 Task: Font style For heading Use Californian FB with green colour, bold & Underline. font size for heading '12 Pt. 'Change the font style of data to Californian FBand font size to  16 Pt. Change the alignment of both headline & data to  Align right. In the sheet  Attendance Sheet for Weekly Analysis
Action: Mouse moved to (17, 24)
Screenshot: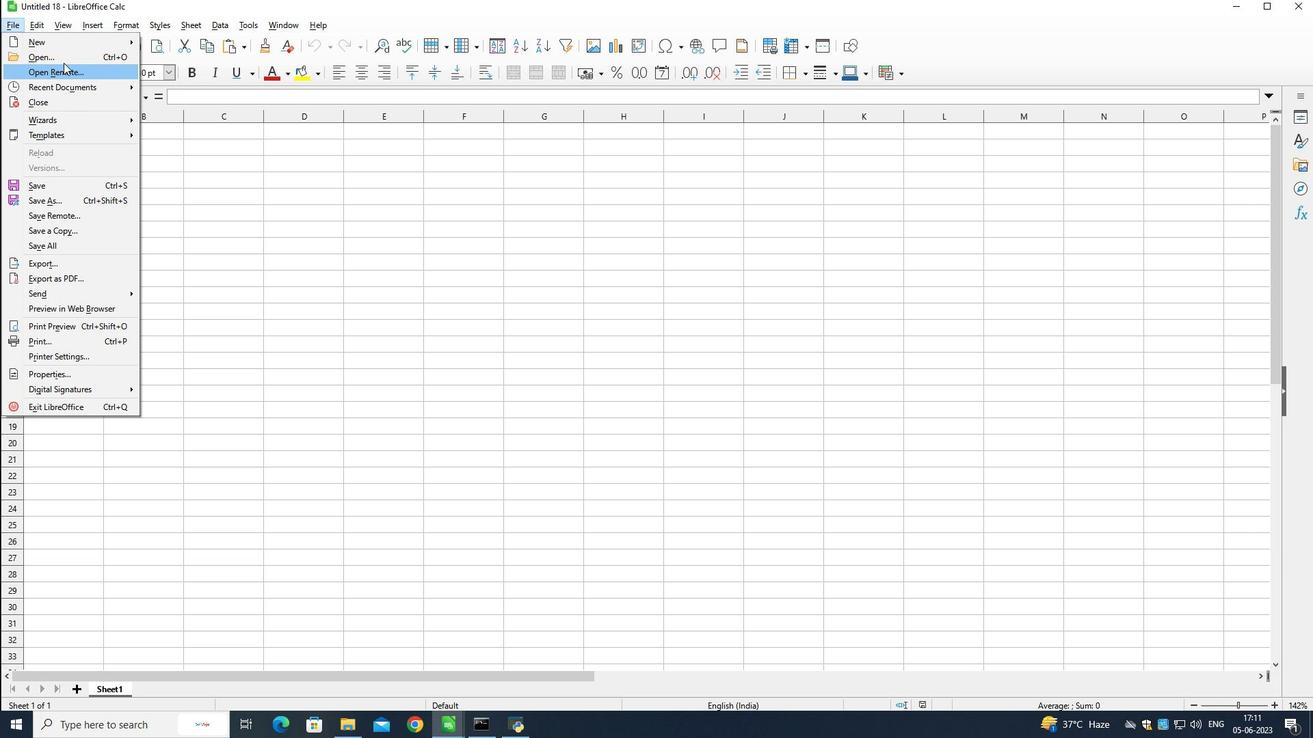 
Action: Mouse pressed left at (17, 24)
Screenshot: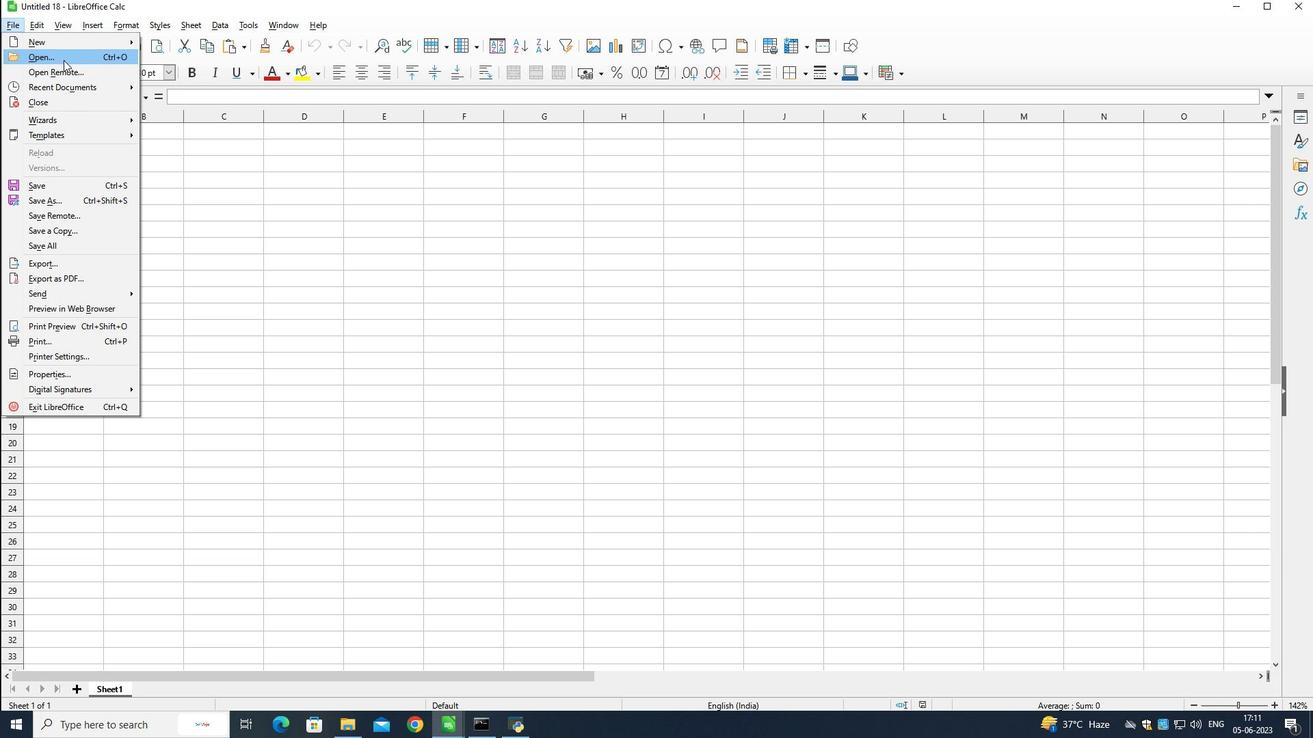 
Action: Mouse moved to (25, 51)
Screenshot: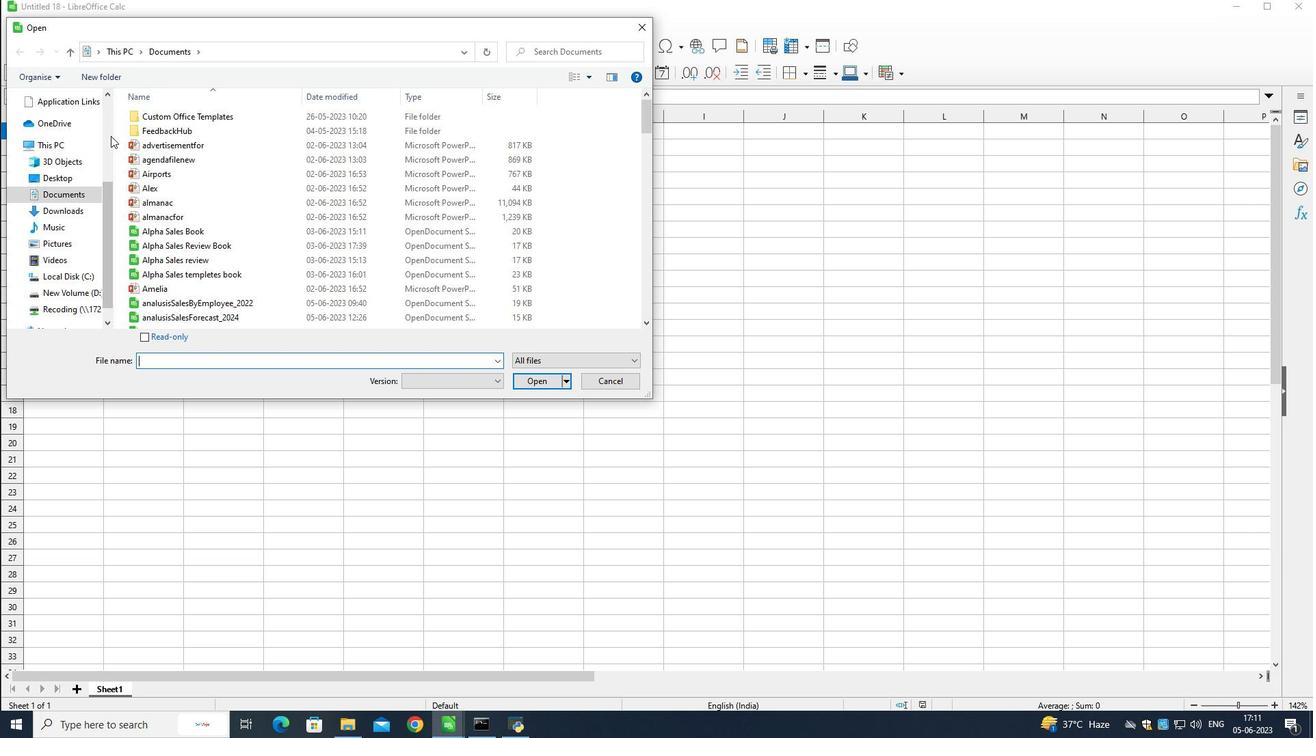 
Action: Mouse pressed left at (25, 51)
Screenshot: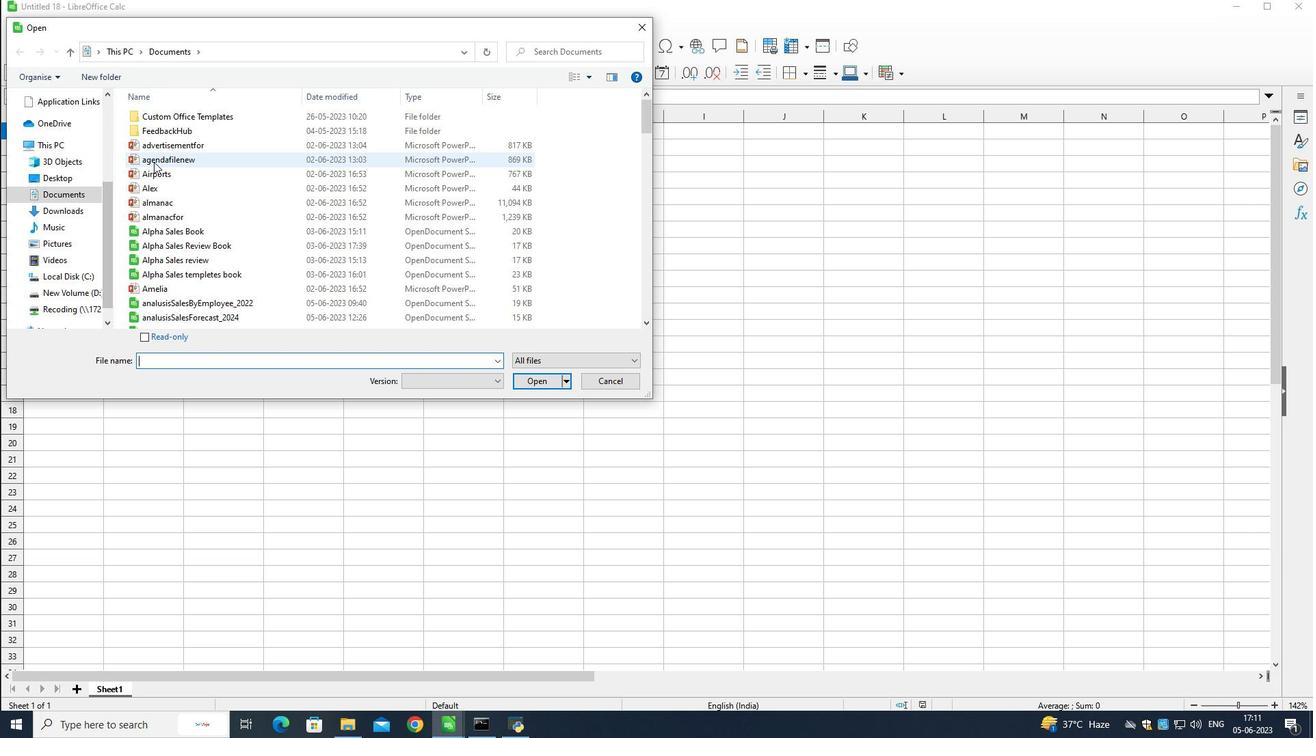 
Action: Mouse moved to (225, 193)
Screenshot: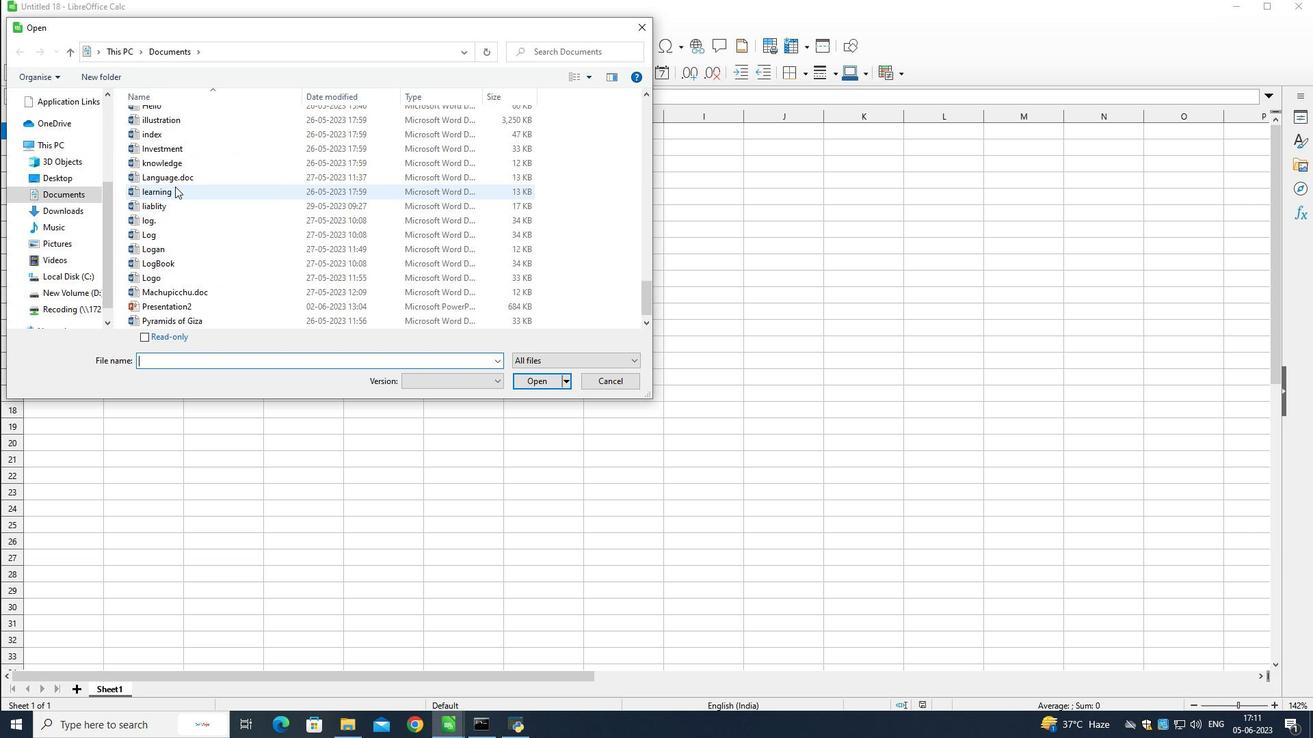 
Action: Mouse scrolled (225, 192) with delta (0, 0)
Screenshot: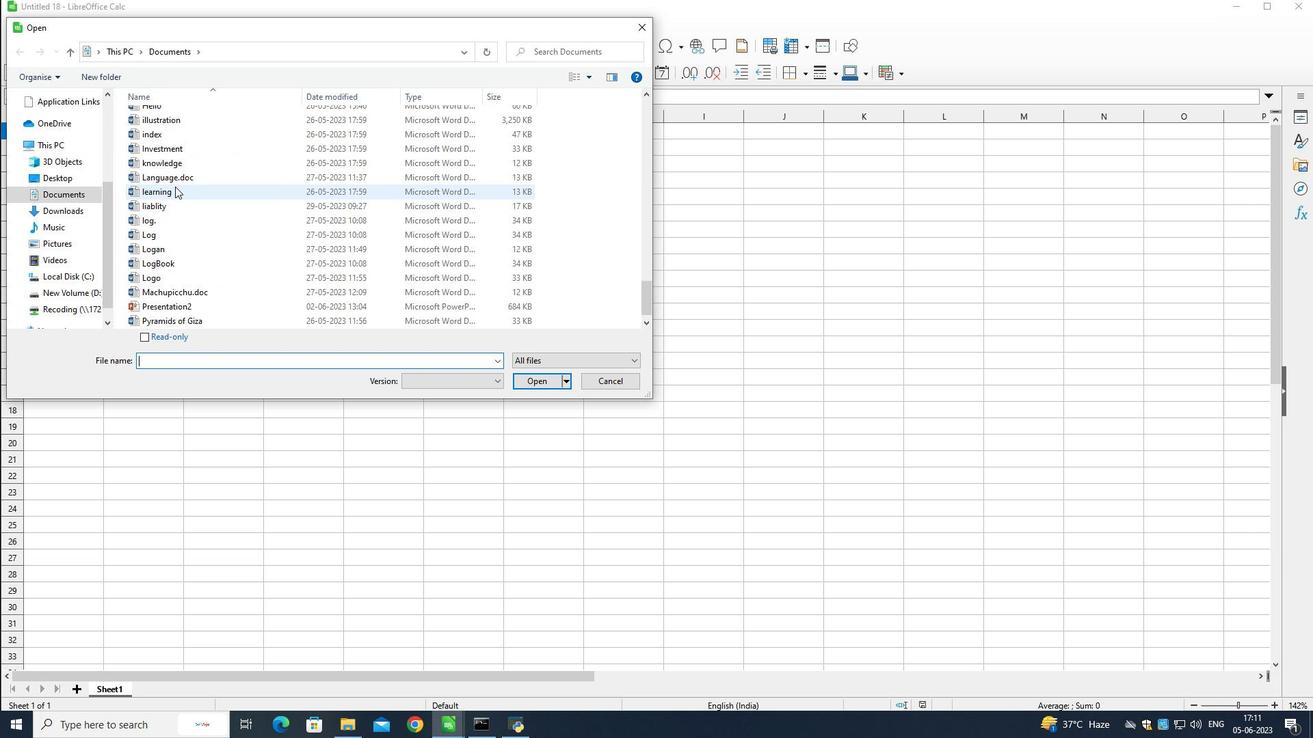 
Action: Mouse scrolled (225, 192) with delta (0, 0)
Screenshot: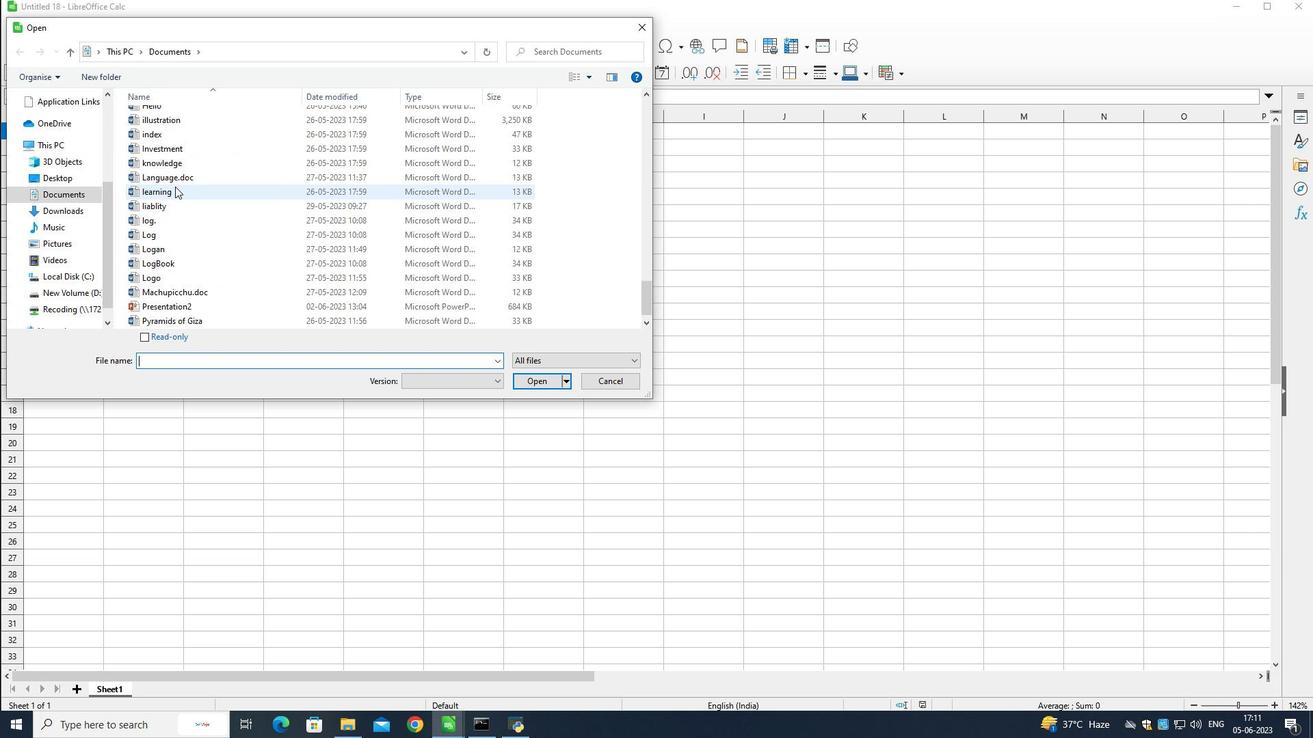 
Action: Mouse scrolled (225, 192) with delta (0, 0)
Screenshot: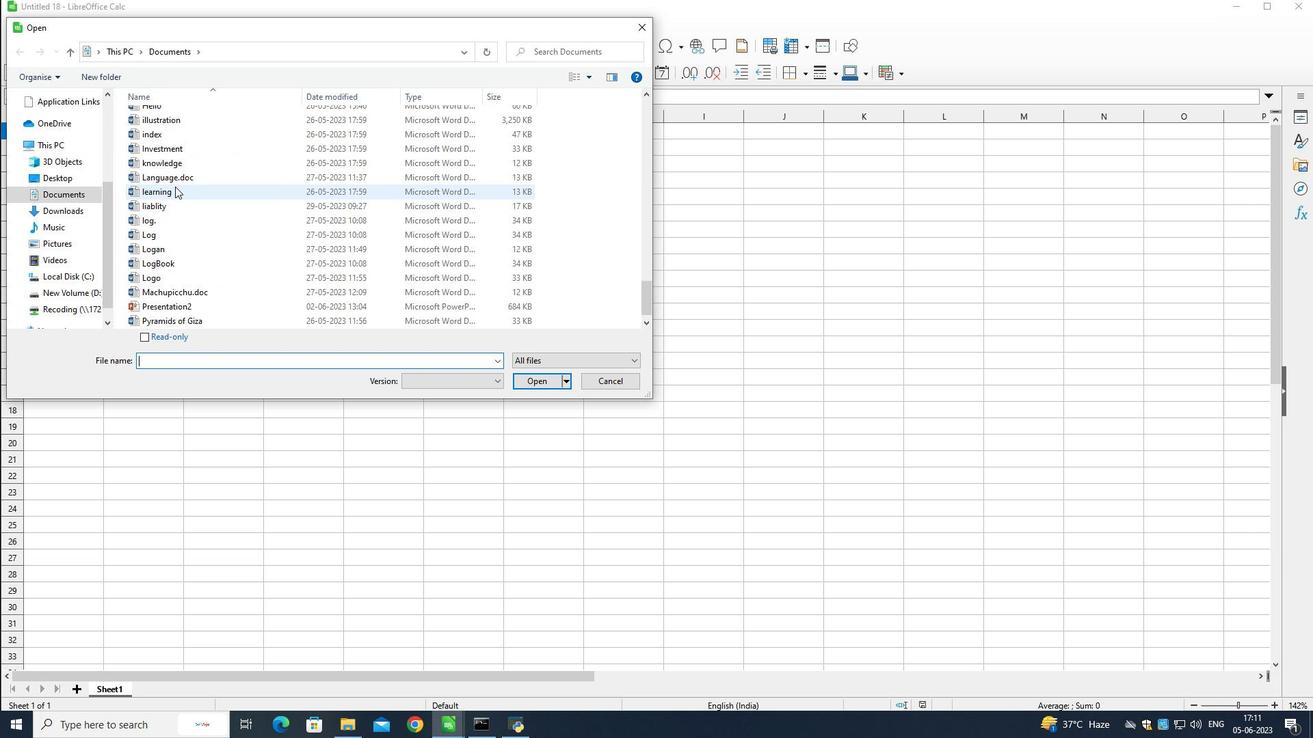 
Action: Mouse scrolled (225, 192) with delta (0, 0)
Screenshot: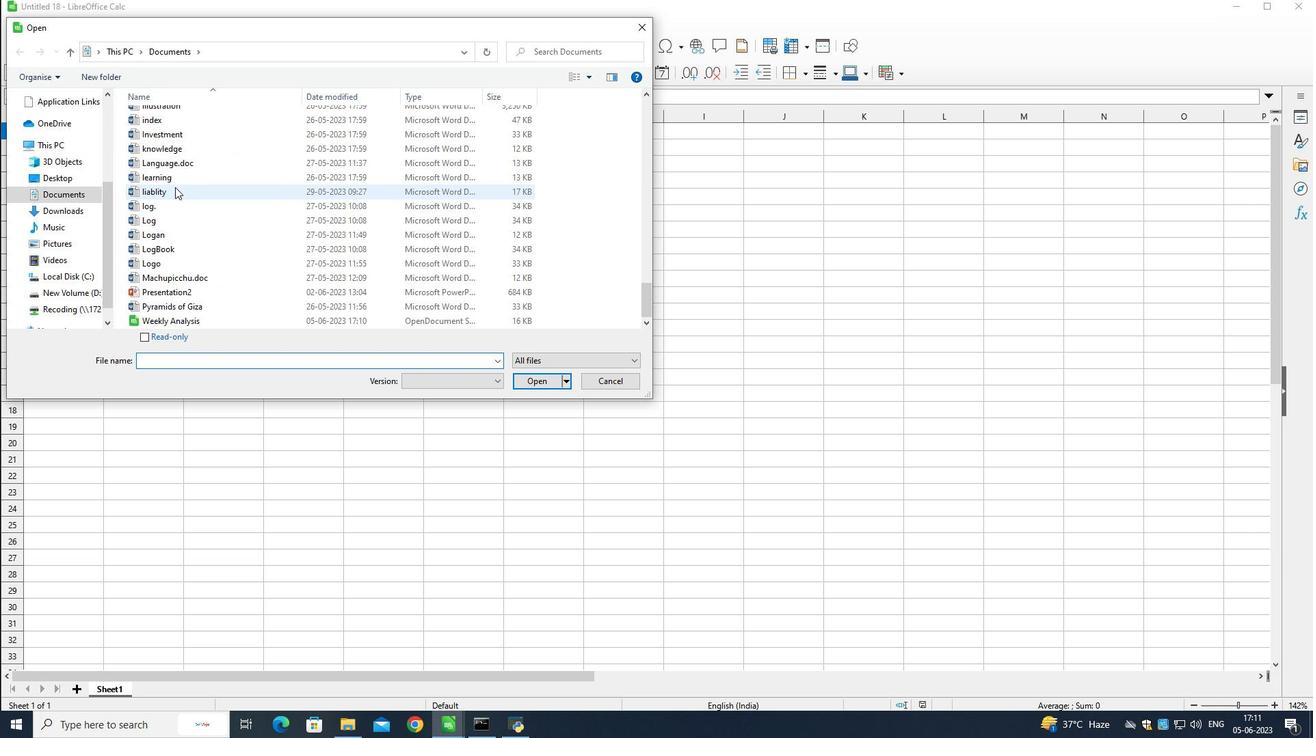 
Action: Mouse scrolled (225, 192) with delta (0, 0)
Screenshot: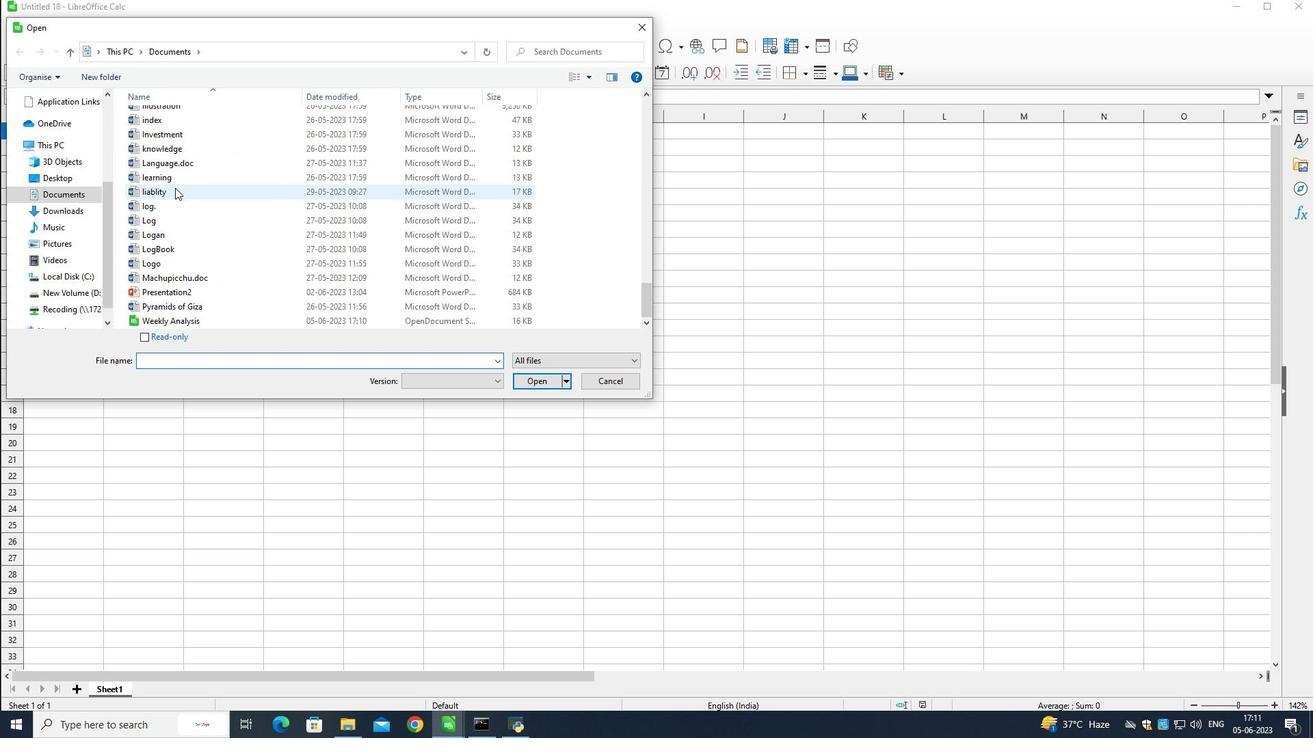 
Action: Mouse scrolled (225, 192) with delta (0, 0)
Screenshot: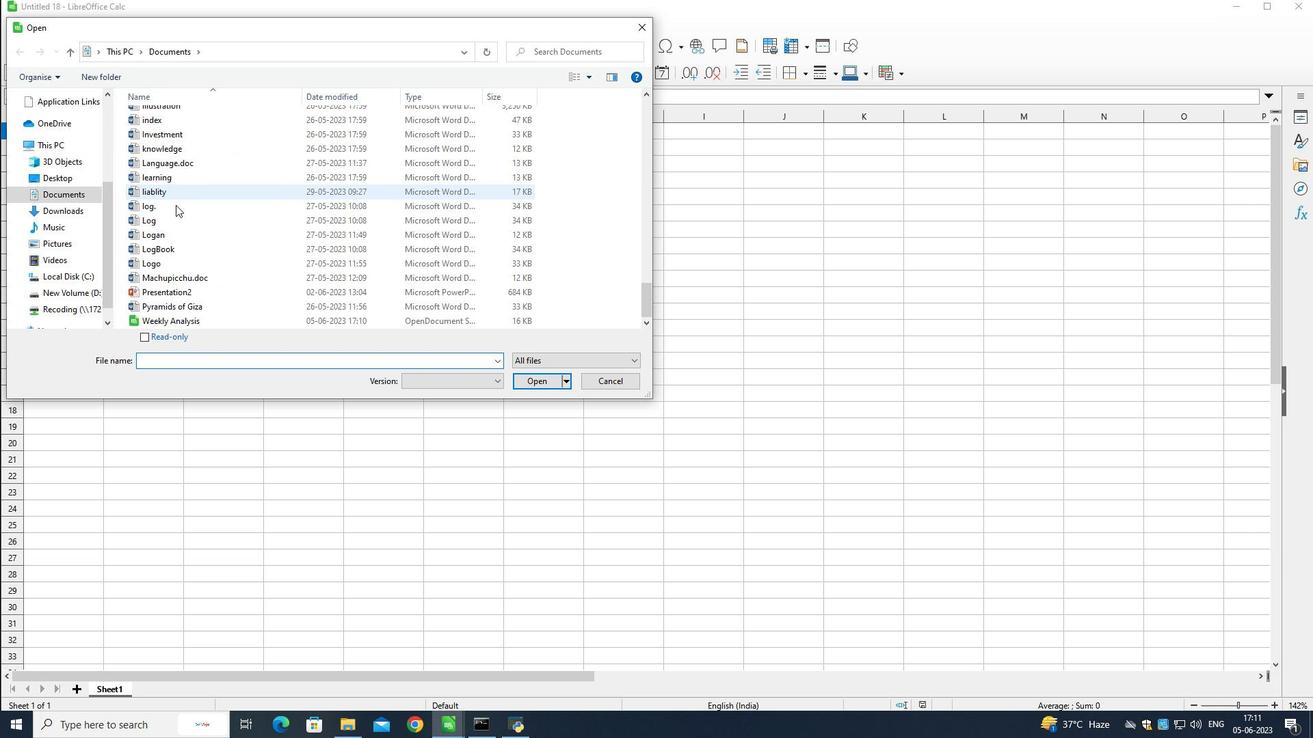 
Action: Mouse scrolled (225, 192) with delta (0, 0)
Screenshot: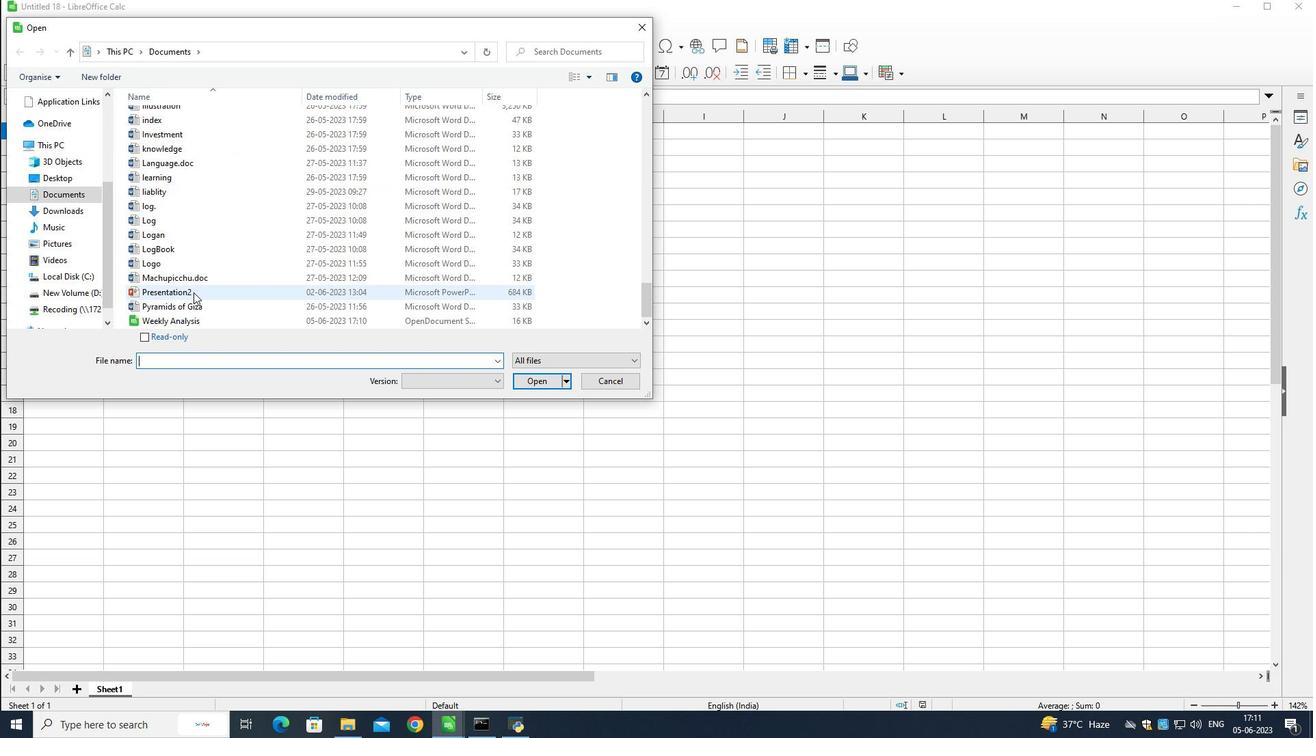 
Action: Mouse scrolled (225, 192) with delta (0, 0)
Screenshot: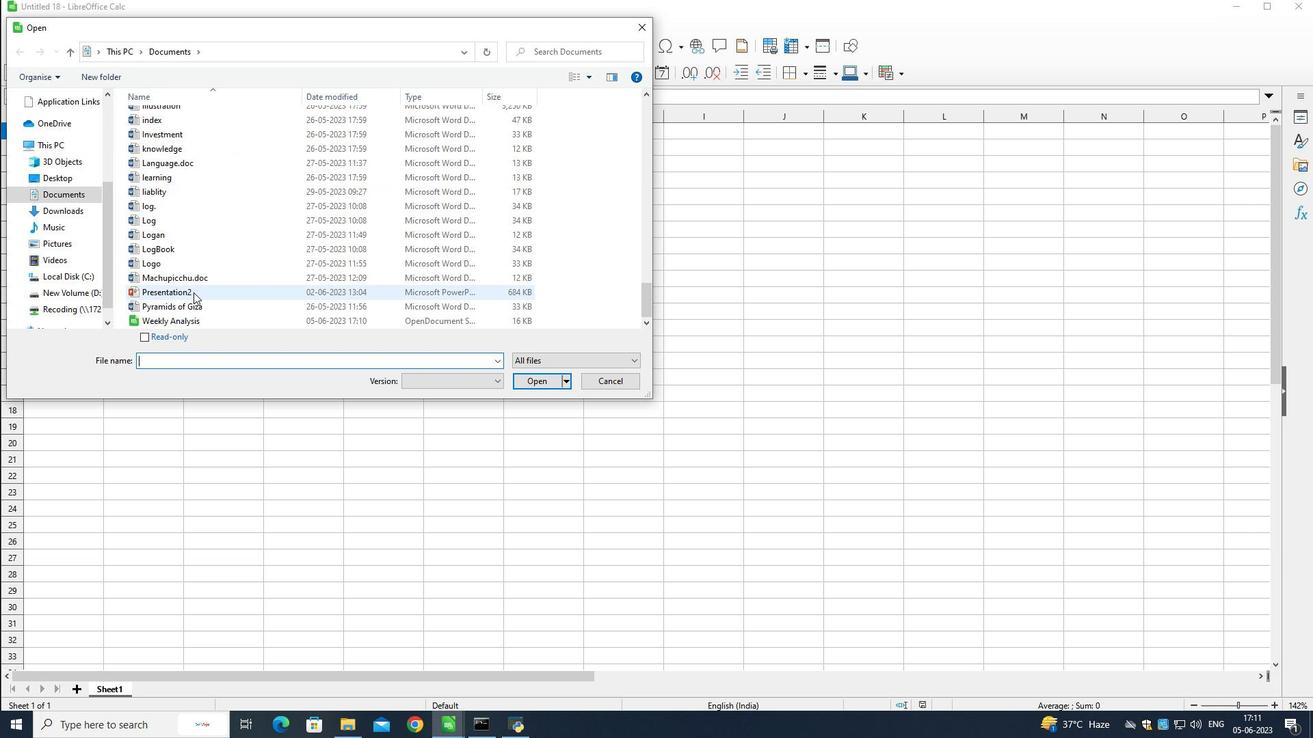 
Action: Mouse scrolled (225, 192) with delta (0, 0)
Screenshot: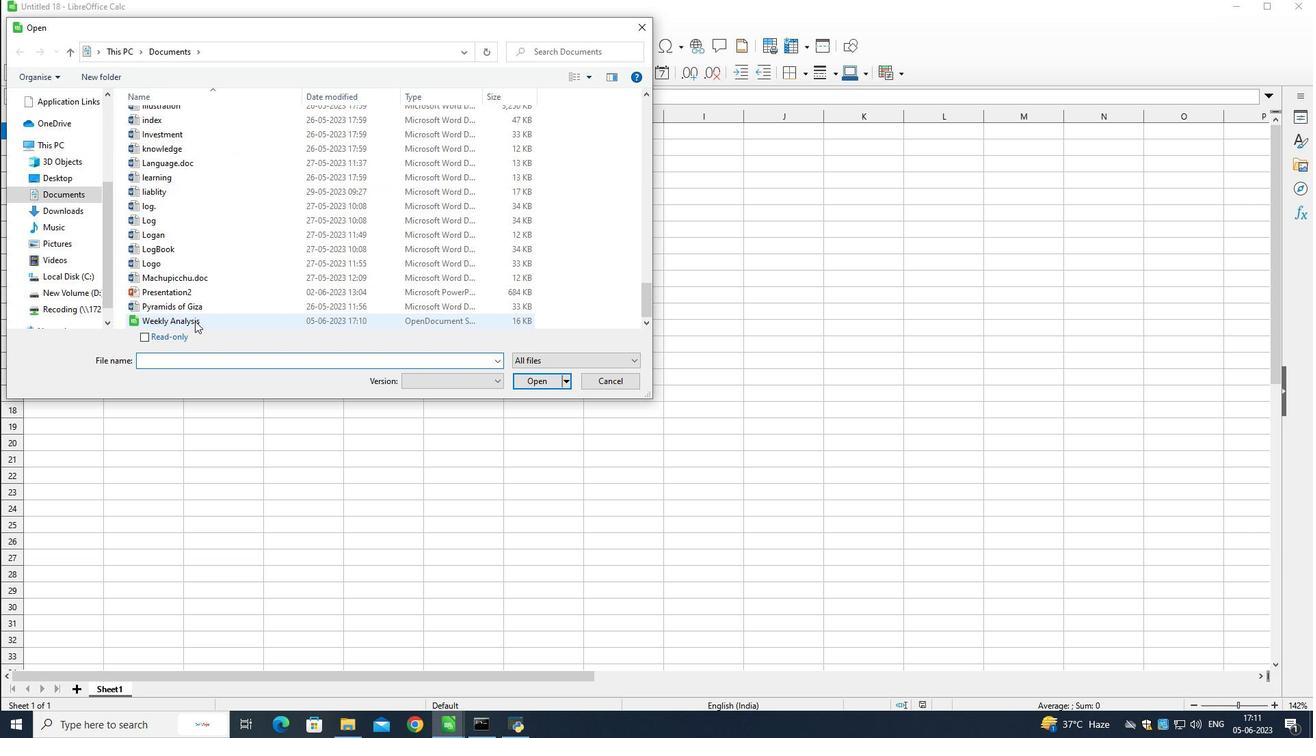 
Action: Mouse scrolled (225, 192) with delta (0, 0)
Screenshot: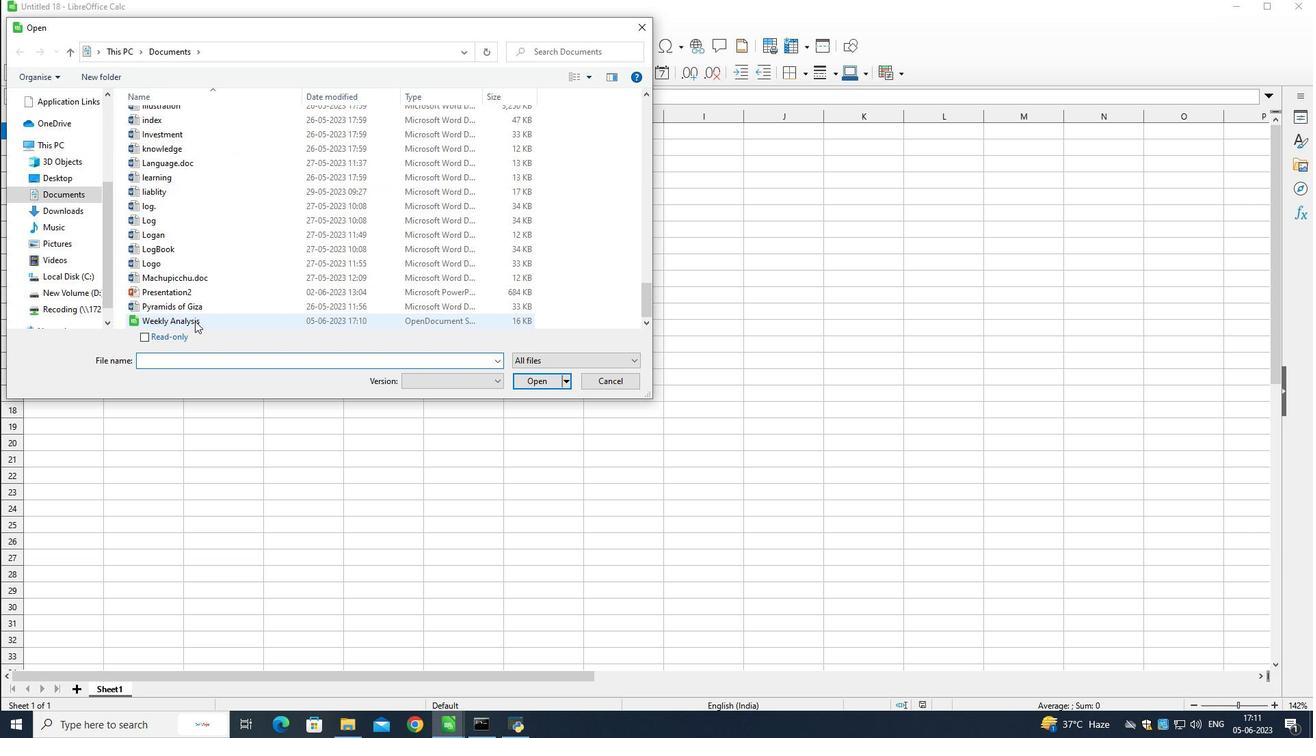 
Action: Mouse scrolled (225, 192) with delta (0, 0)
Screenshot: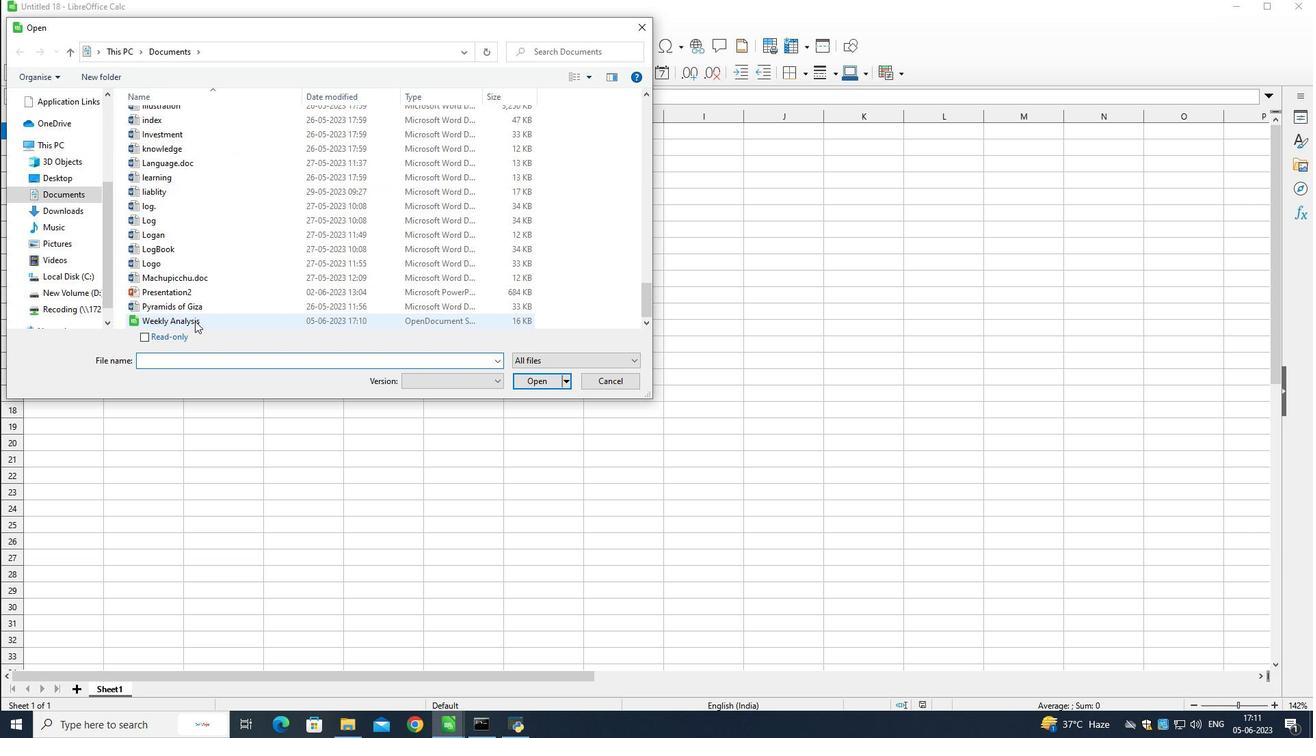 
Action: Mouse moved to (240, 255)
Screenshot: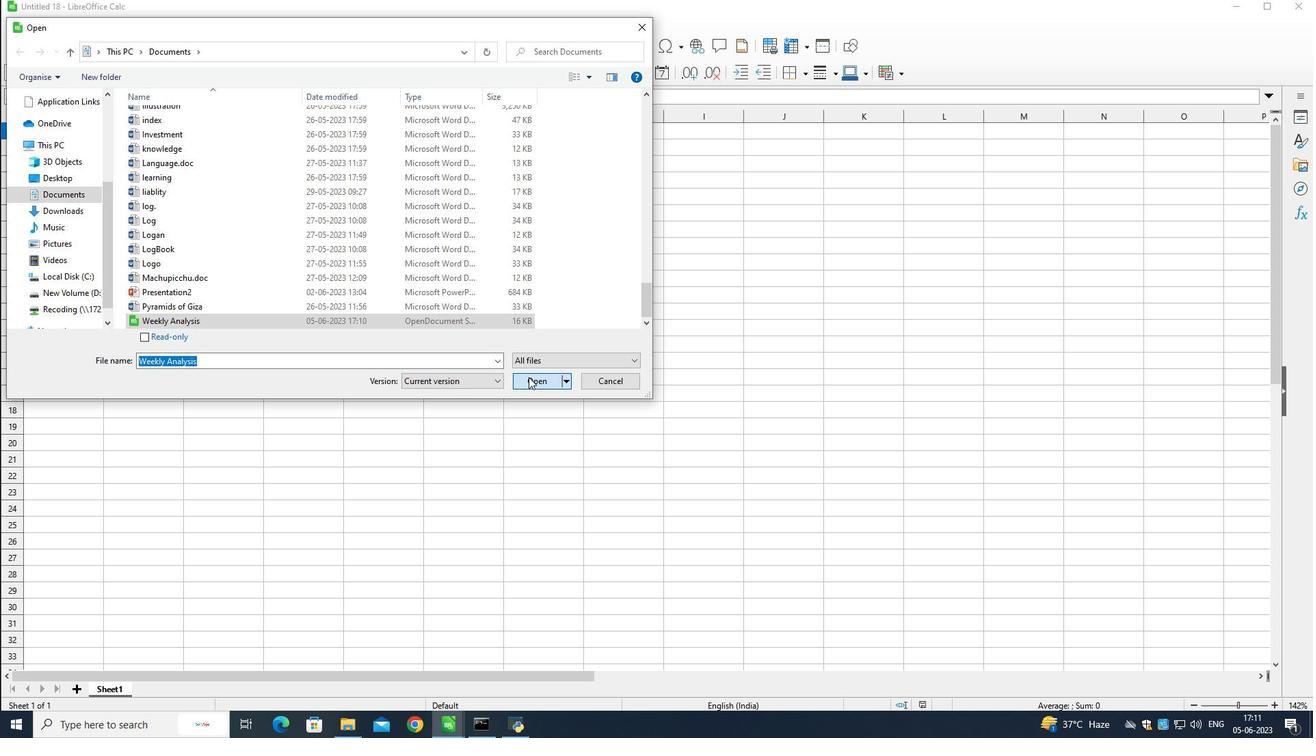 
Action: Mouse scrolled (240, 255) with delta (0, 0)
Screenshot: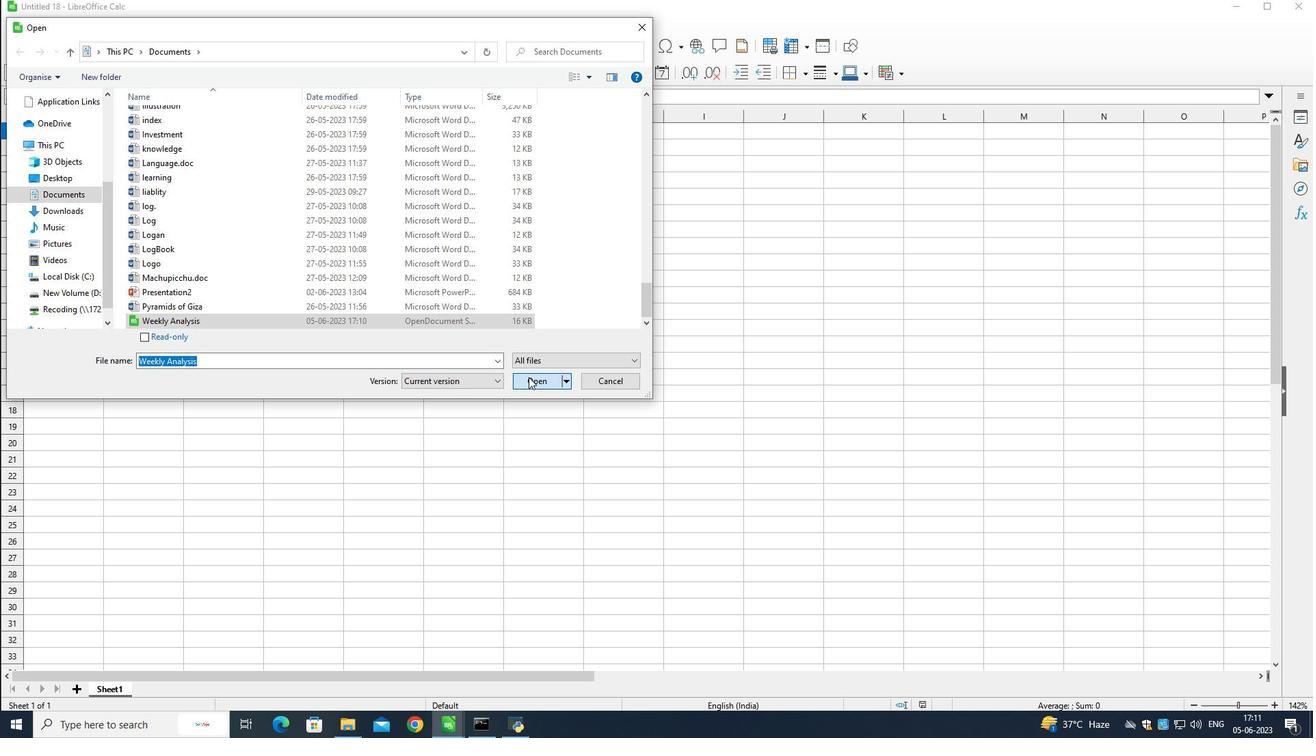 
Action: Mouse scrolled (240, 255) with delta (0, 0)
Screenshot: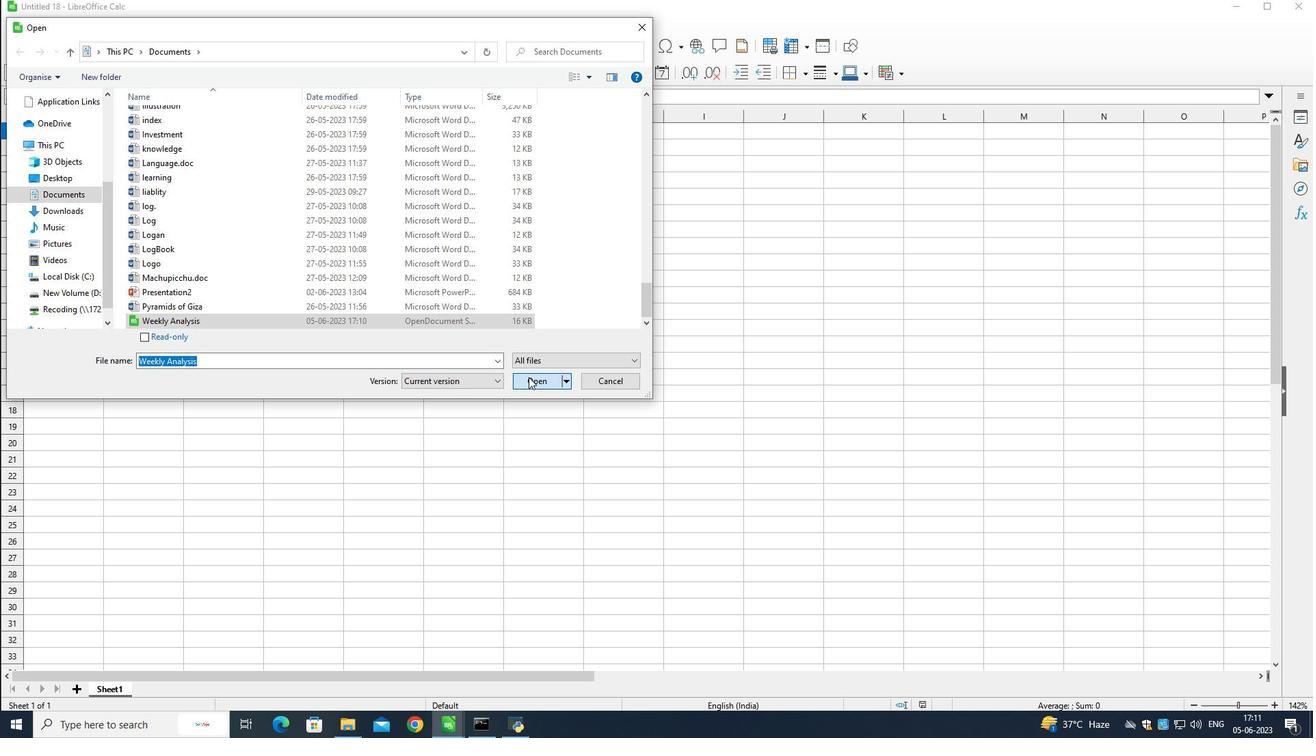 
Action: Mouse moved to (241, 277)
Screenshot: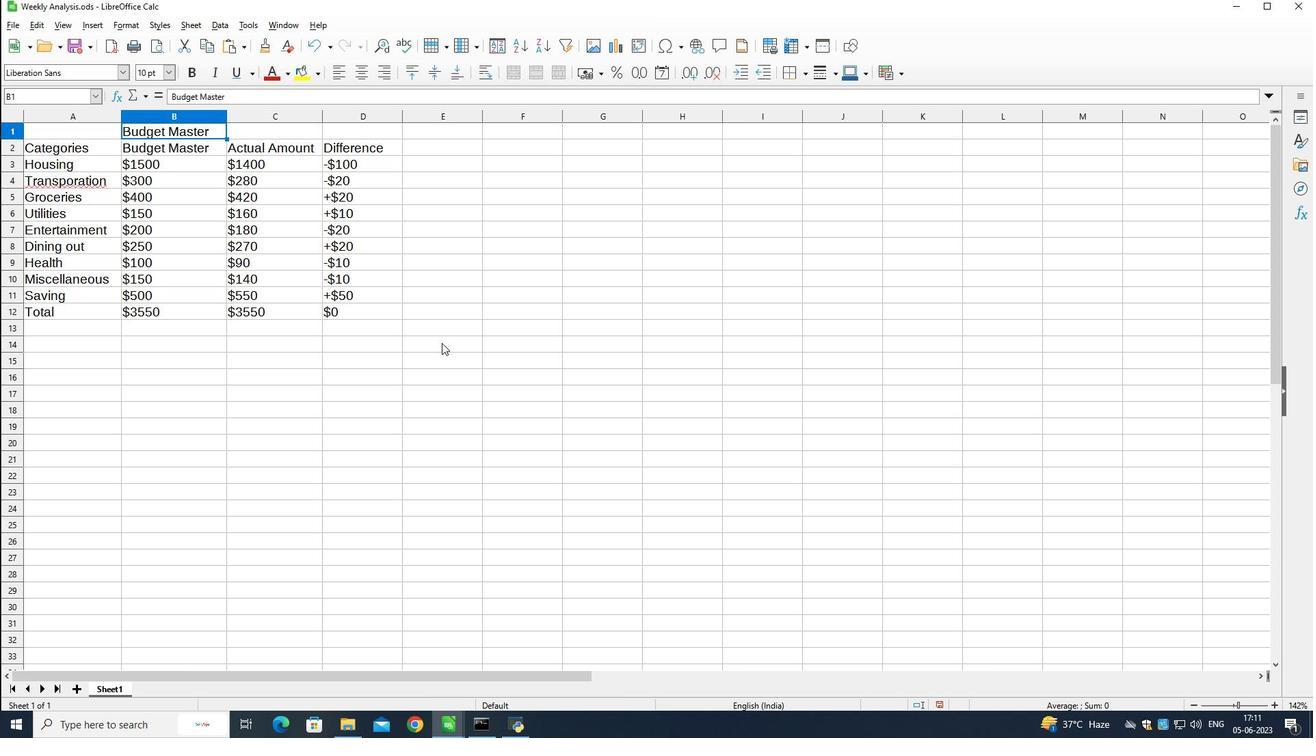 
Action: Mouse scrolled (241, 276) with delta (0, 0)
Screenshot: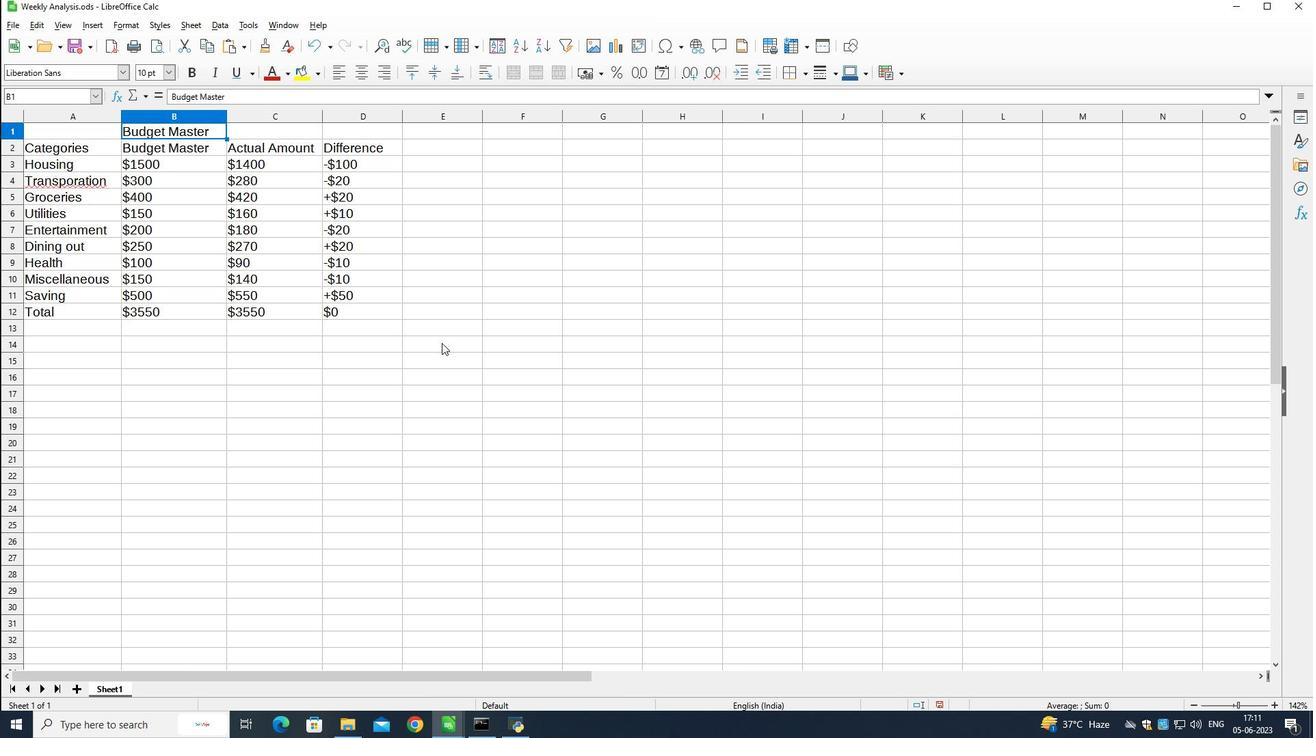 
Action: Mouse scrolled (241, 276) with delta (0, 0)
Screenshot: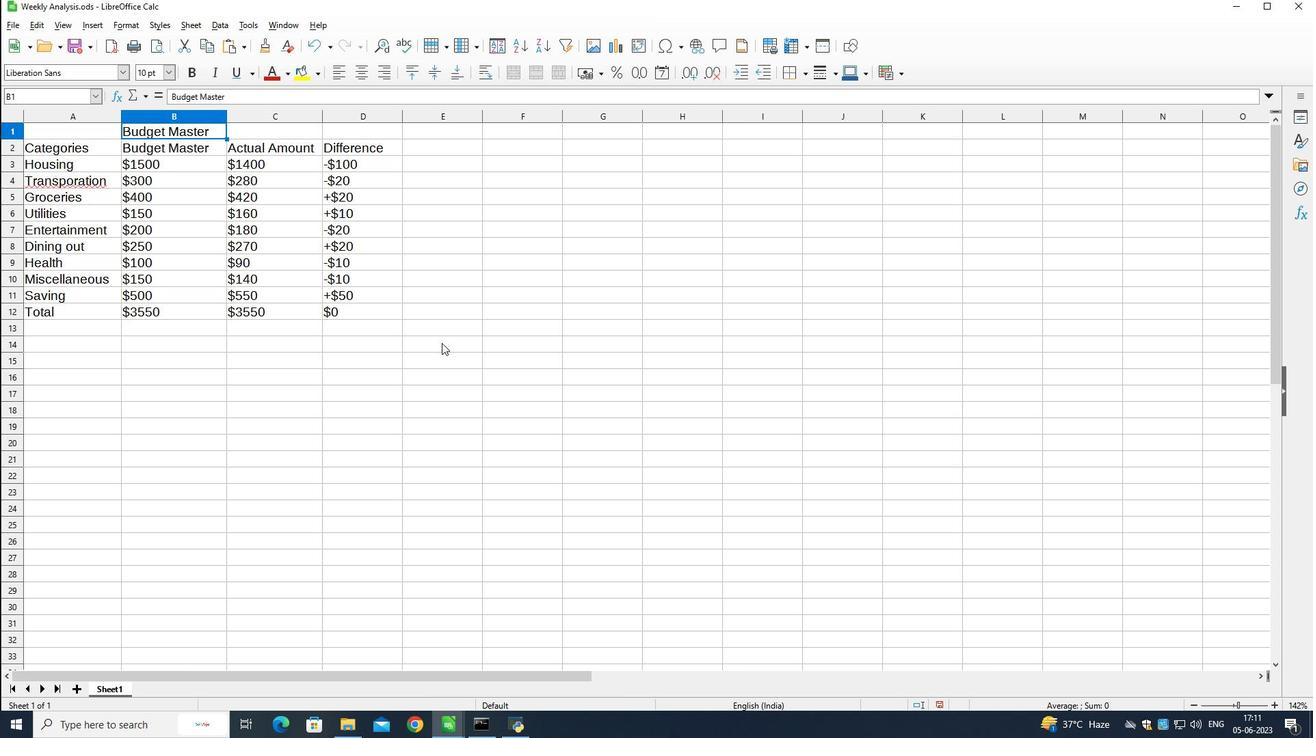 
Action: Mouse moved to (251, 212)
Screenshot: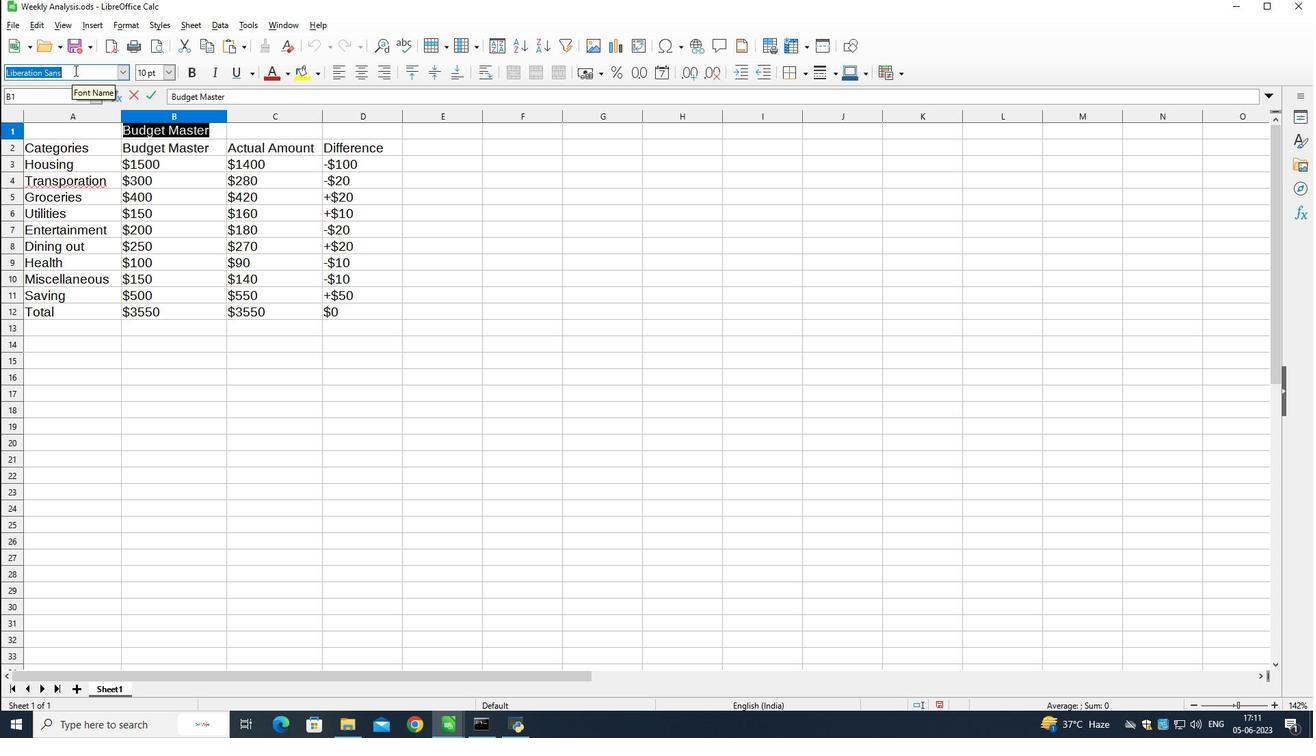 
Action: Mouse scrolled (251, 213) with delta (0, 0)
Screenshot: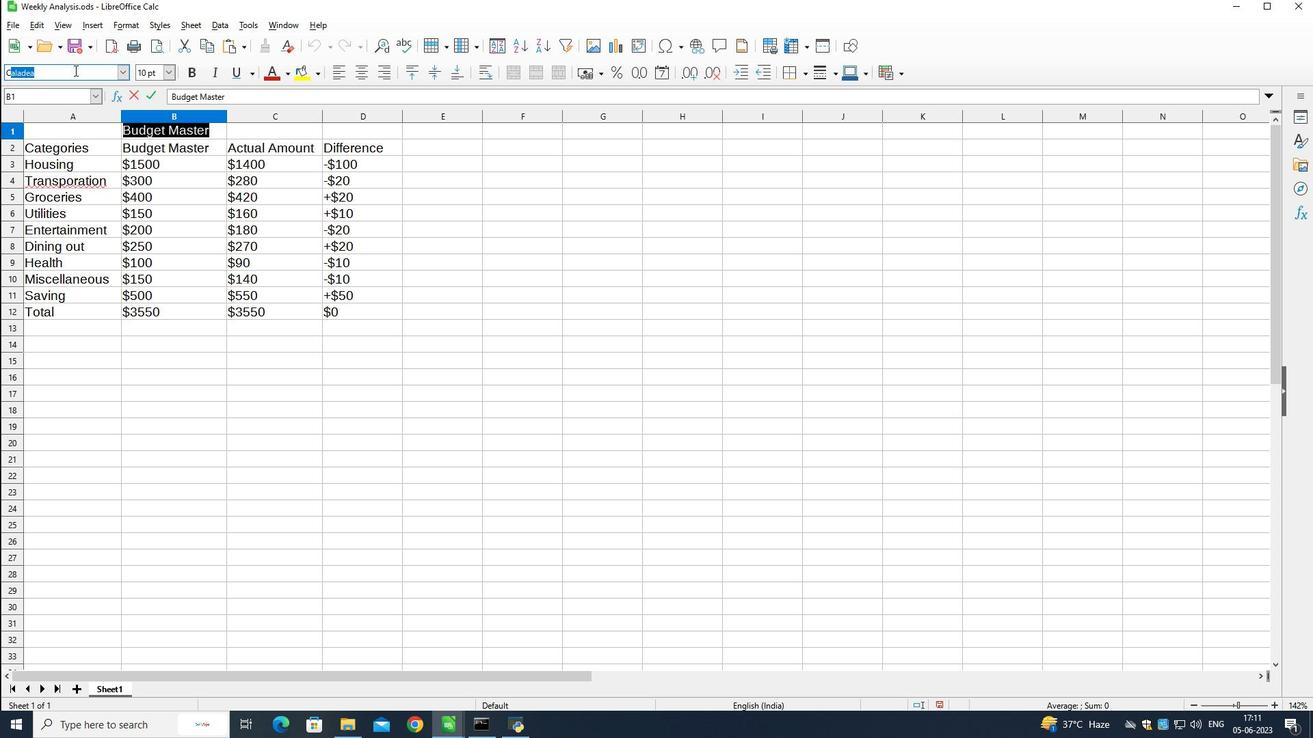 
Action: Mouse scrolled (251, 212) with delta (0, 0)
Screenshot: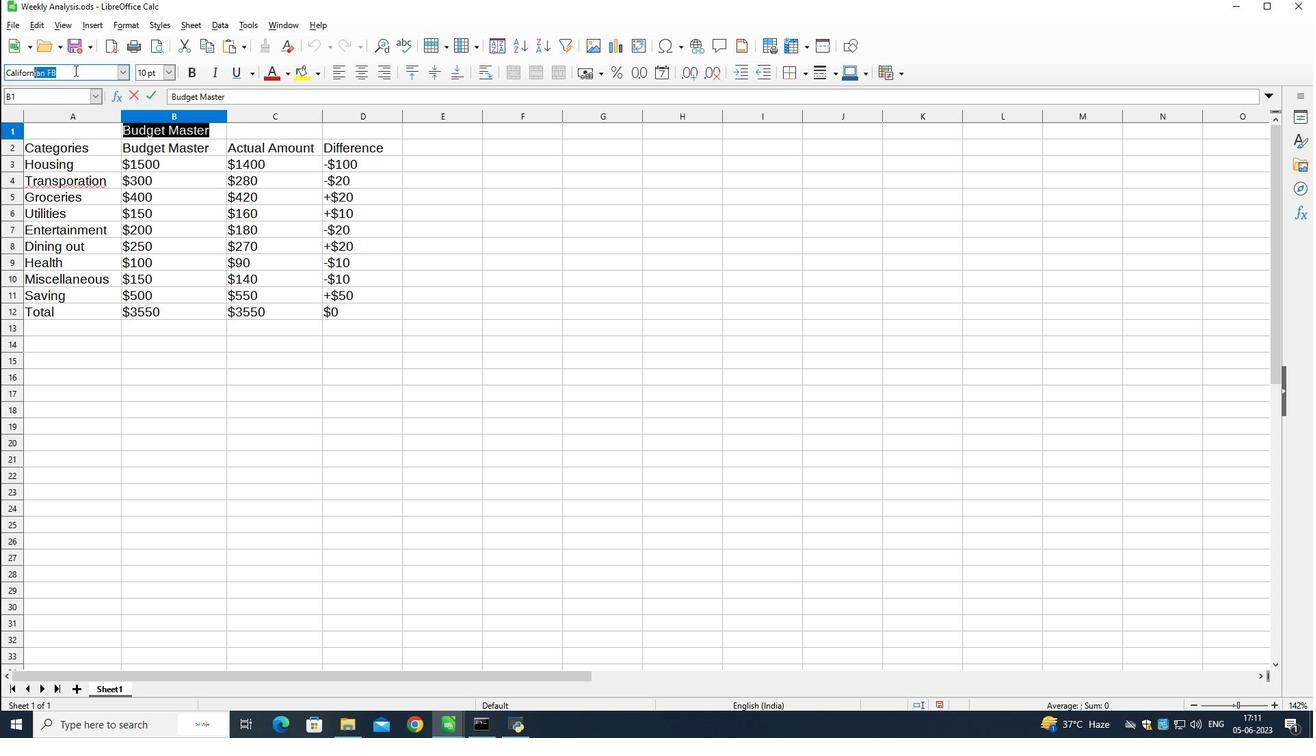 
Action: Mouse moved to (15, 30)
Screenshot: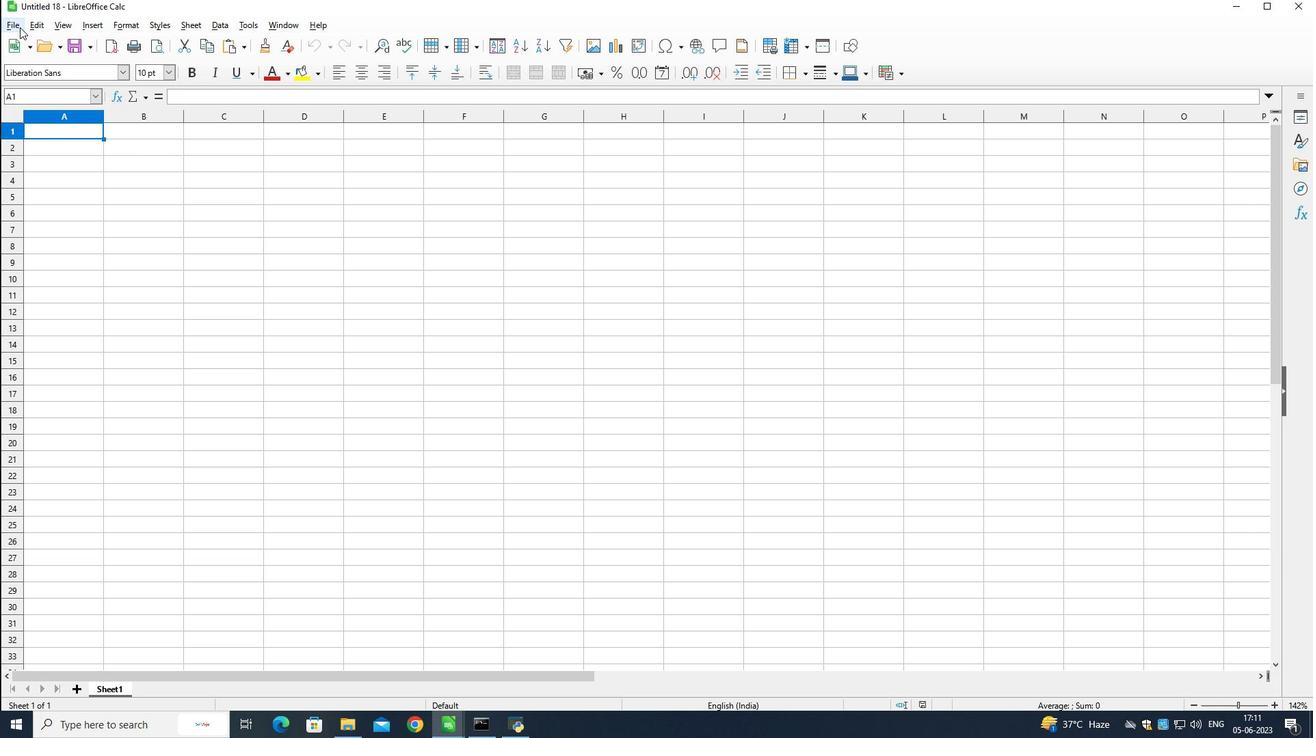 
Action: Mouse pressed left at (15, 30)
Screenshot: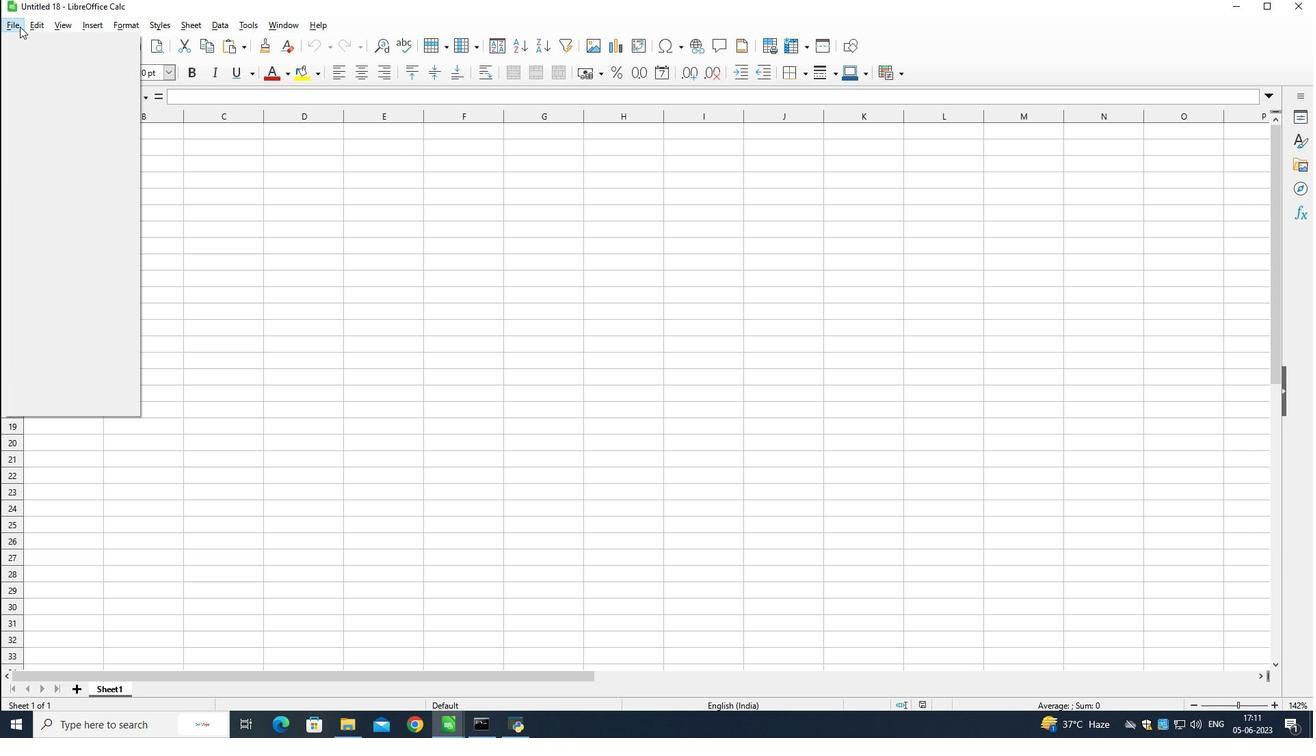 
Action: Mouse moved to (49, 53)
Screenshot: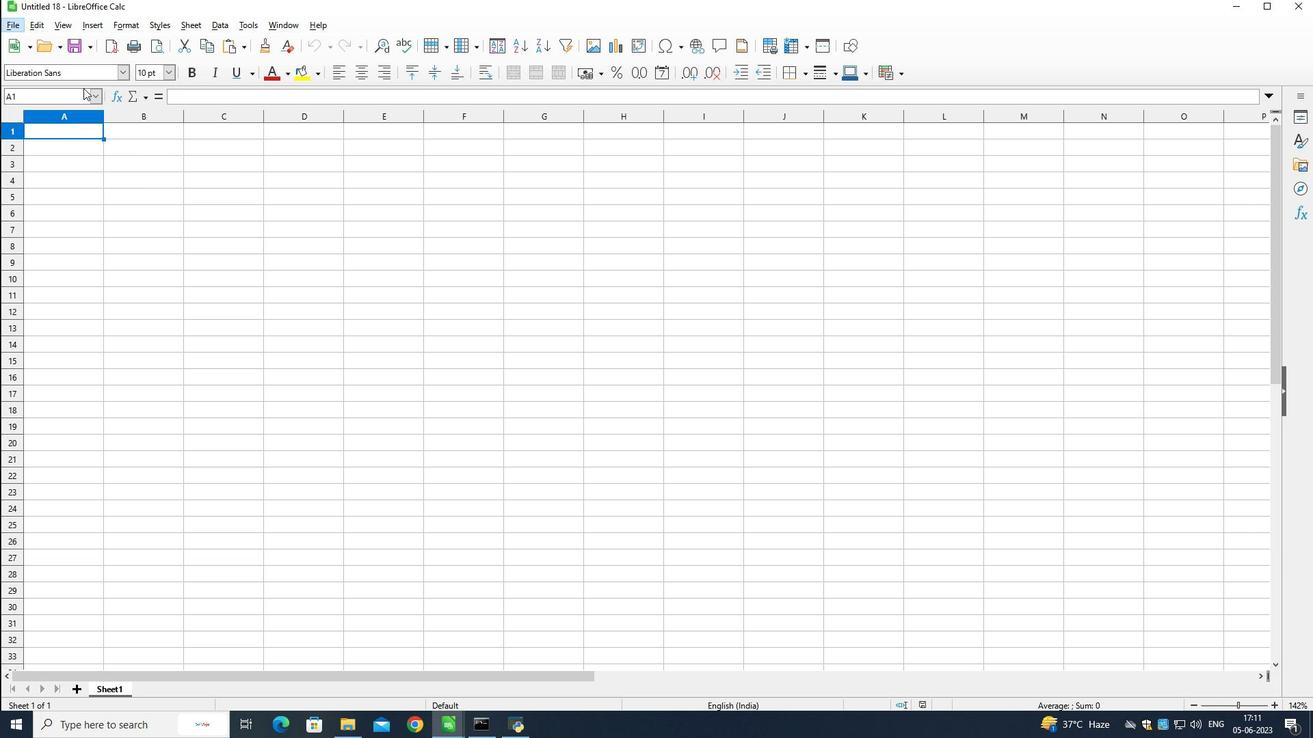 
Action: Mouse pressed left at (49, 53)
Screenshot: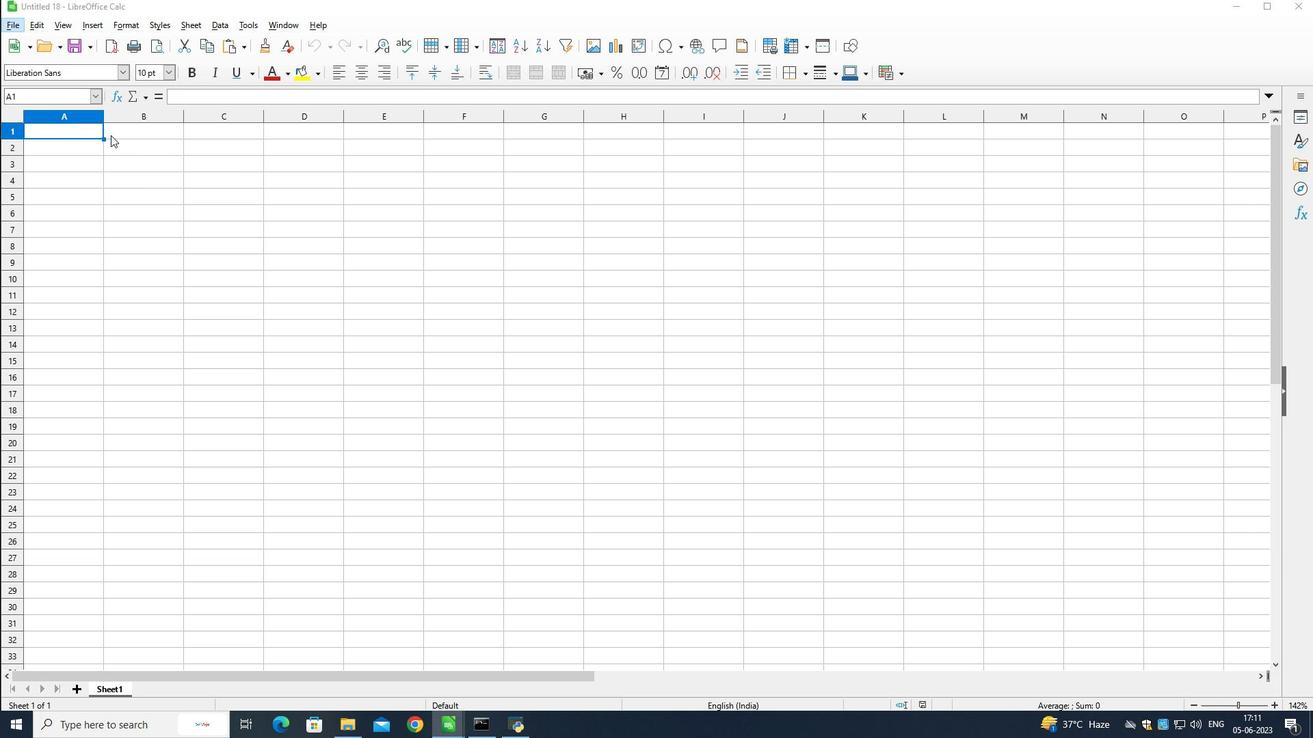 
Action: Mouse moved to (156, 224)
Screenshot: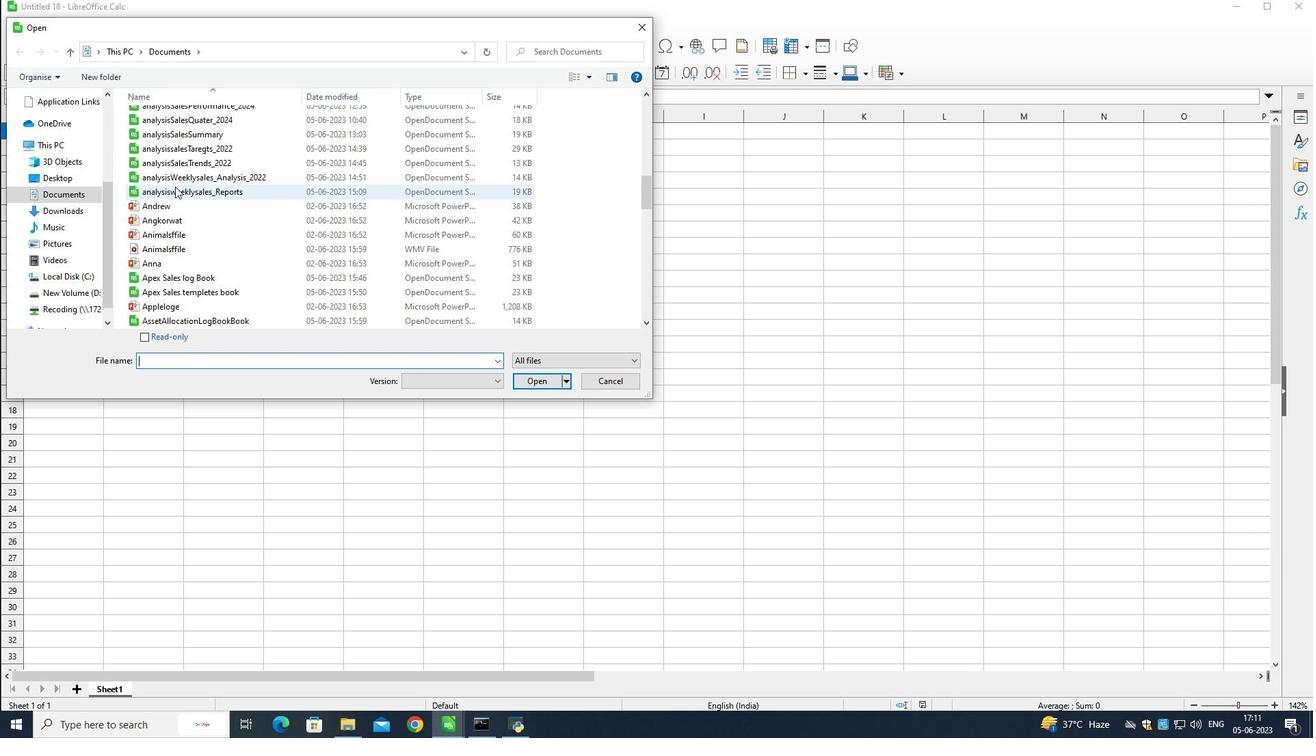 
Action: Mouse scrolled (156, 223) with delta (0, 0)
Screenshot: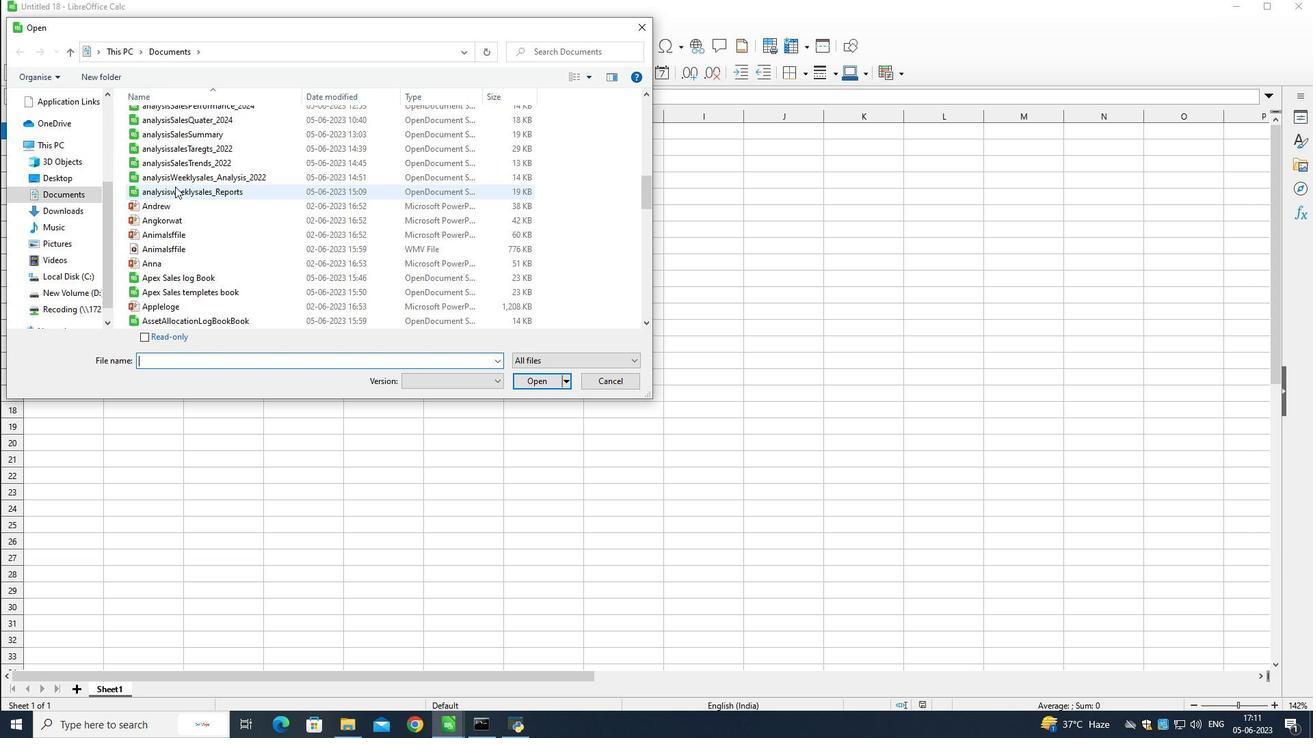 
Action: Mouse moved to (158, 224)
Screenshot: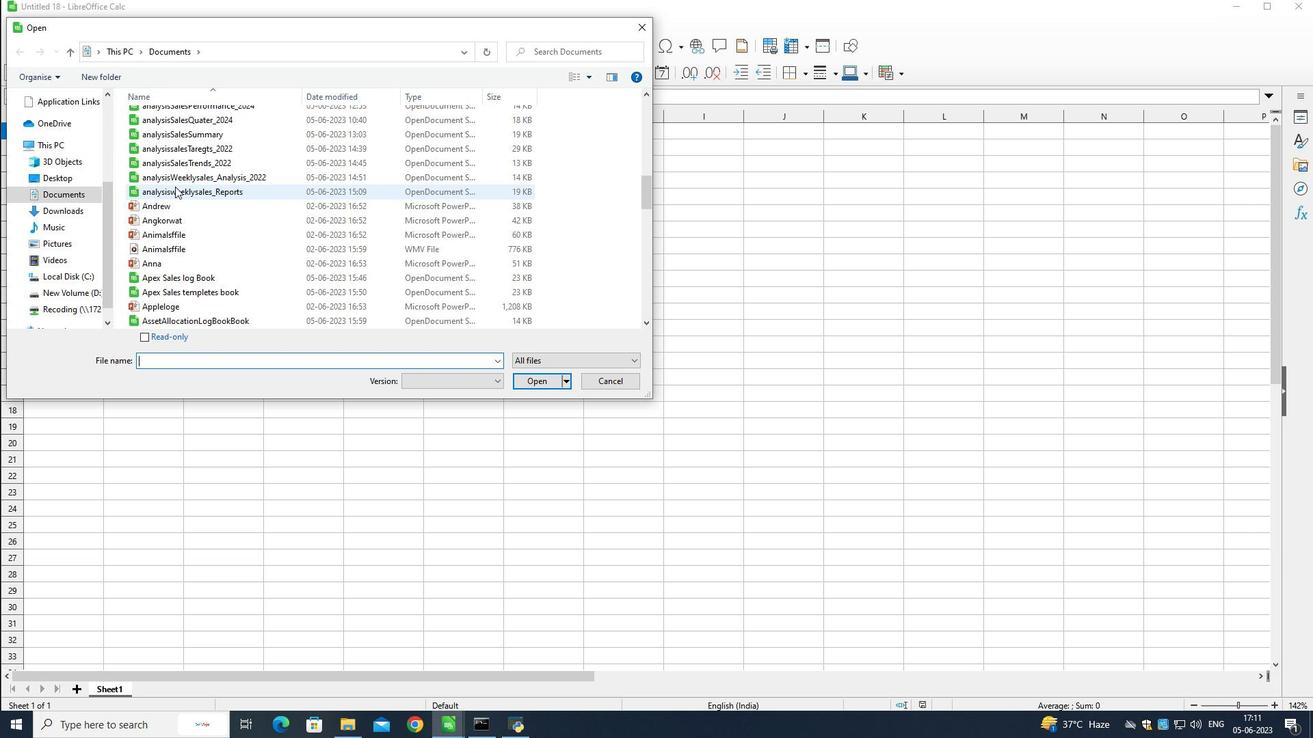 
Action: Mouse scrolled (158, 223) with delta (0, 0)
Screenshot: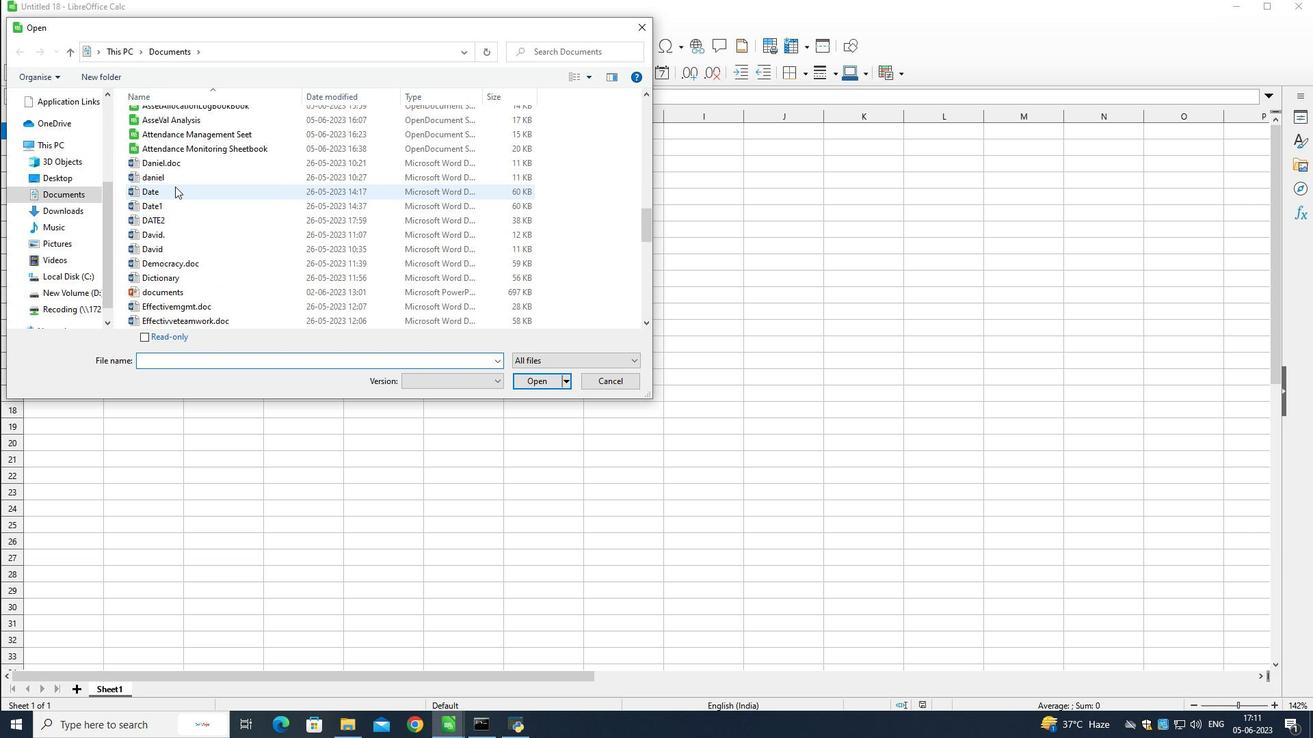 
Action: Mouse moved to (158, 224)
Screenshot: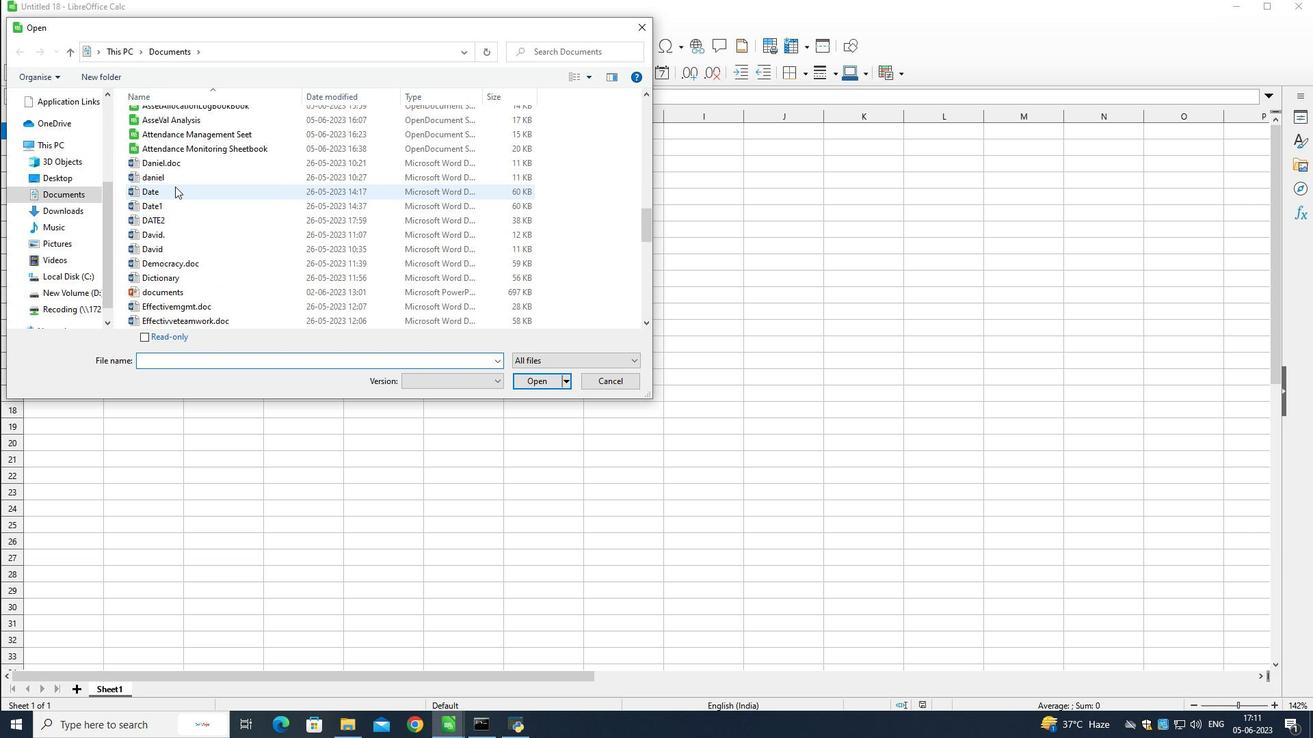 
Action: Mouse scrolled (158, 223) with delta (0, 0)
Screenshot: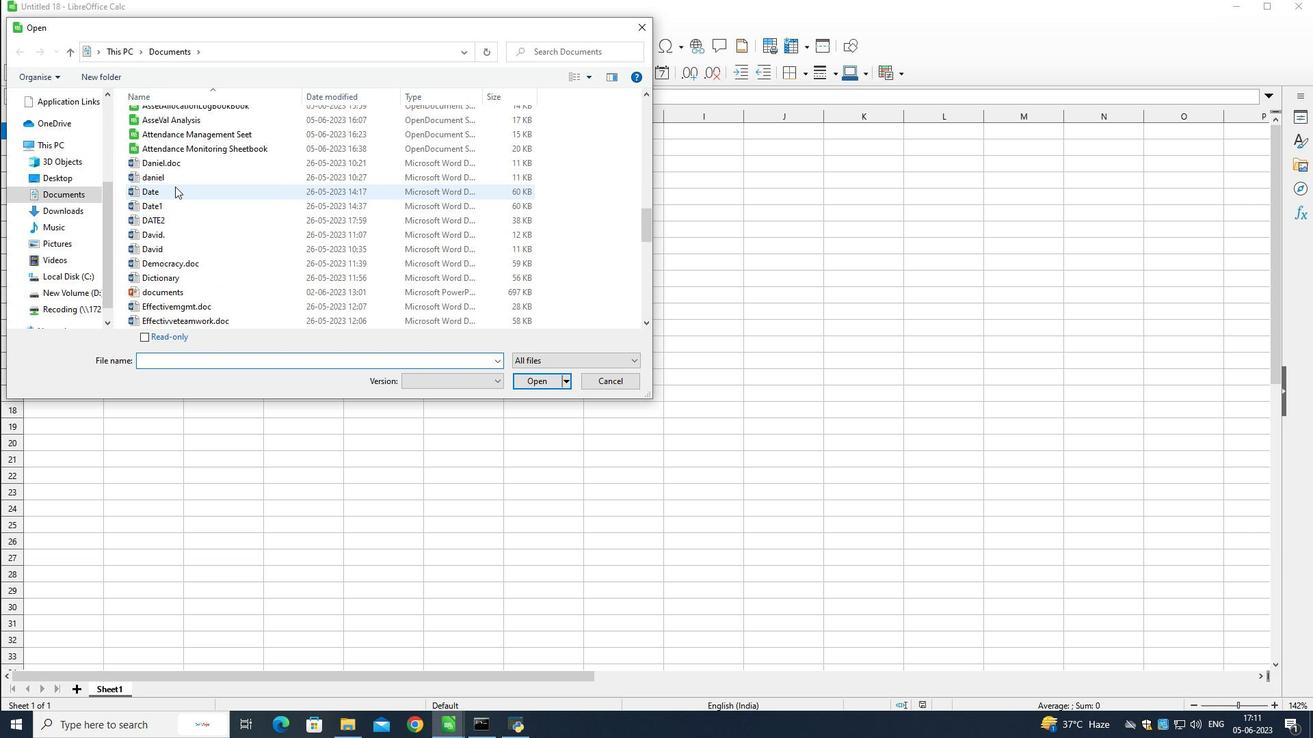 
Action: Mouse scrolled (158, 223) with delta (0, 0)
Screenshot: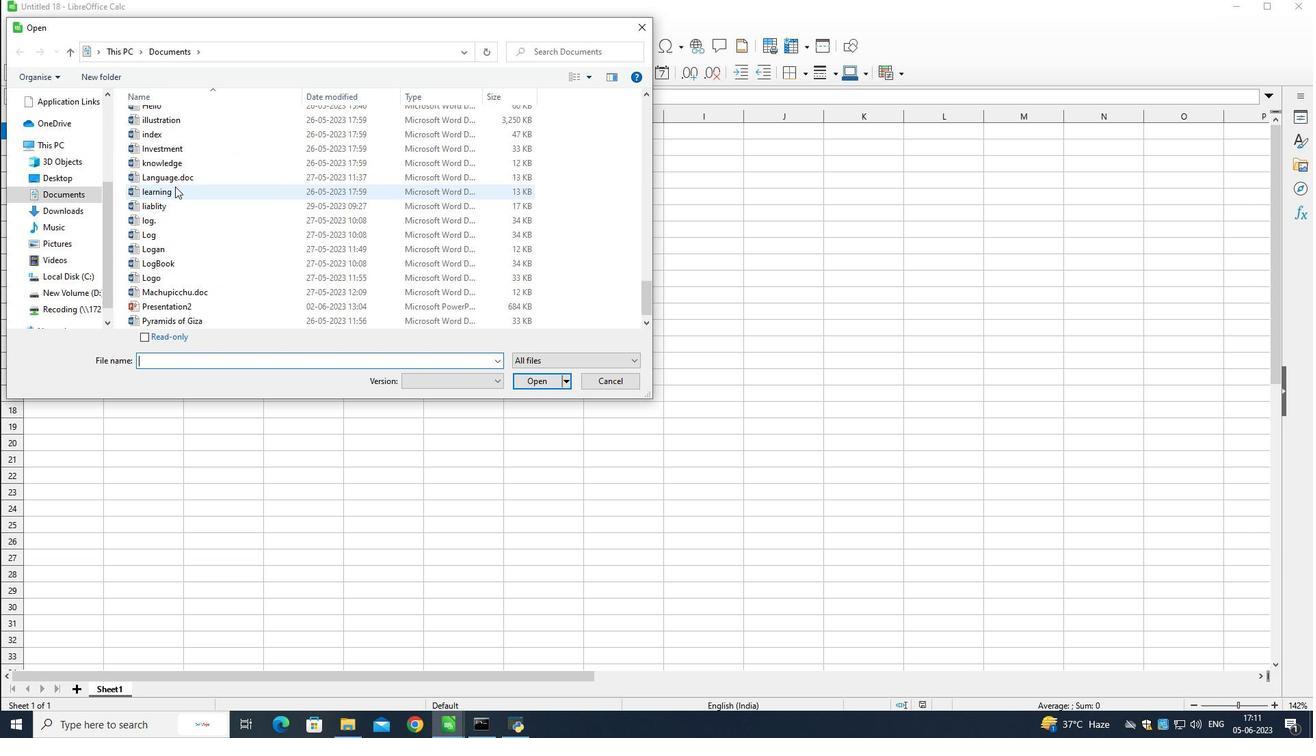 
Action: Mouse moved to (158, 224)
Screenshot: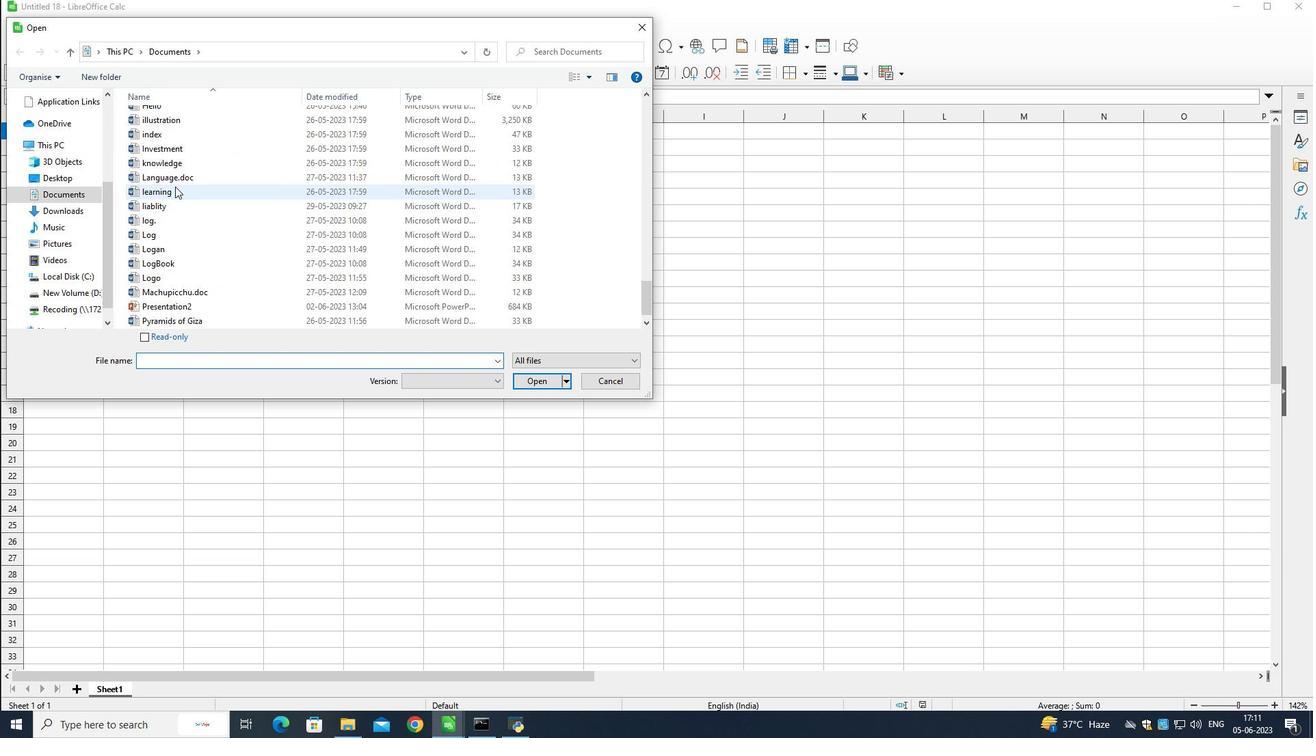 
Action: Mouse scrolled (158, 223) with delta (0, 0)
Screenshot: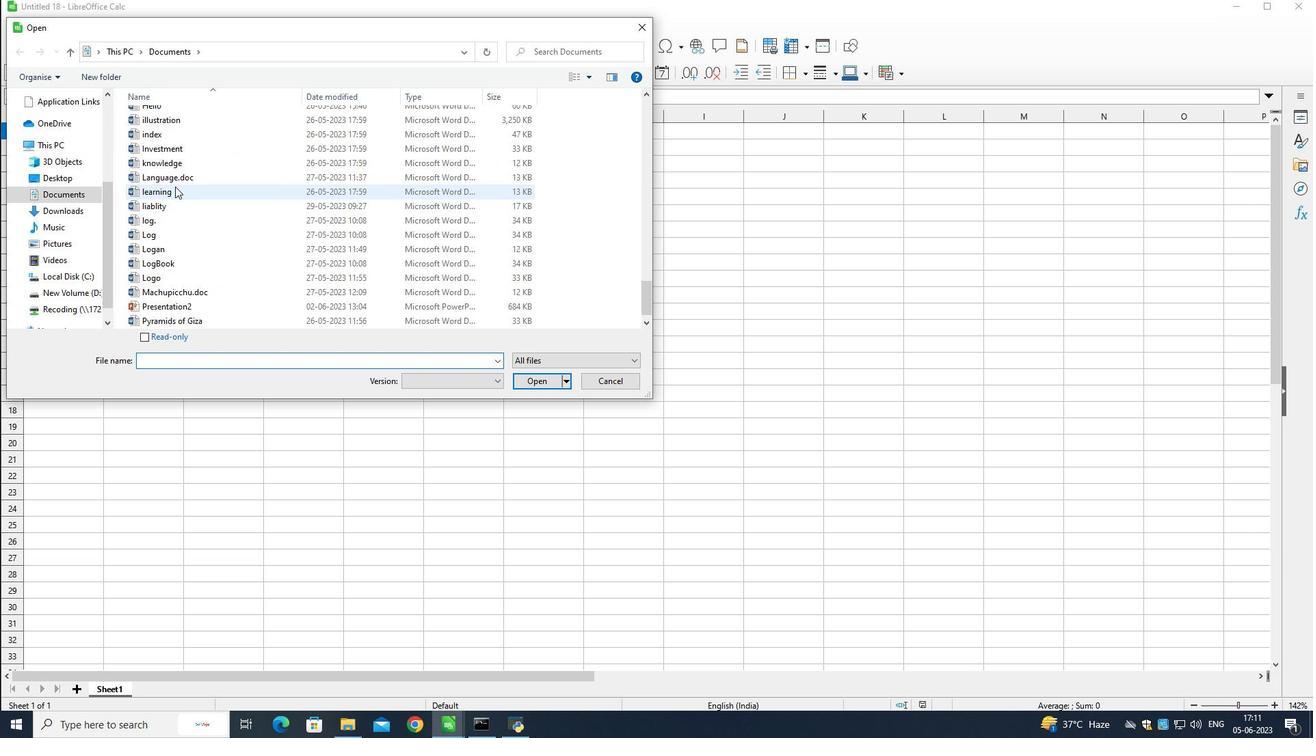 
Action: Mouse scrolled (158, 223) with delta (0, 0)
Screenshot: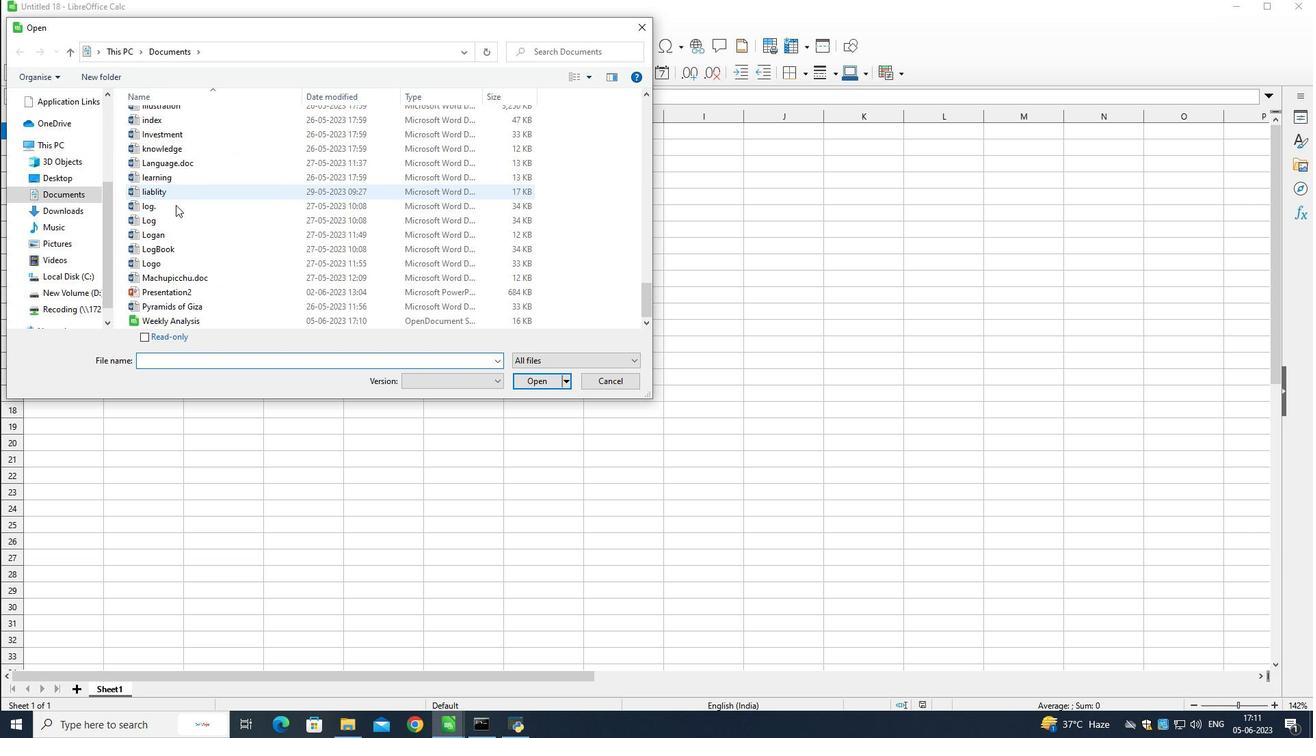 
Action: Mouse moved to (158, 224)
Screenshot: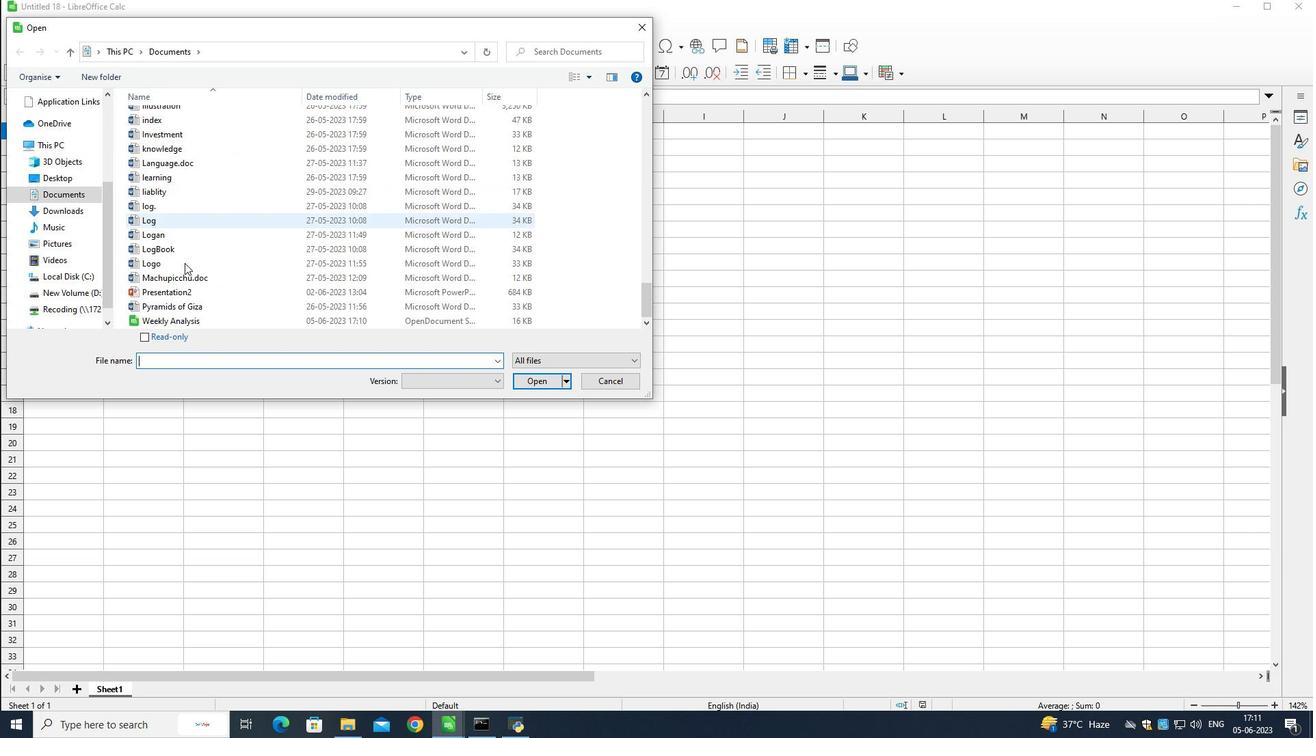 
Action: Mouse scrolled (158, 223) with delta (0, 0)
Screenshot: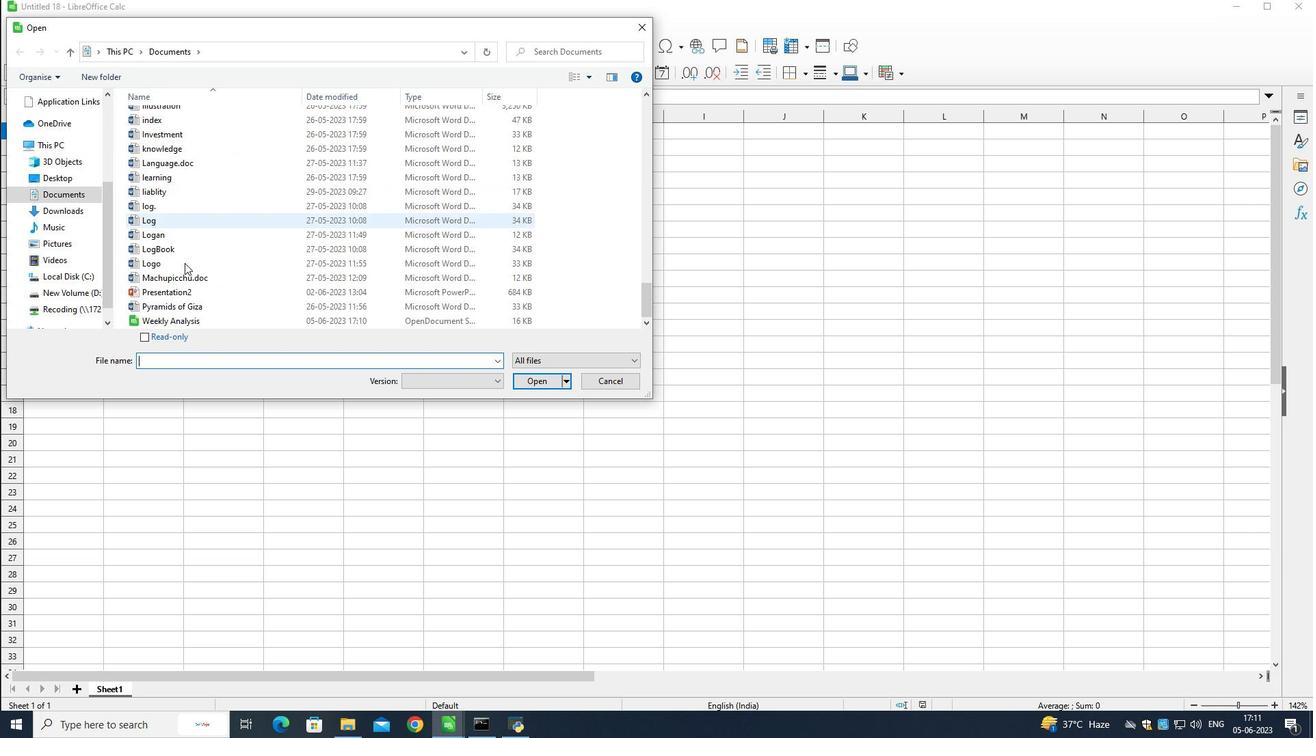 
Action: Mouse scrolled (158, 223) with delta (0, 0)
Screenshot: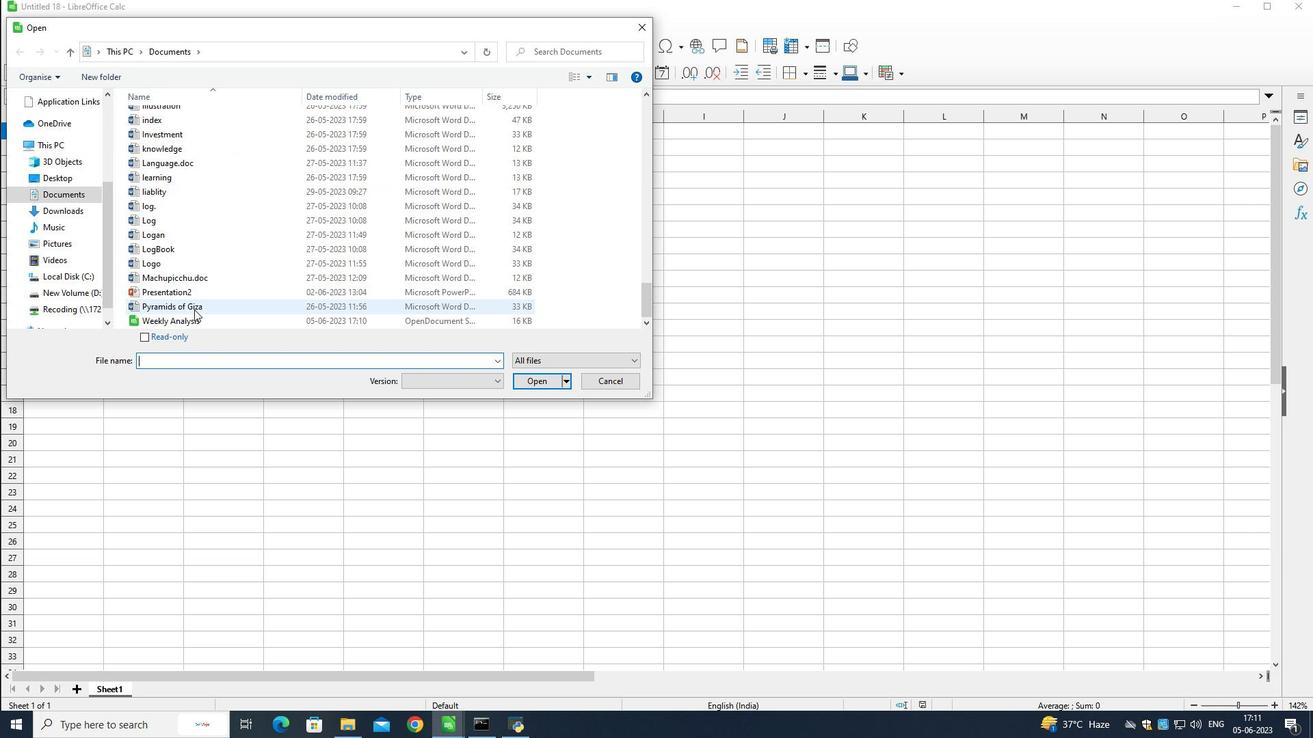 
Action: Mouse scrolled (158, 223) with delta (0, 0)
Screenshot: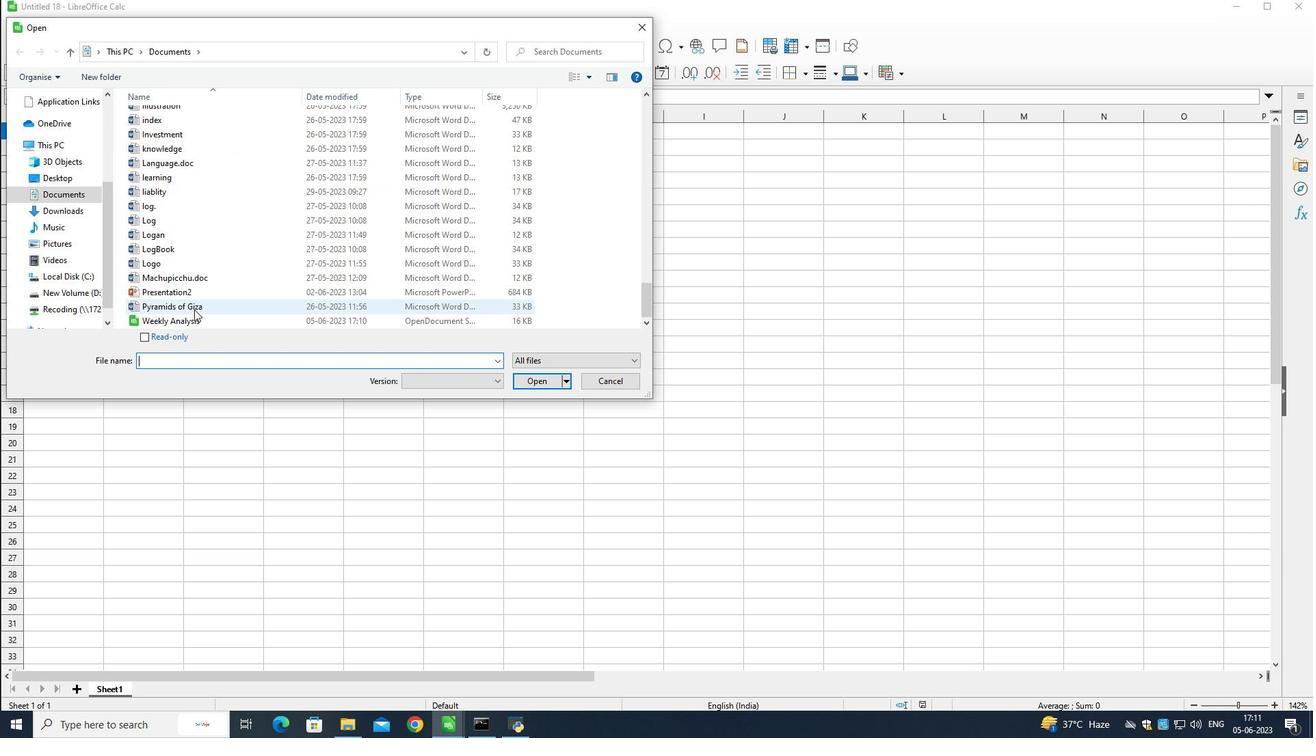 
Action: Mouse scrolled (158, 223) with delta (0, 0)
Screenshot: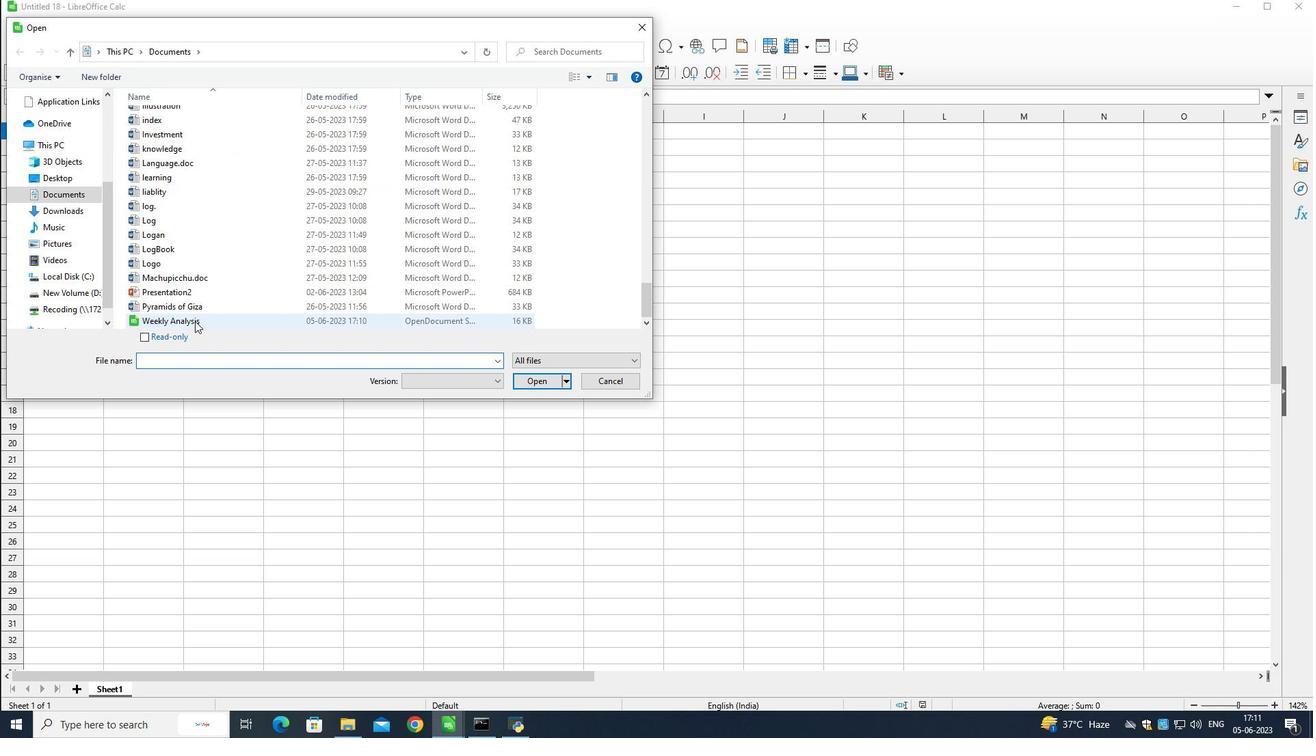
Action: Mouse scrolled (158, 223) with delta (0, 0)
Screenshot: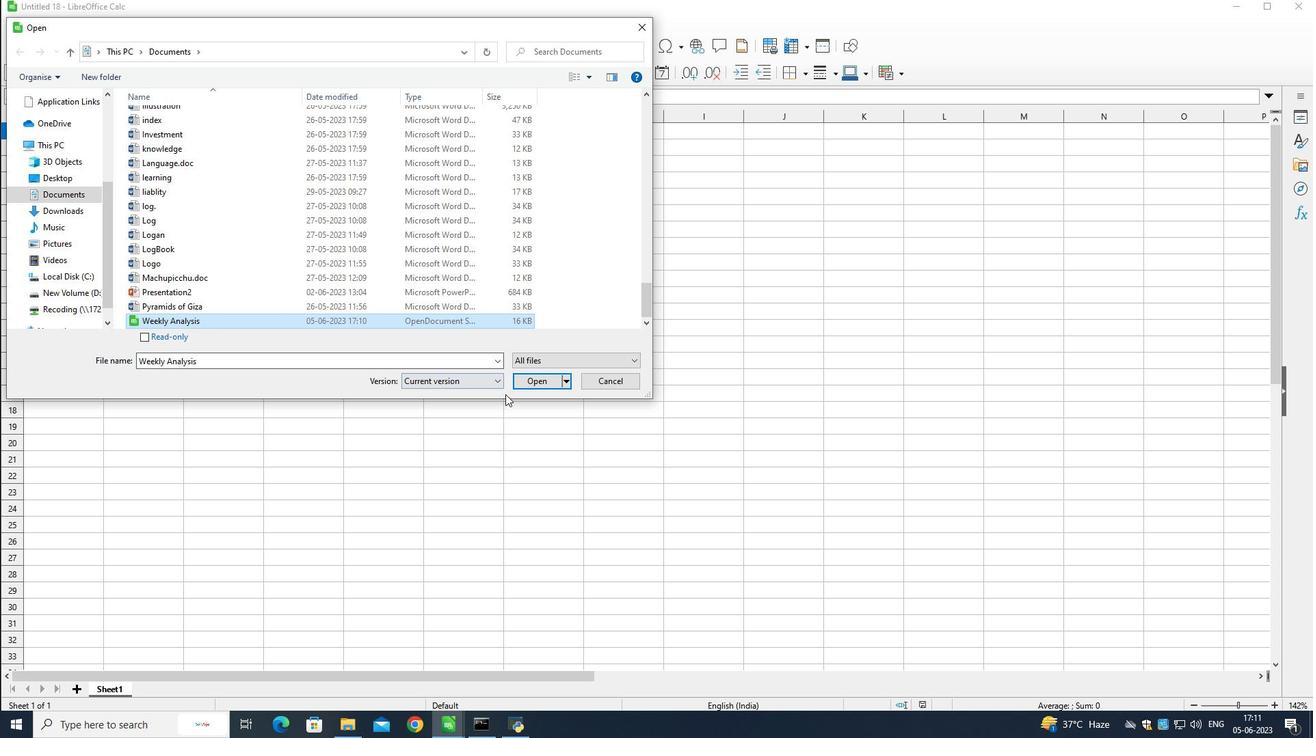 
Action: Mouse moved to (162, 234)
Screenshot: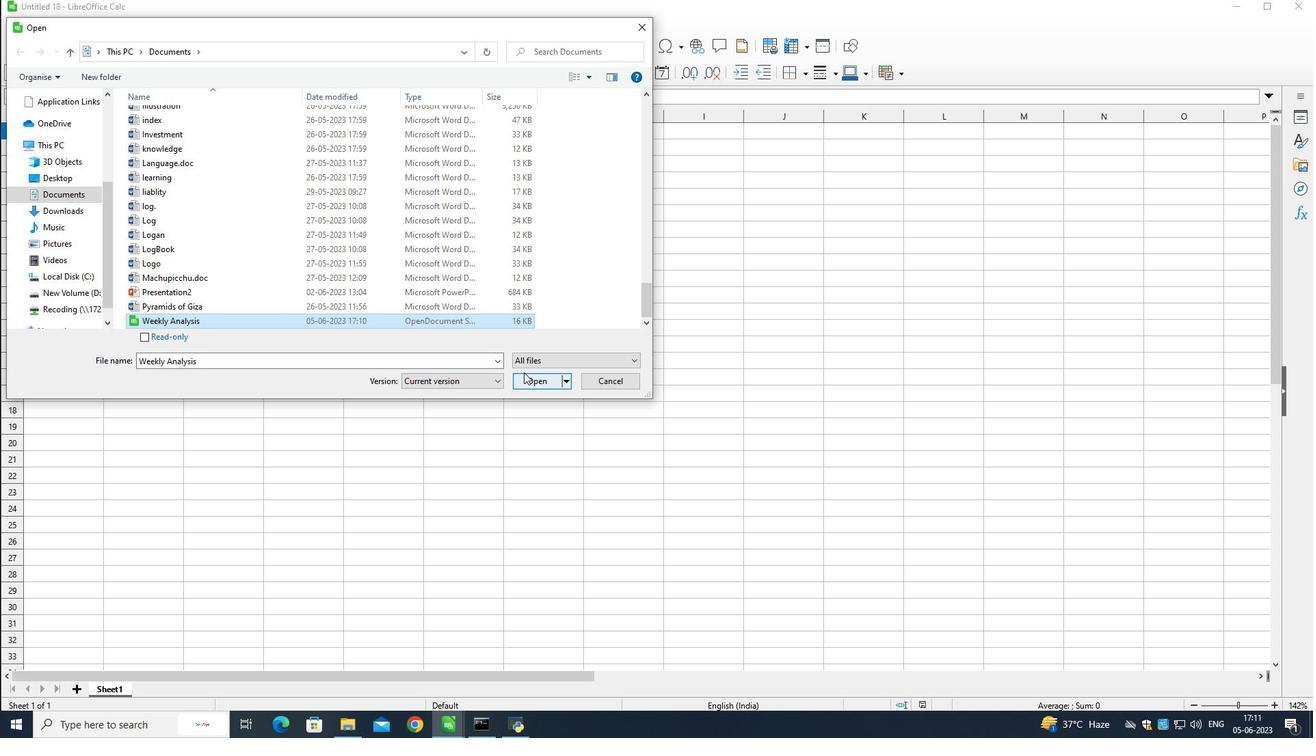 
Action: Mouse scrolled (162, 233) with delta (0, 0)
Screenshot: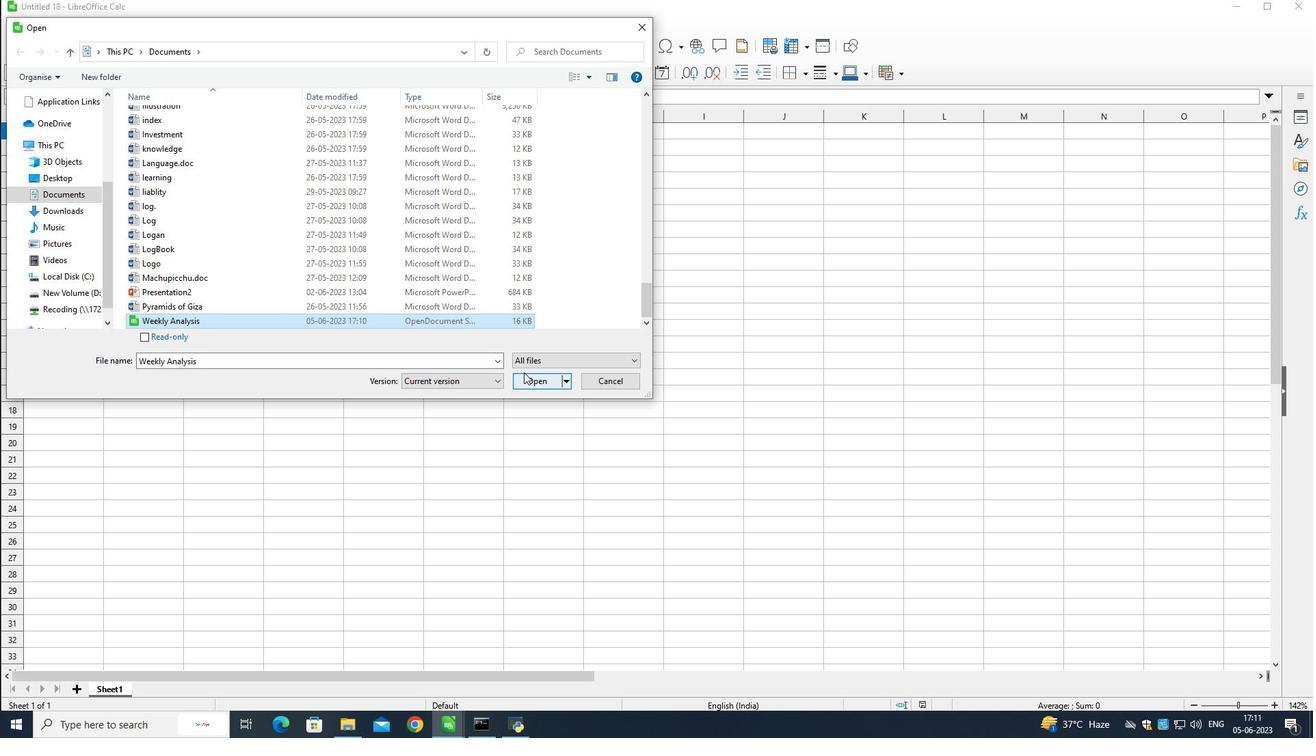 
Action: Mouse moved to (163, 236)
Screenshot: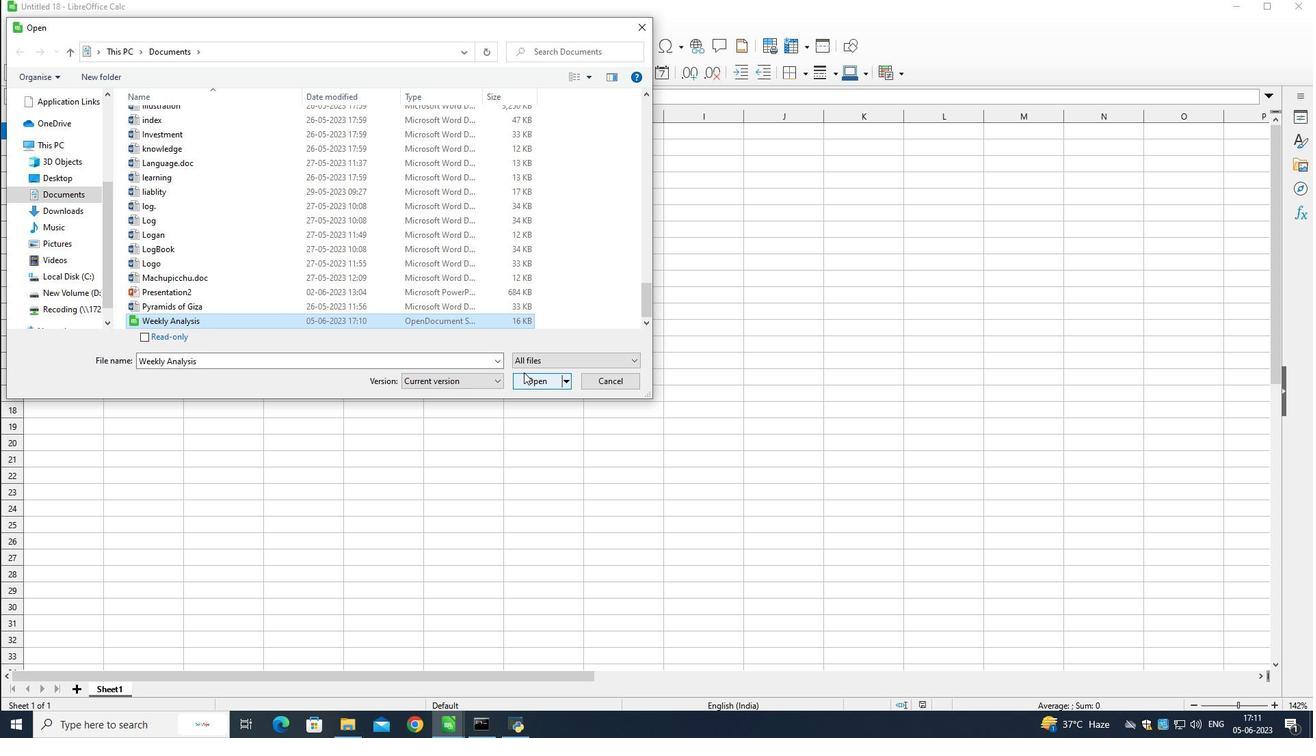 
Action: Mouse scrolled (163, 236) with delta (0, 0)
Screenshot: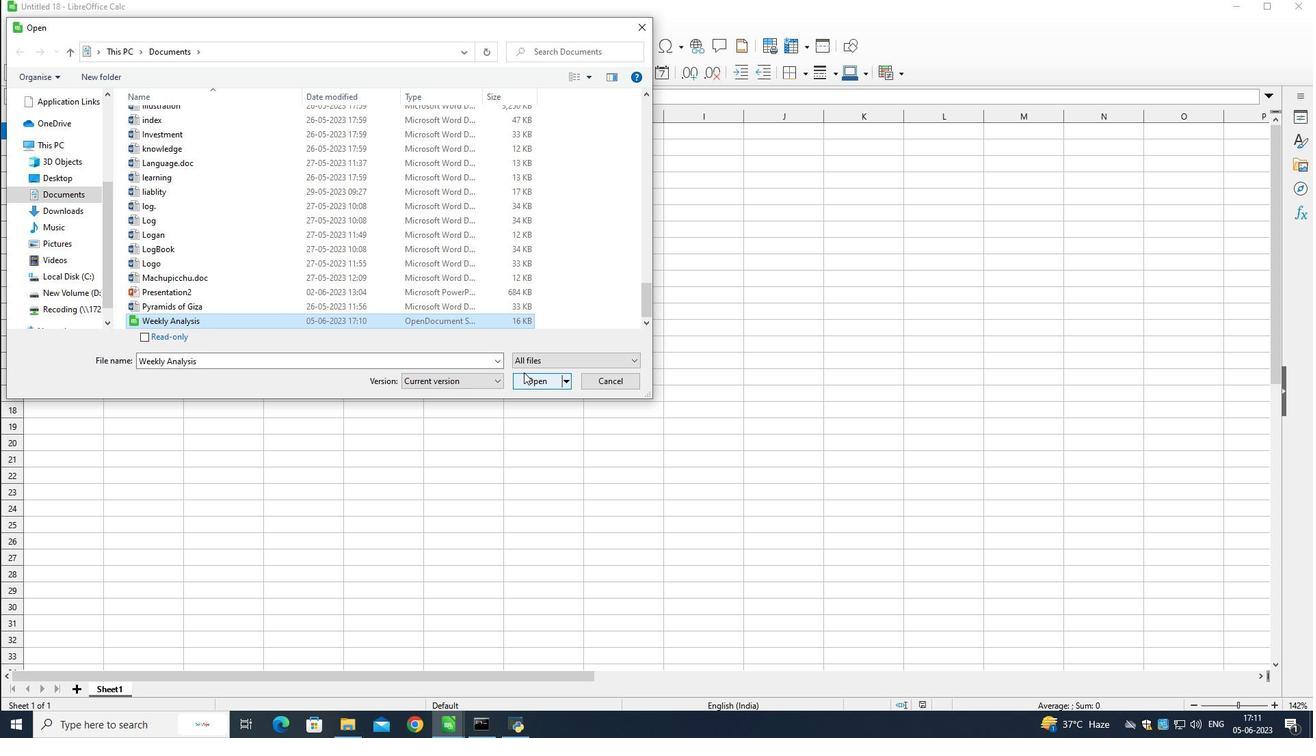 
Action: Mouse scrolled (163, 236) with delta (0, 0)
Screenshot: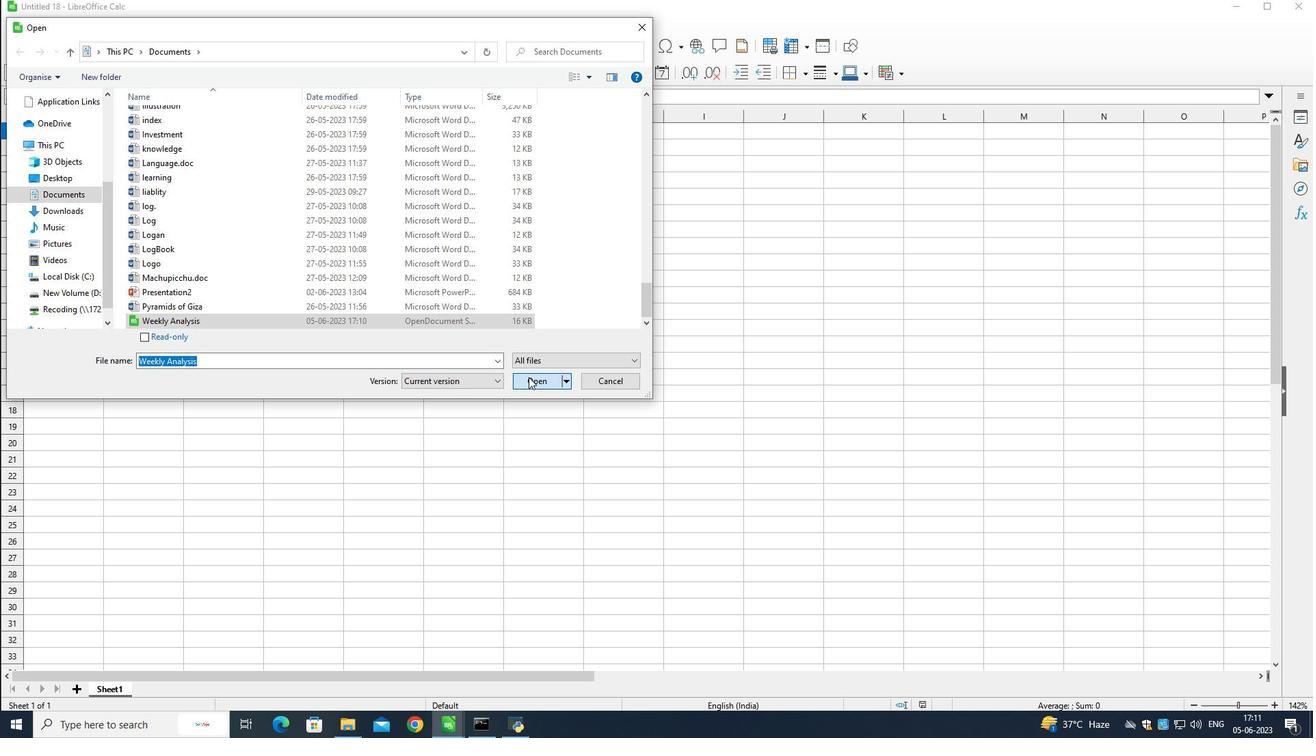 
Action: Mouse moved to (164, 236)
Screenshot: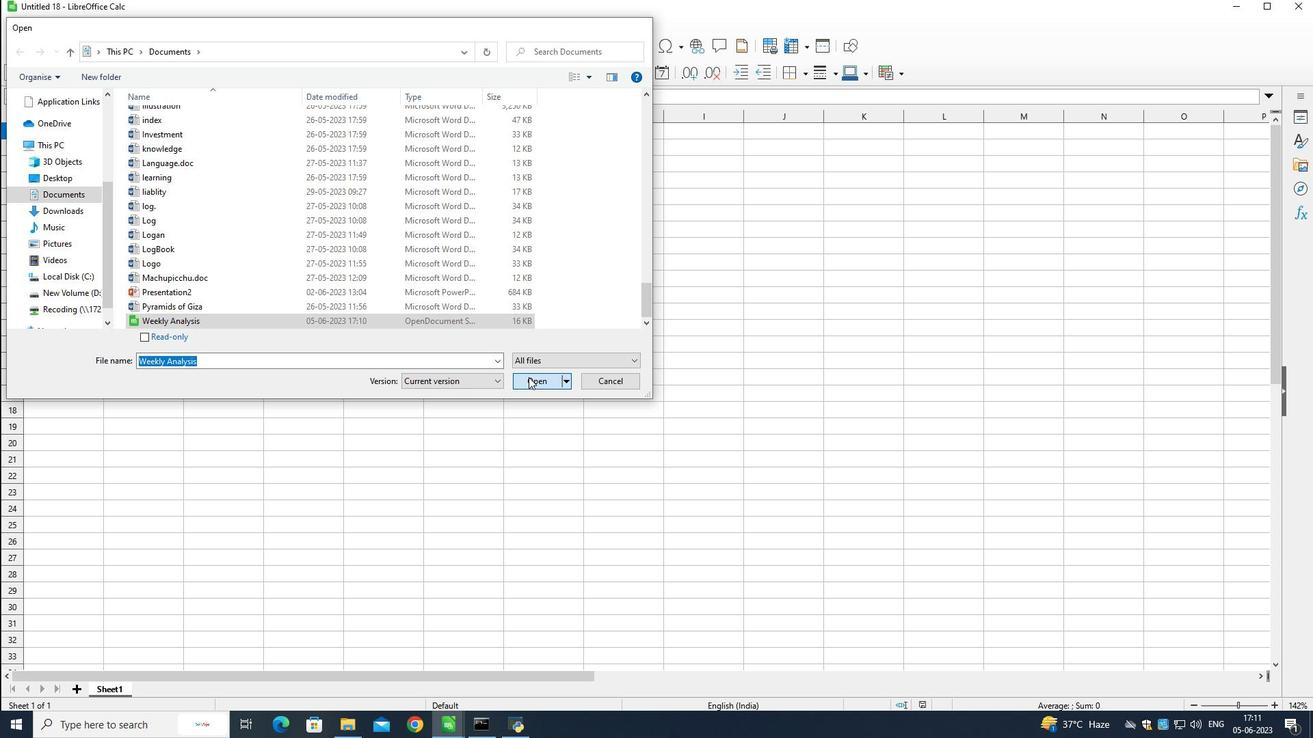 
Action: Mouse scrolled (164, 236) with delta (0, 0)
Screenshot: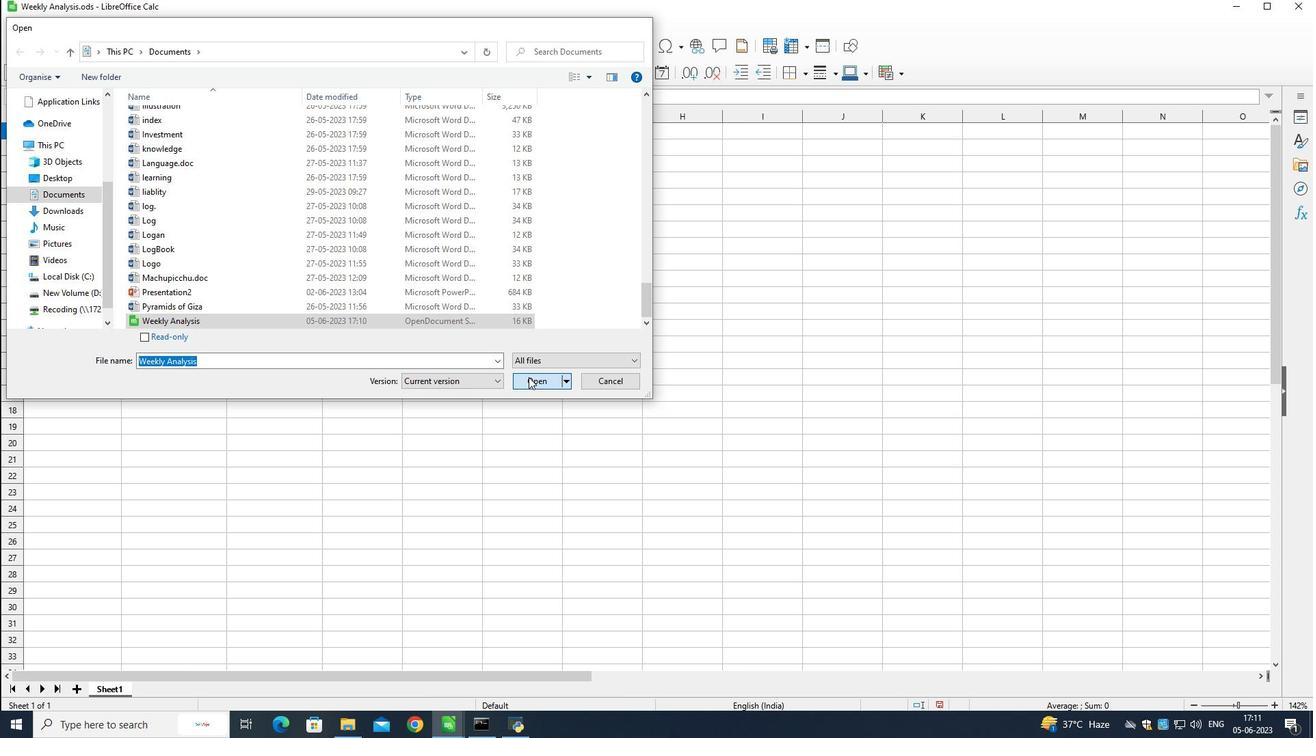 
Action: Mouse moved to (255, 198)
Screenshot: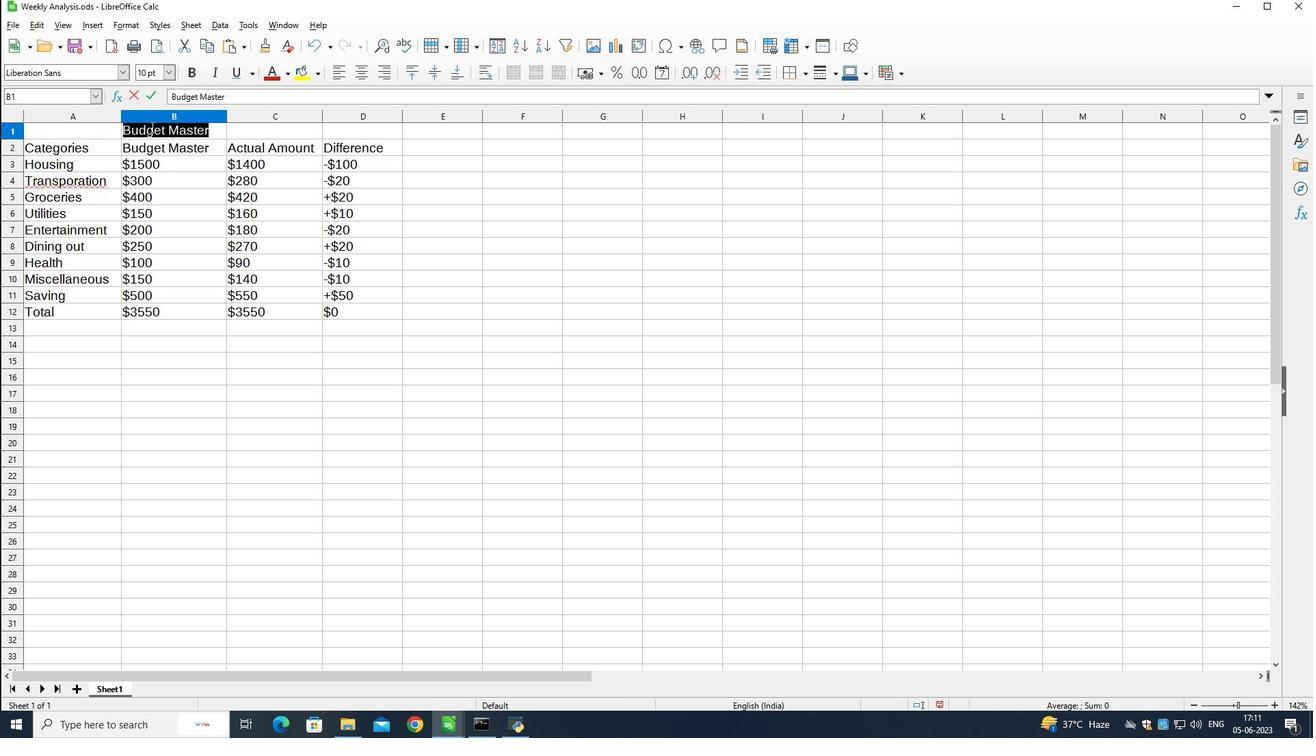 
Action: Mouse scrolled (255, 199) with delta (0, 0)
Screenshot: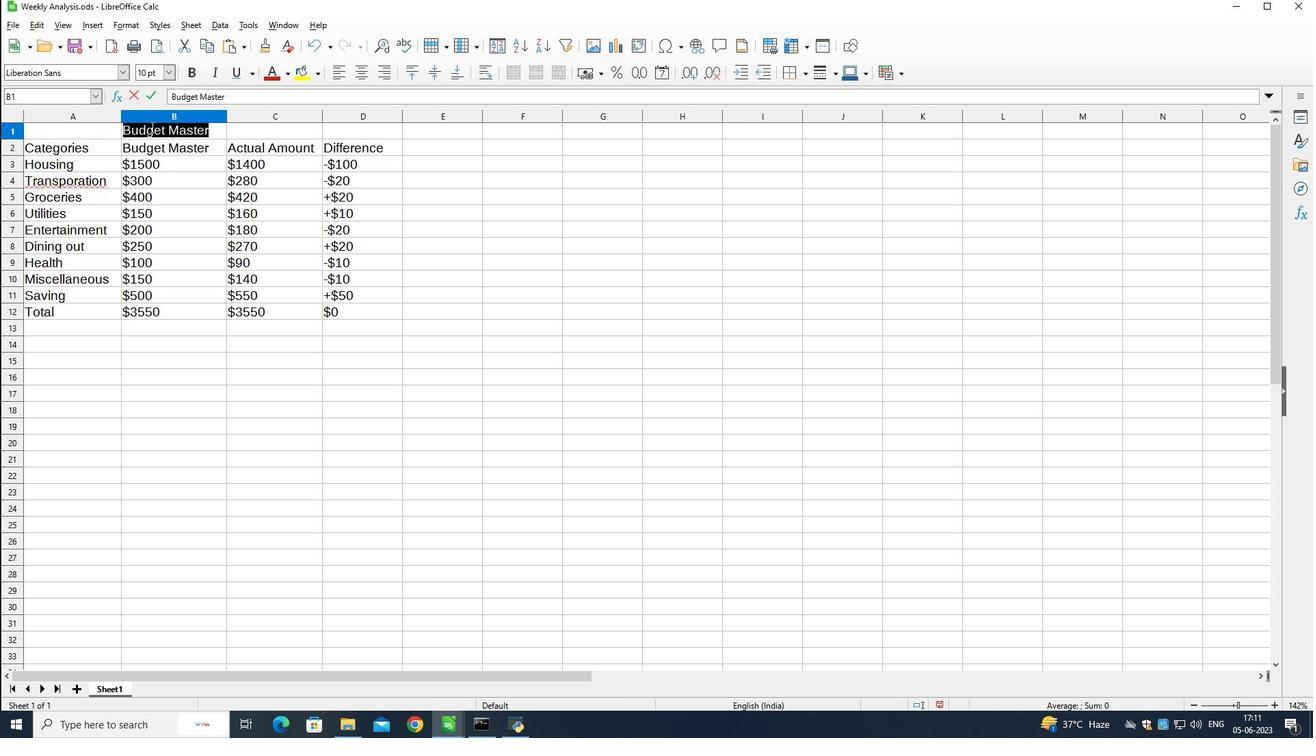 
Action: Mouse scrolled (255, 199) with delta (0, 0)
Screenshot: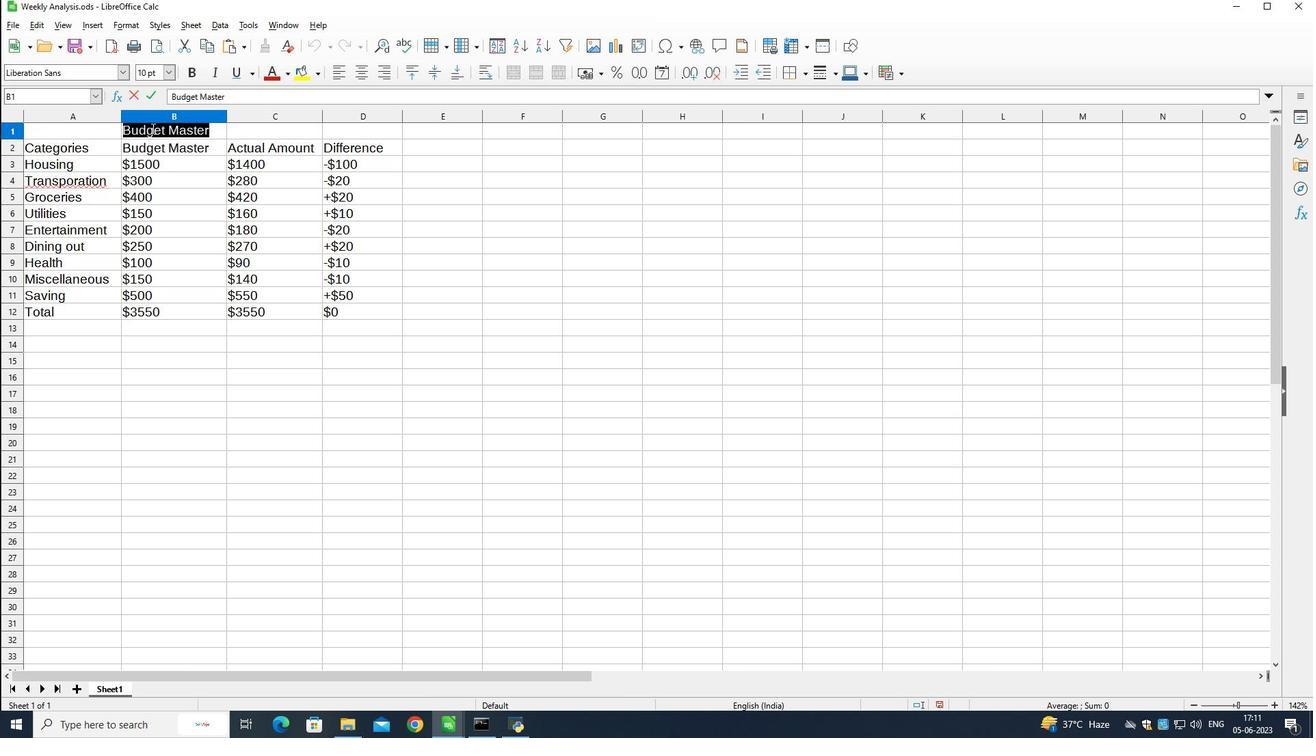 
Action: Mouse scrolled (255, 199) with delta (0, 0)
Screenshot: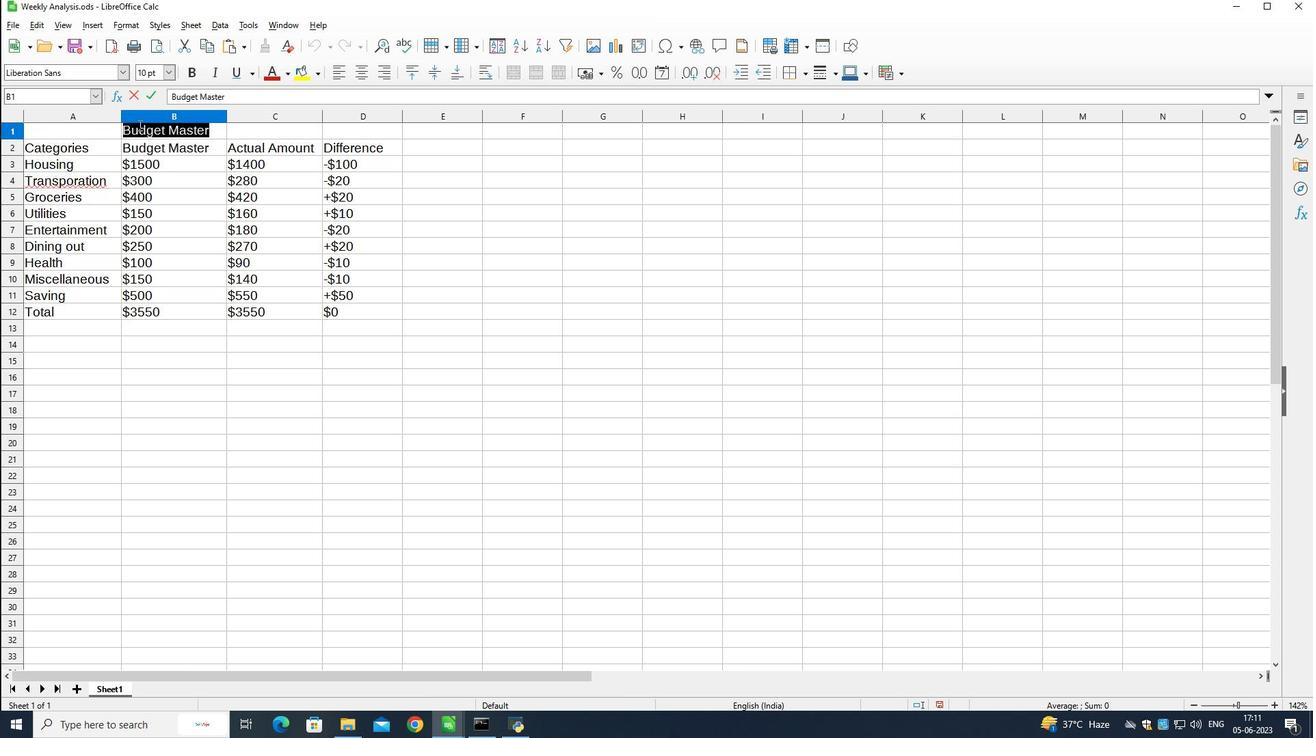
Action: Mouse moved to (254, 199)
Screenshot: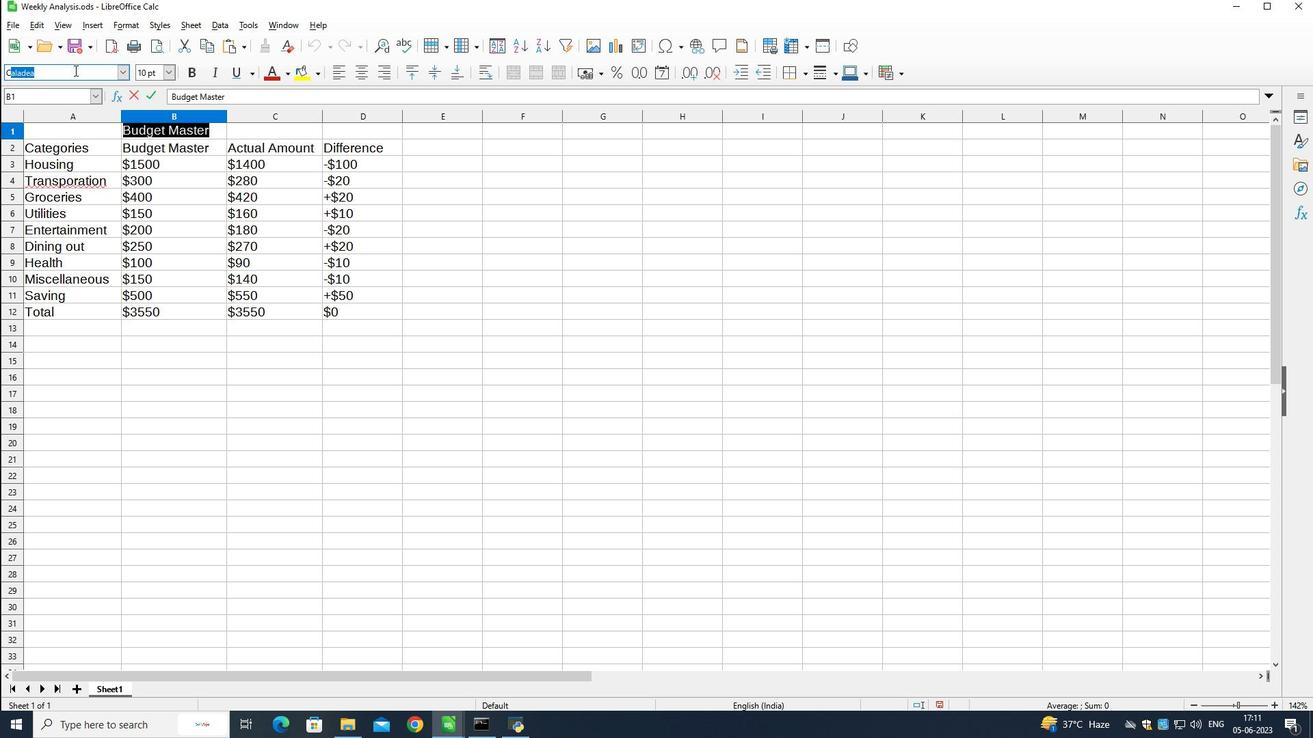 
Action: Mouse scrolled (254, 198) with delta (0, 0)
Screenshot: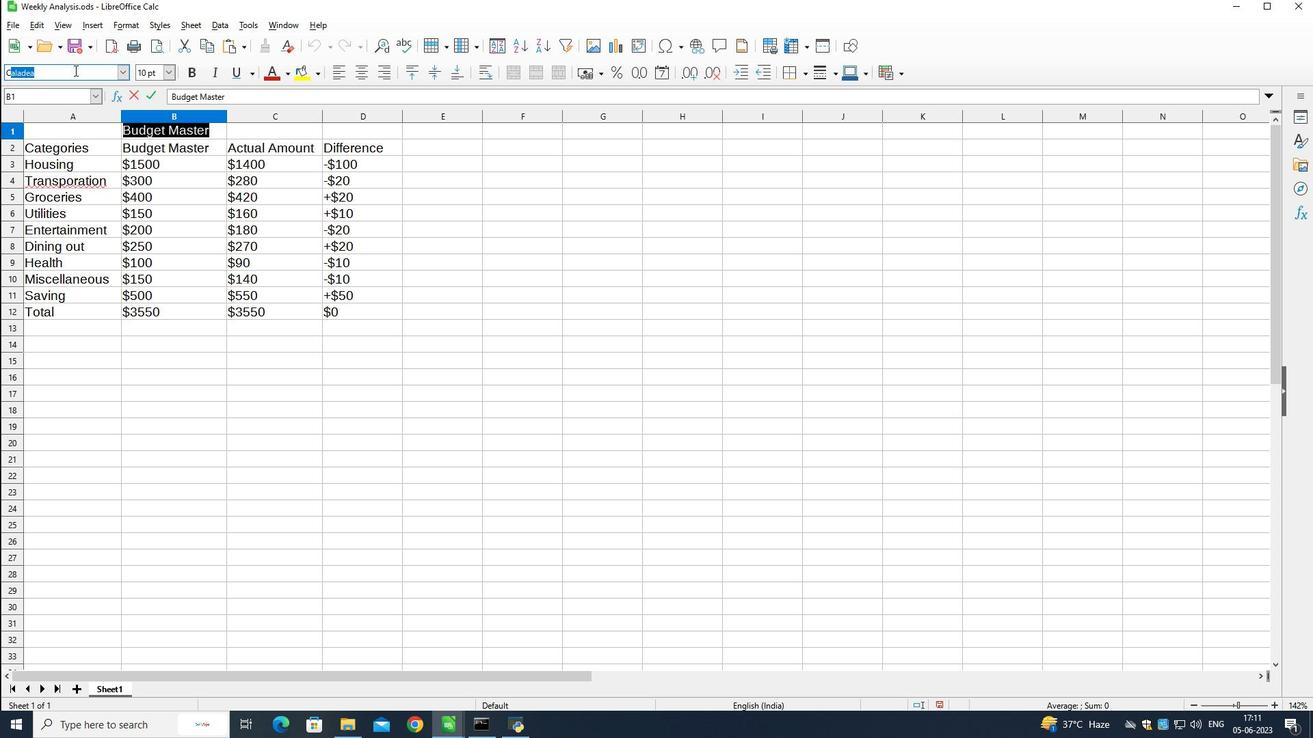 
Action: Mouse scrolled (254, 198) with delta (0, 0)
Screenshot: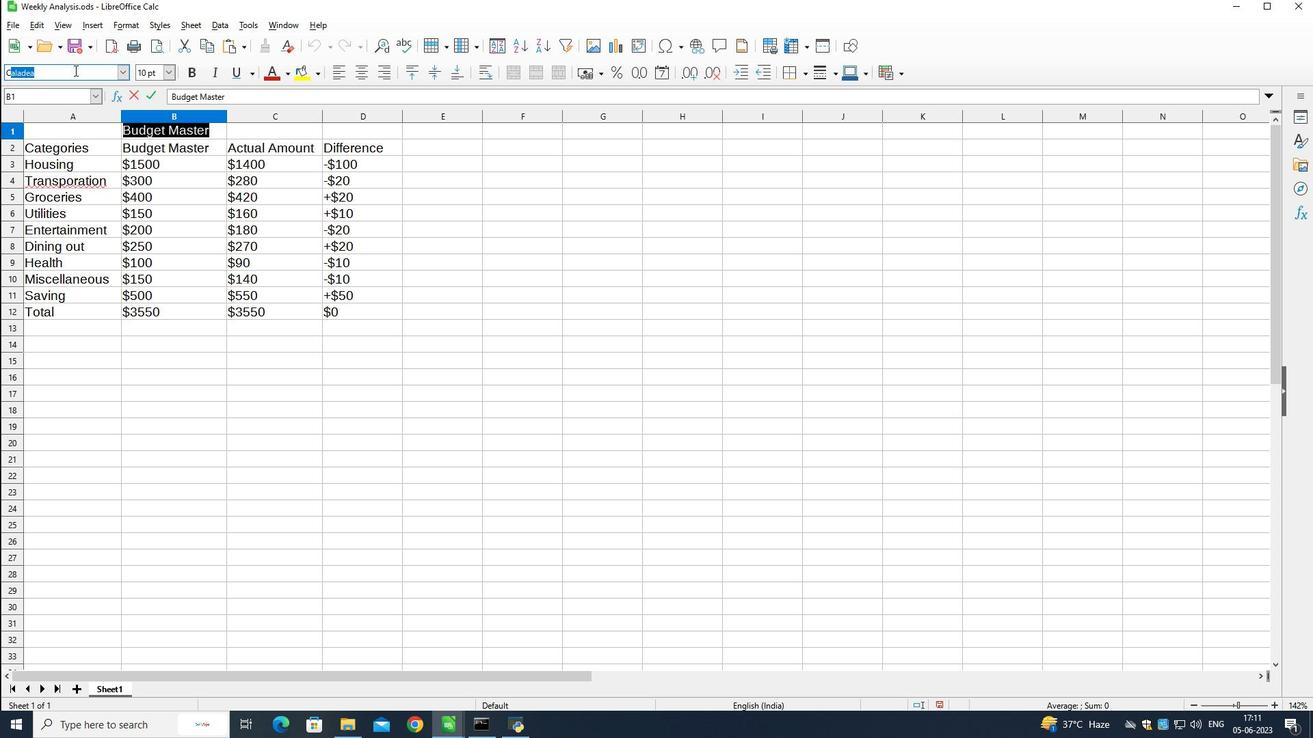 
Action: Mouse scrolled (254, 198) with delta (0, 0)
Screenshot: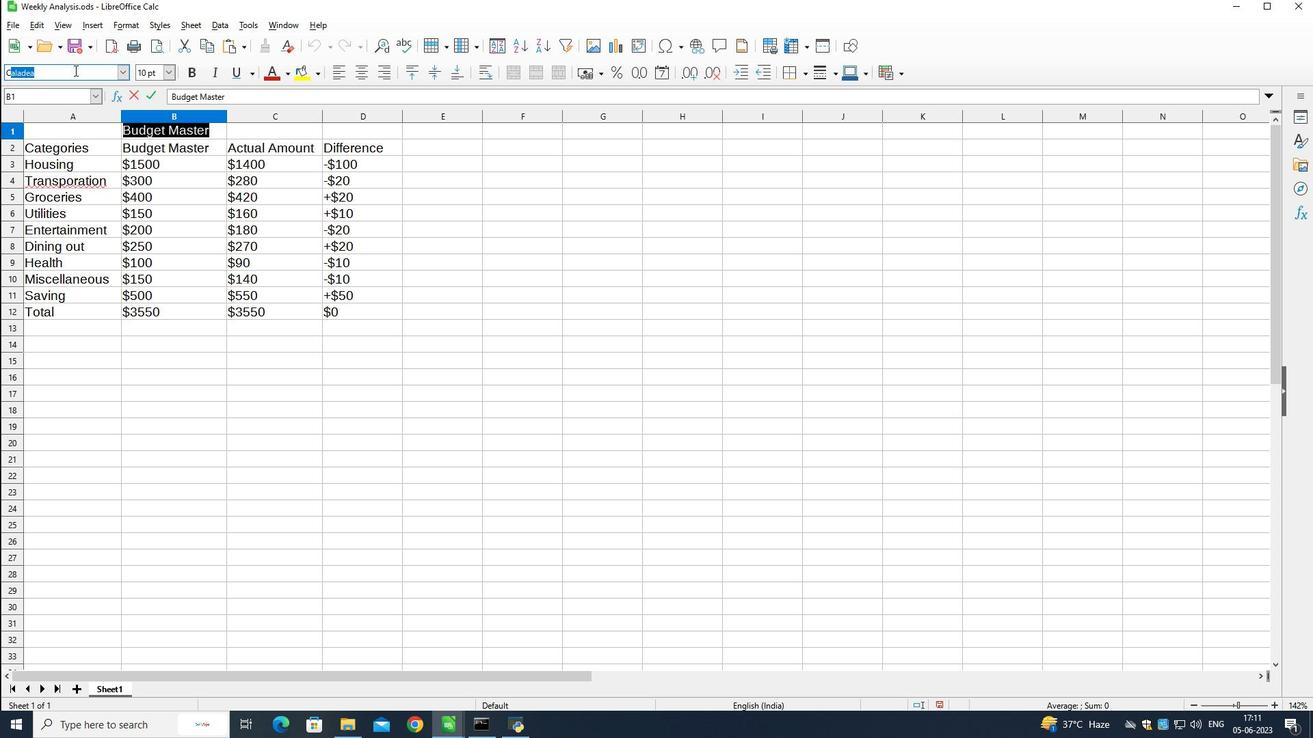 
Action: Mouse moved to (259, 203)
Screenshot: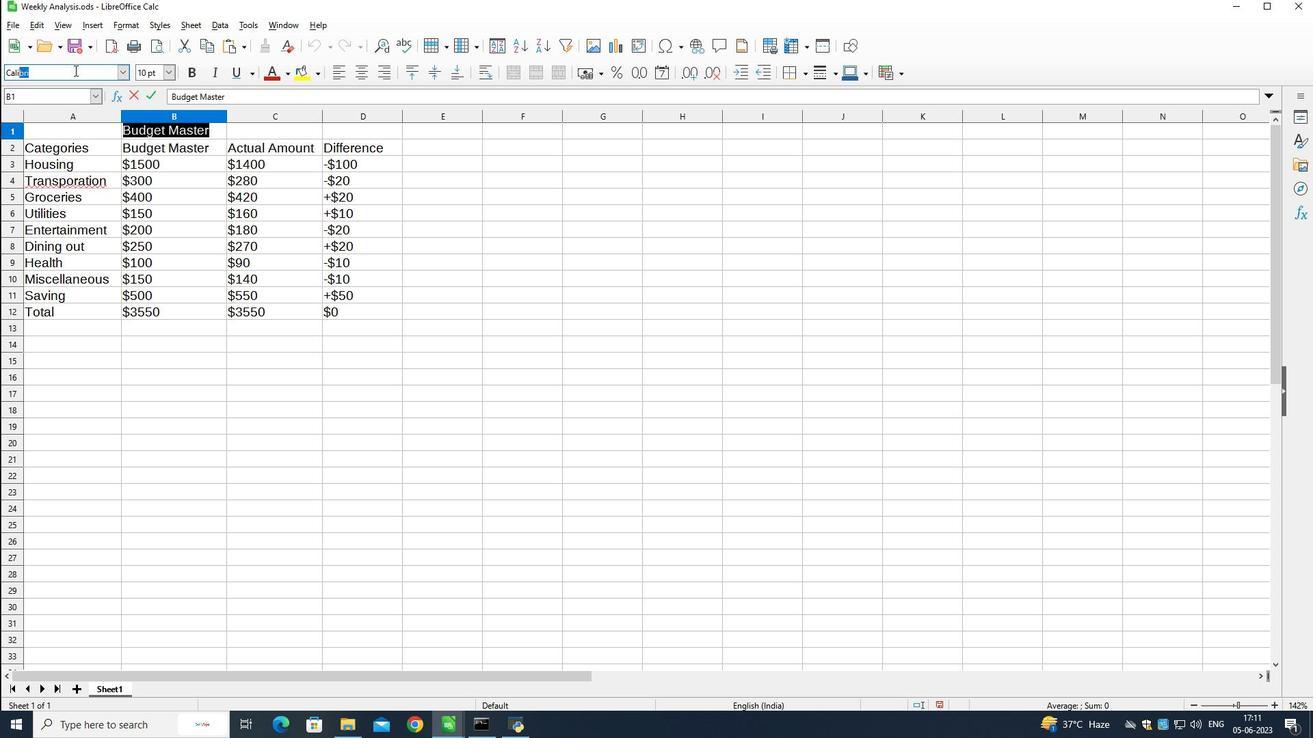 
Action: Mouse scrolled (259, 204) with delta (0, 0)
Screenshot: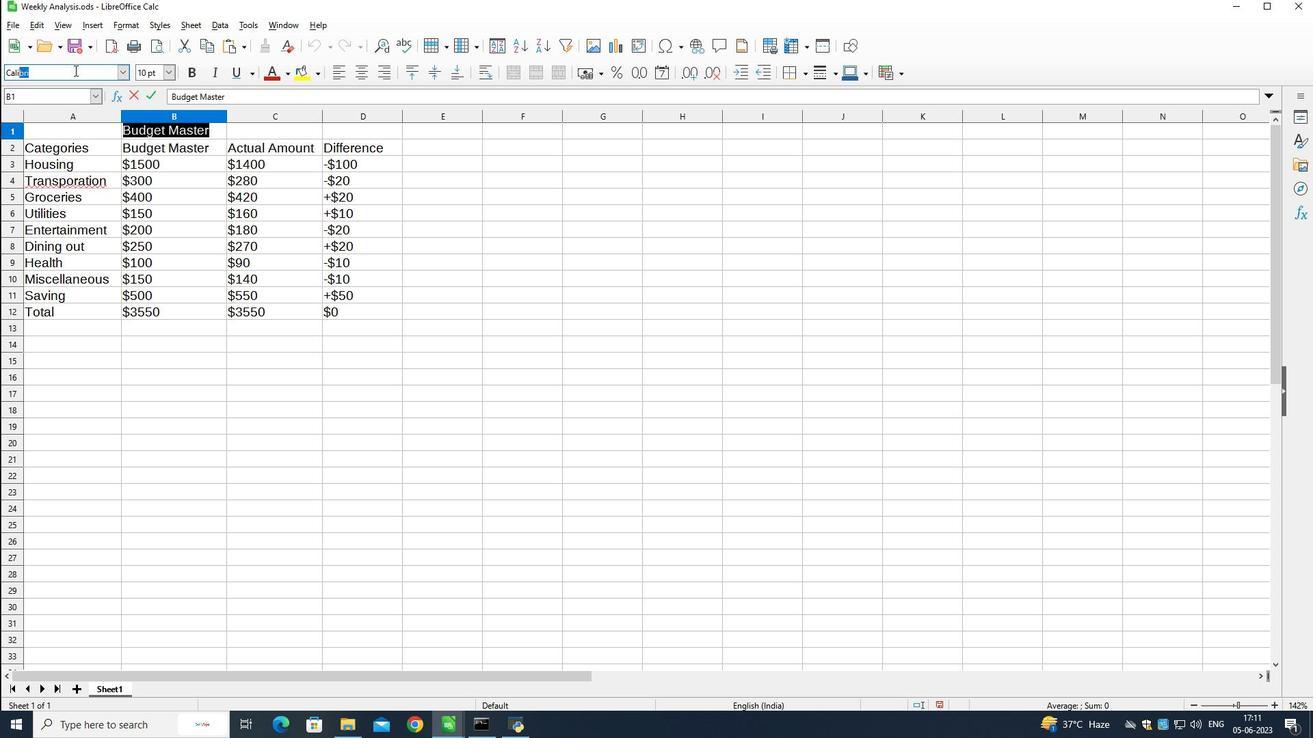 
Action: Mouse scrolled (259, 204) with delta (0, 0)
Screenshot: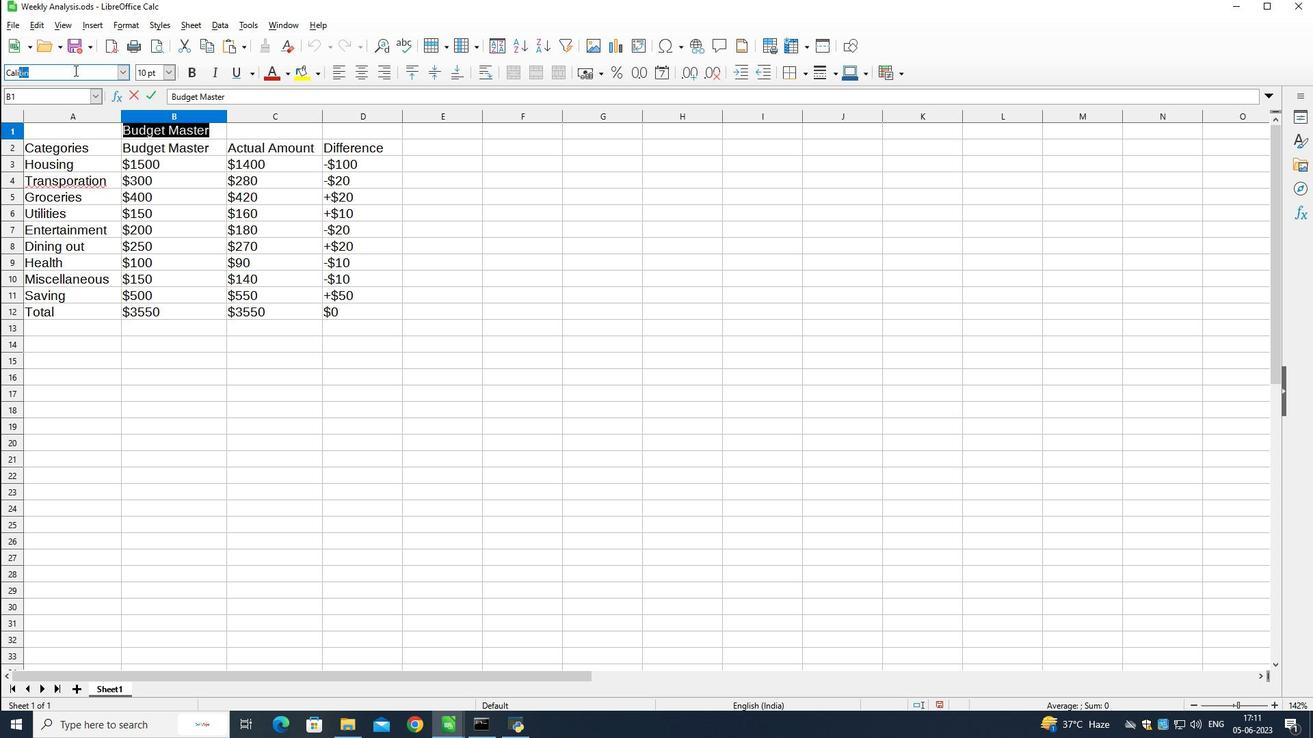 
Action: Mouse scrolled (259, 204) with delta (0, 0)
Screenshot: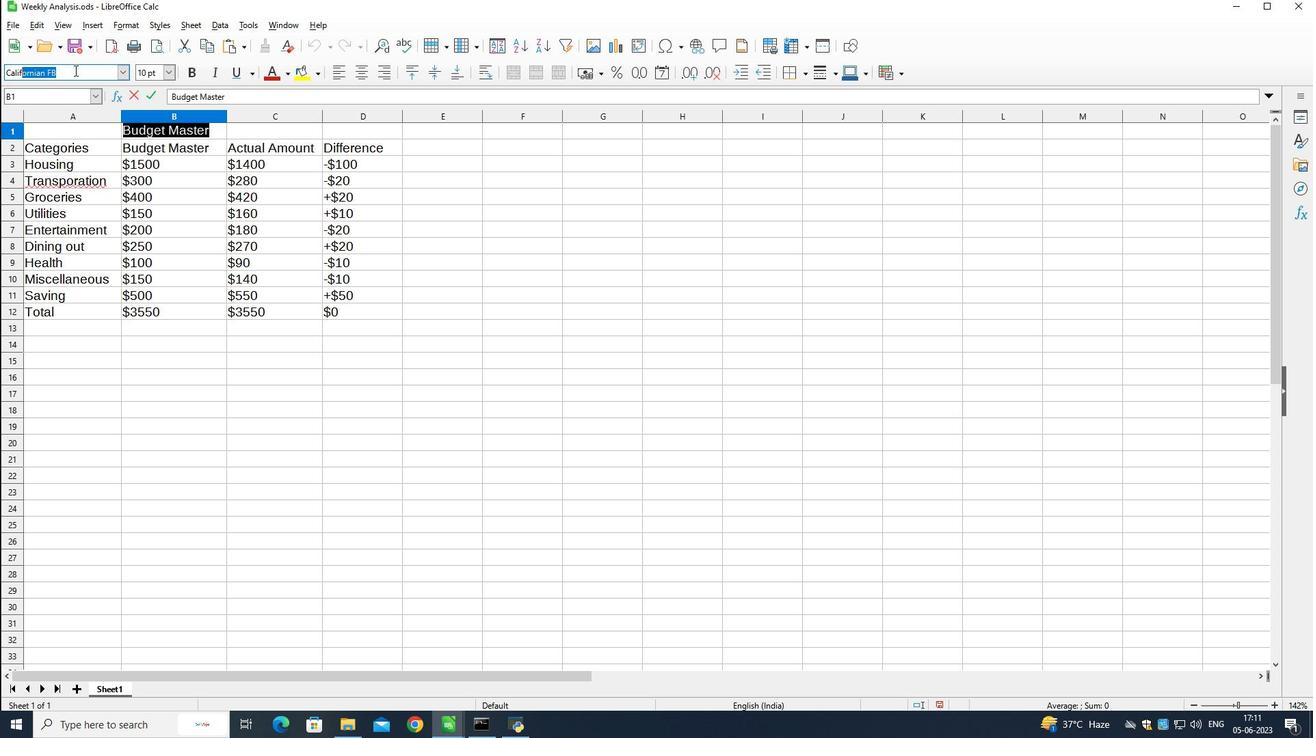 
Action: Mouse scrolled (259, 204) with delta (0, 0)
Screenshot: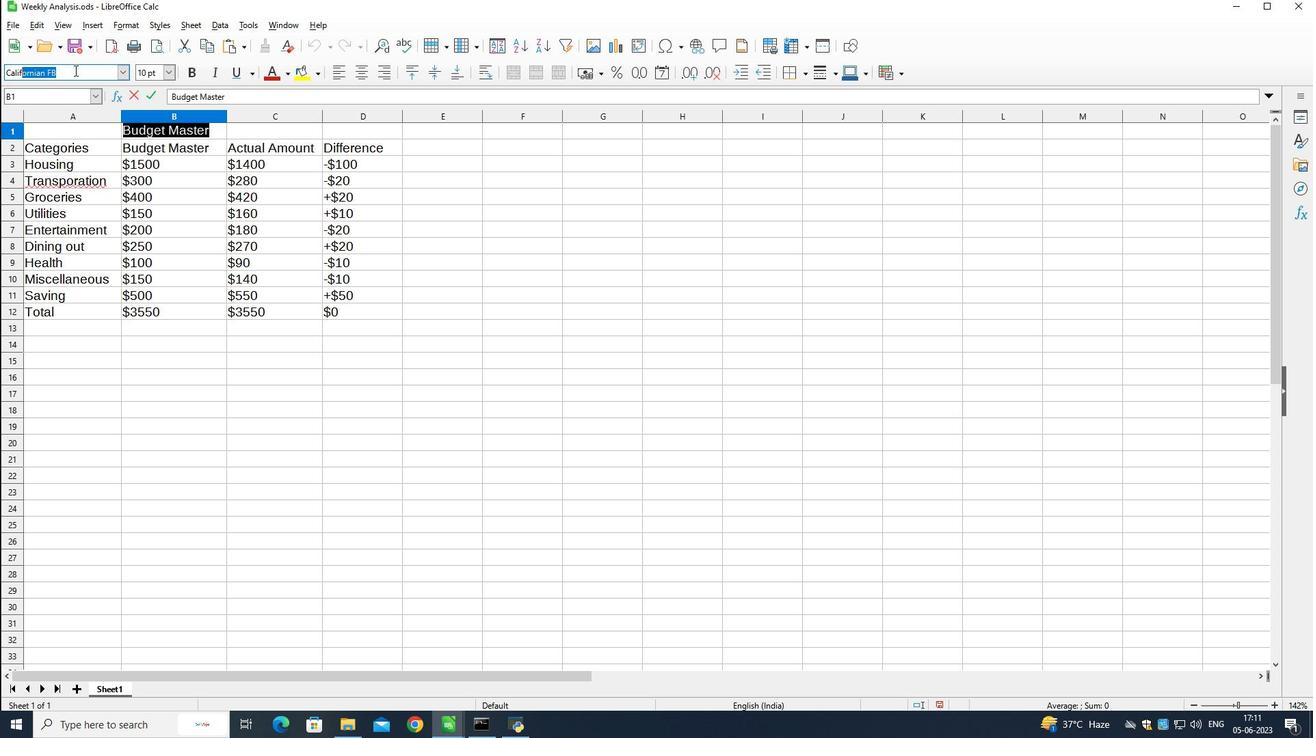 
Action: Mouse scrolled (259, 204) with delta (0, 0)
Screenshot: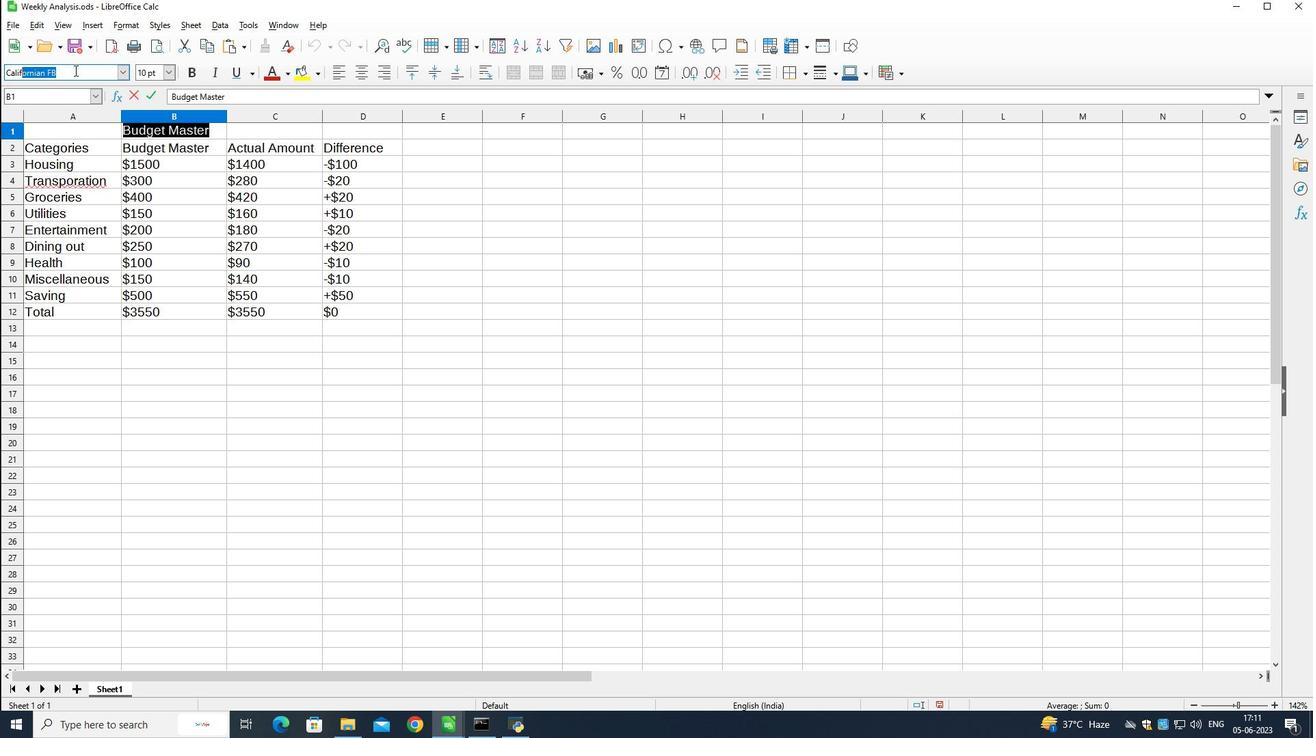 
Action: Mouse scrolled (259, 204) with delta (0, 0)
Screenshot: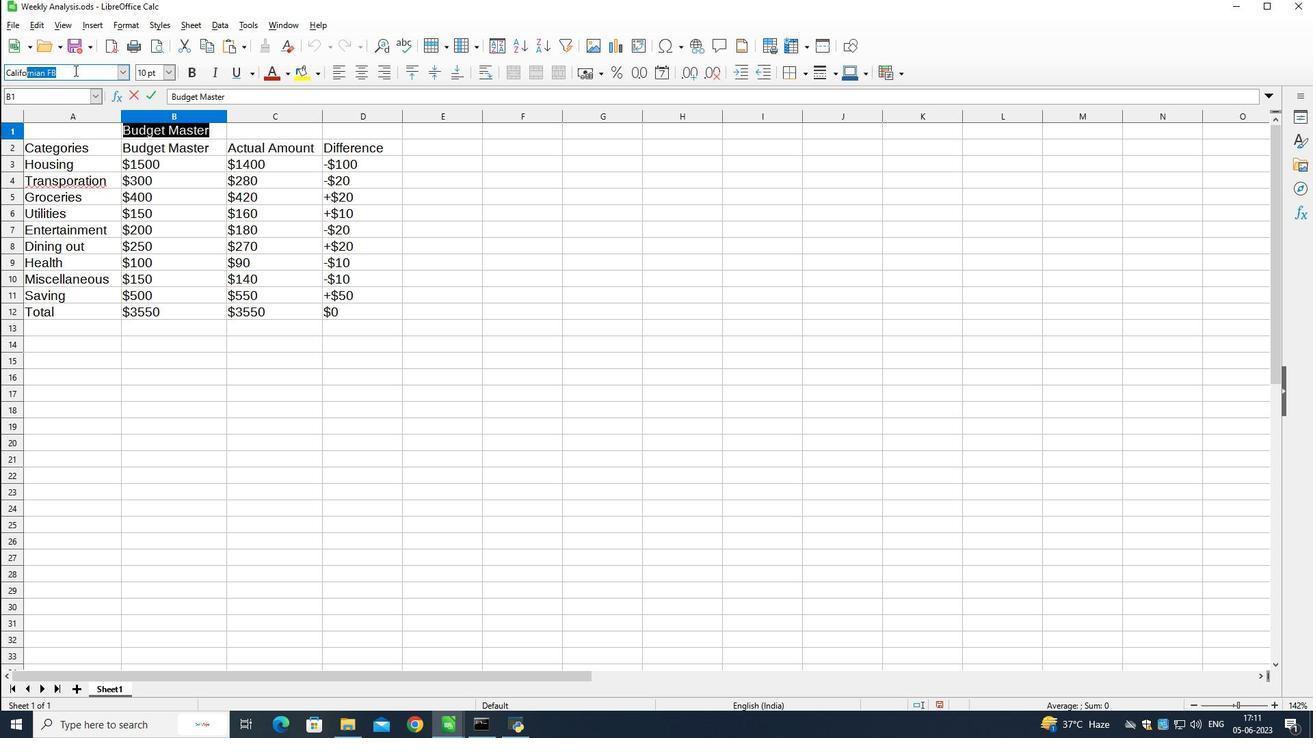 
Action: Mouse scrolled (259, 204) with delta (0, 0)
Screenshot: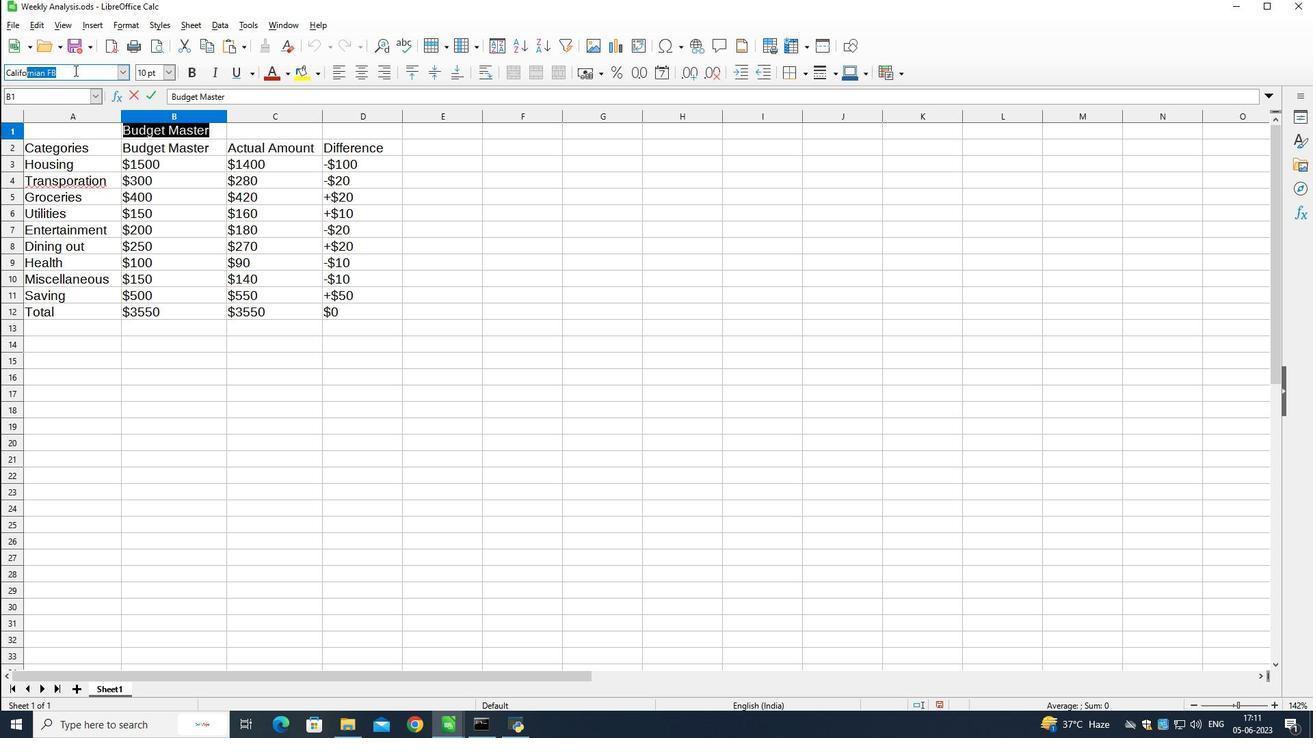 
Action: Mouse scrolled (259, 204) with delta (0, 0)
Screenshot: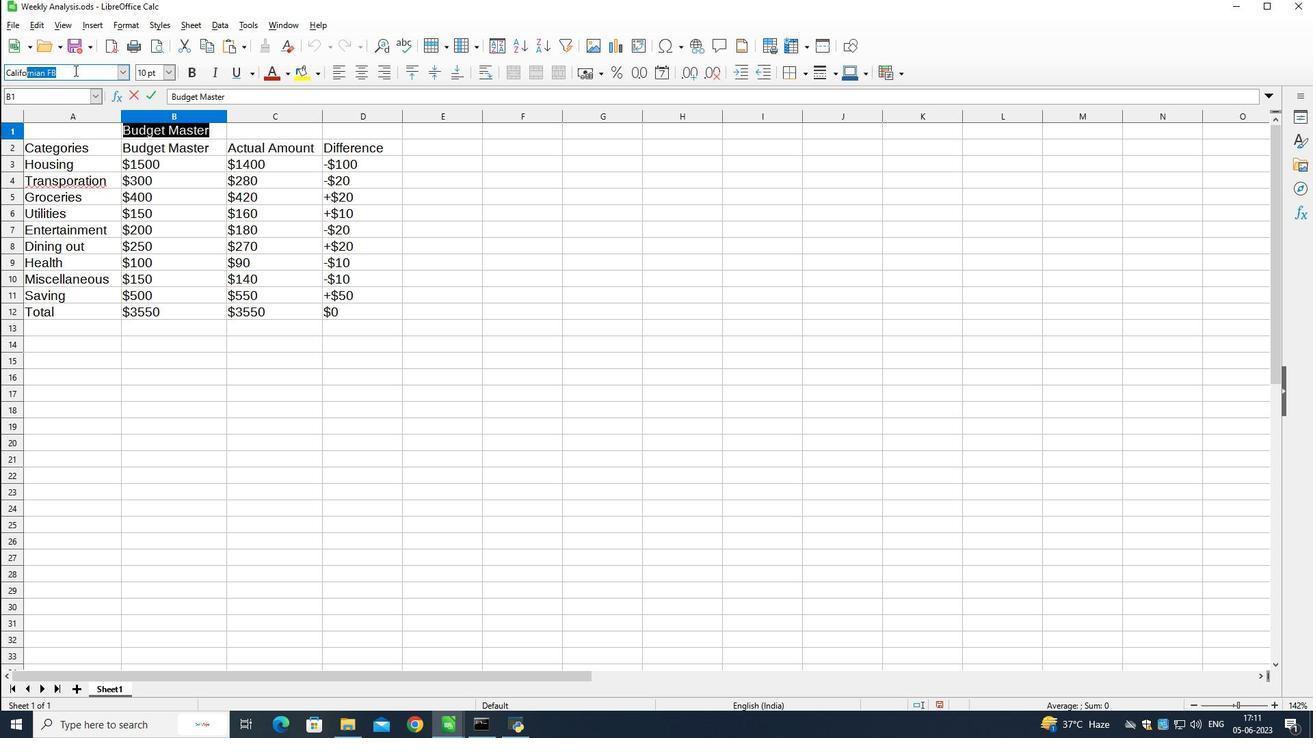 
Action: Mouse scrolled (259, 204) with delta (0, 0)
Screenshot: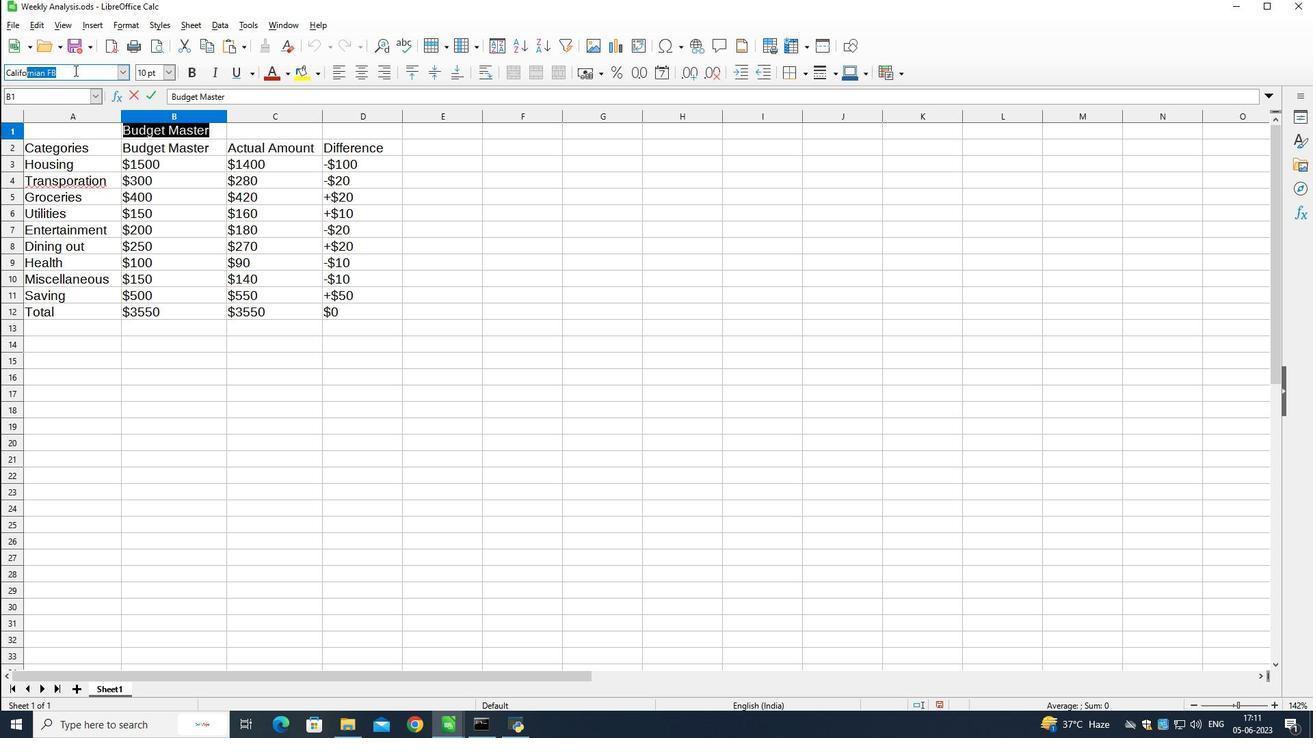 
Action: Mouse scrolled (259, 204) with delta (0, 0)
Screenshot: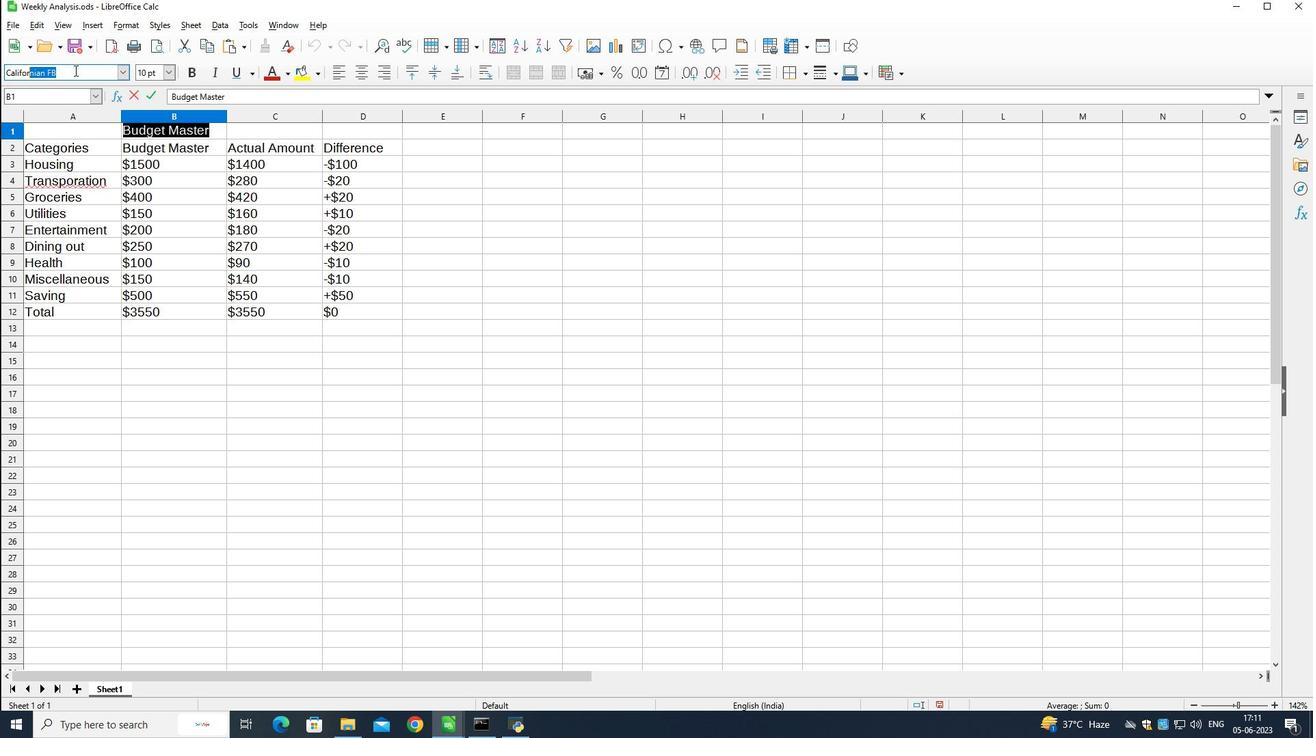 
Action: Mouse scrolled (259, 204) with delta (0, 0)
Screenshot: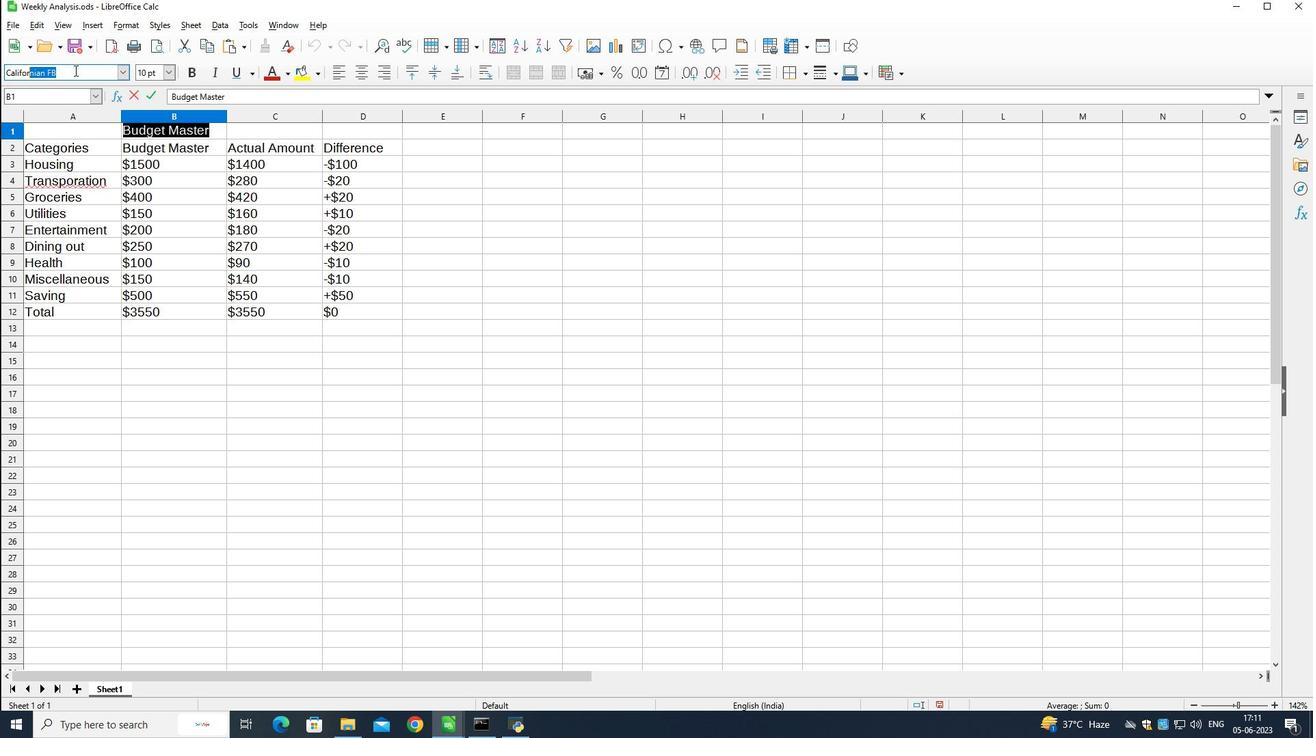 
Action: Mouse scrolled (259, 204) with delta (0, 0)
Screenshot: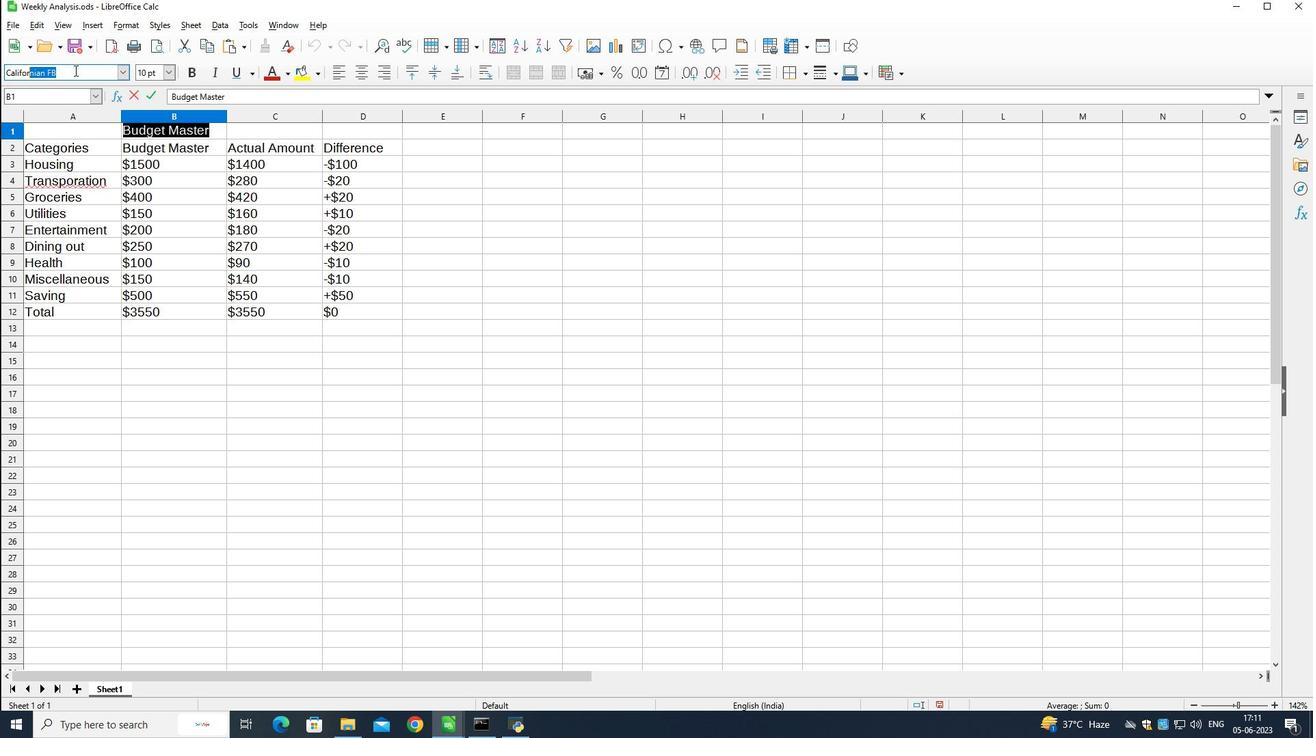 
Action: Mouse scrolled (259, 204) with delta (0, 0)
Screenshot: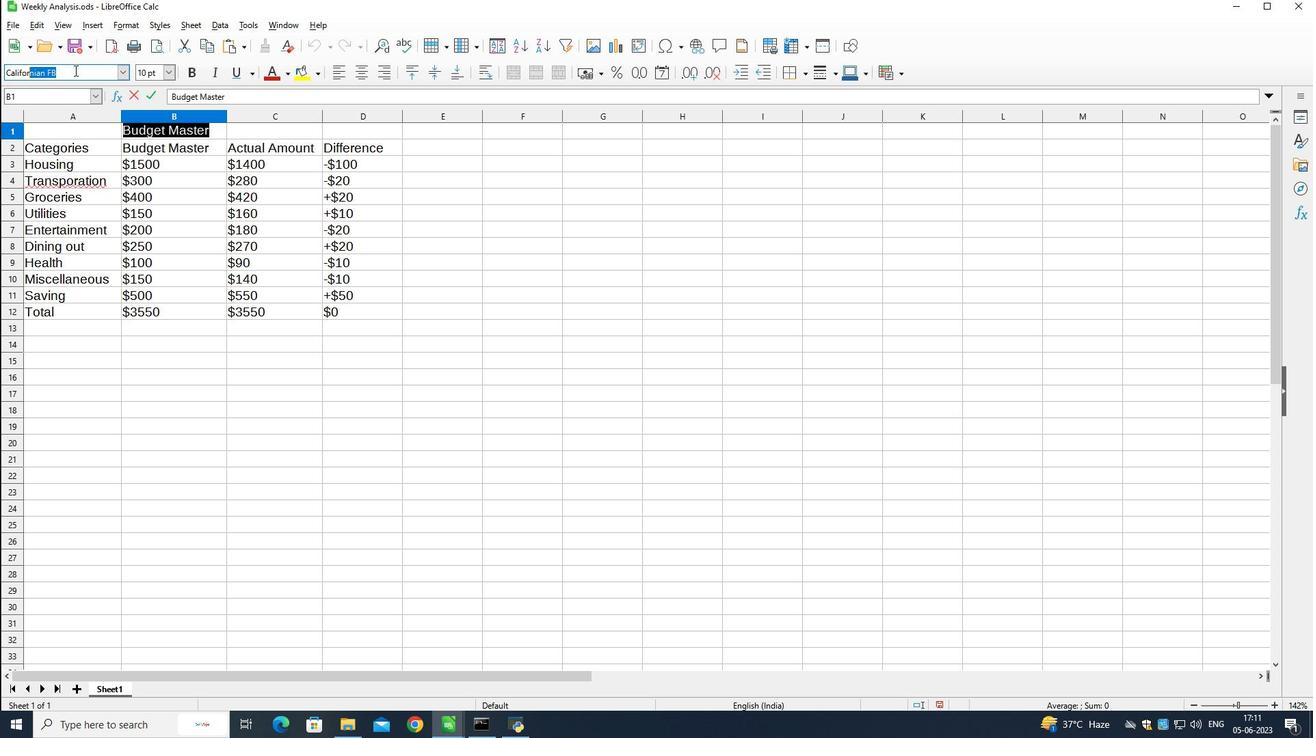 
Action: Mouse scrolled (259, 204) with delta (0, 0)
Screenshot: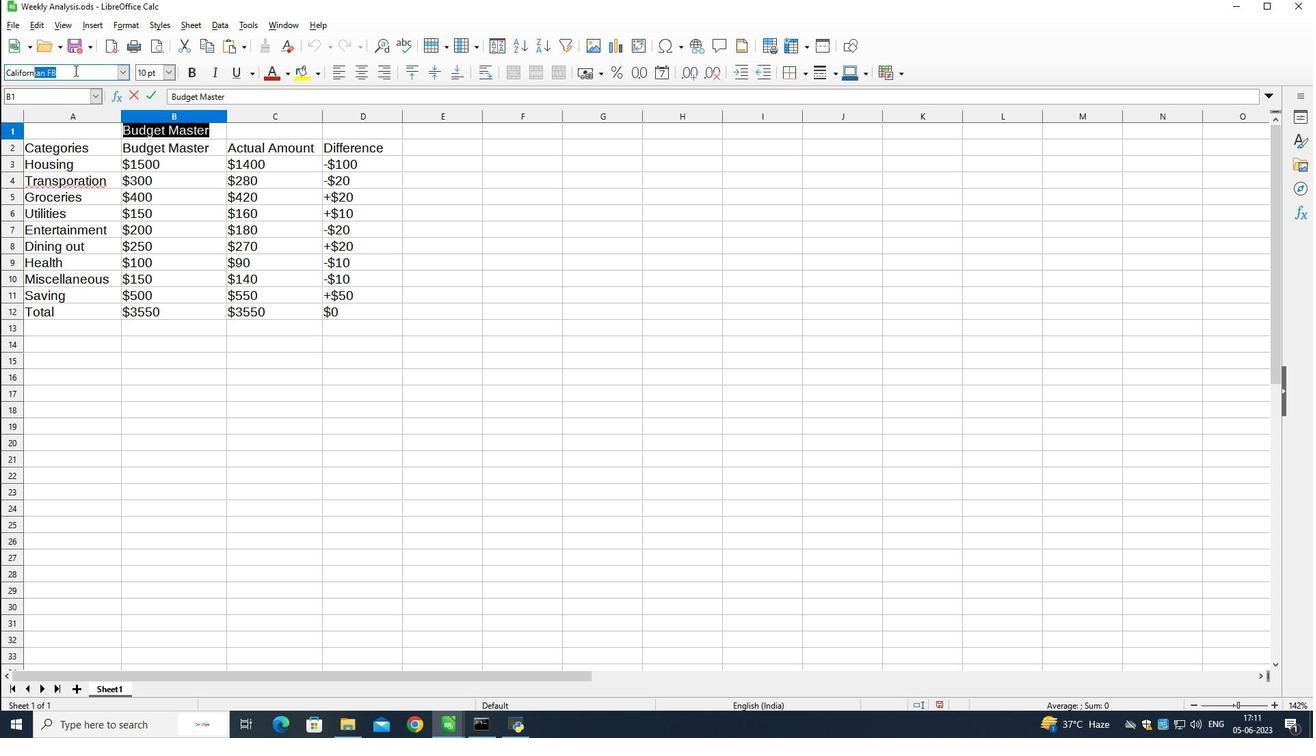 
Action: Mouse scrolled (259, 204) with delta (0, 0)
Screenshot: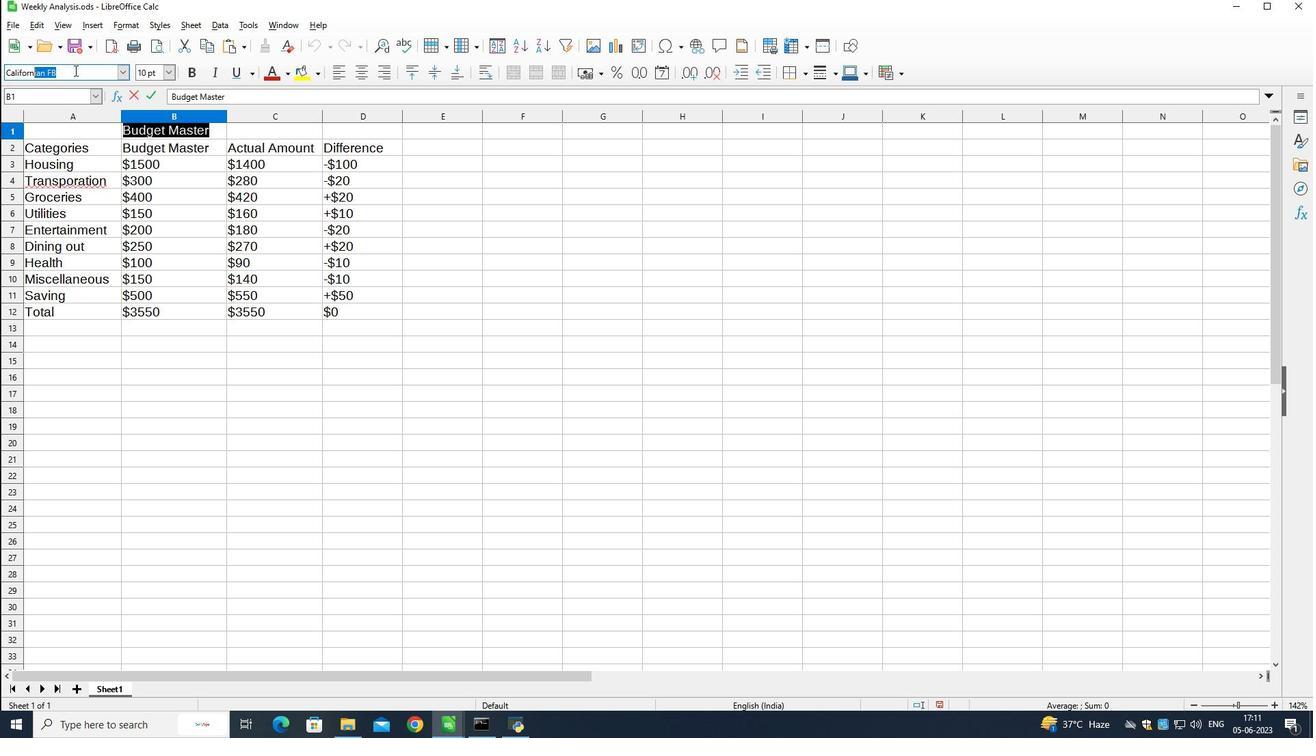 
Action: Mouse scrolled (259, 204) with delta (0, 0)
Screenshot: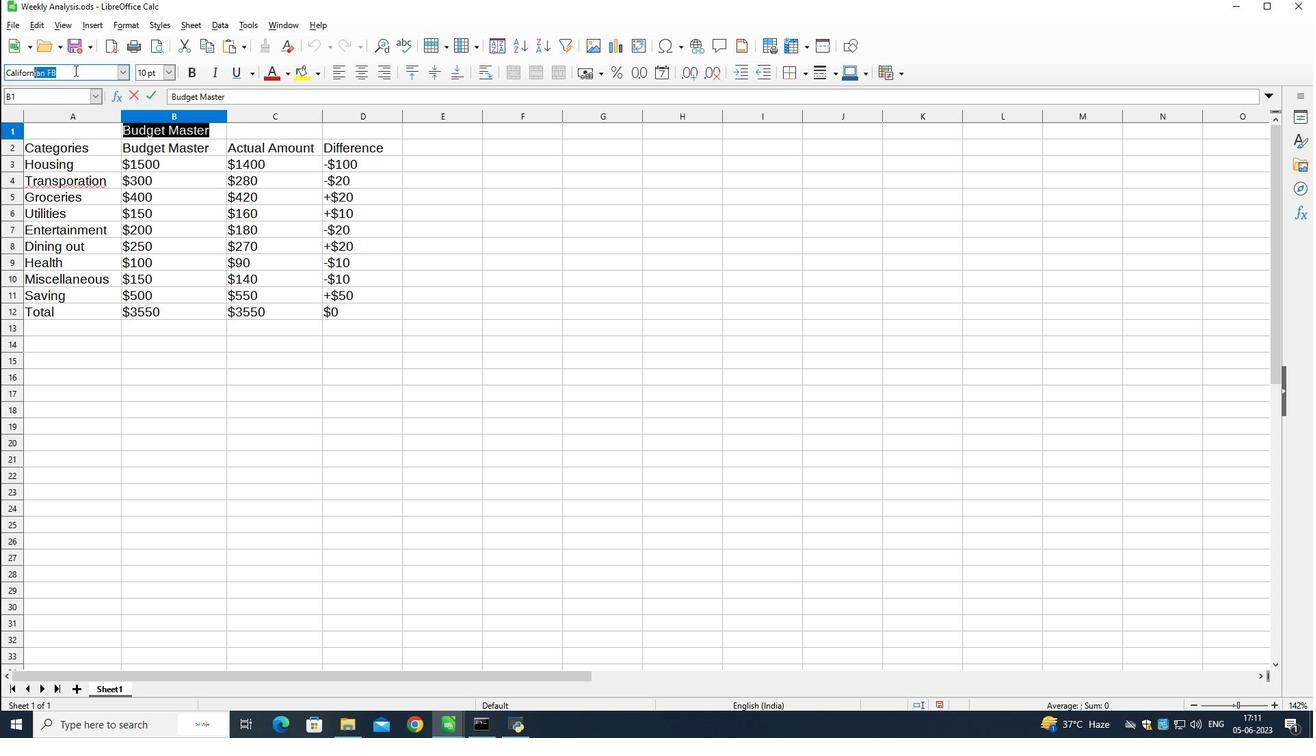
Action: Mouse moved to (271, 229)
Screenshot: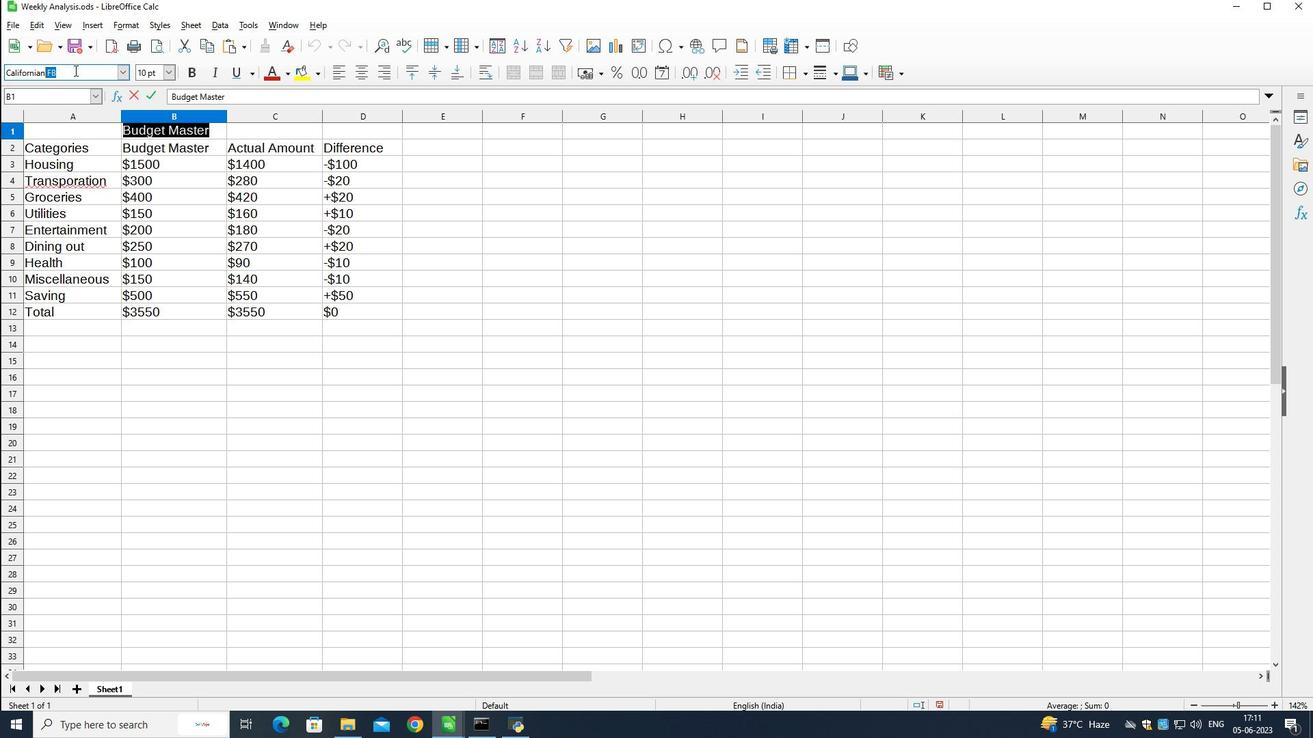 
Action: Mouse scrolled (271, 228) with delta (0, 0)
Screenshot: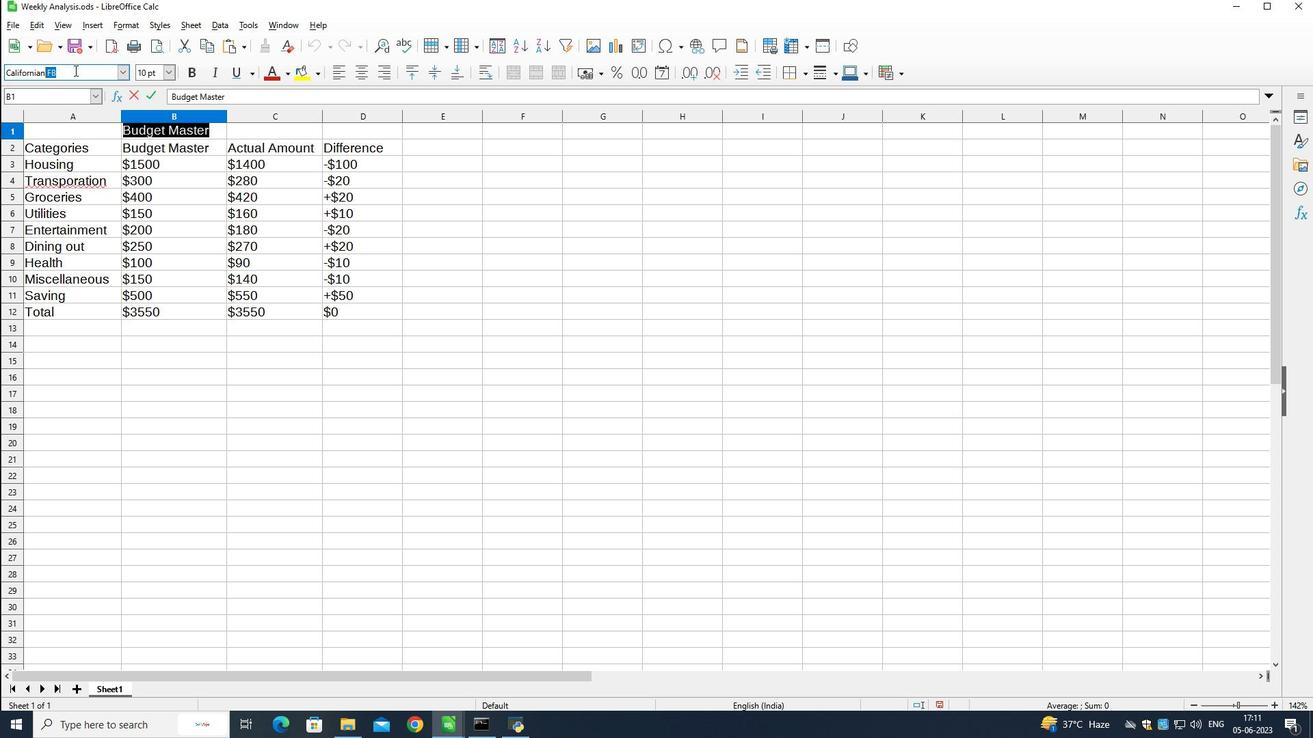 
Action: Mouse moved to (272, 231)
Screenshot: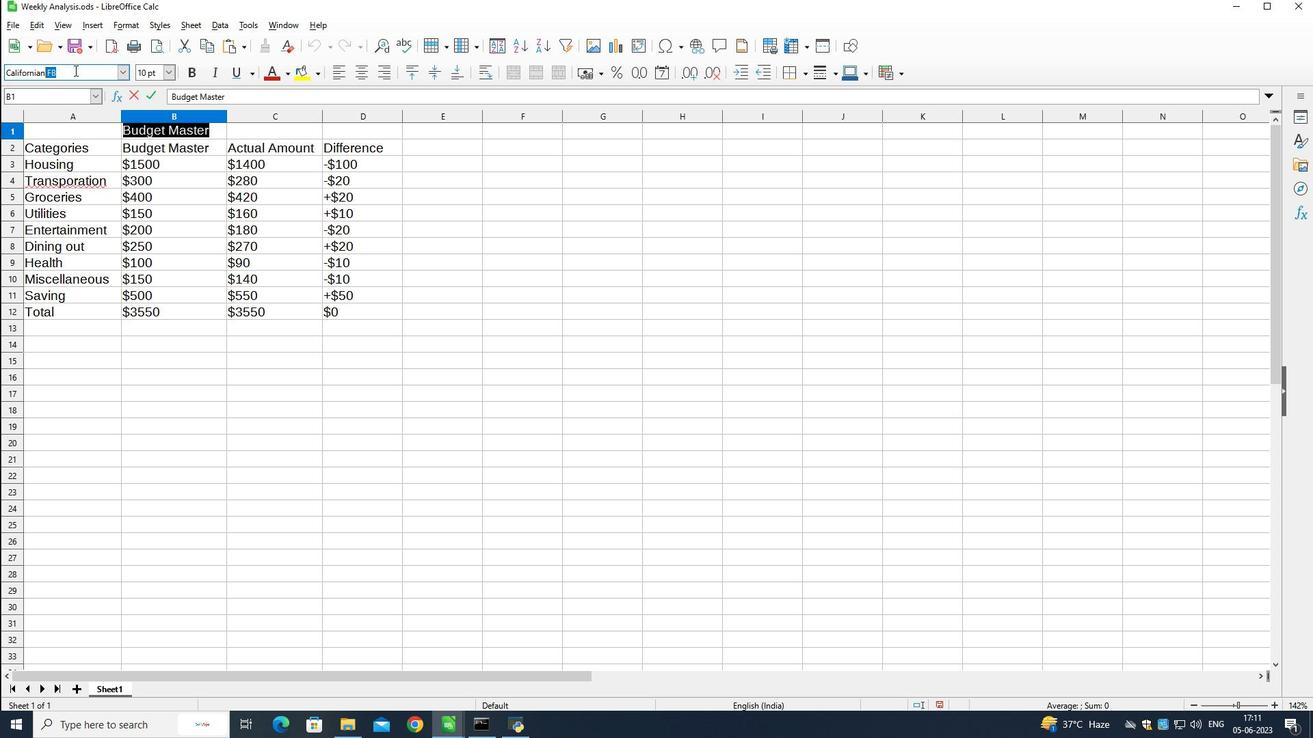 
Action: Mouse scrolled (272, 230) with delta (0, 0)
Screenshot: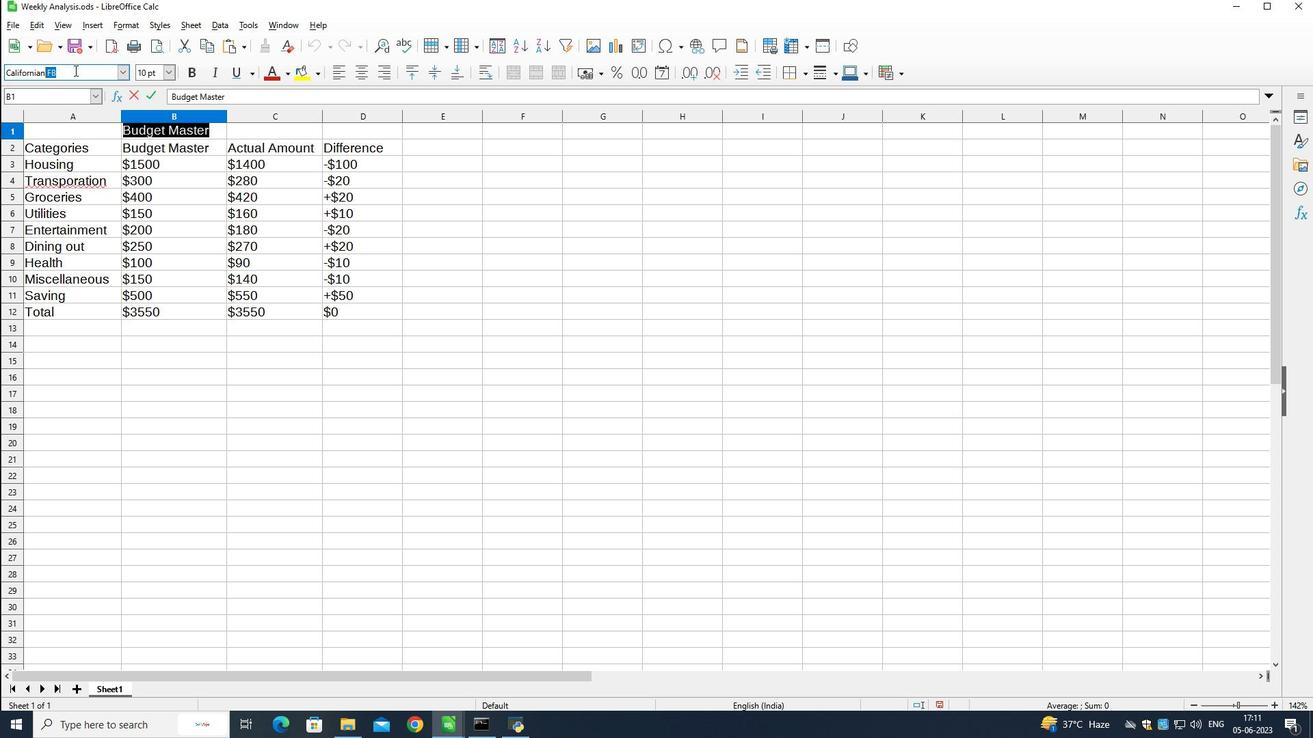 
Action: Mouse moved to (270, 227)
Screenshot: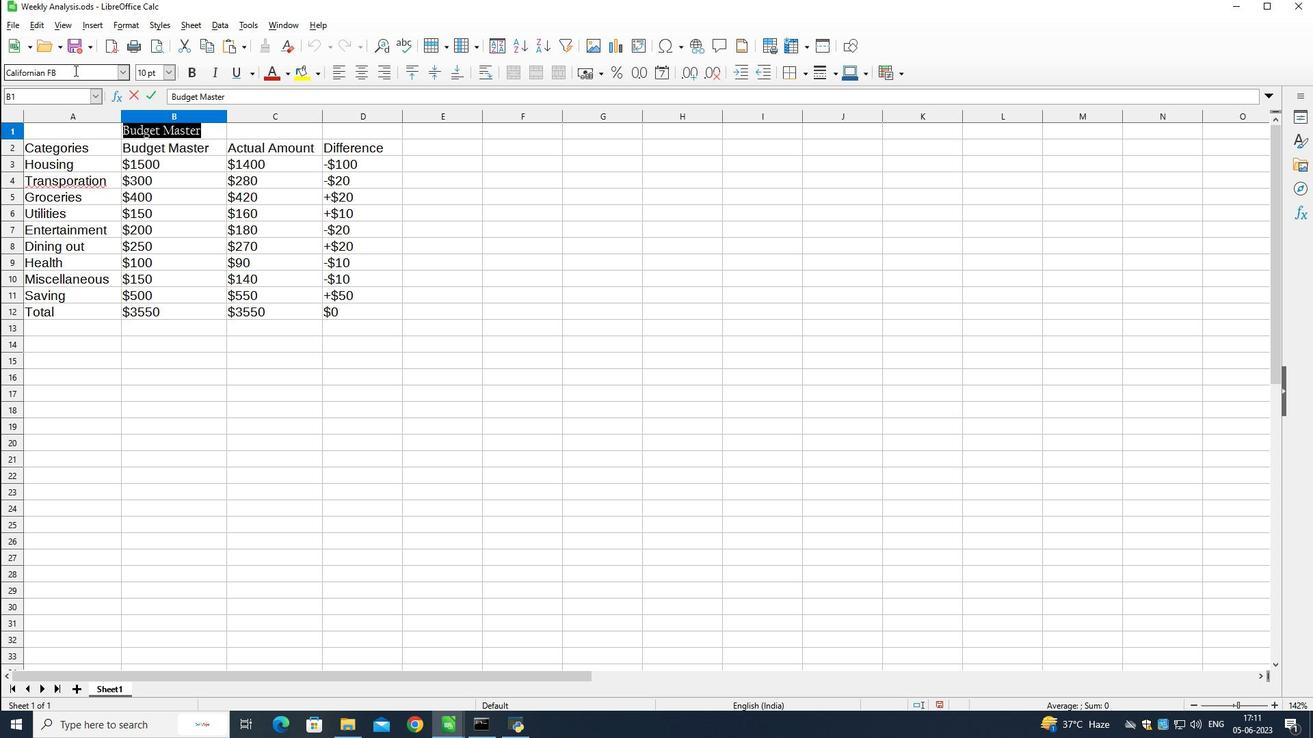
Action: Mouse scrolled (270, 227) with delta (0, 0)
Screenshot: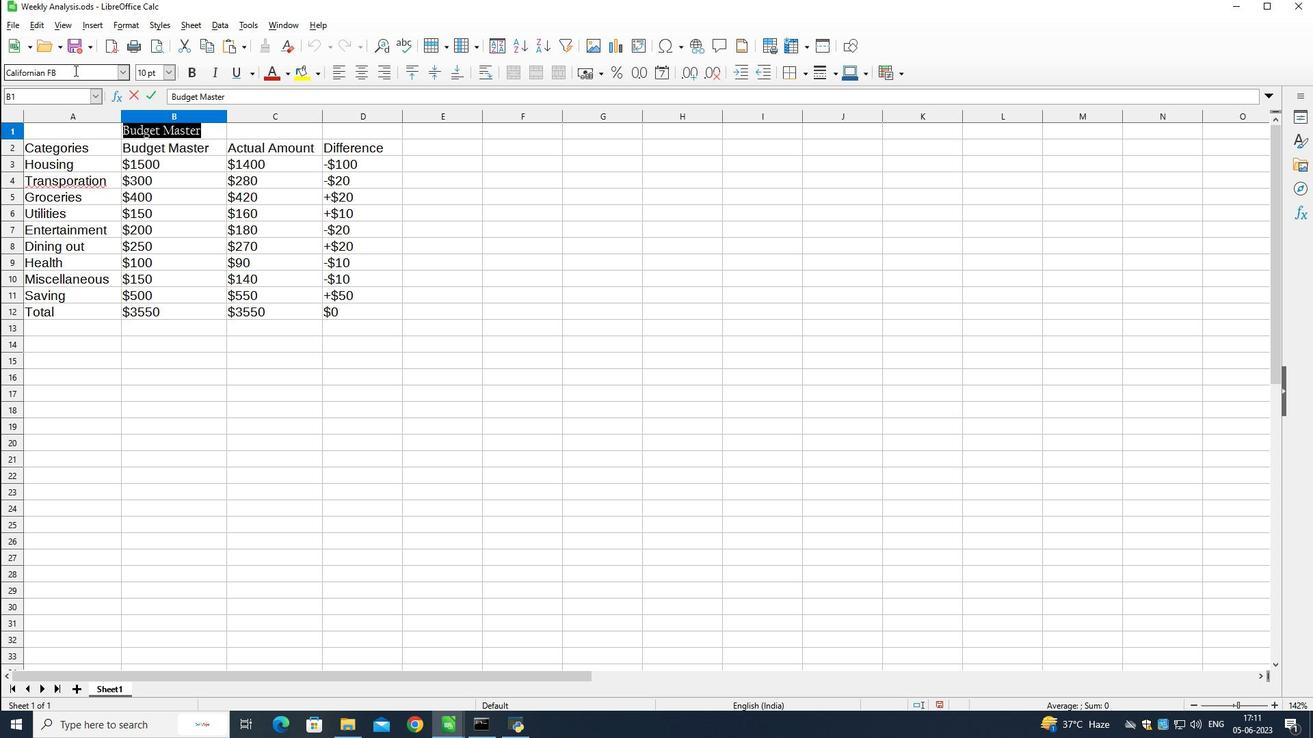 
Action: Mouse moved to (272, 229)
Screenshot: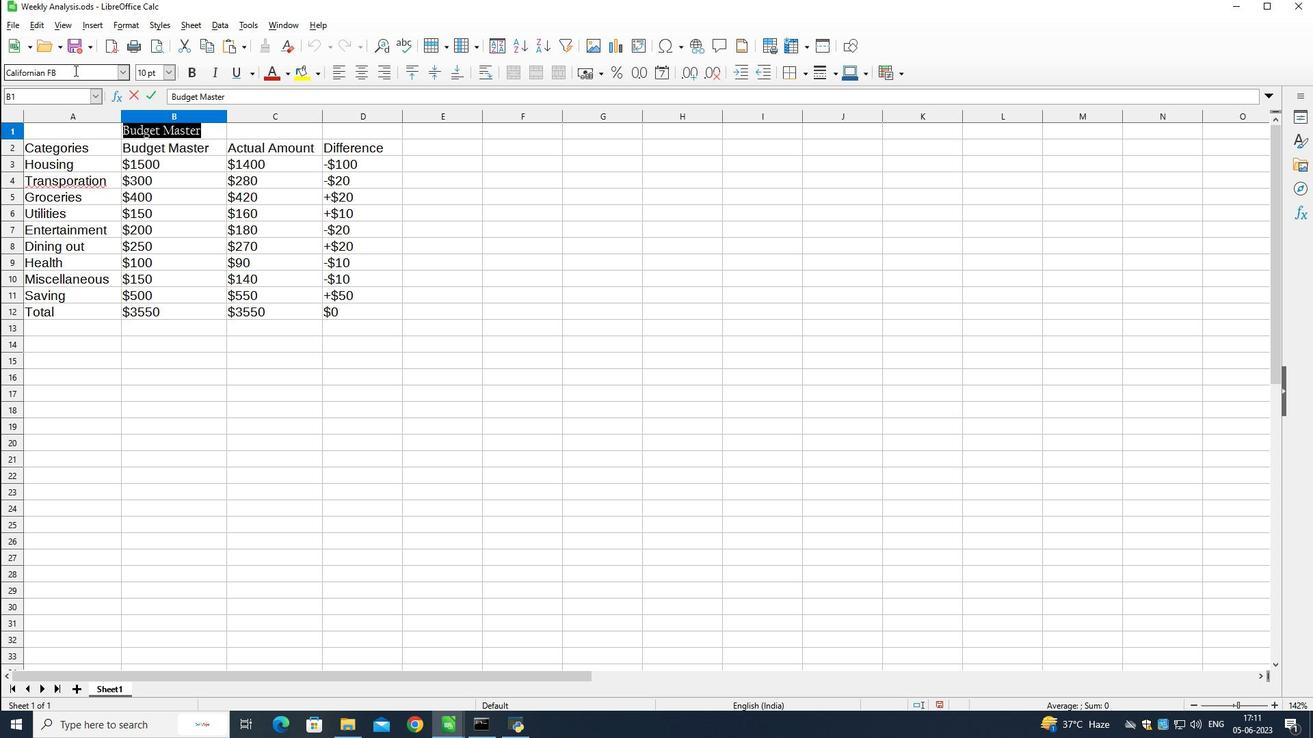 
Action: Mouse scrolled (272, 229) with delta (0, 0)
Screenshot: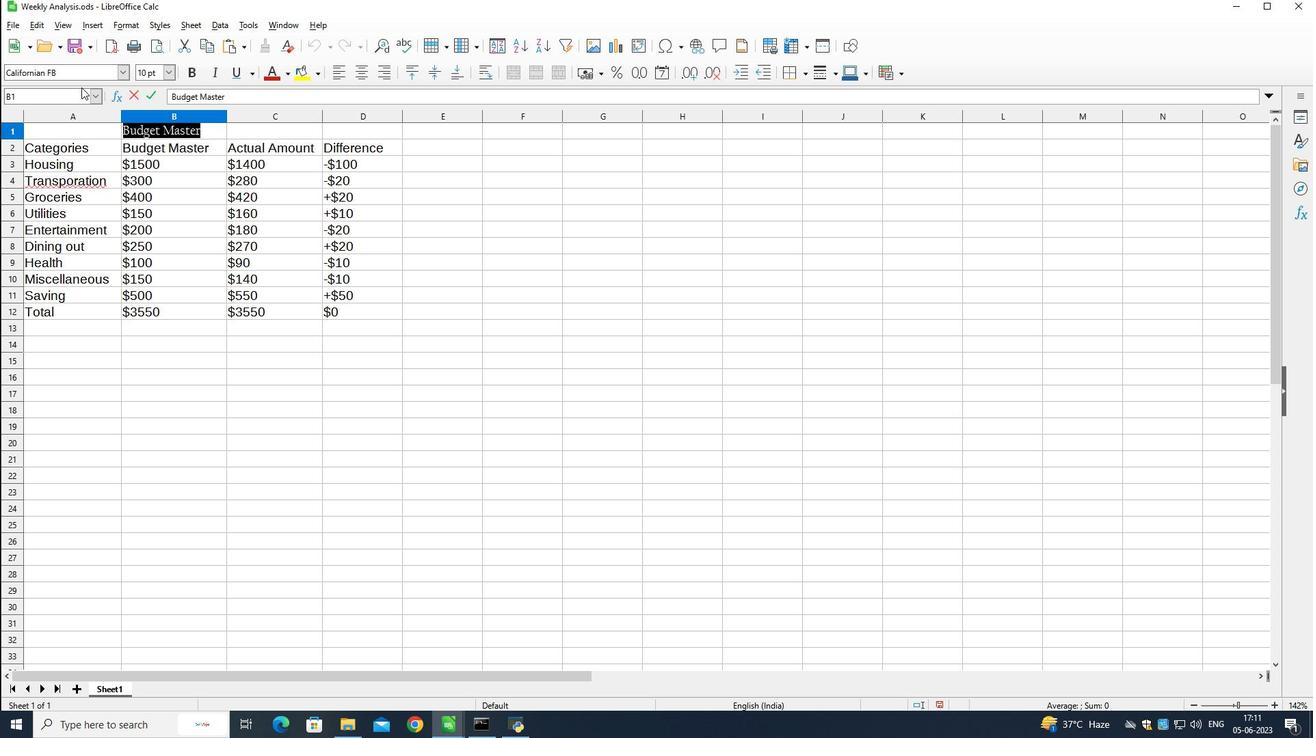 
Action: Mouse scrolled (272, 229) with delta (0, 0)
Screenshot: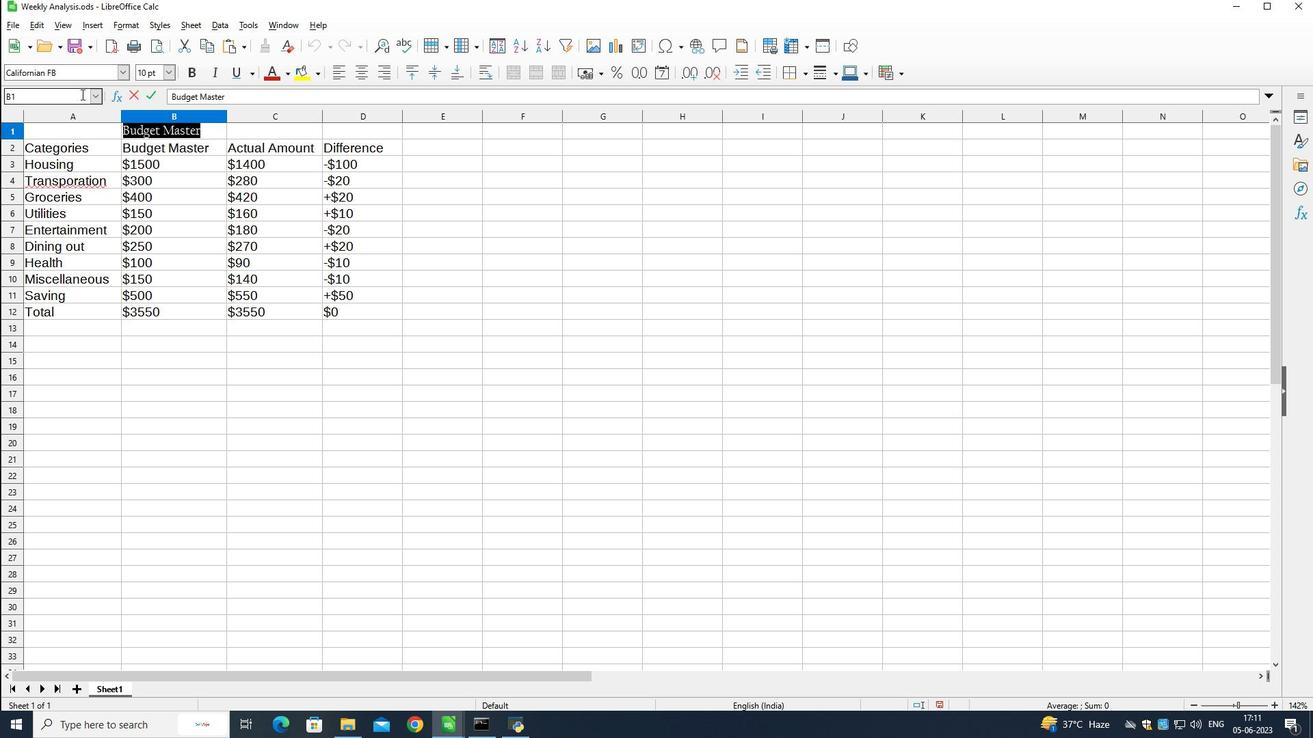 
Action: Mouse scrolled (272, 229) with delta (0, 0)
Screenshot: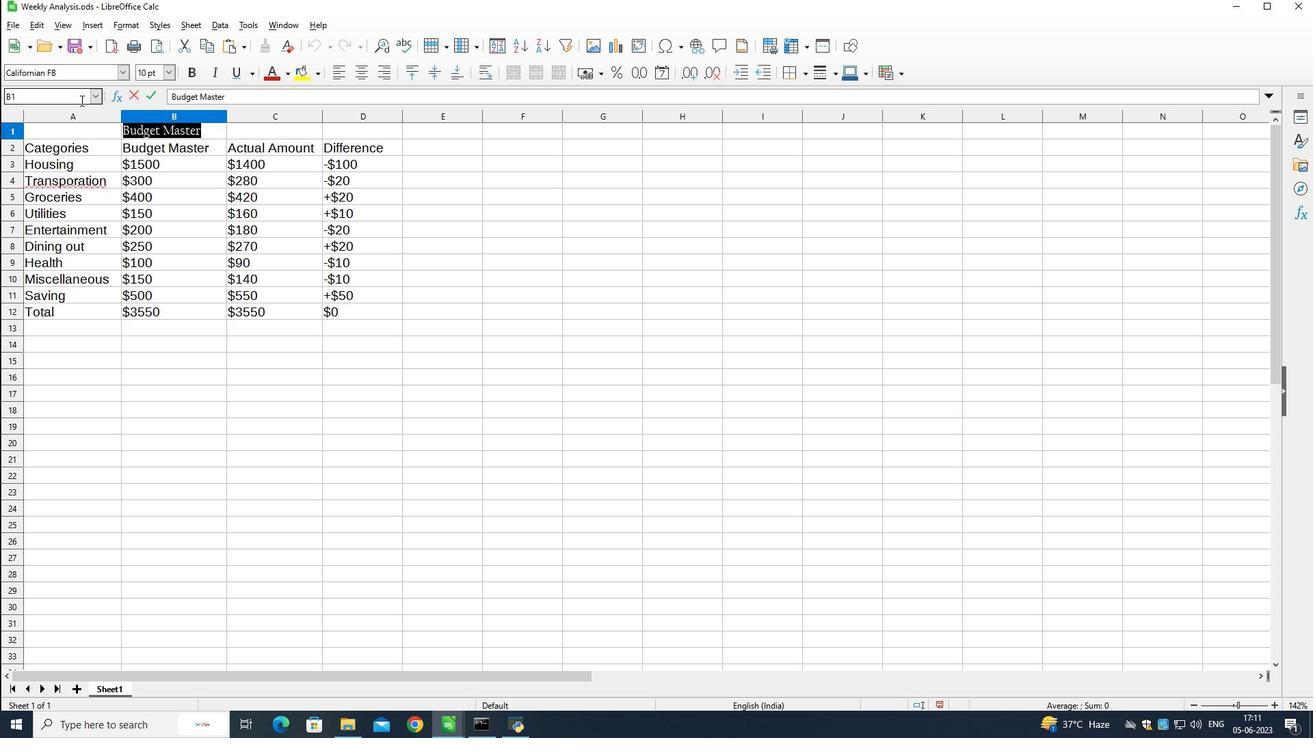 
Action: Mouse scrolled (272, 229) with delta (0, 0)
Screenshot: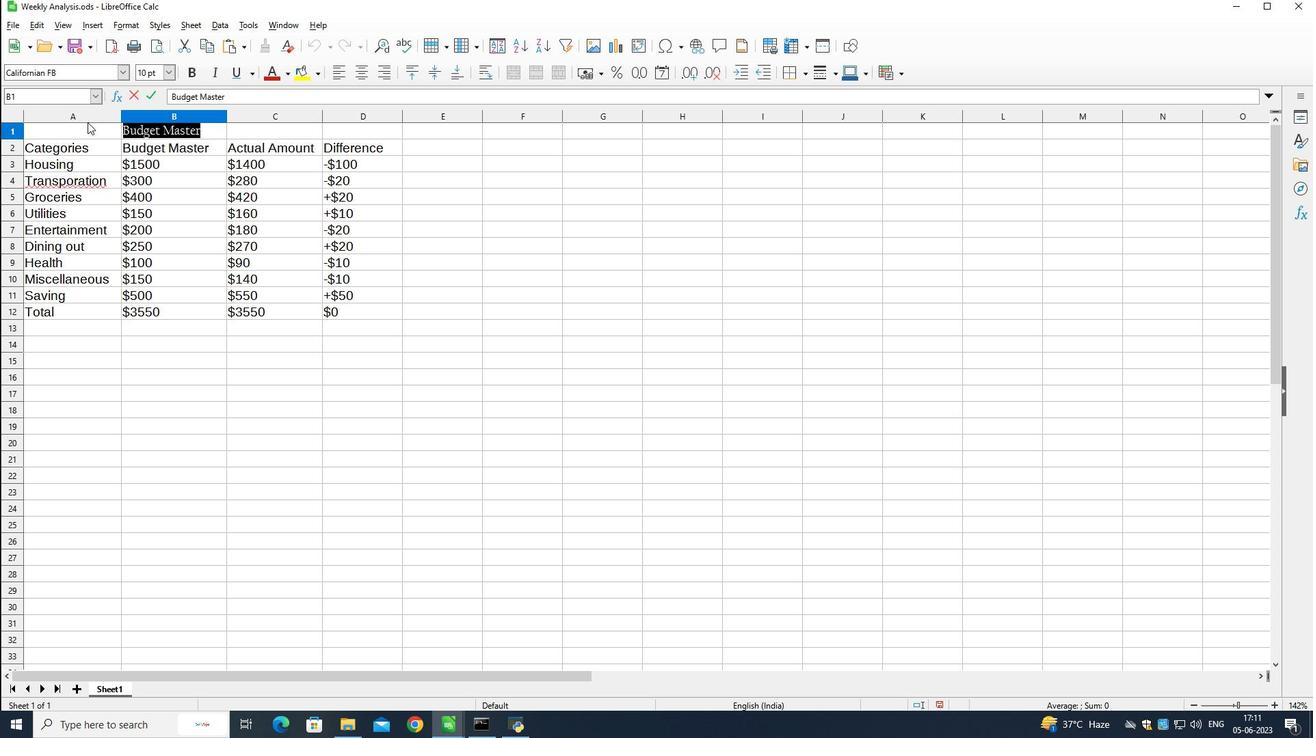
Action: Mouse scrolled (272, 229) with delta (0, 0)
Screenshot: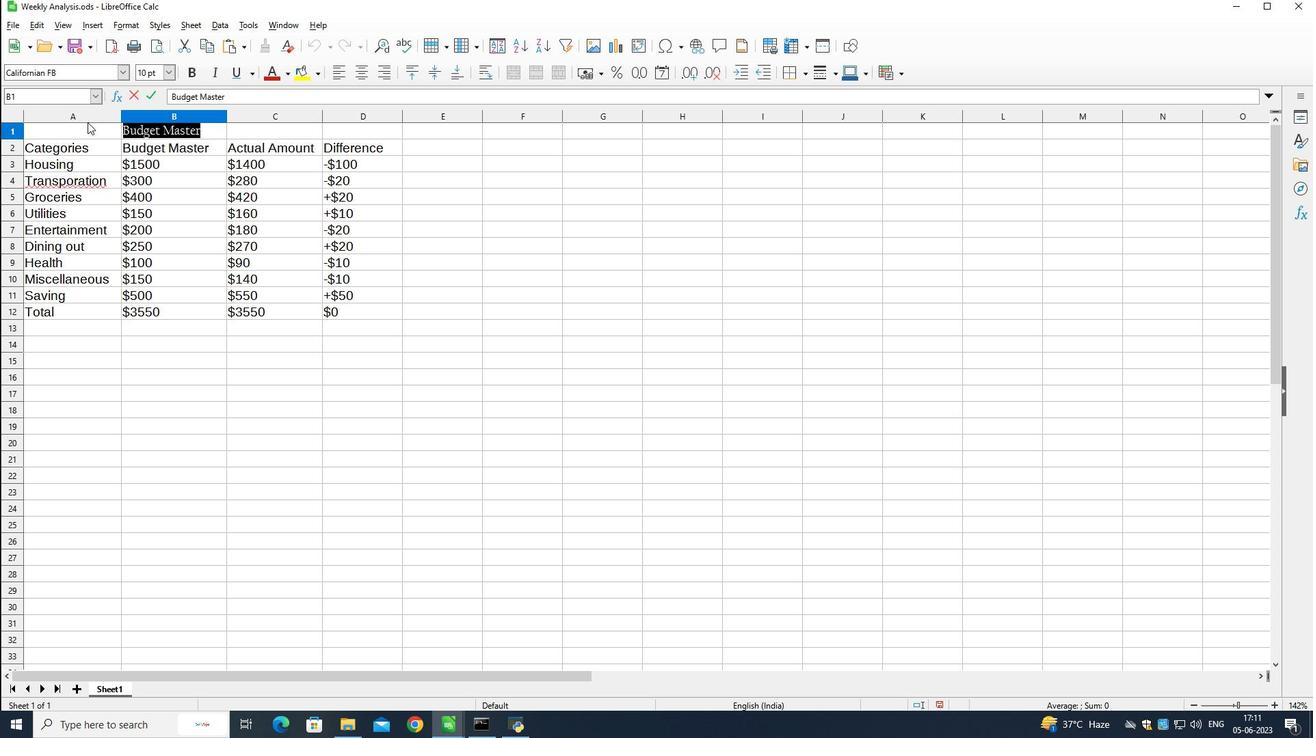 
Action: Mouse scrolled (272, 229) with delta (0, 0)
Screenshot: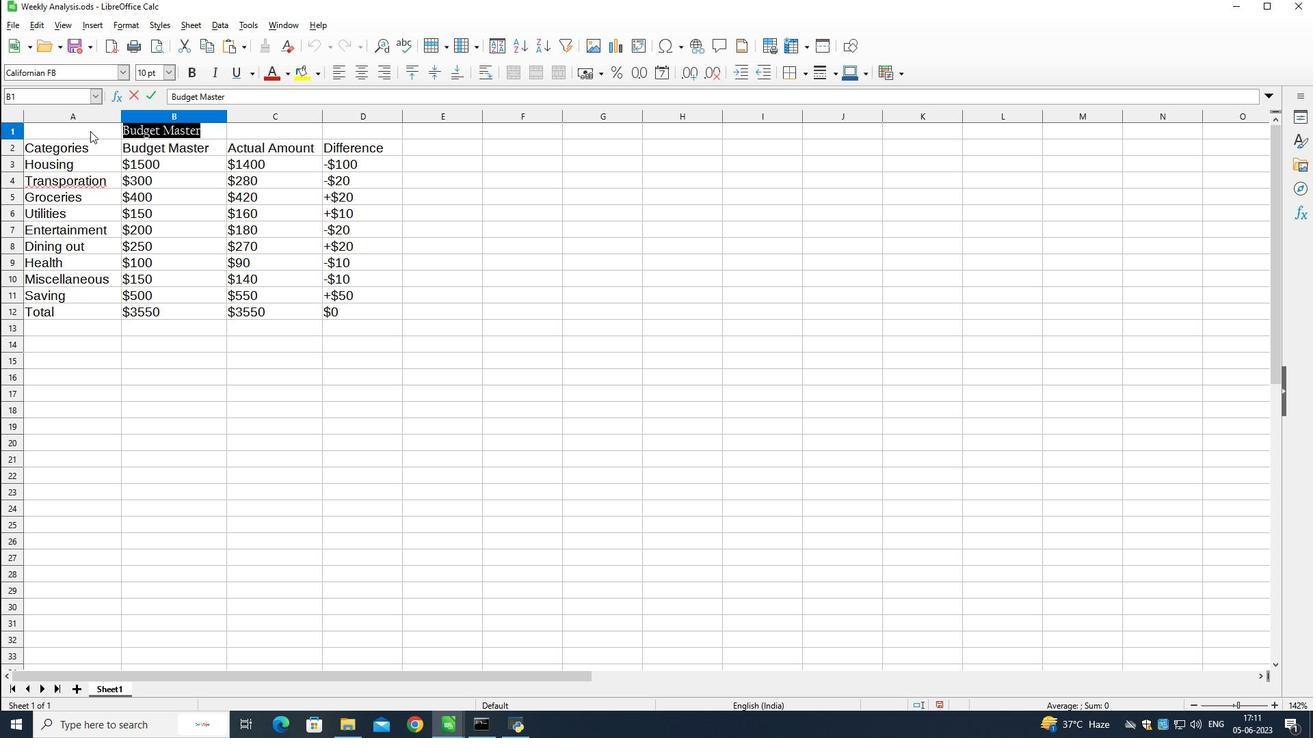 
Action: Mouse scrolled (272, 229) with delta (0, 0)
Screenshot: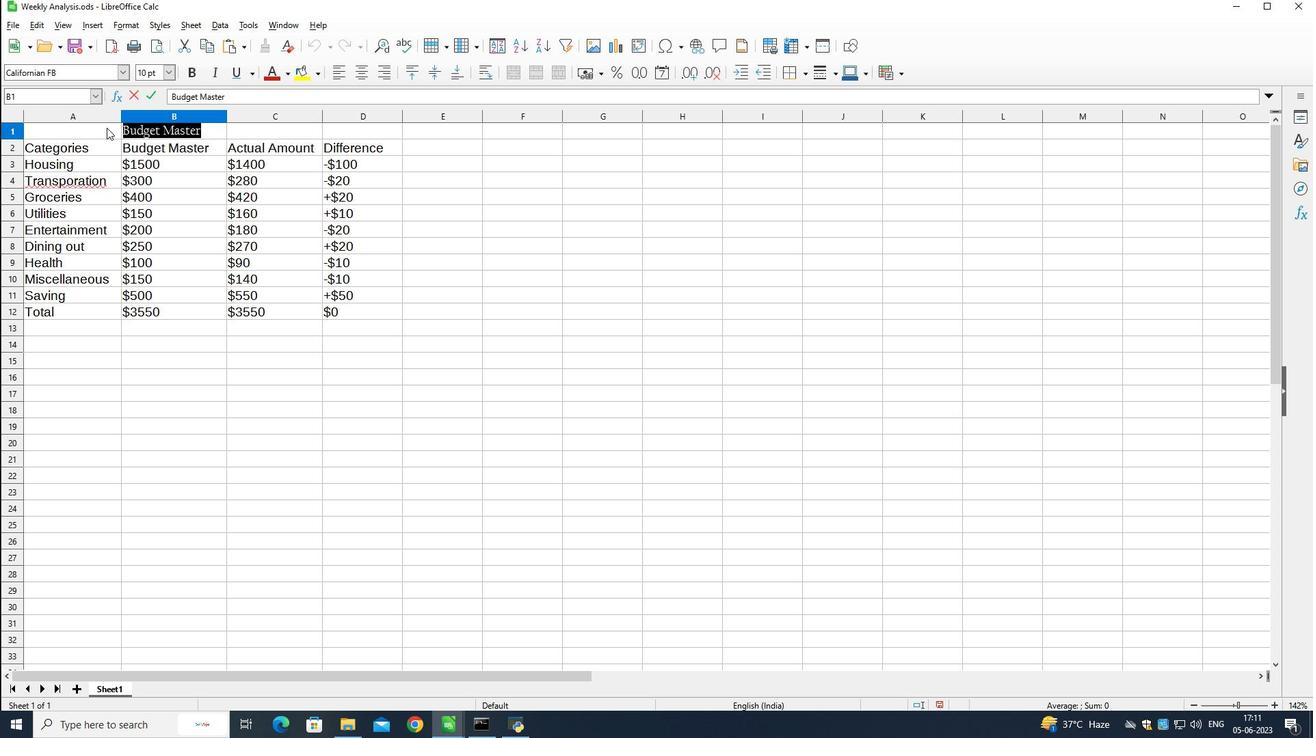 
Action: Mouse moved to (274, 231)
Screenshot: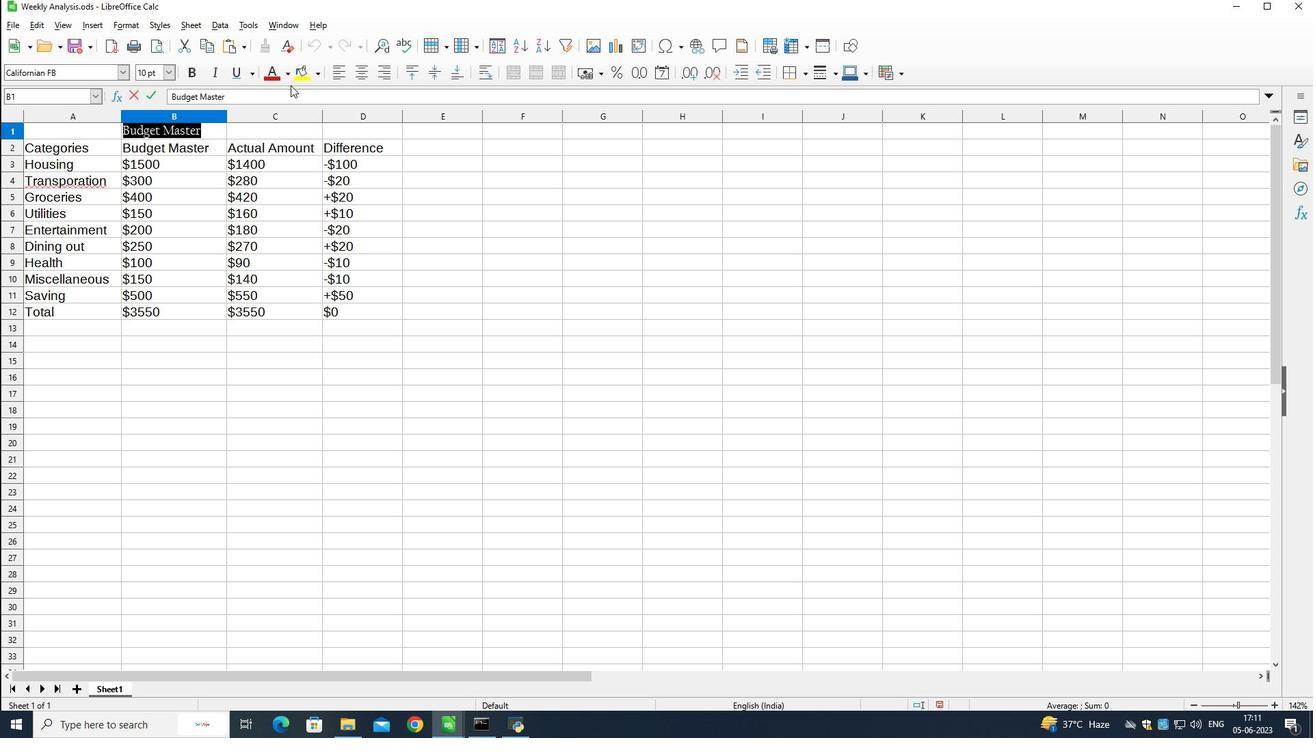
Action: Mouse scrolled (274, 230) with delta (0, 0)
Screenshot: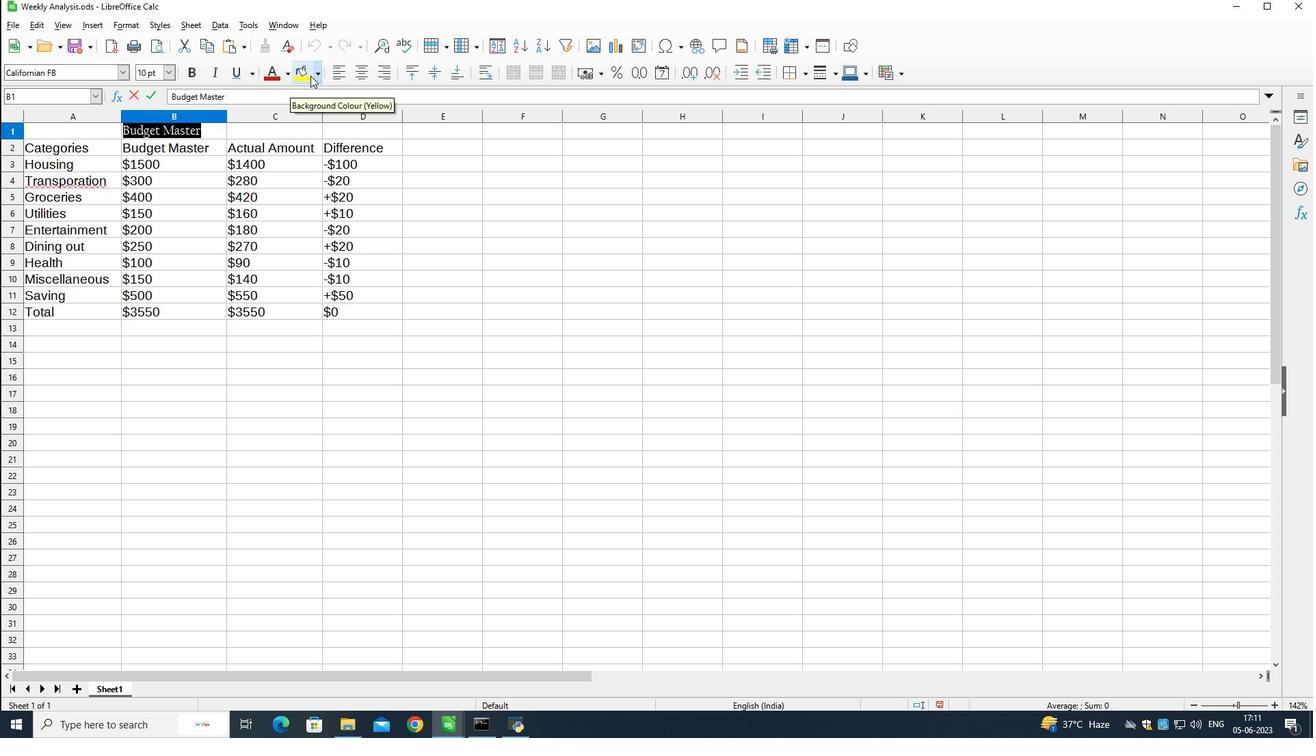 
Action: Mouse scrolled (274, 230) with delta (0, 0)
Screenshot: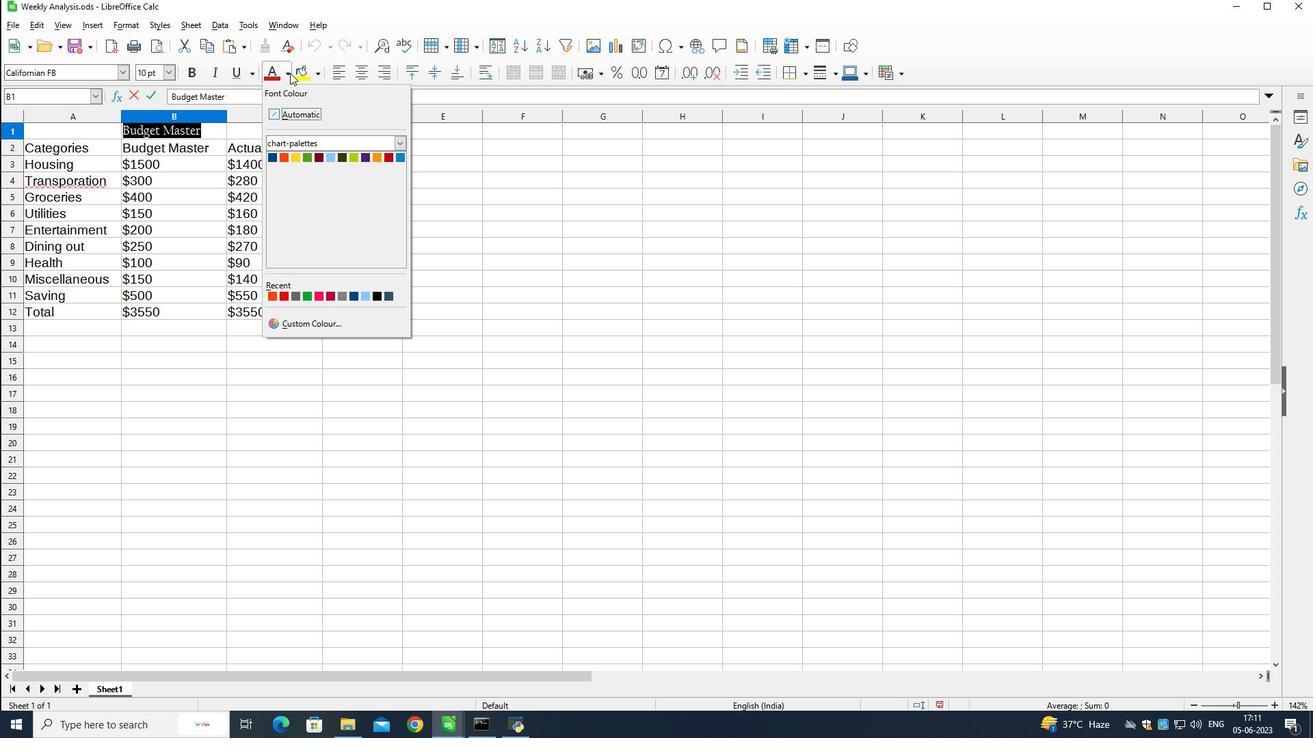 
Action: Mouse scrolled (274, 230) with delta (0, 0)
Screenshot: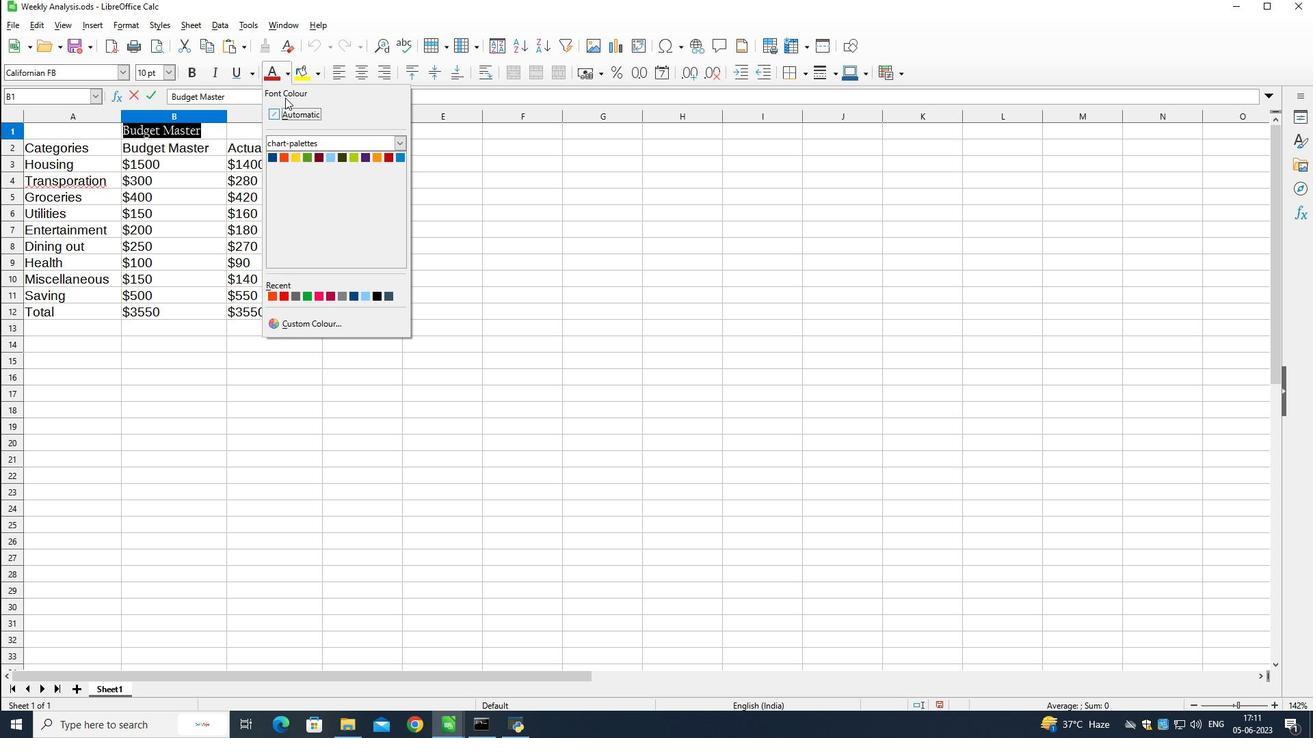 
Action: Mouse scrolled (274, 230) with delta (0, 0)
Screenshot: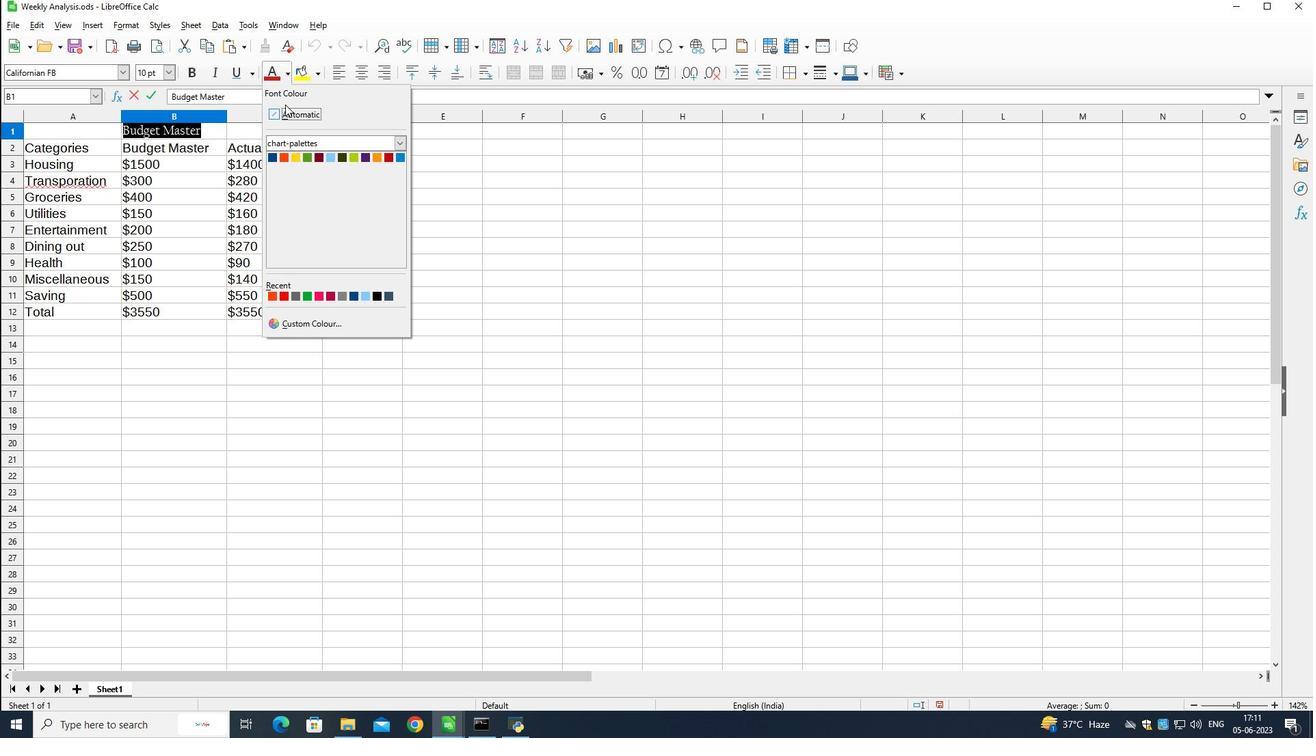 
Action: Mouse moved to (278, 201)
Screenshot: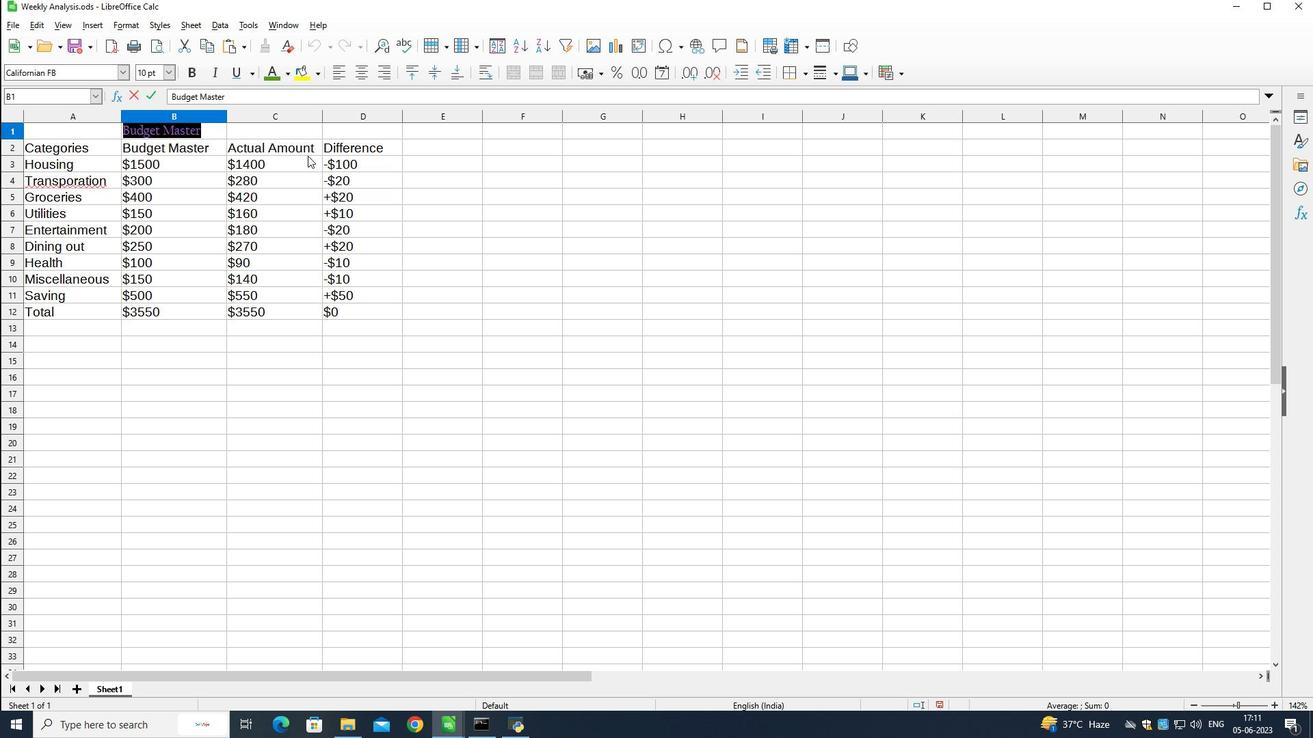 
Action: Mouse scrolled (278, 201) with delta (0, 0)
Screenshot: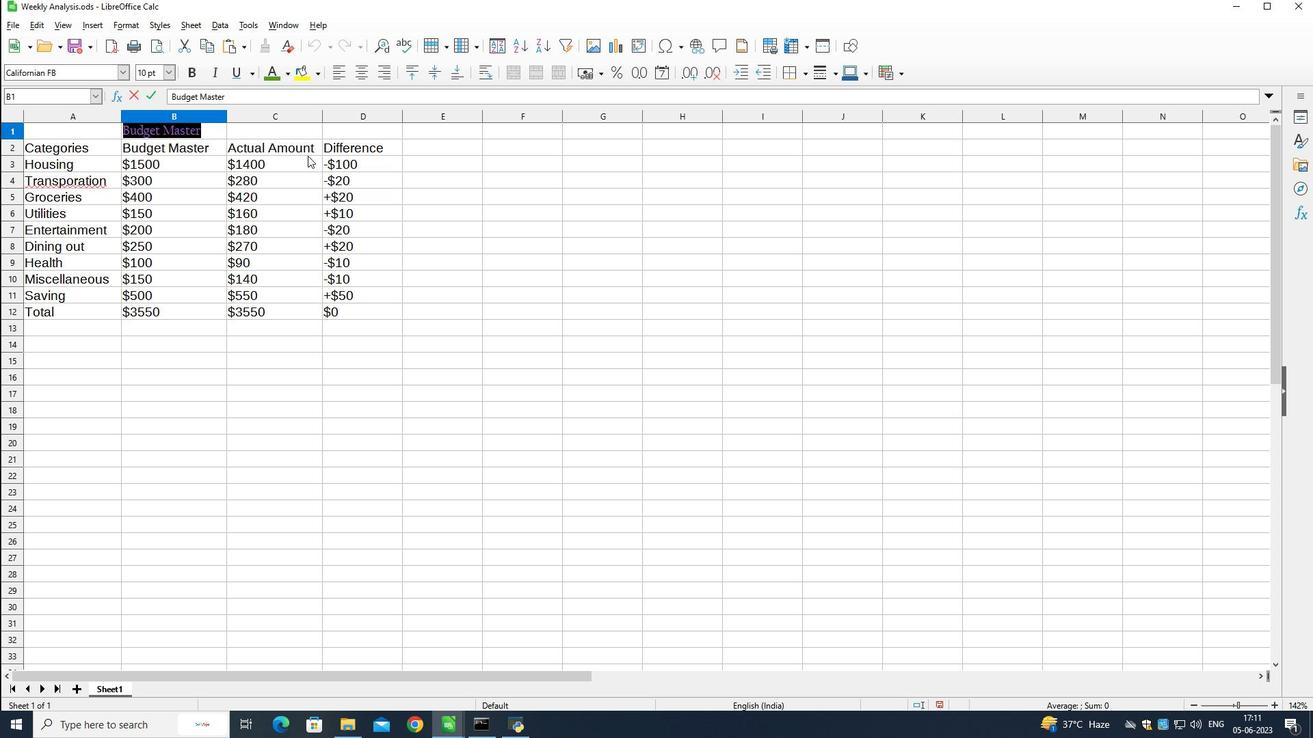 
Action: Mouse moved to (279, 203)
Screenshot: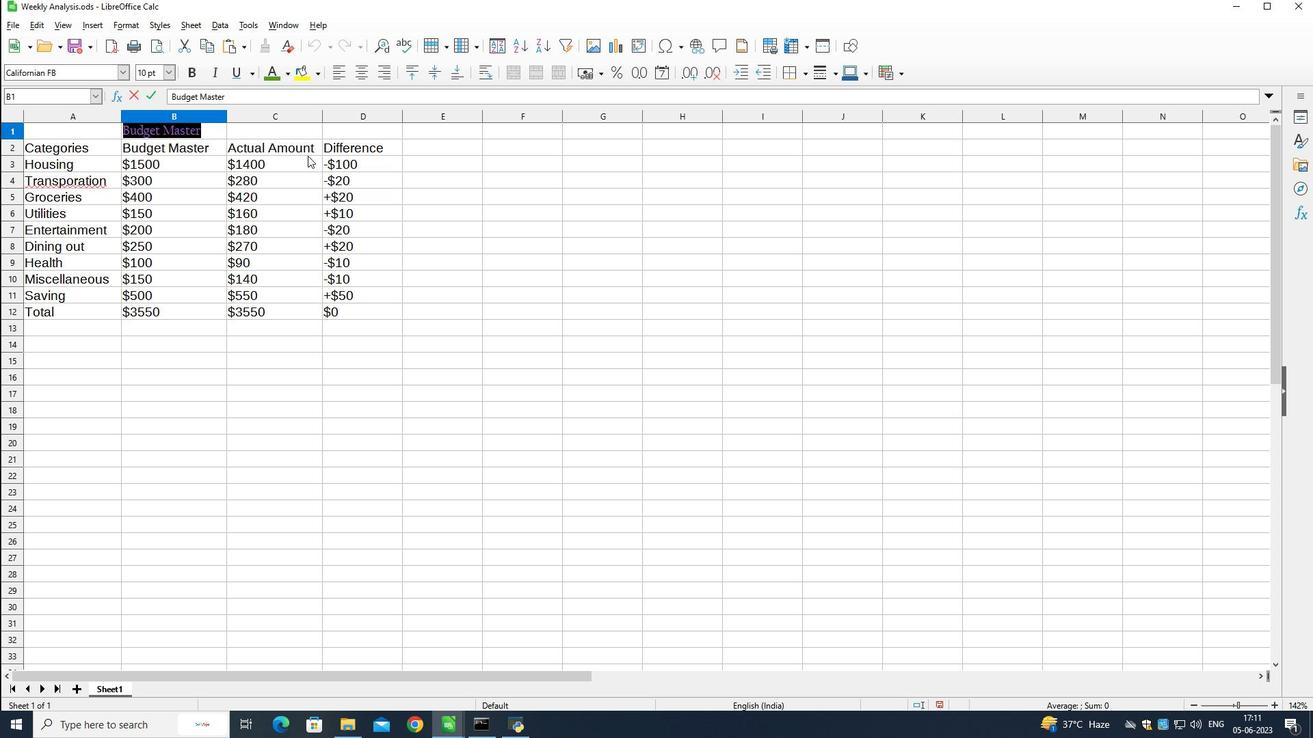 
Action: Mouse scrolled (279, 203) with delta (0, 0)
Screenshot: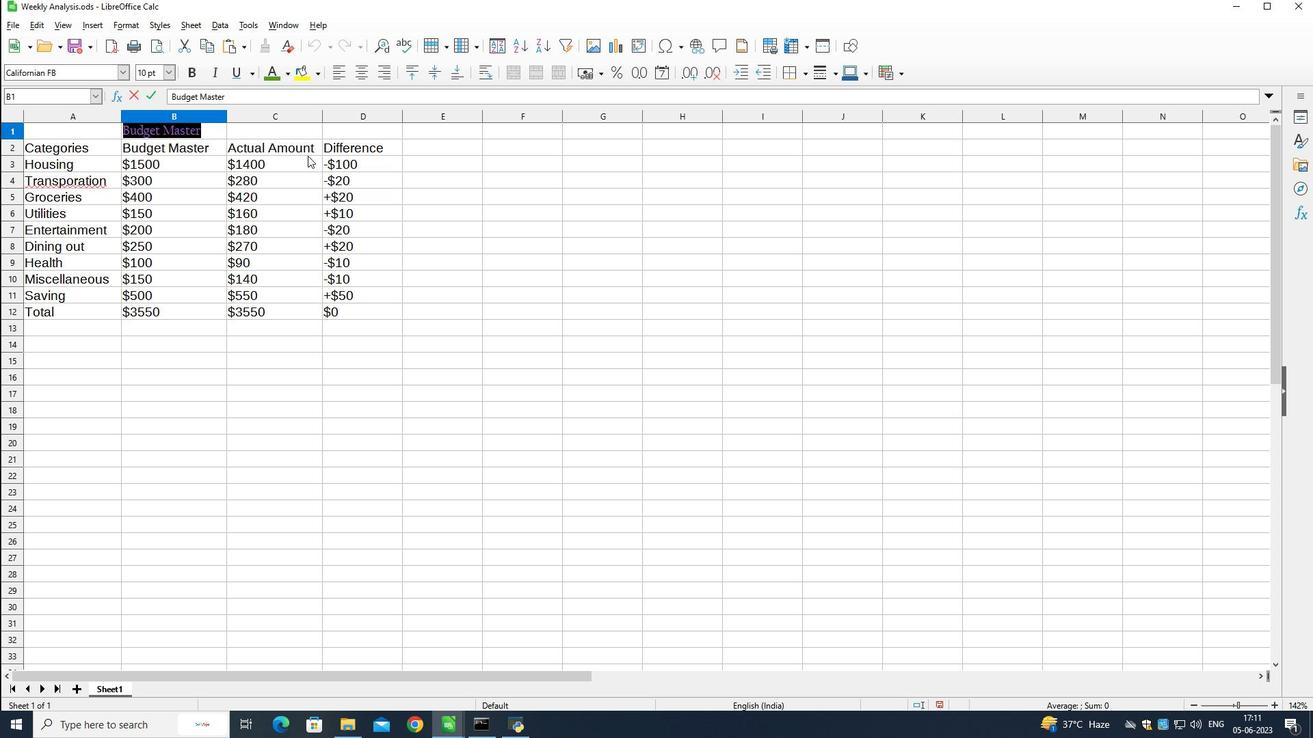 
Action: Mouse scrolled (279, 203) with delta (0, 0)
Screenshot: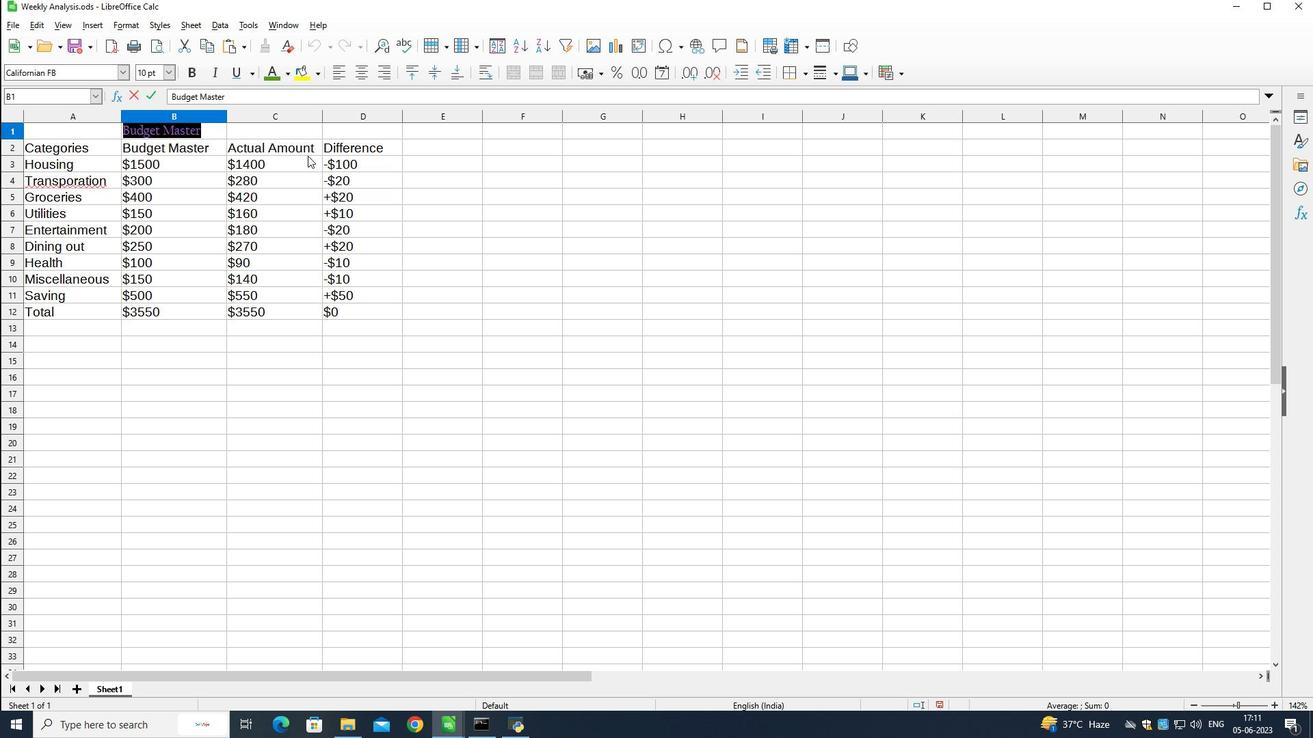 
Action: Mouse scrolled (279, 204) with delta (0, 0)
Screenshot: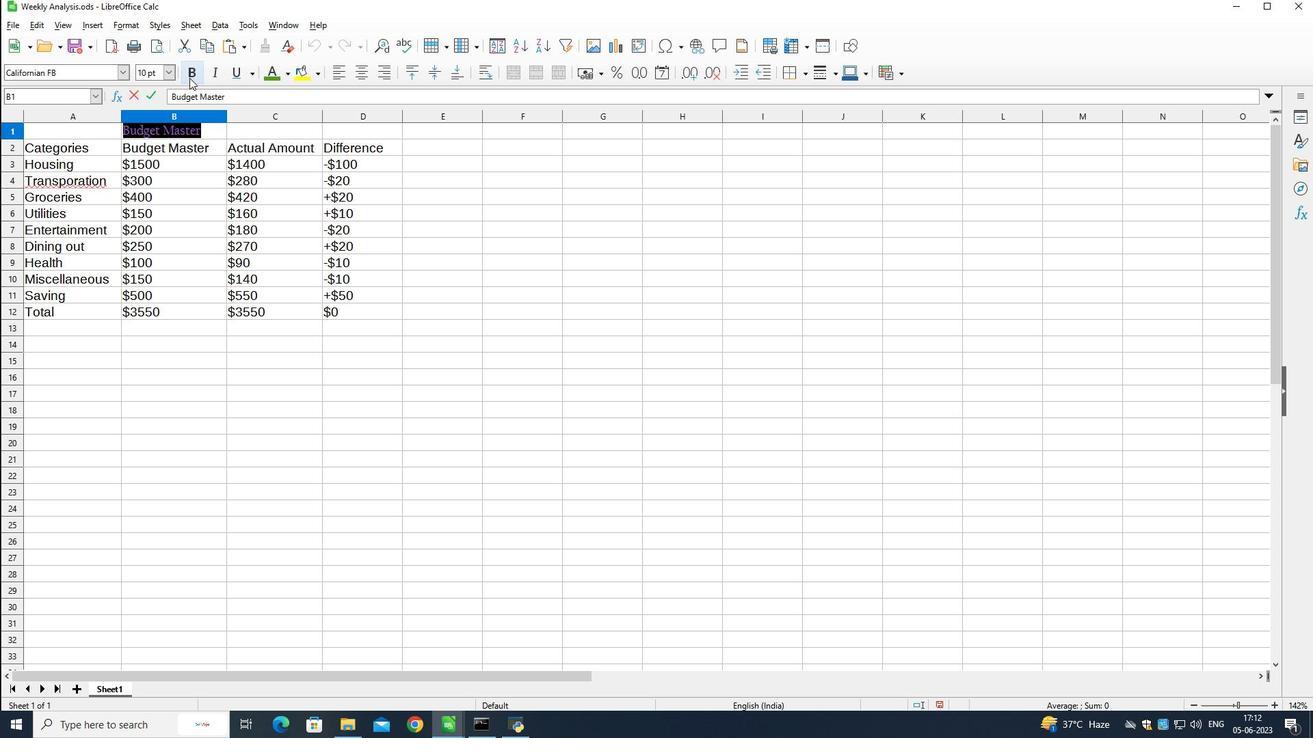 
Action: Mouse scrolled (279, 204) with delta (0, 0)
Screenshot: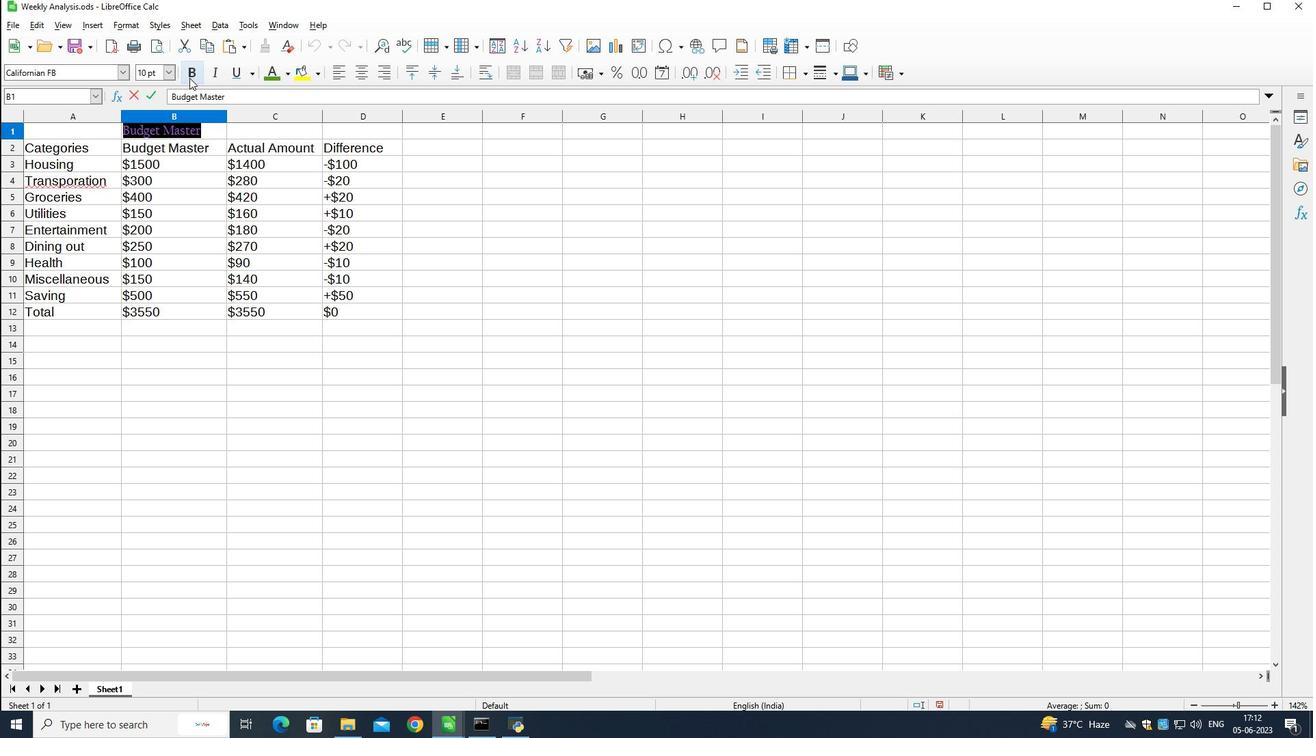 
Action: Mouse scrolled (279, 204) with delta (0, 0)
Screenshot: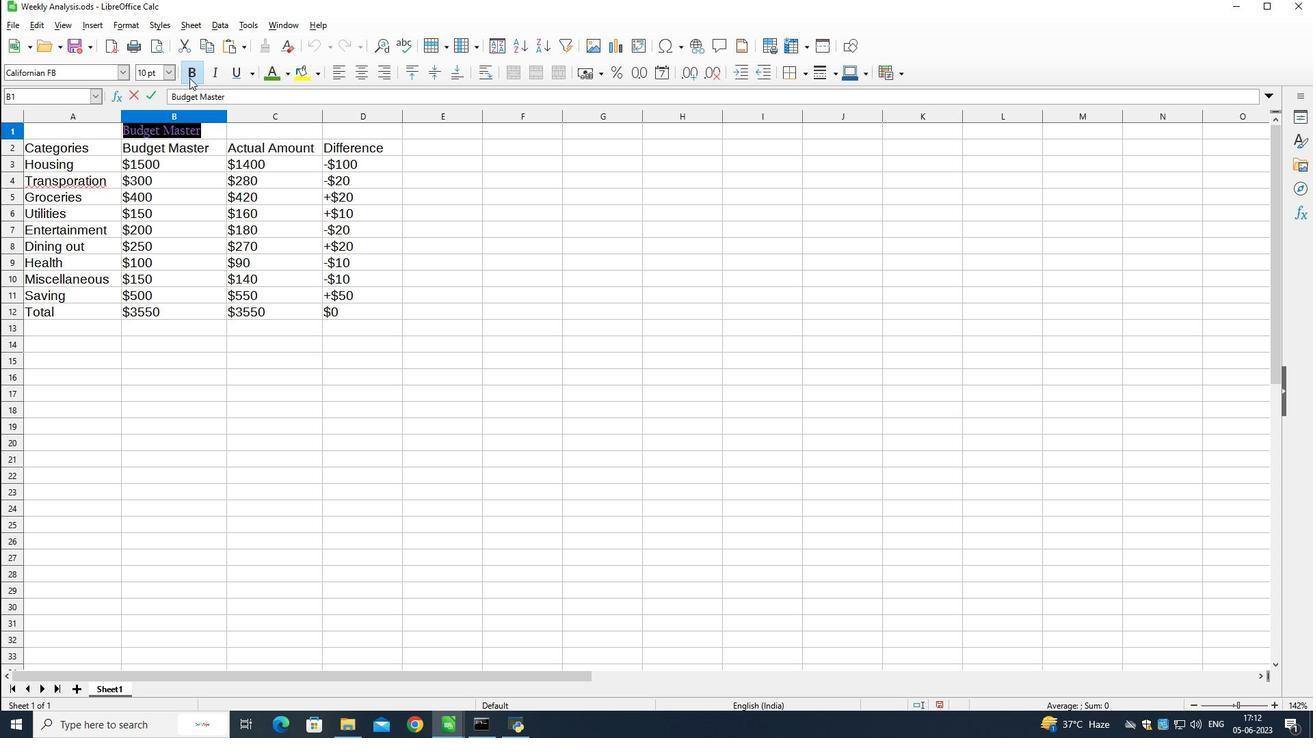 
Action: Mouse scrolled (279, 204) with delta (0, 0)
Screenshot: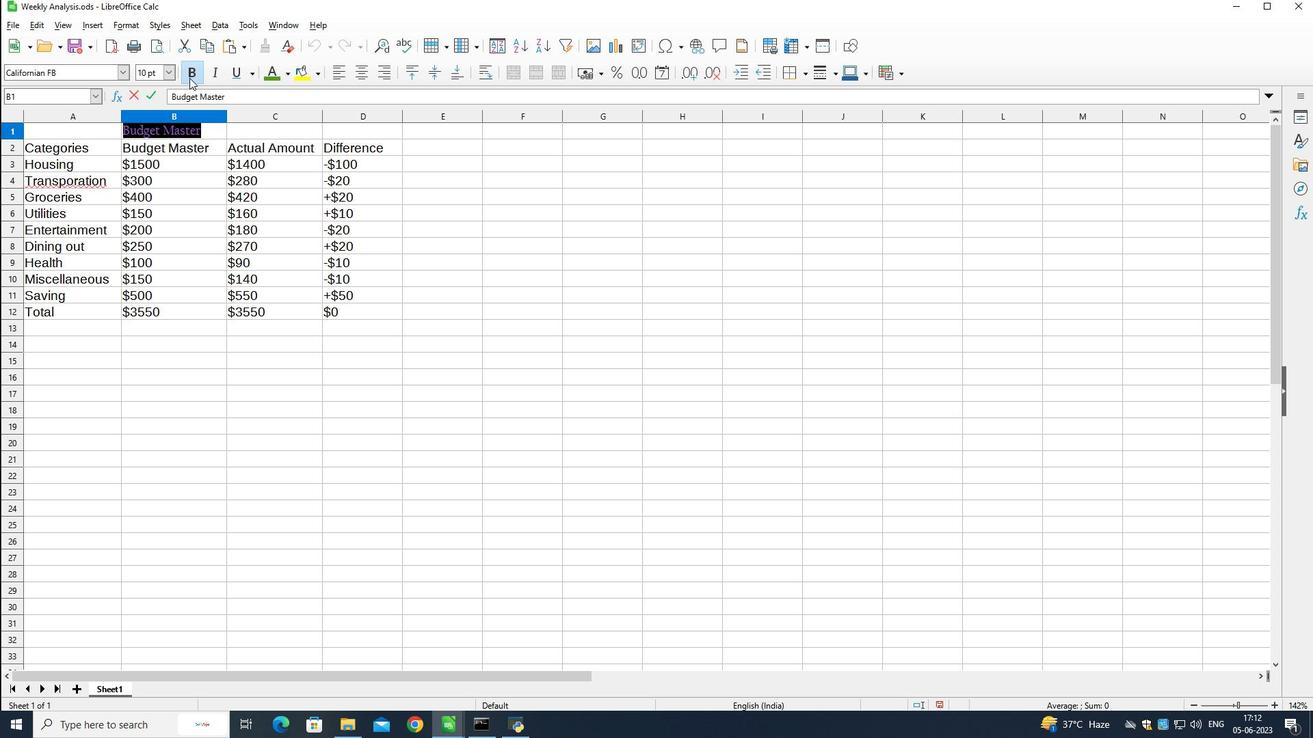 
Action: Mouse scrolled (279, 204) with delta (0, 0)
Screenshot: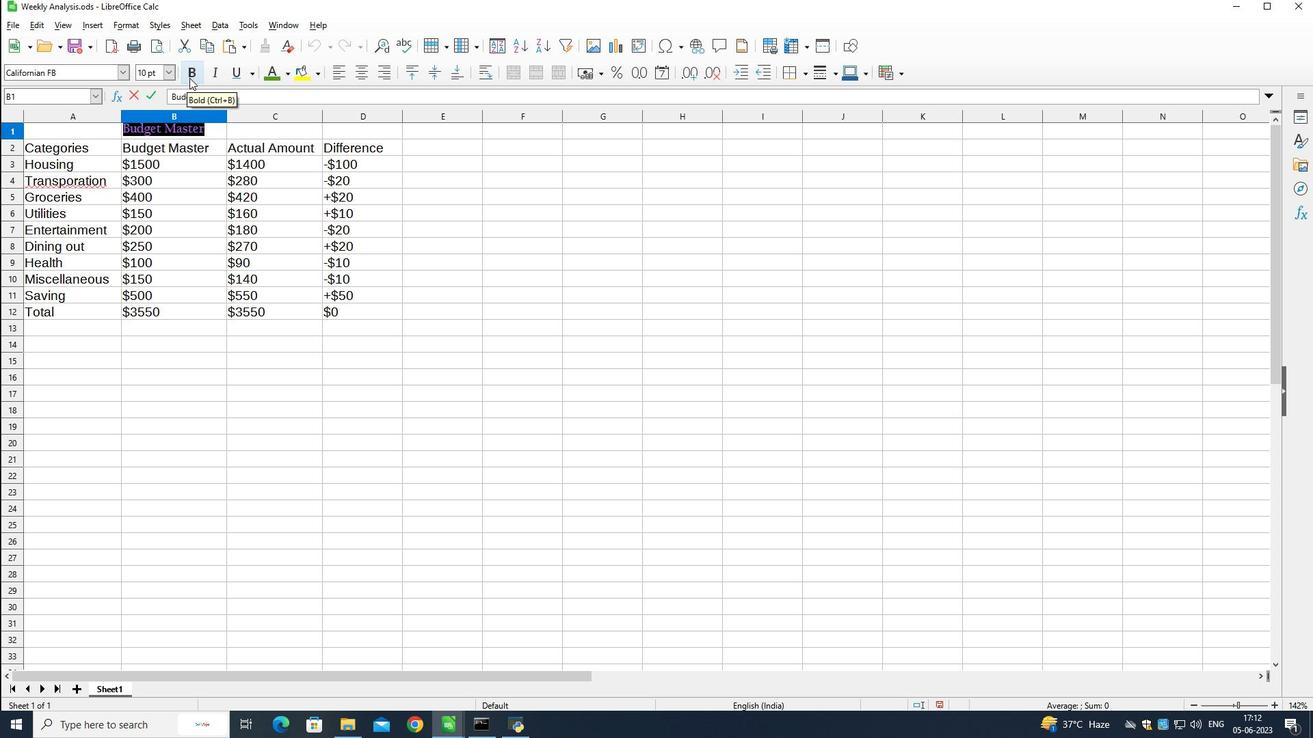 
Action: Mouse scrolled (279, 204) with delta (0, 0)
Screenshot: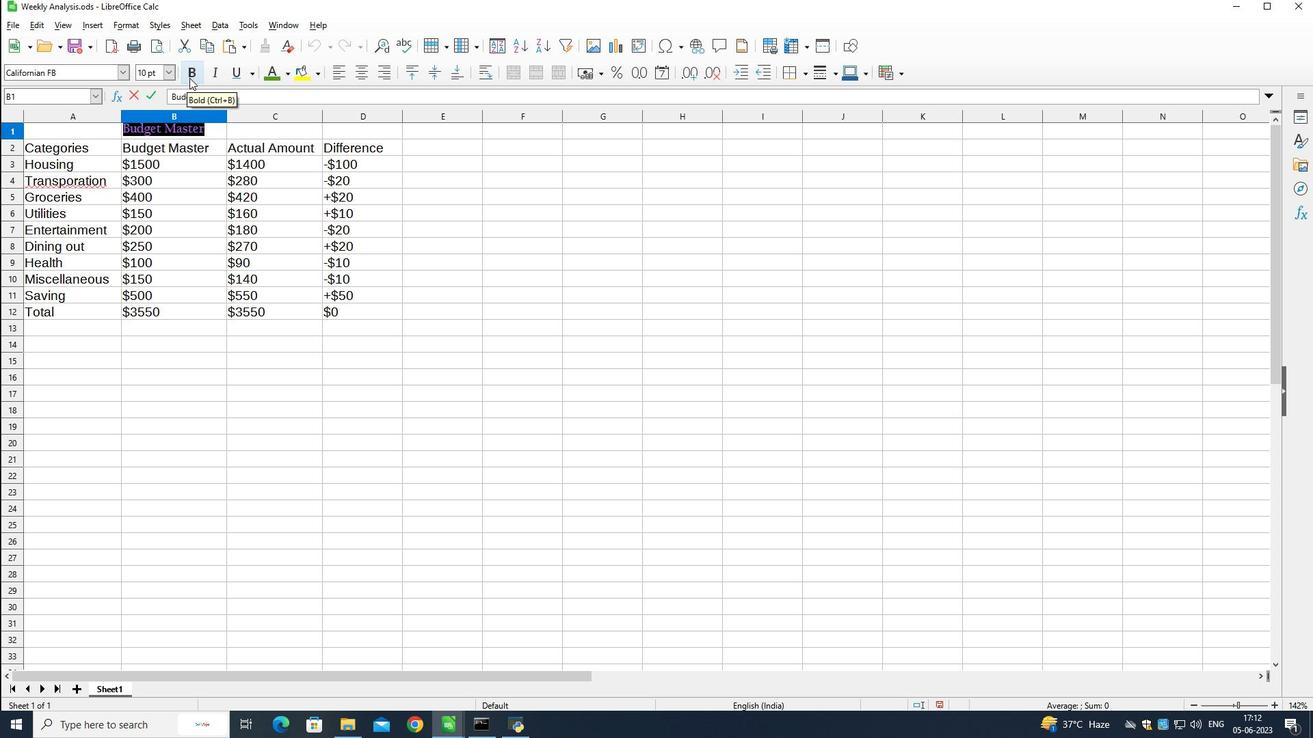 
Action: Mouse scrolled (279, 204) with delta (0, 0)
Screenshot: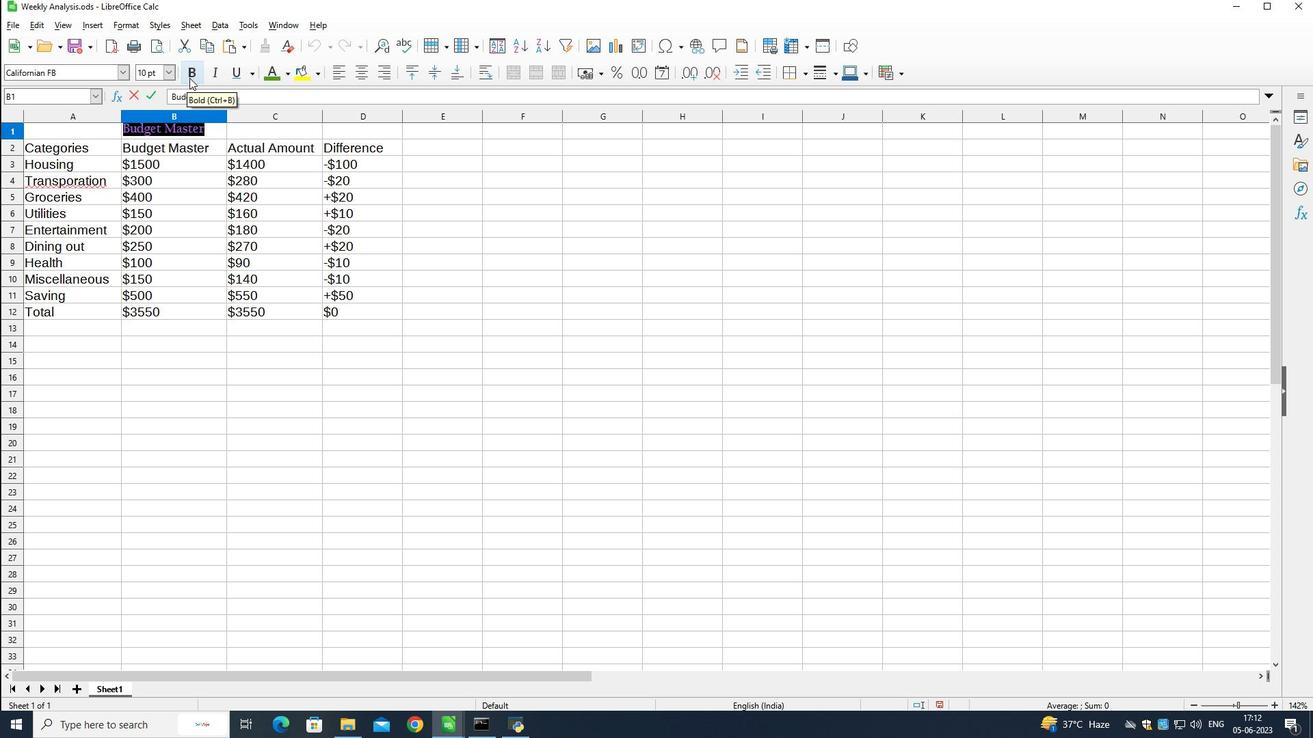 
Action: Mouse scrolled (279, 204) with delta (0, 0)
Screenshot: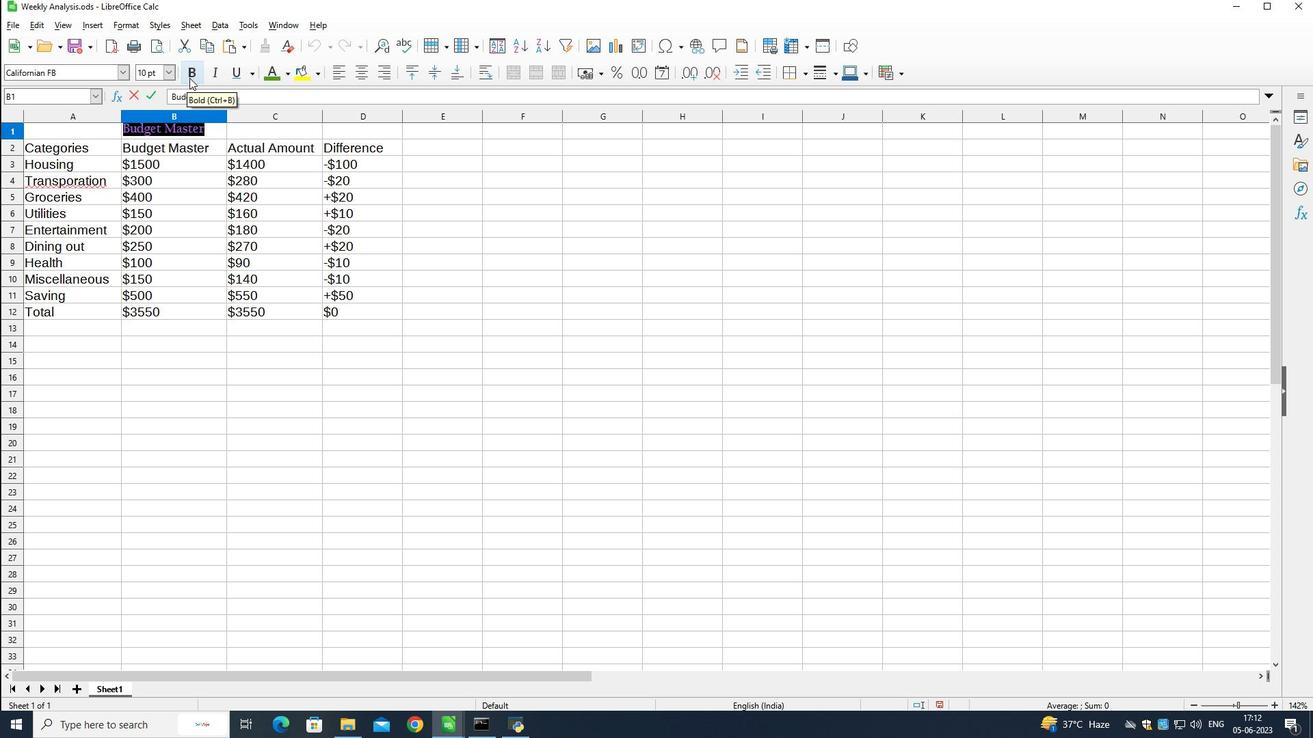 
Action: Mouse scrolled (279, 204) with delta (0, 0)
Screenshot: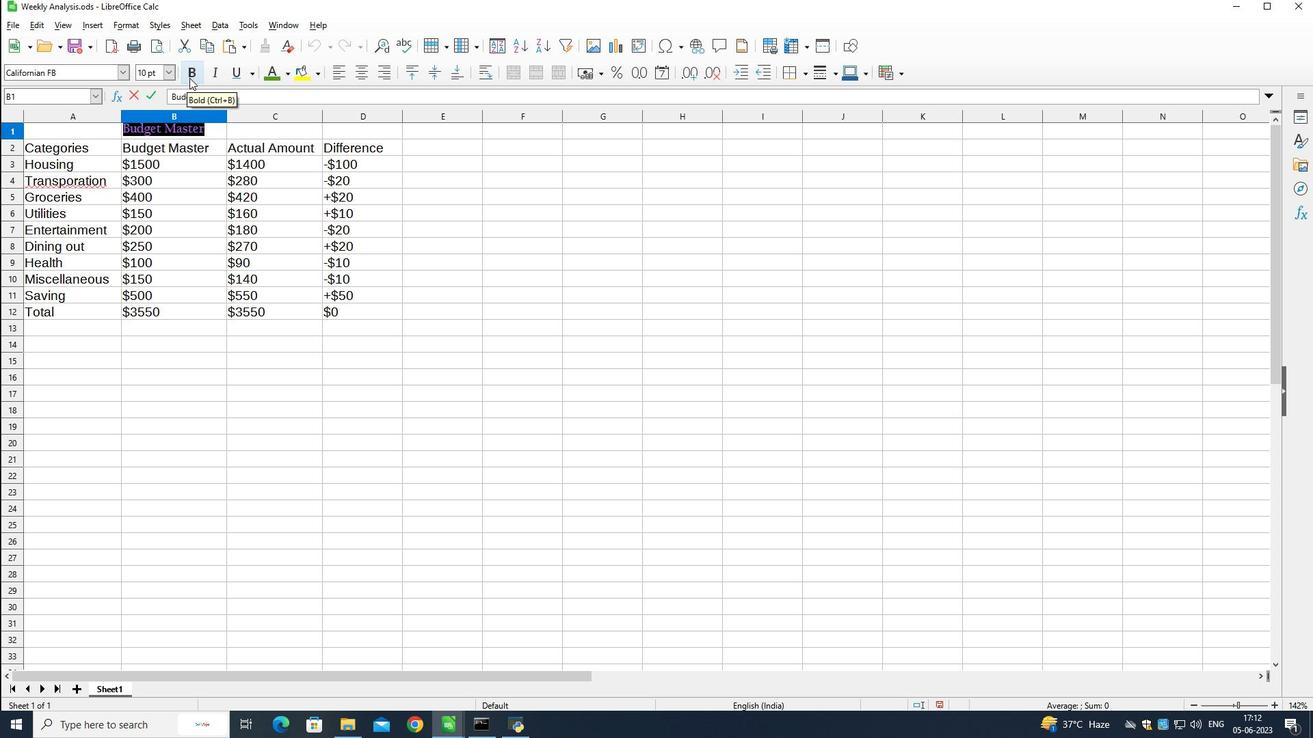 
Action: Mouse moved to (279, 203)
Screenshot: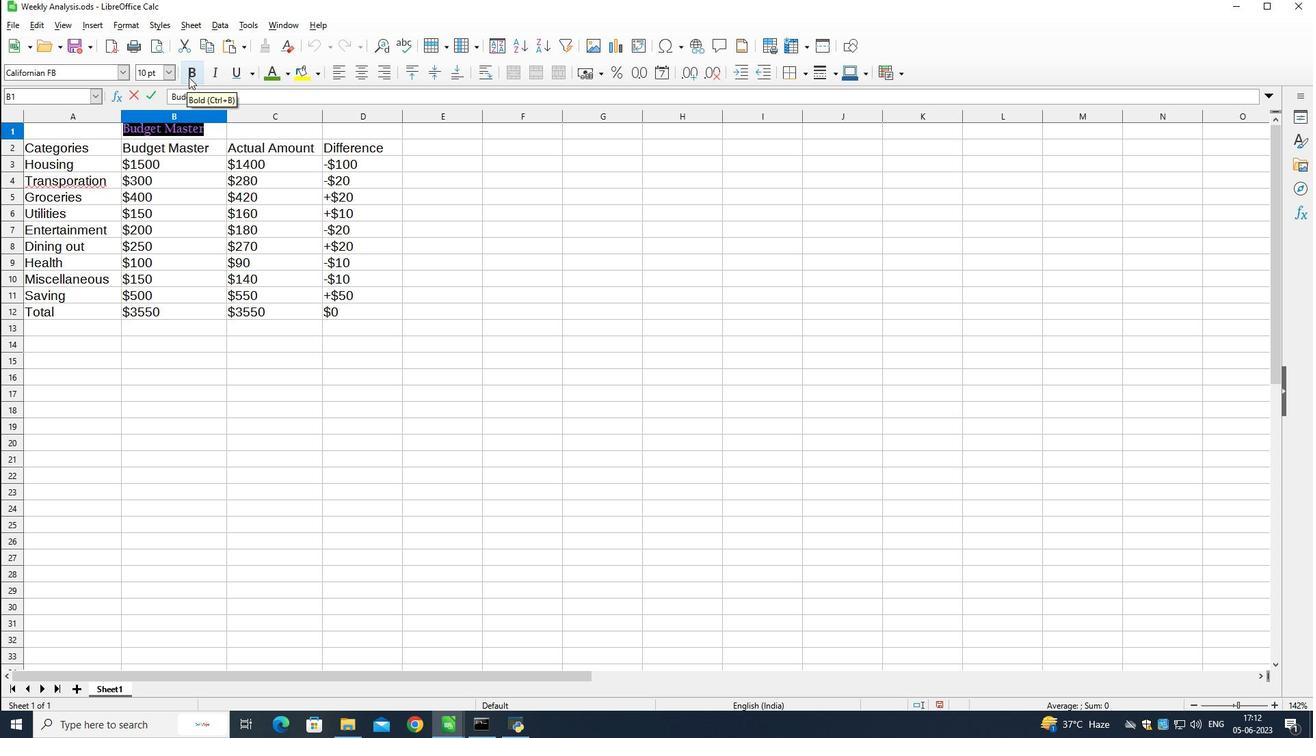 
Action: Mouse scrolled (279, 204) with delta (0, 0)
Screenshot: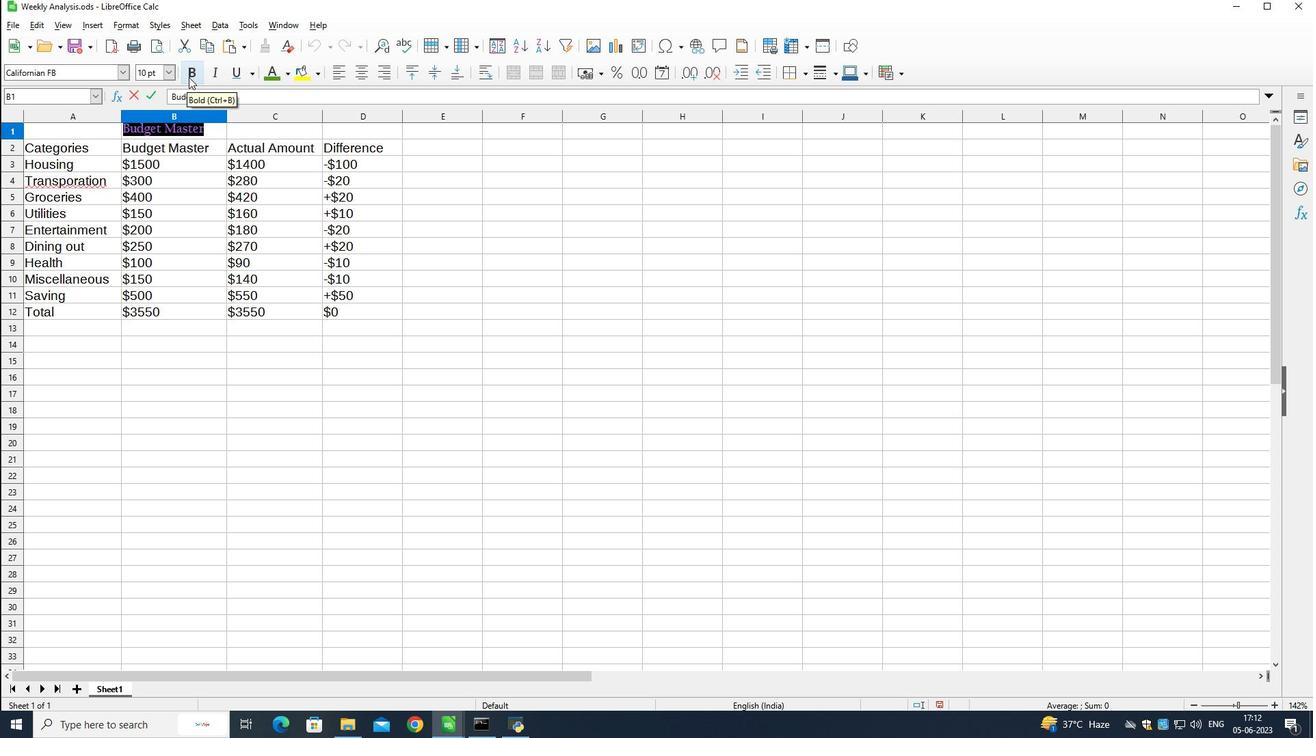 
Action: Mouse scrolled (279, 204) with delta (0, 0)
Screenshot: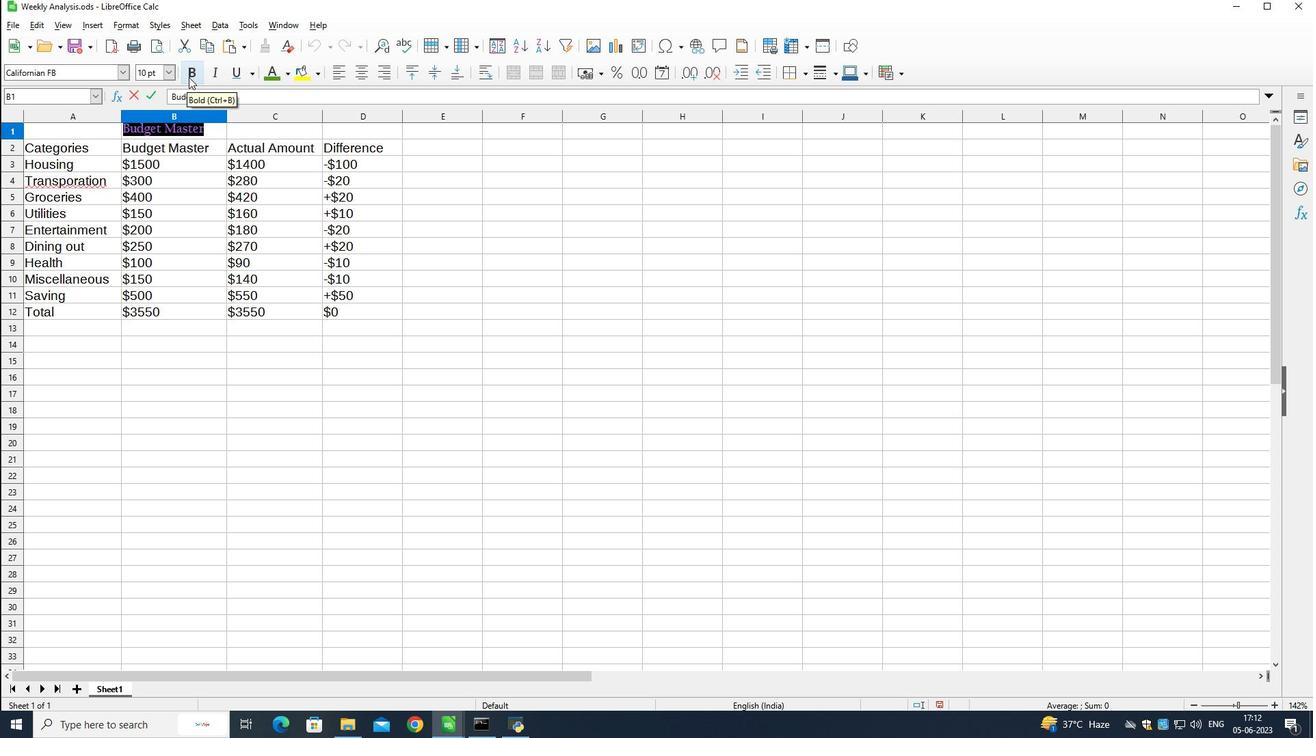 
Action: Mouse scrolled (279, 204) with delta (0, 0)
Screenshot: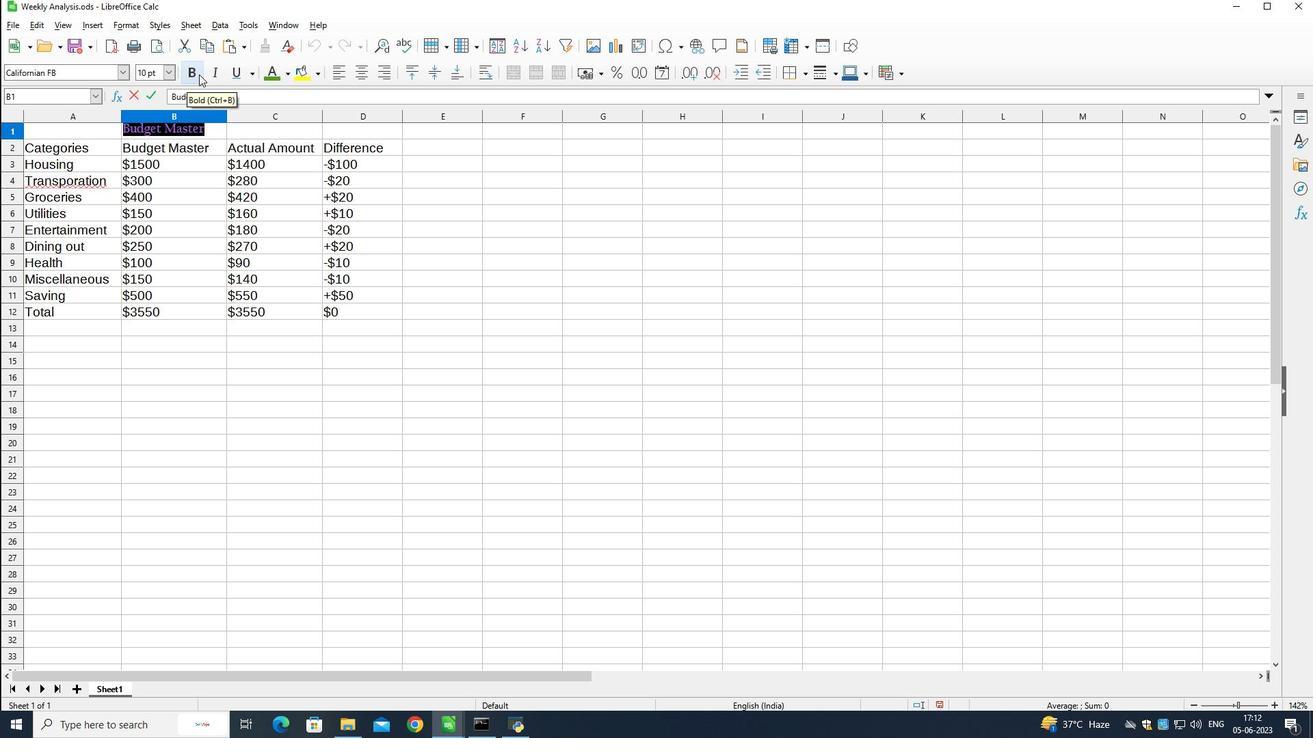 
Action: Mouse scrolled (279, 204) with delta (0, 0)
Screenshot: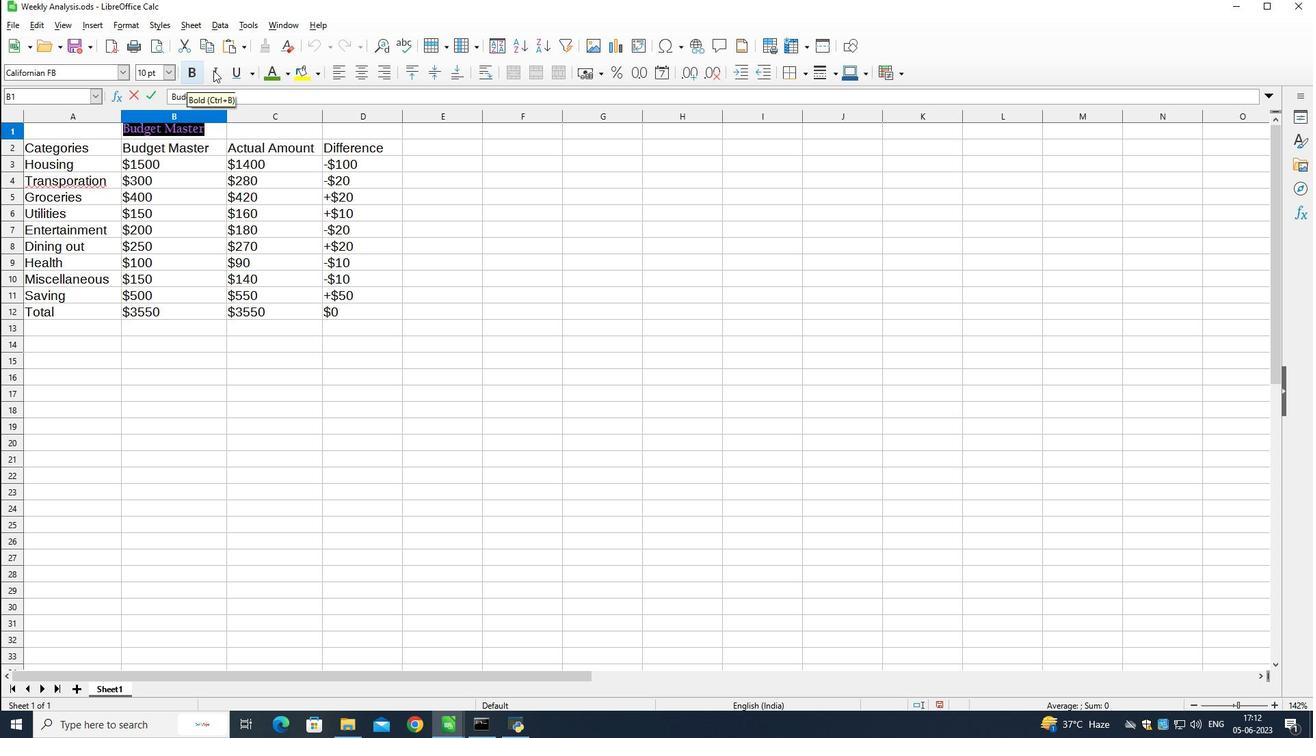 
Action: Mouse scrolled (279, 204) with delta (0, 0)
Screenshot: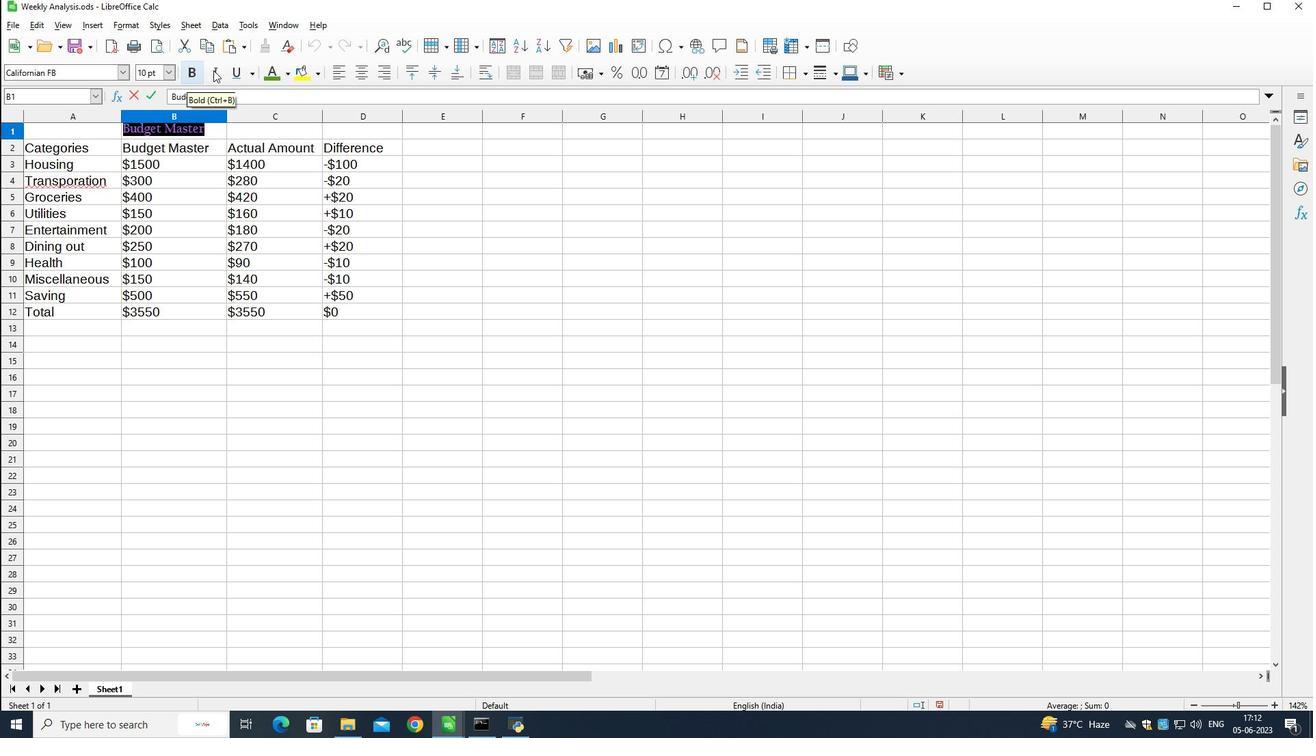 
Action: Mouse moved to (279, 203)
Screenshot: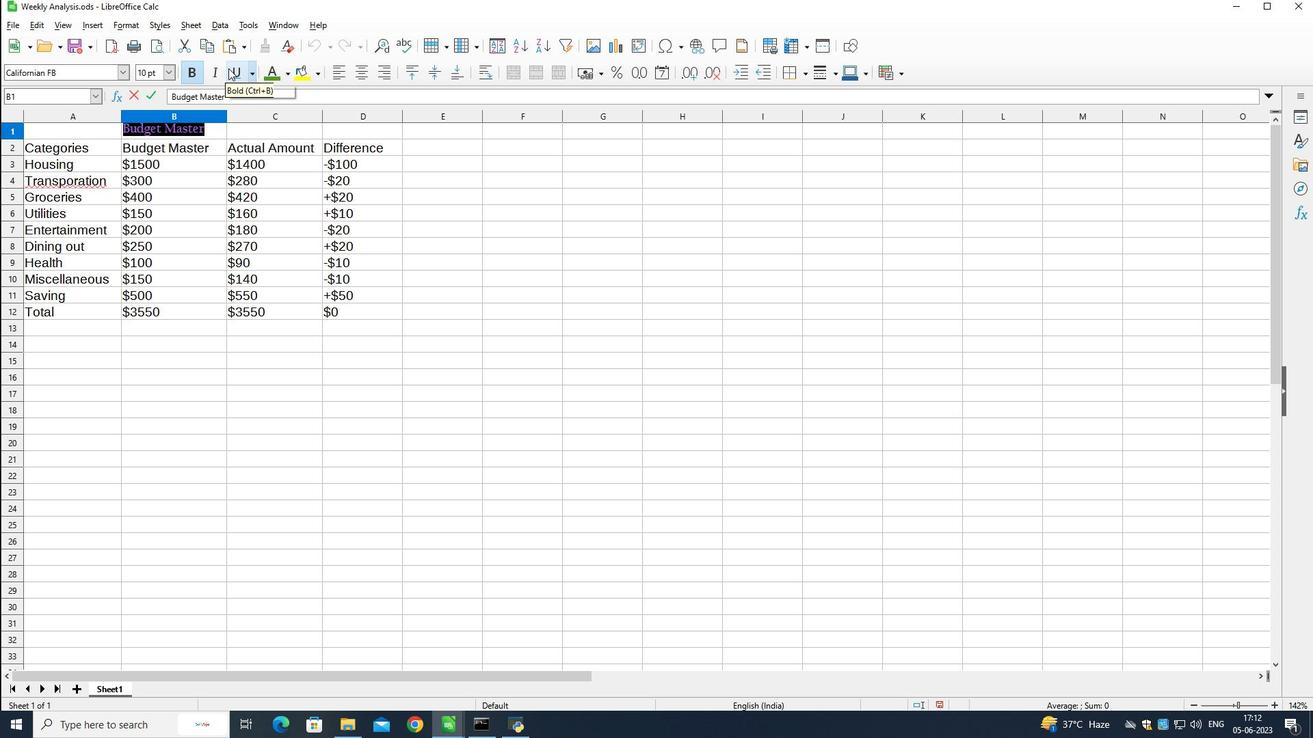 
Action: Mouse scrolled (279, 203) with delta (0, 0)
Screenshot: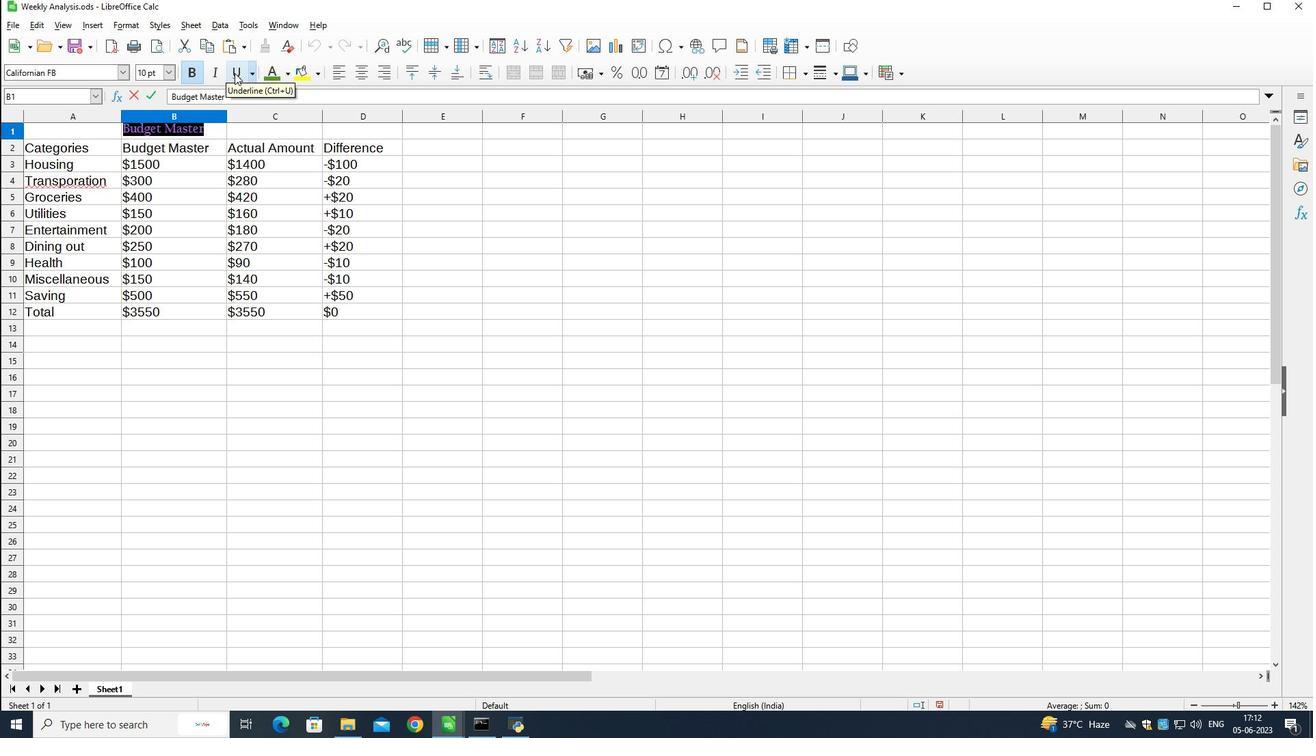 
Action: Mouse scrolled (279, 203) with delta (0, 0)
Screenshot: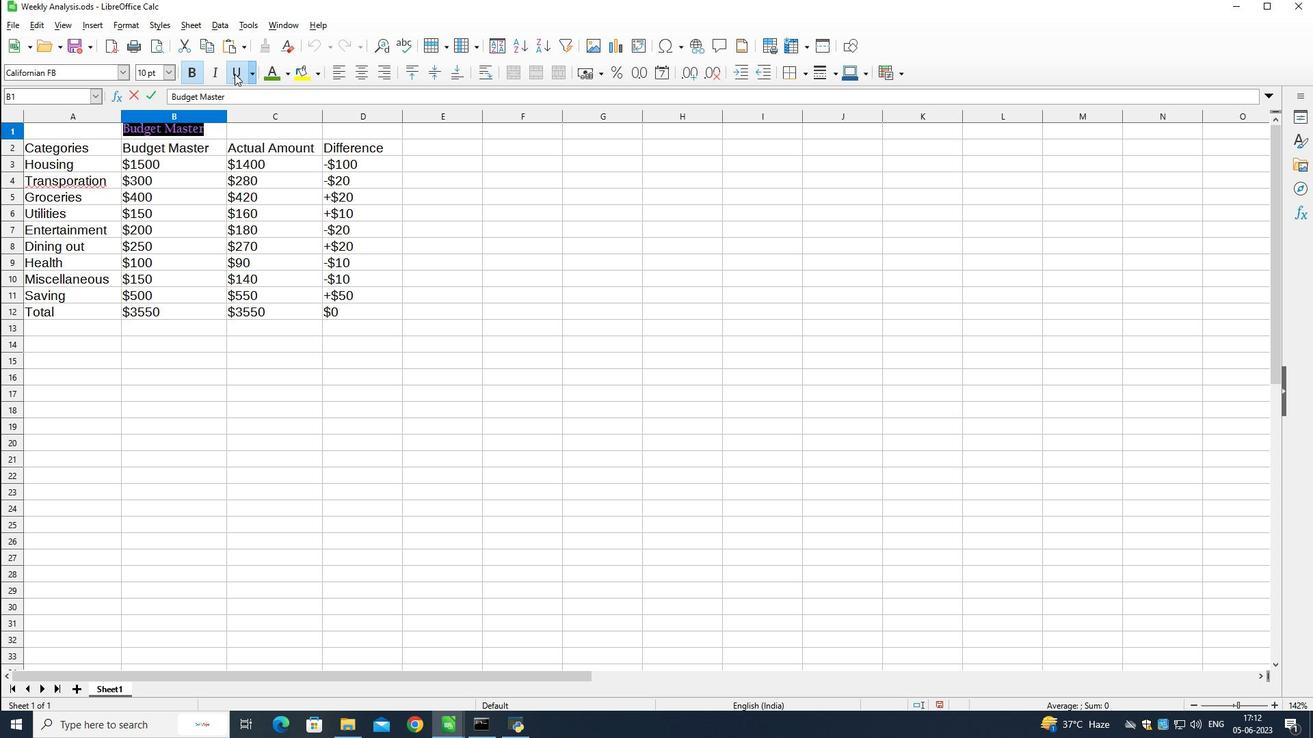 
Action: Mouse moved to (279, 202)
Screenshot: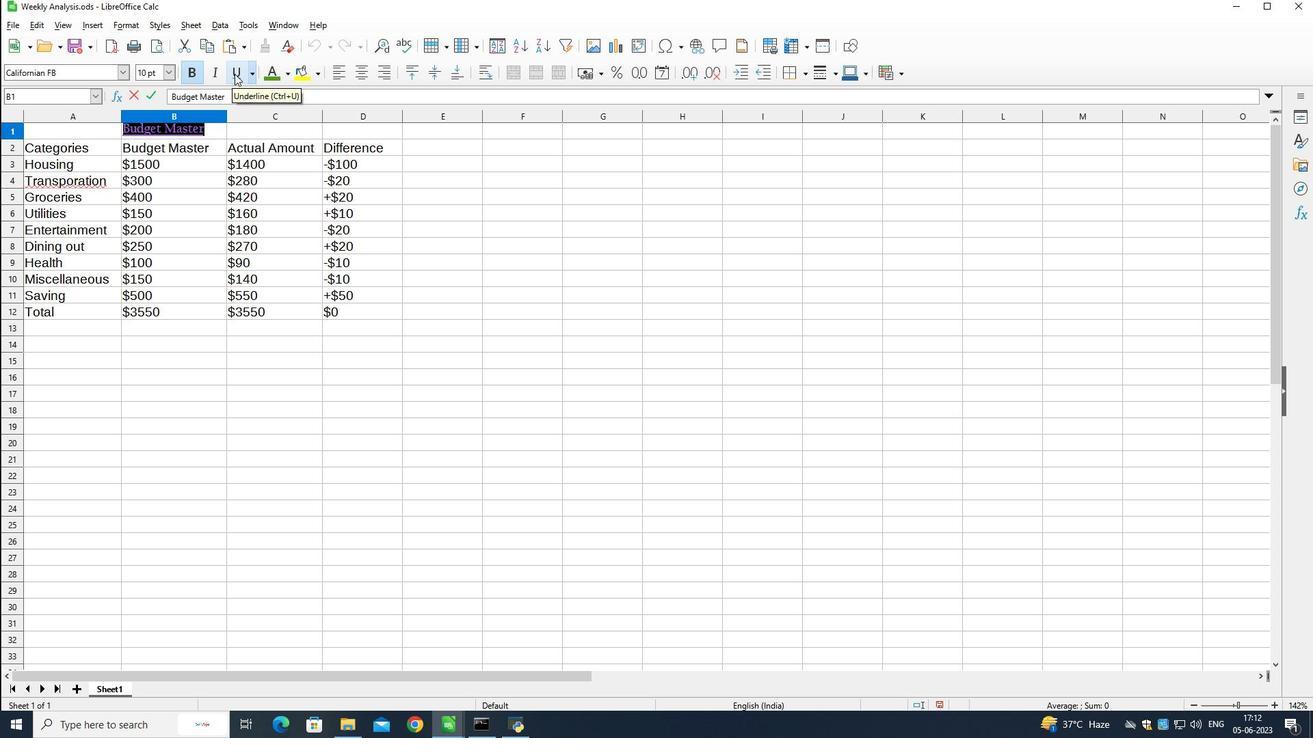 
Action: Mouse scrolled (279, 203) with delta (0, 0)
Screenshot: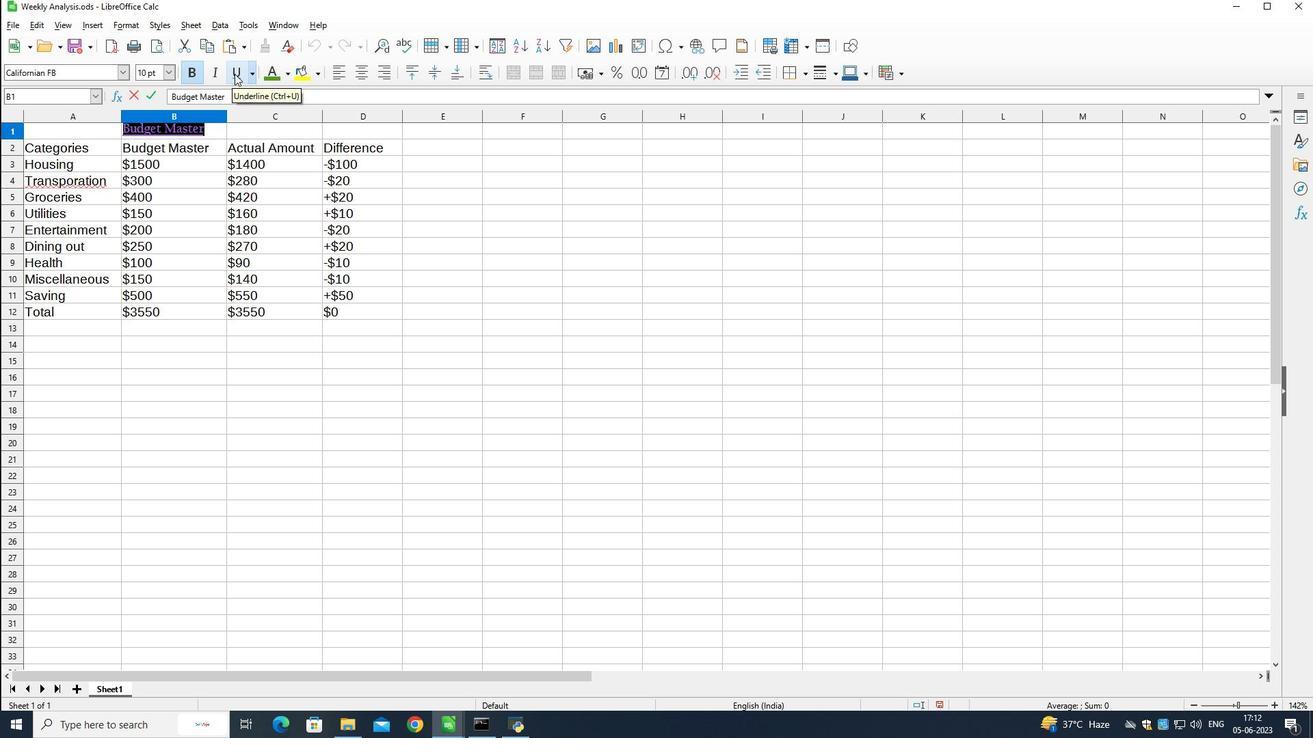 
Action: Mouse scrolled (279, 203) with delta (0, 0)
Screenshot: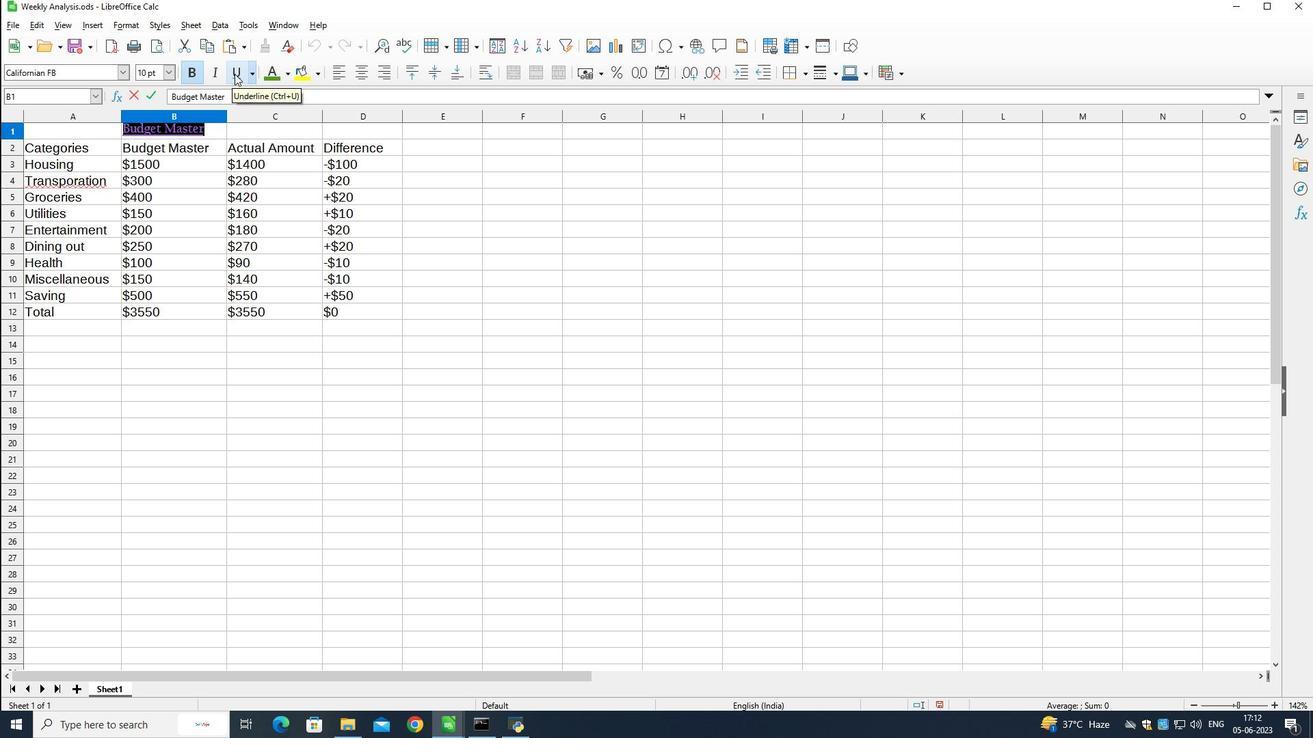
Action: Mouse scrolled (279, 203) with delta (0, 0)
Screenshot: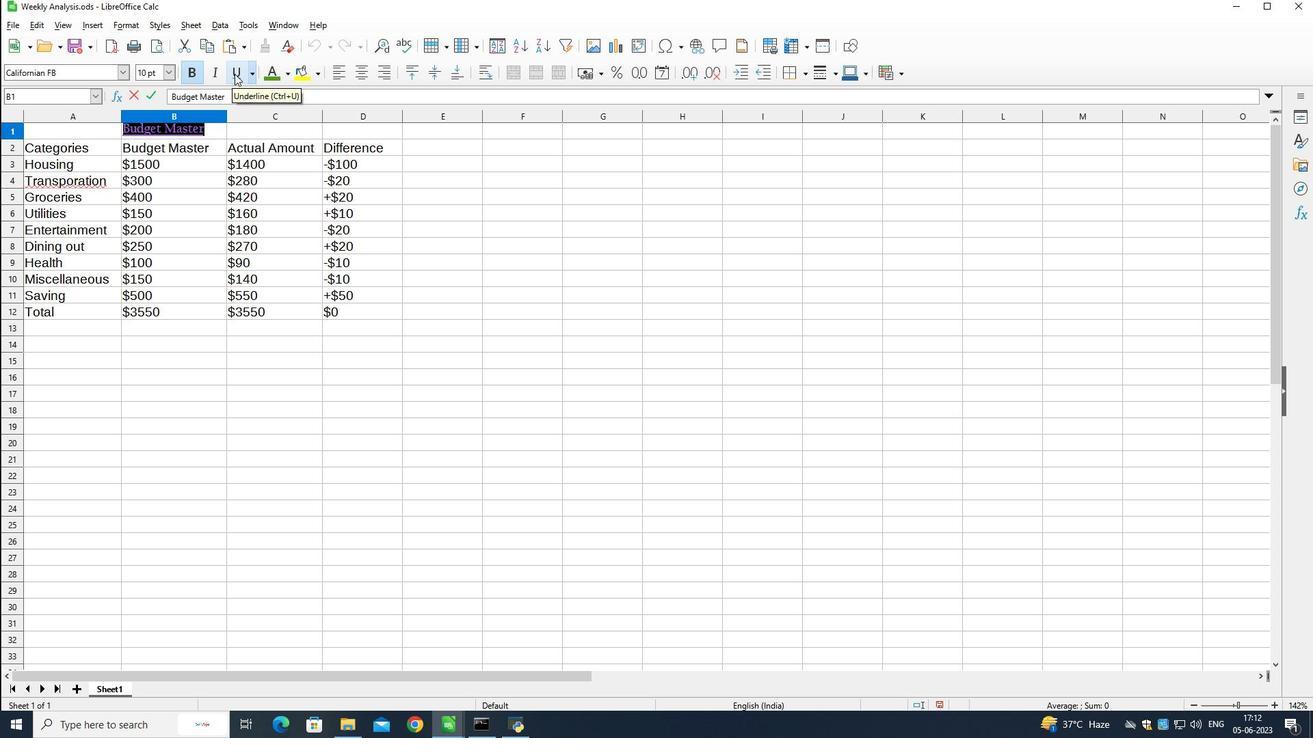 
Action: Mouse moved to (279, 202)
Screenshot: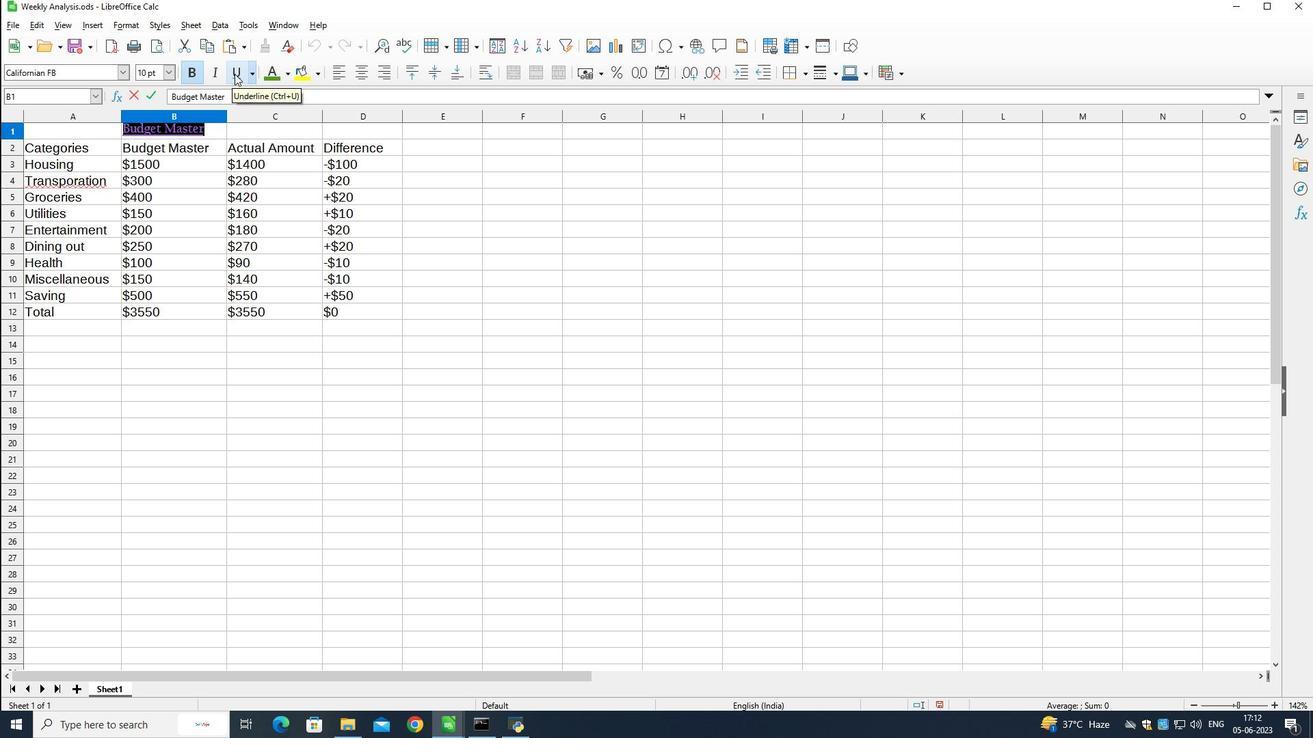 
Action: Mouse scrolled (279, 203) with delta (0, 0)
Screenshot: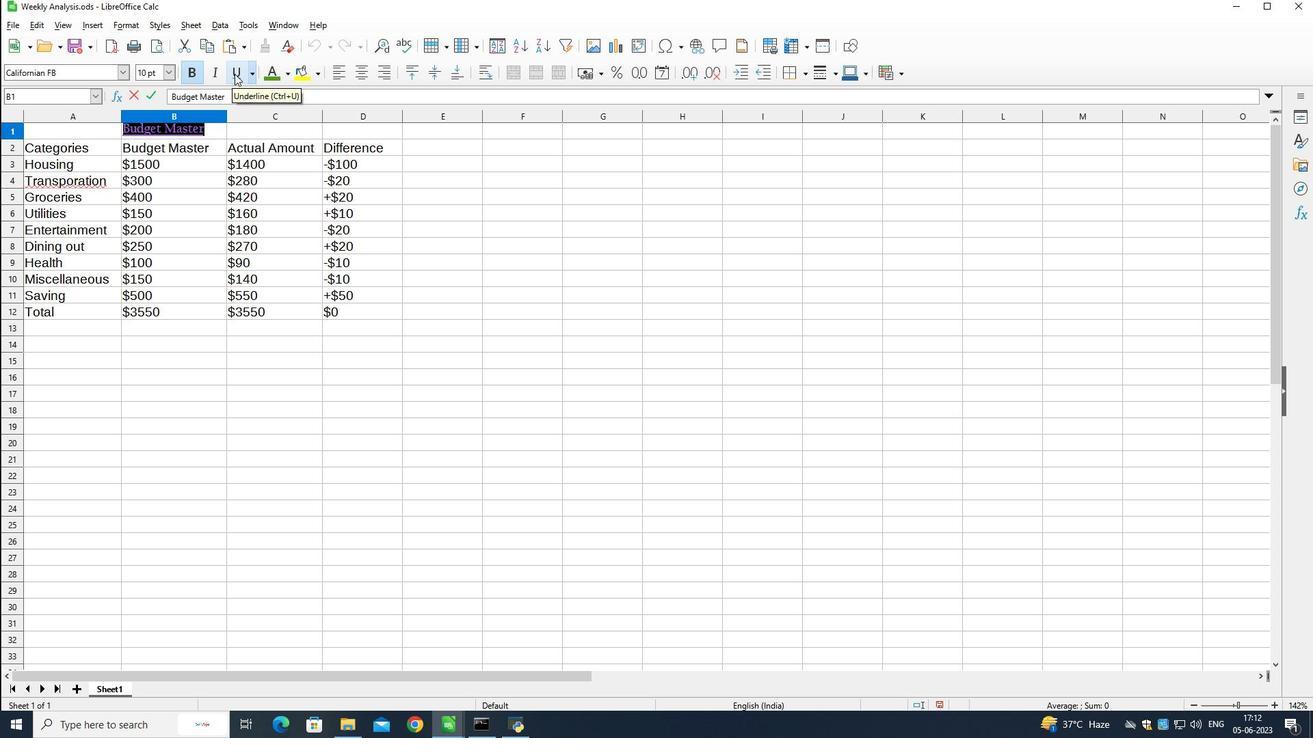 
Action: Mouse moved to (279, 201)
Screenshot: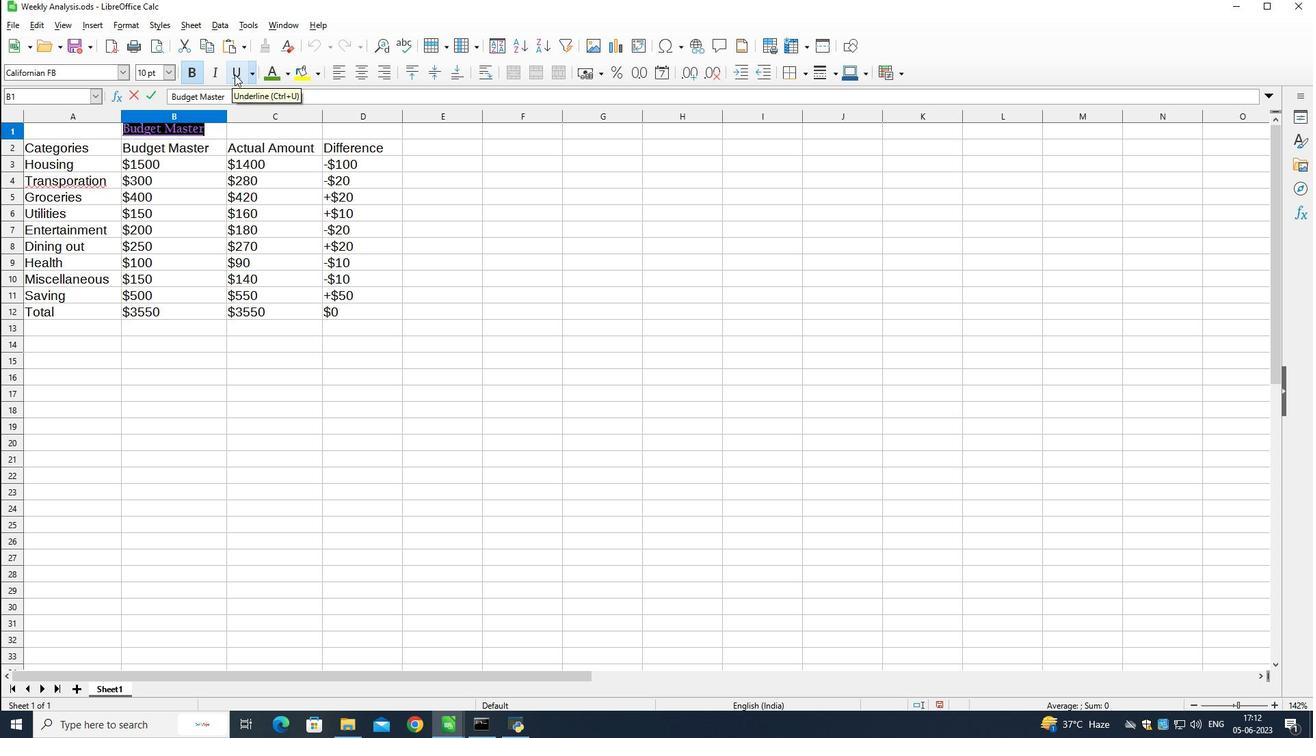 
Action: Mouse scrolled (279, 202) with delta (0, 0)
Screenshot: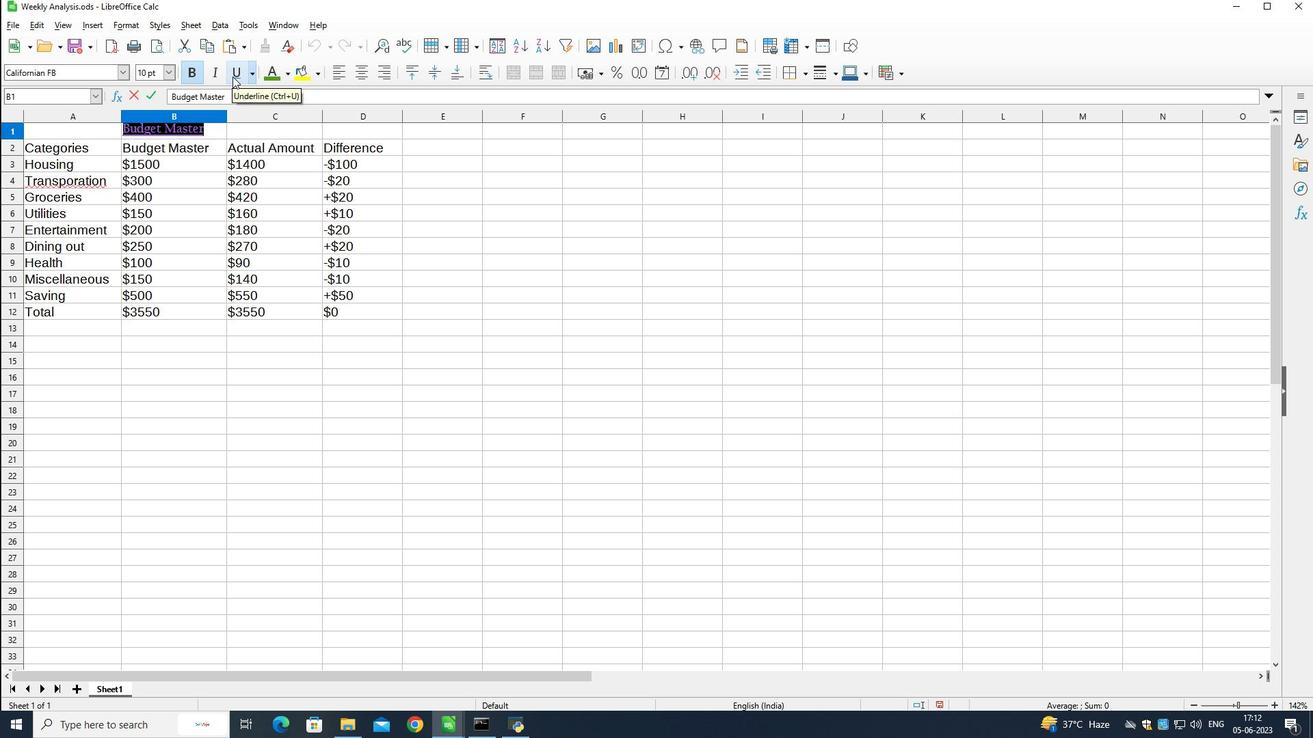 
Action: Mouse scrolled (279, 202) with delta (0, 0)
Screenshot: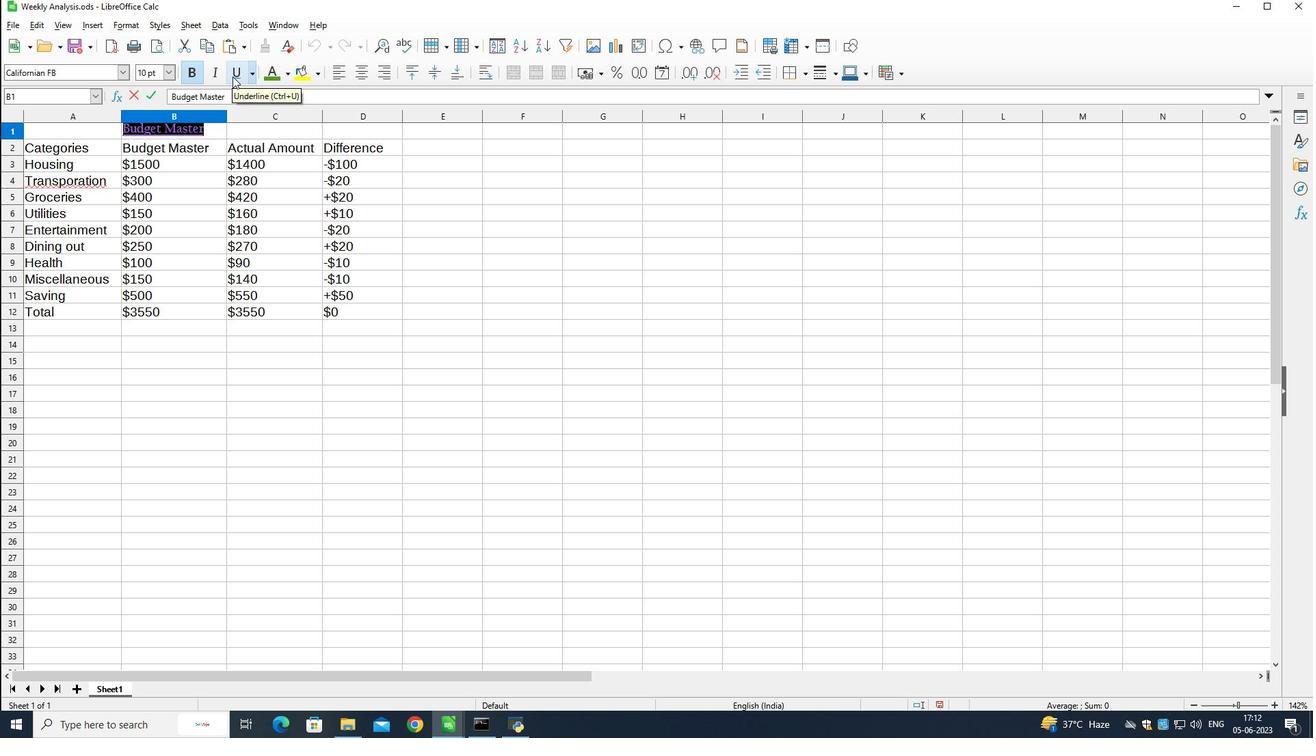 
Action: Mouse scrolled (279, 202) with delta (0, 0)
Screenshot: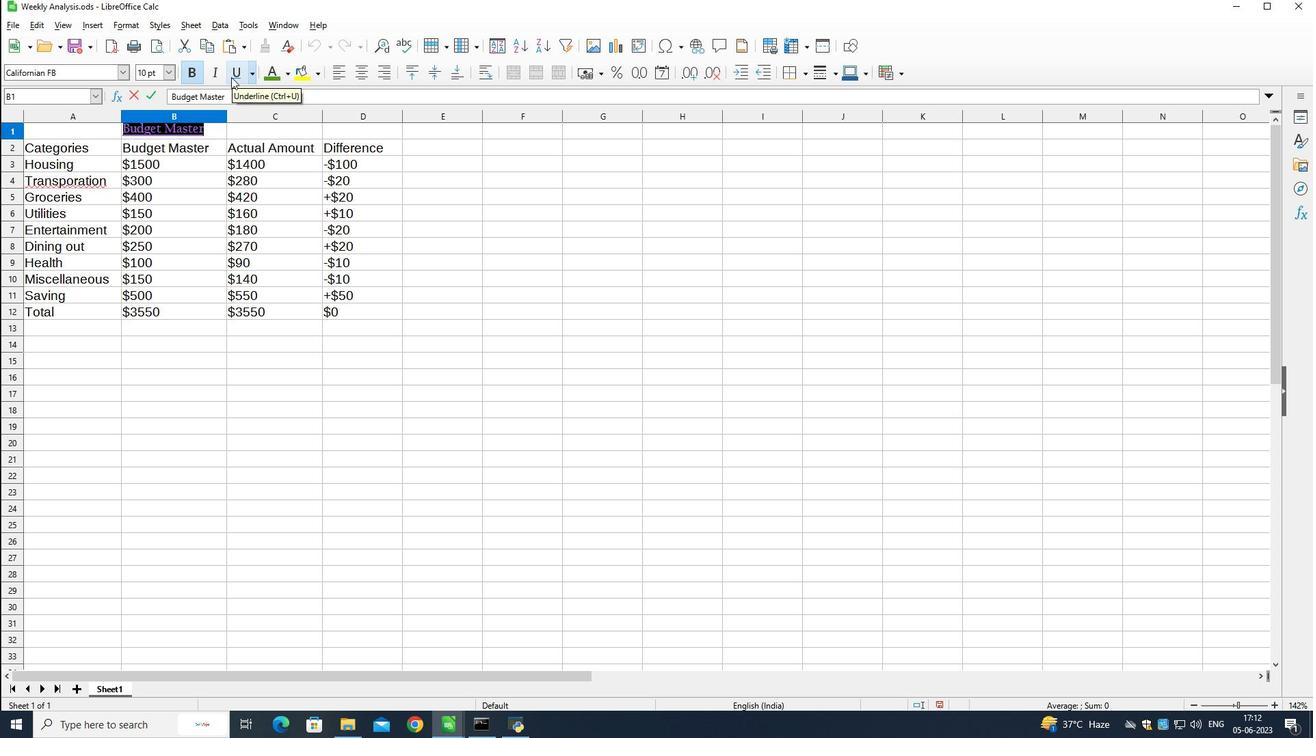 
Action: Mouse moved to (279, 201)
Screenshot: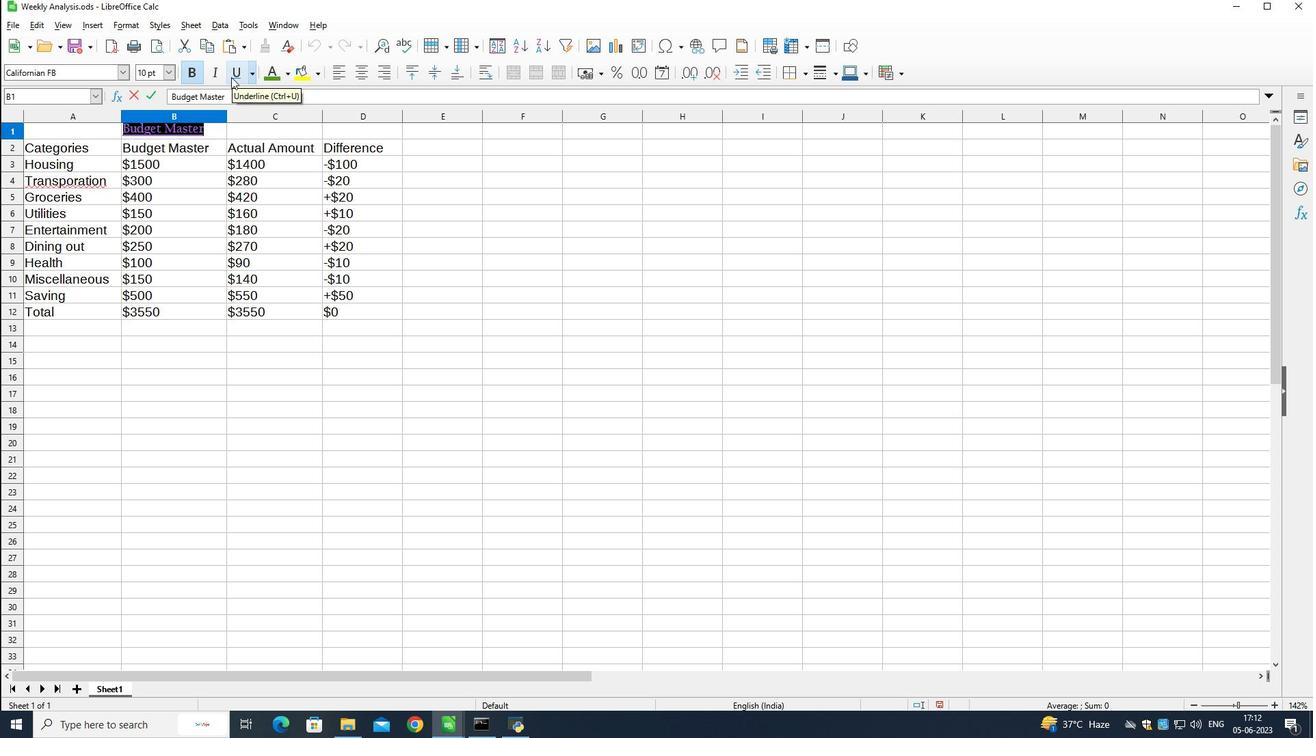 
Action: Mouse scrolled (279, 201) with delta (0, 0)
Screenshot: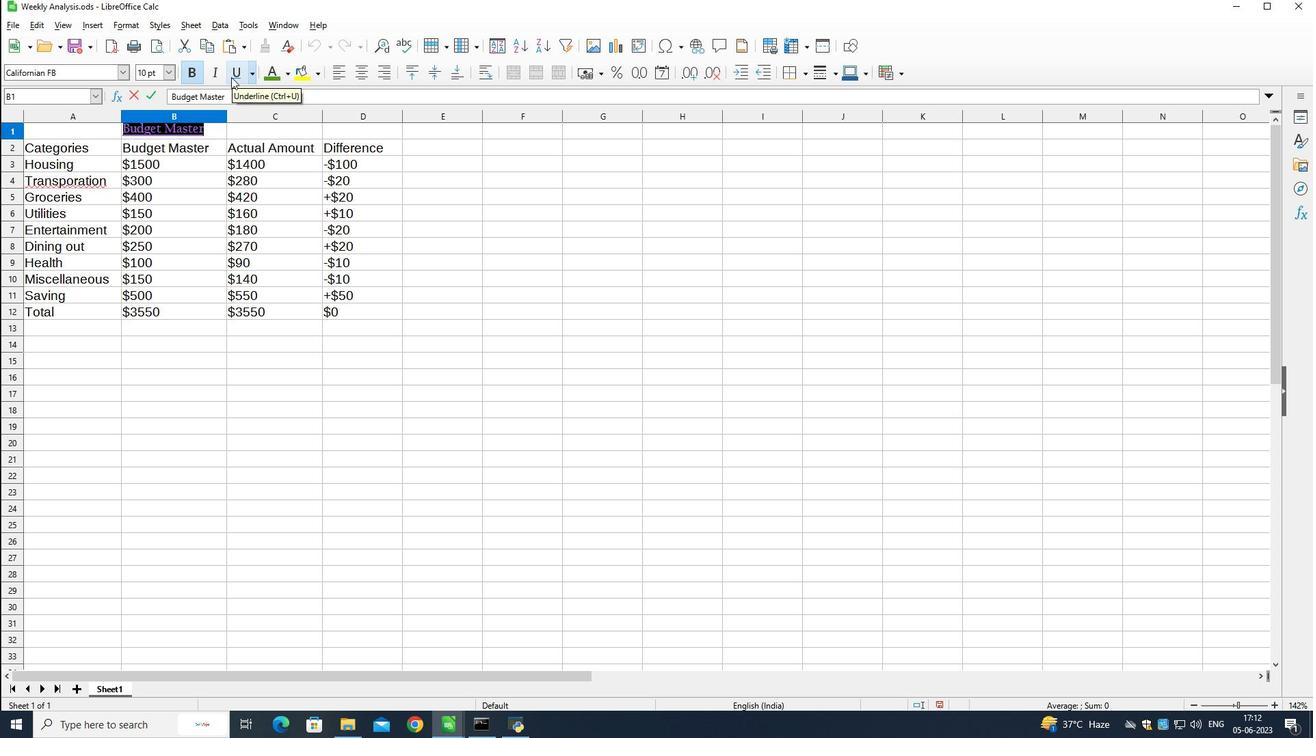 
Action: Mouse moved to (279, 199)
Screenshot: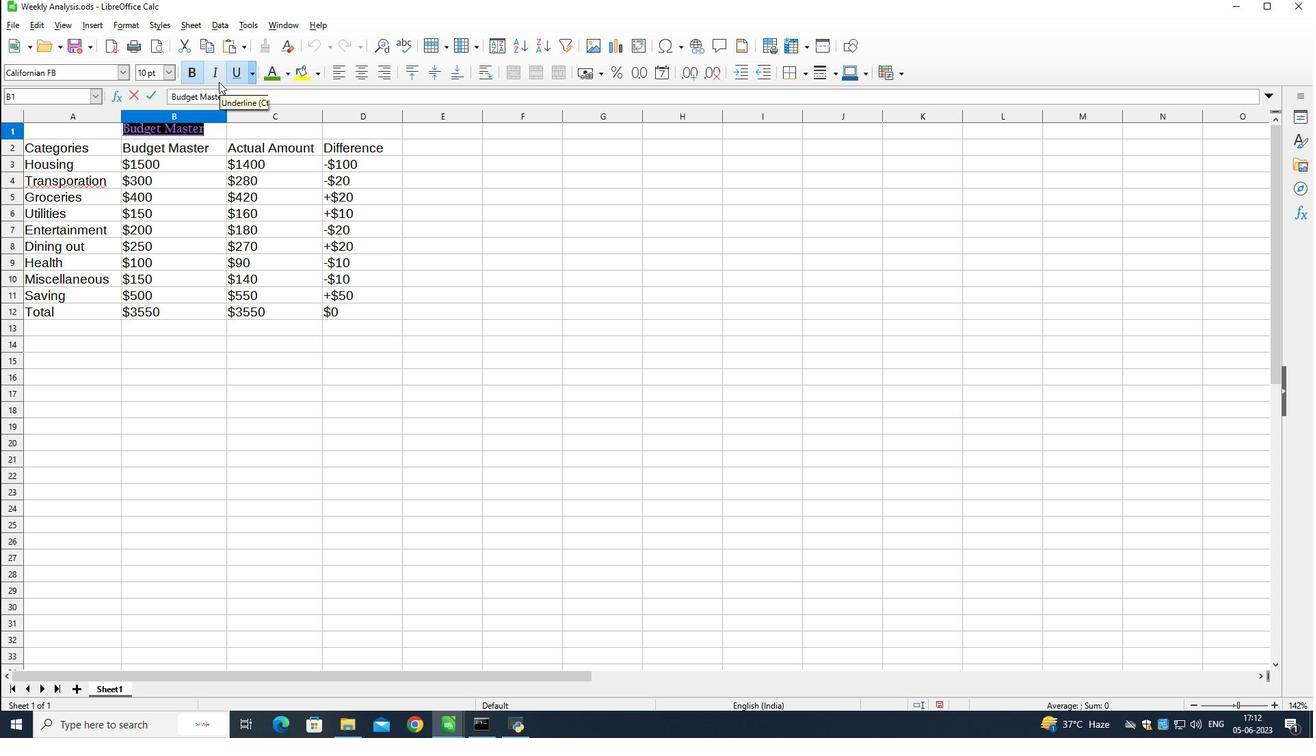 
Action: Mouse scrolled (279, 198) with delta (0, 0)
Screenshot: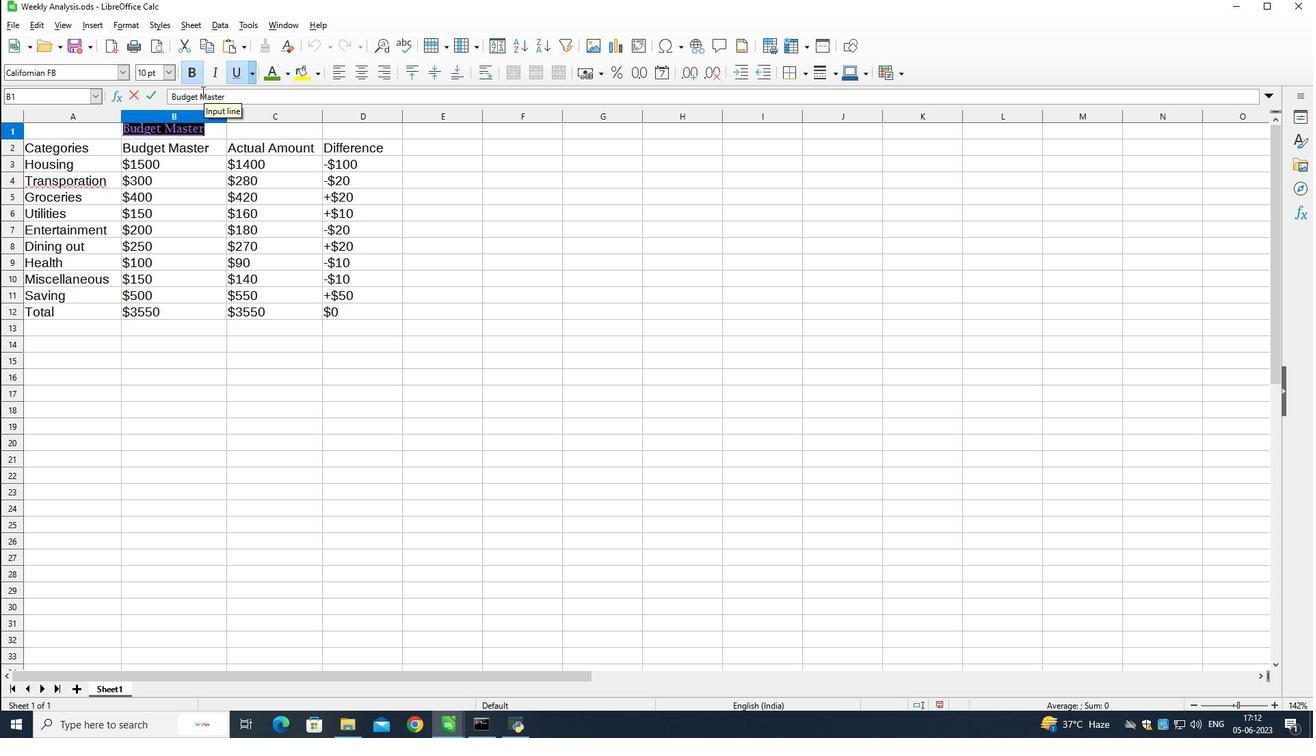 
Action: Mouse scrolled (279, 198) with delta (0, 0)
Screenshot: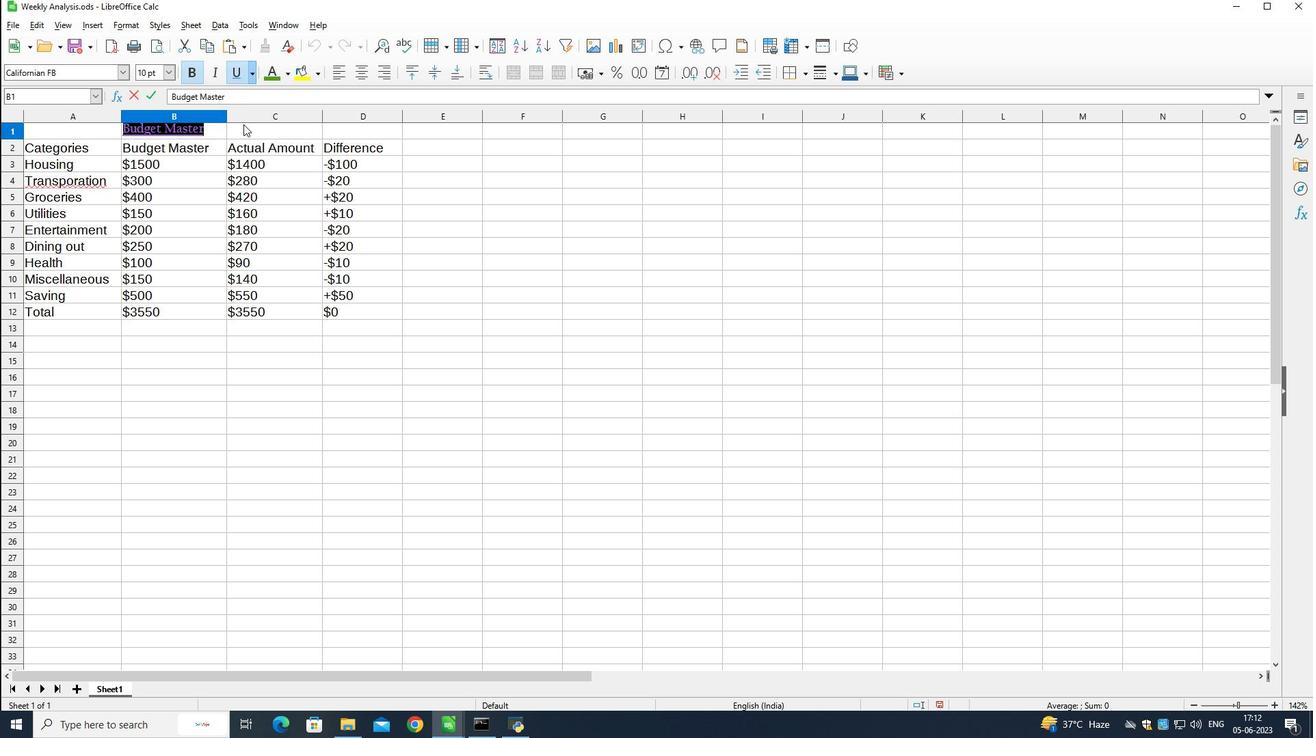 
Action: Mouse moved to (271, 233)
Screenshot: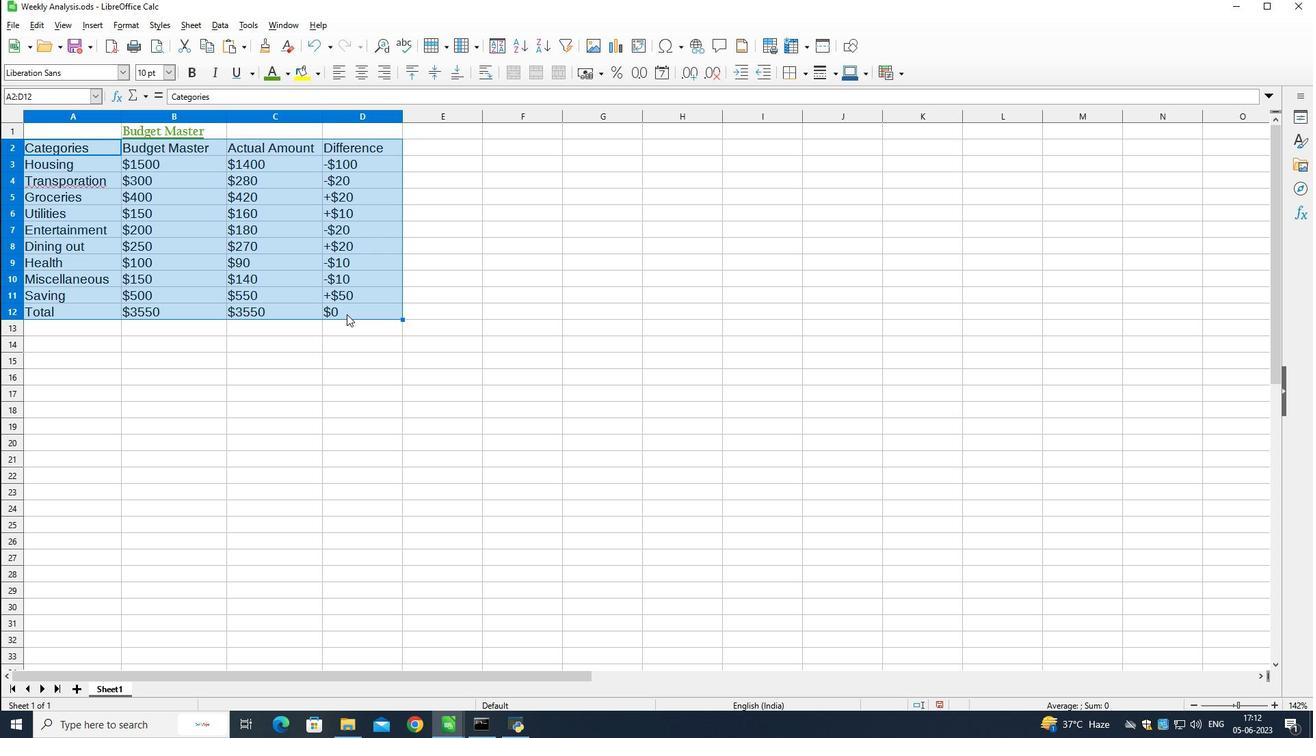 
Action: Mouse scrolled (271, 233) with delta (0, 0)
Screenshot: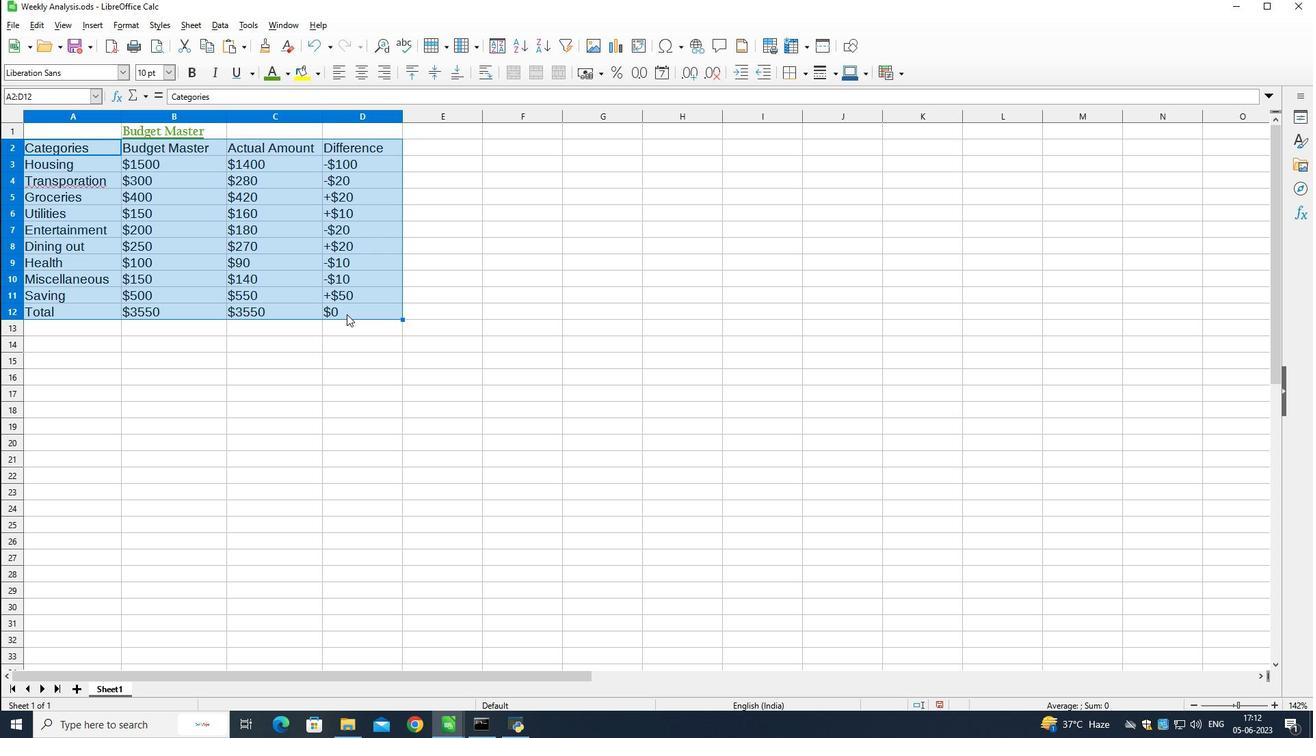 
Action: Mouse scrolled (271, 233) with delta (0, 0)
Screenshot: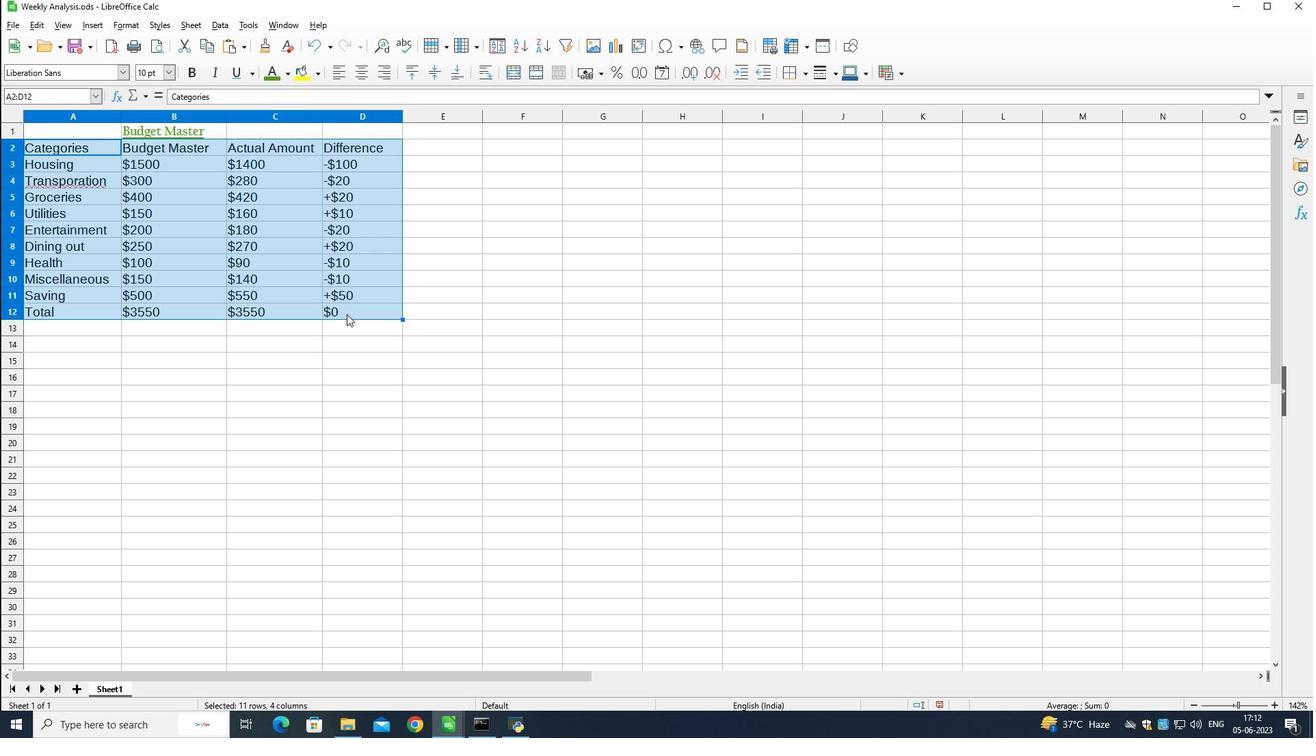 
Action: Mouse moved to (271, 235)
Screenshot: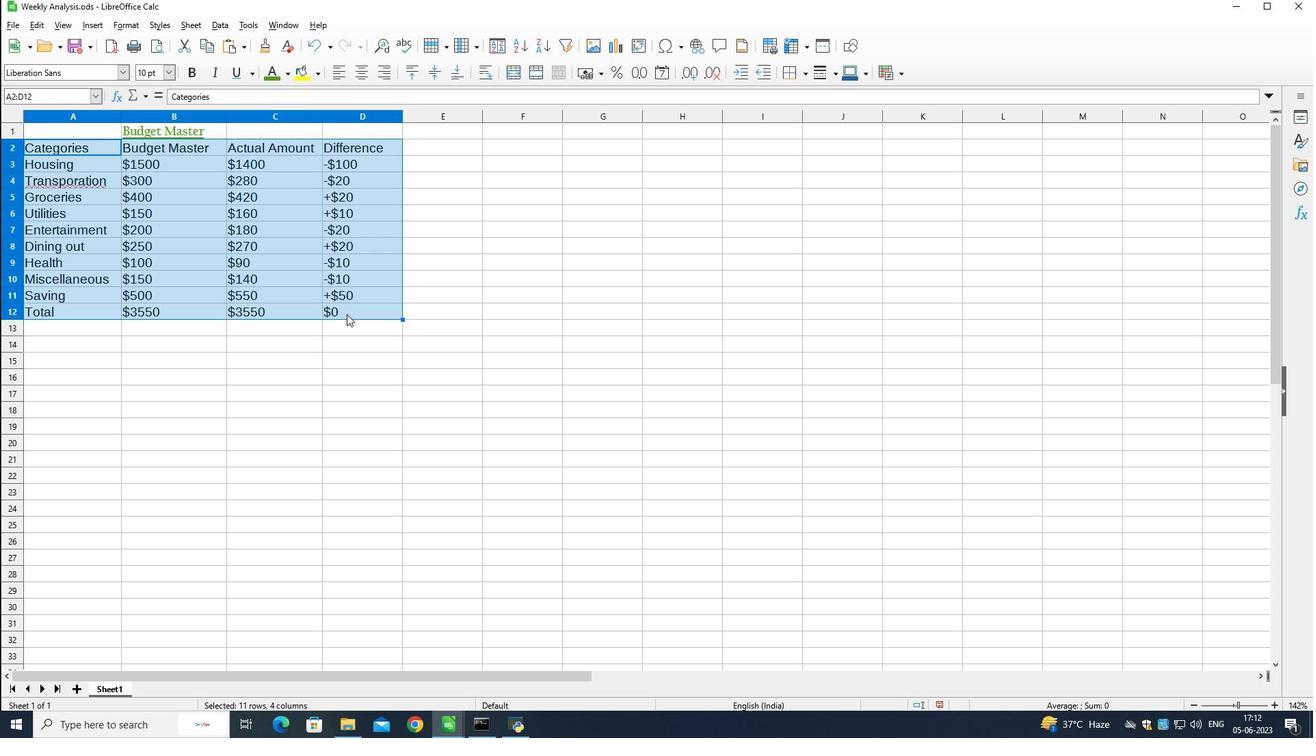 
Action: Mouse scrolled (271, 234) with delta (0, 0)
Screenshot: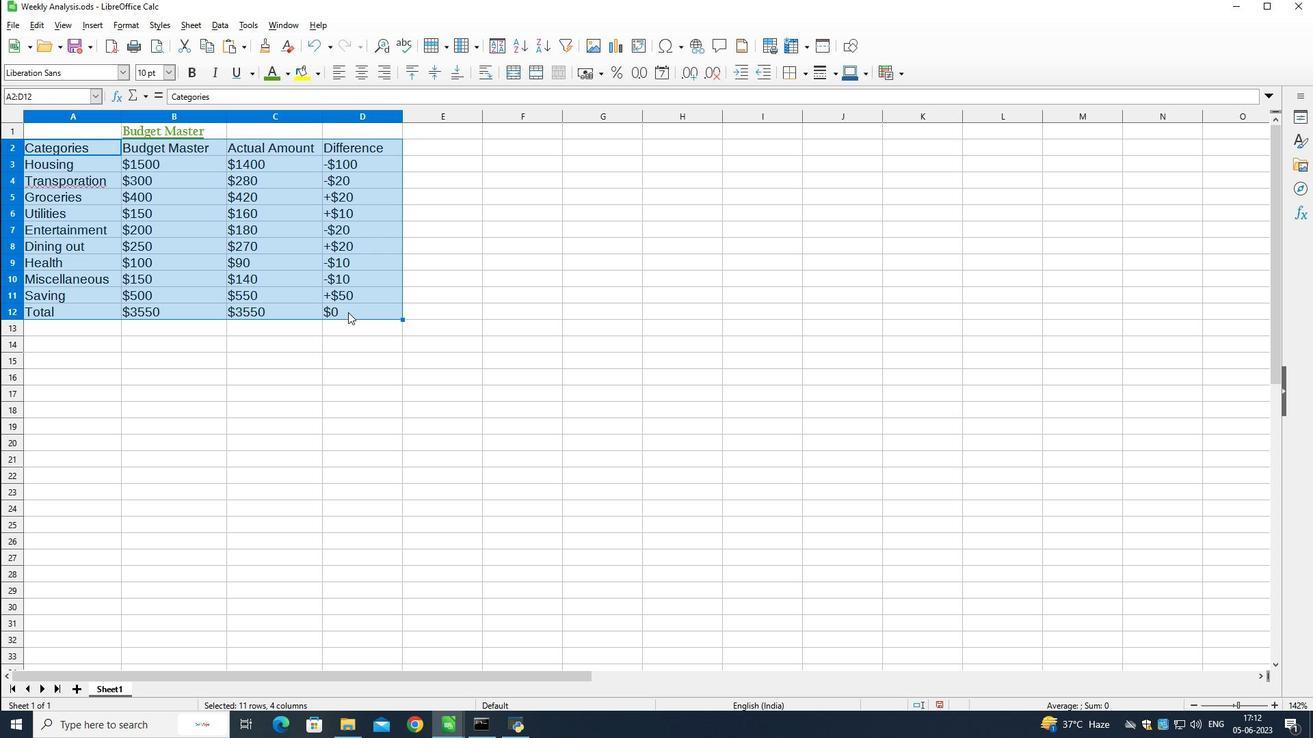 
Action: Mouse scrolled (271, 234) with delta (0, 0)
Screenshot: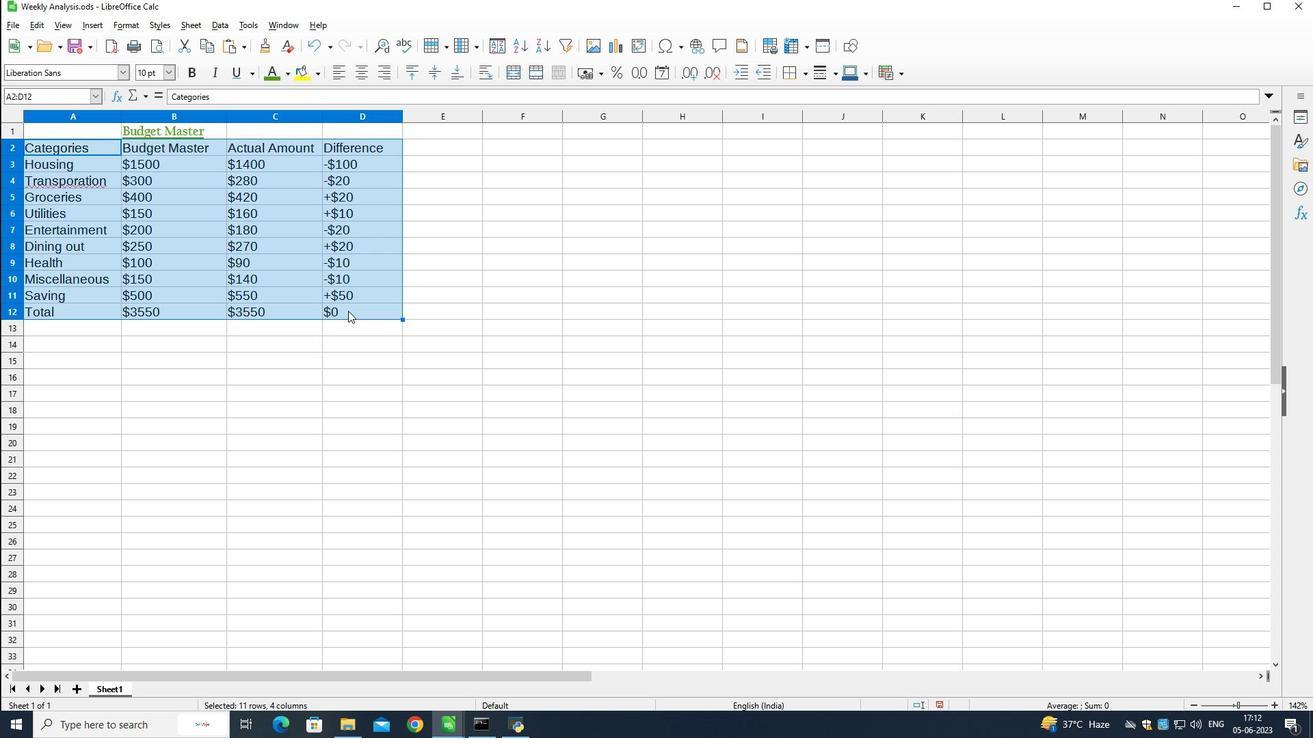 
Action: Mouse scrolled (271, 234) with delta (0, 0)
Screenshot: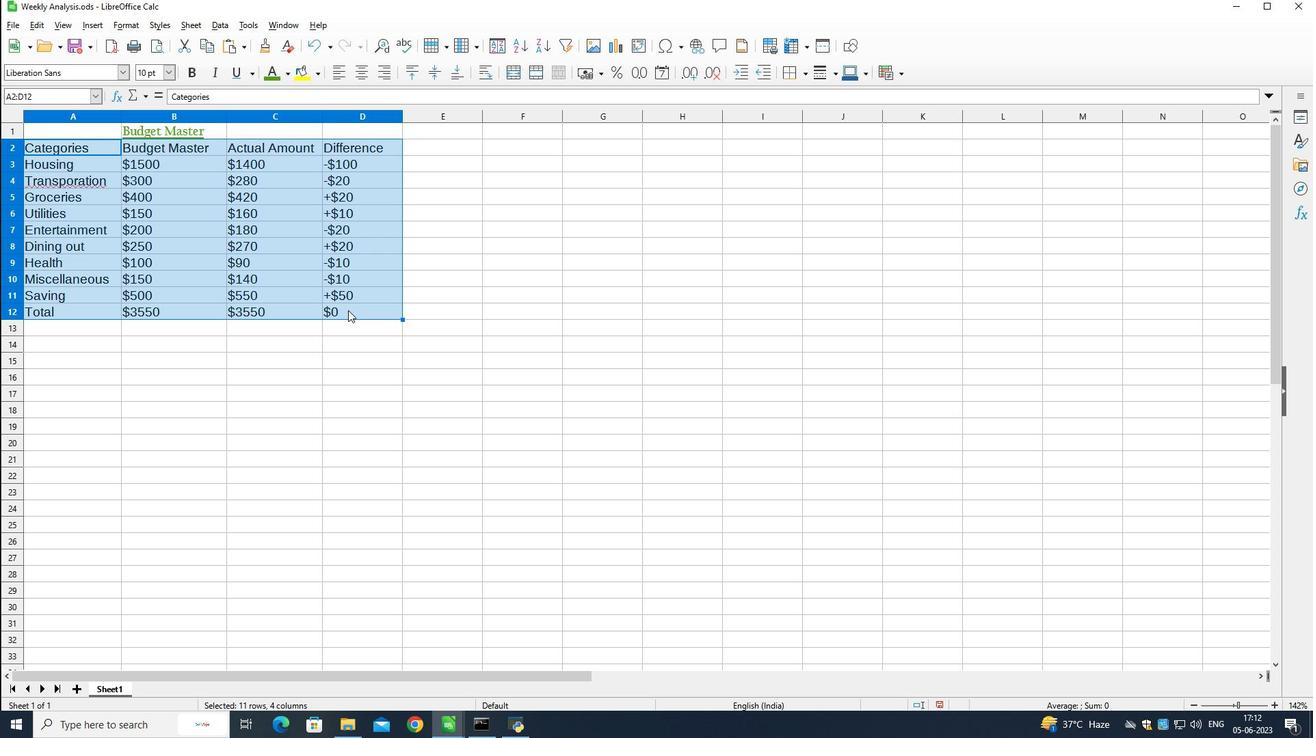 
Action: Mouse scrolled (271, 234) with delta (0, 0)
Screenshot: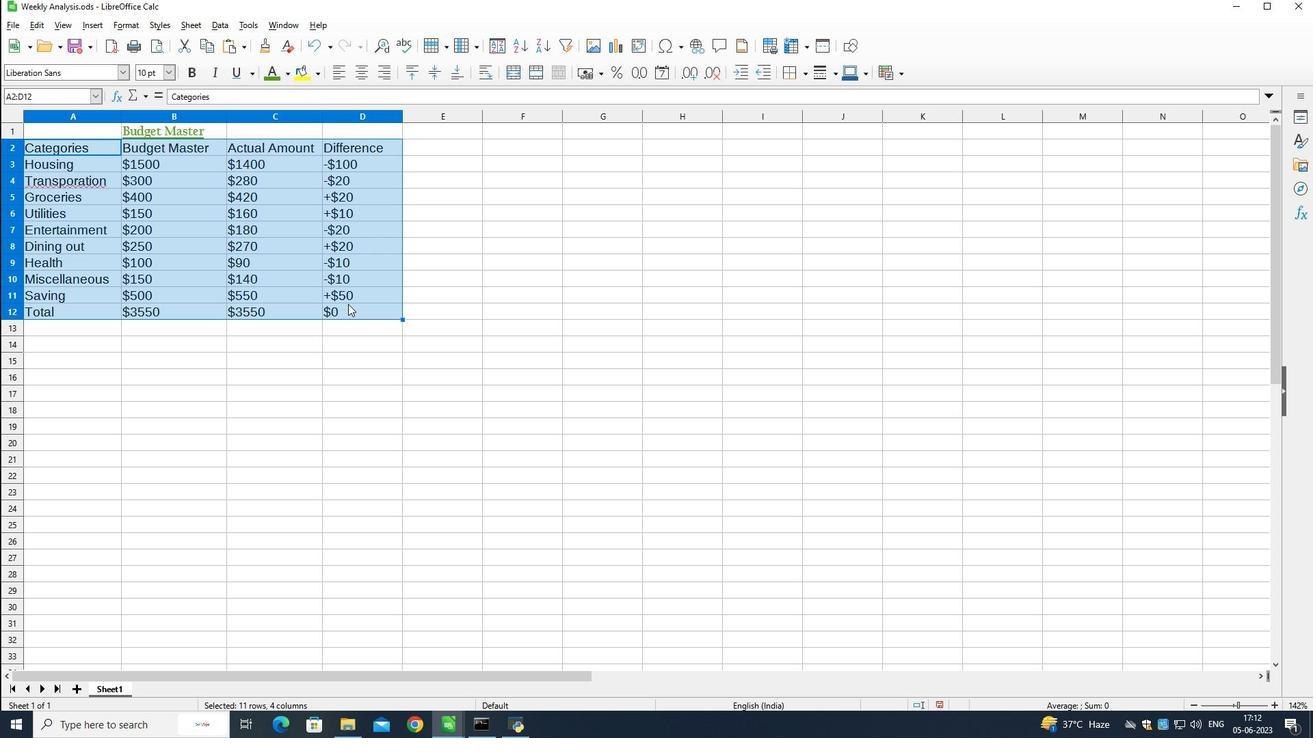 
Action: Mouse scrolled (271, 234) with delta (0, 0)
Screenshot: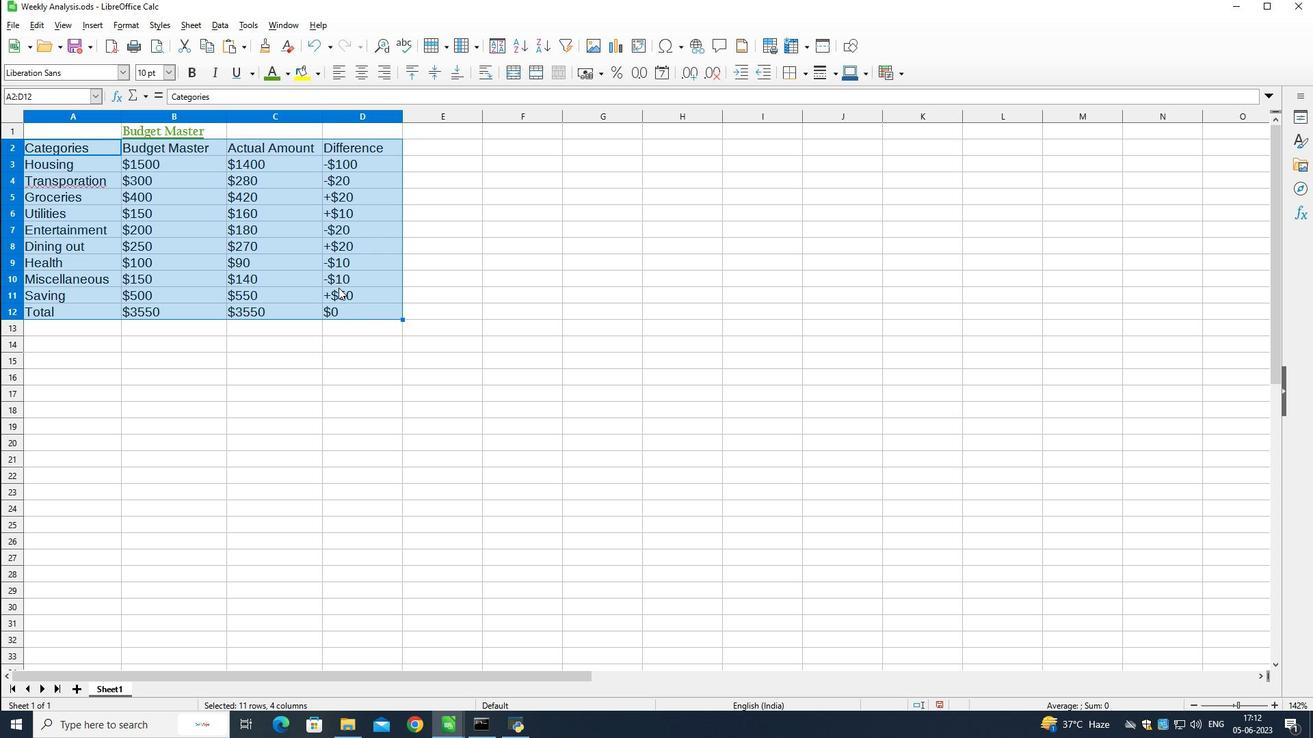 
Action: Mouse scrolled (271, 234) with delta (0, 0)
Screenshot: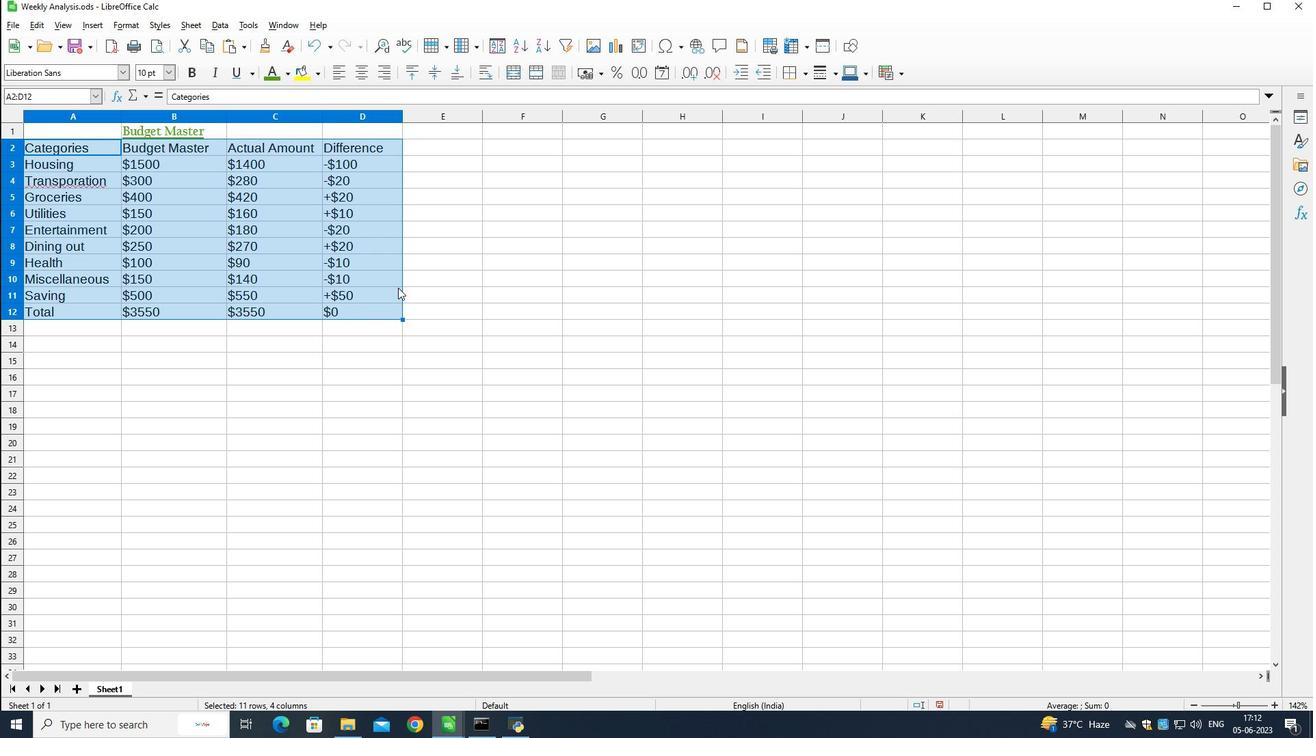 
Action: Mouse scrolled (271, 234) with delta (0, 0)
Screenshot: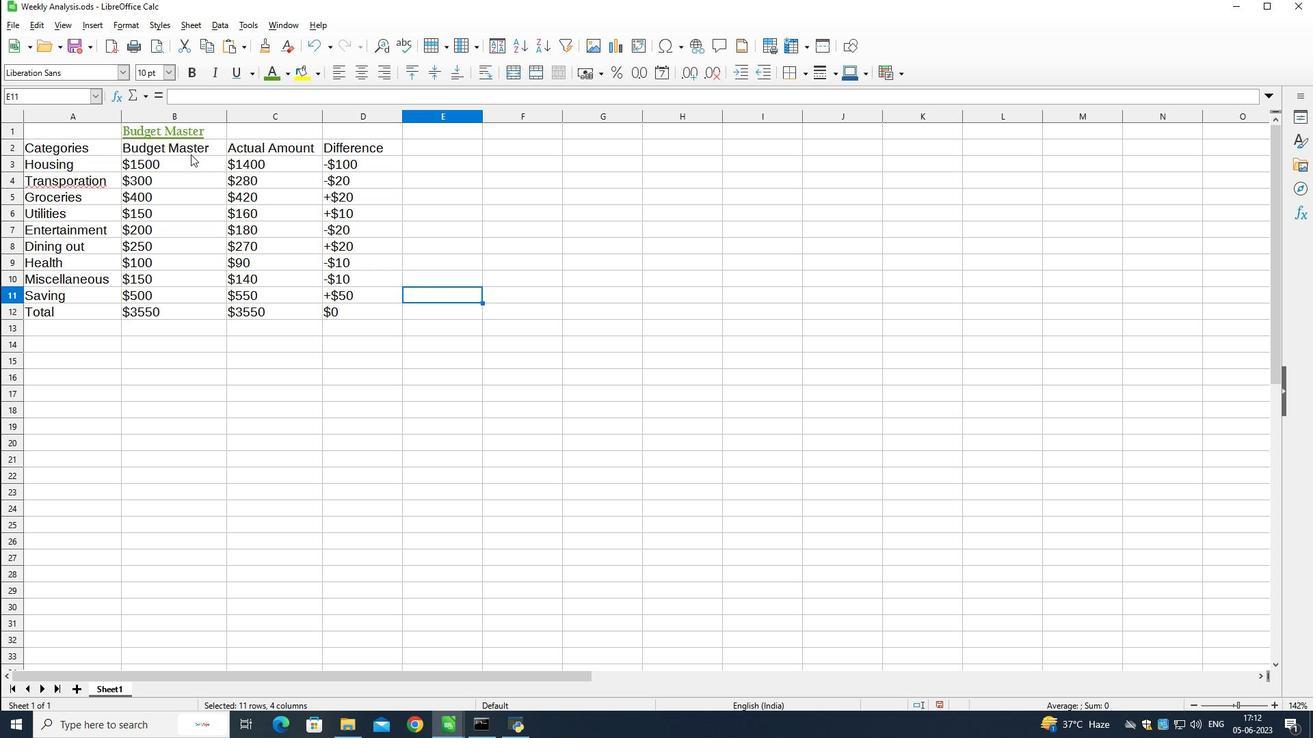 
Action: Mouse scrolled (271, 234) with delta (0, 0)
Screenshot: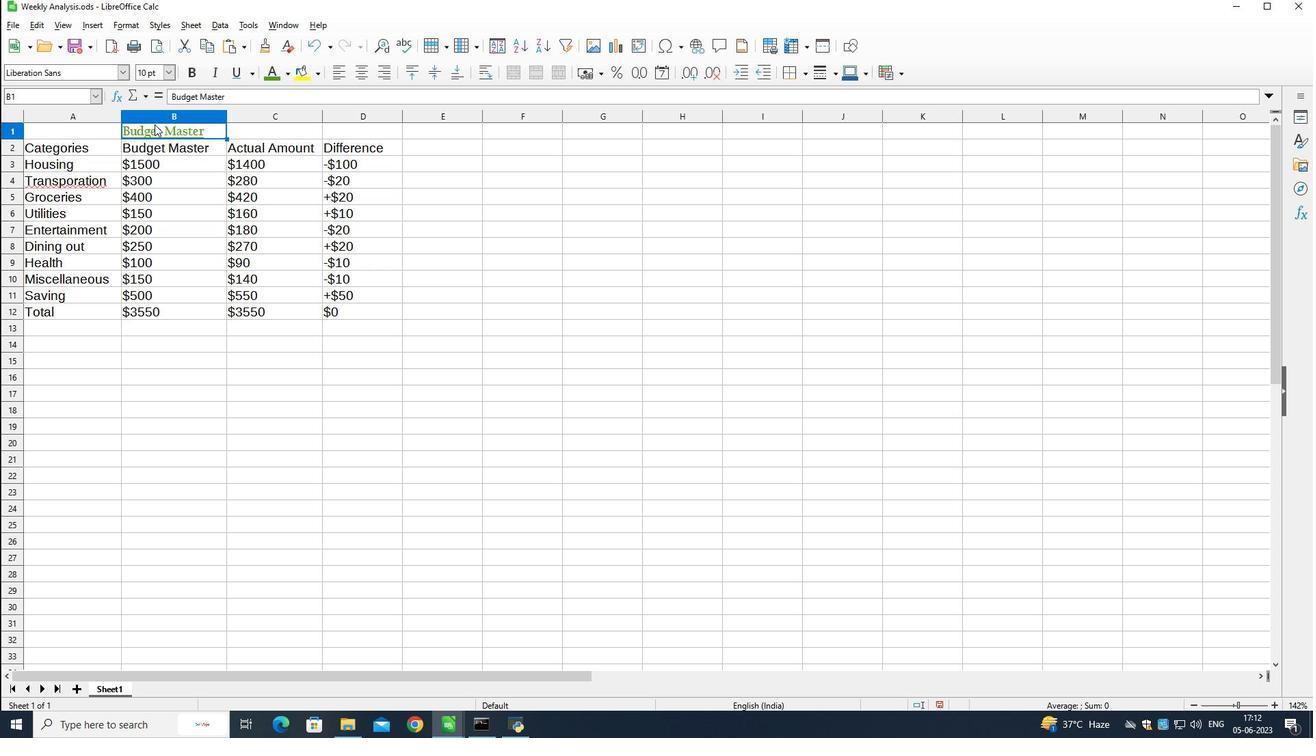
Action: Mouse scrolled (271, 234) with delta (0, 0)
Screenshot: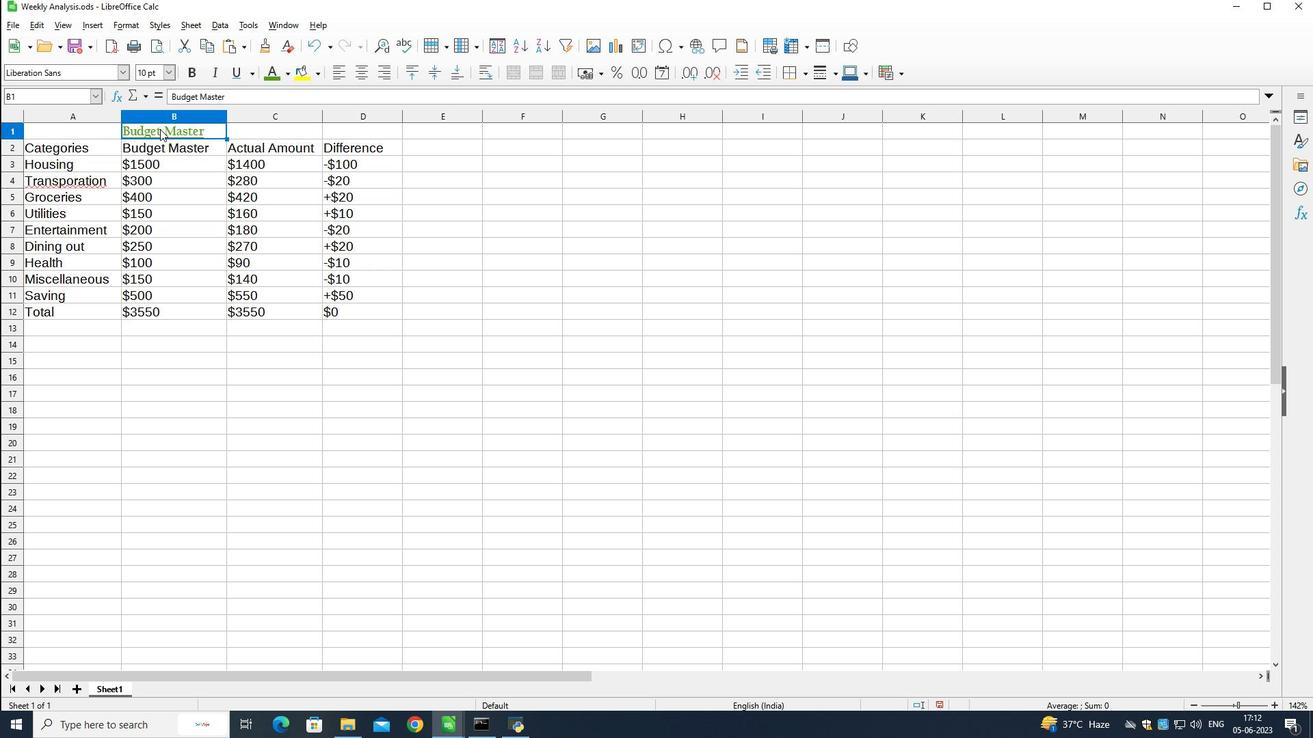 
Action: Mouse scrolled (271, 234) with delta (0, 0)
Screenshot: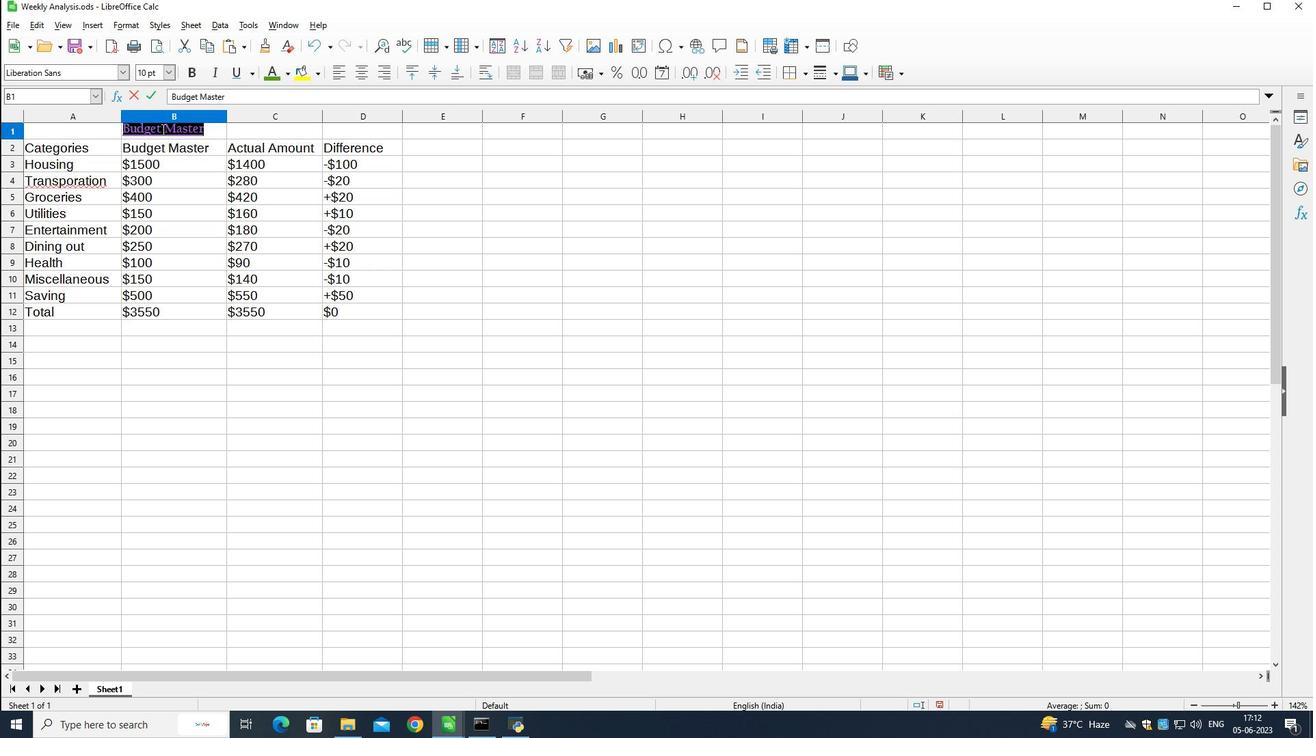 
Action: Mouse scrolled (271, 234) with delta (0, 0)
Screenshot: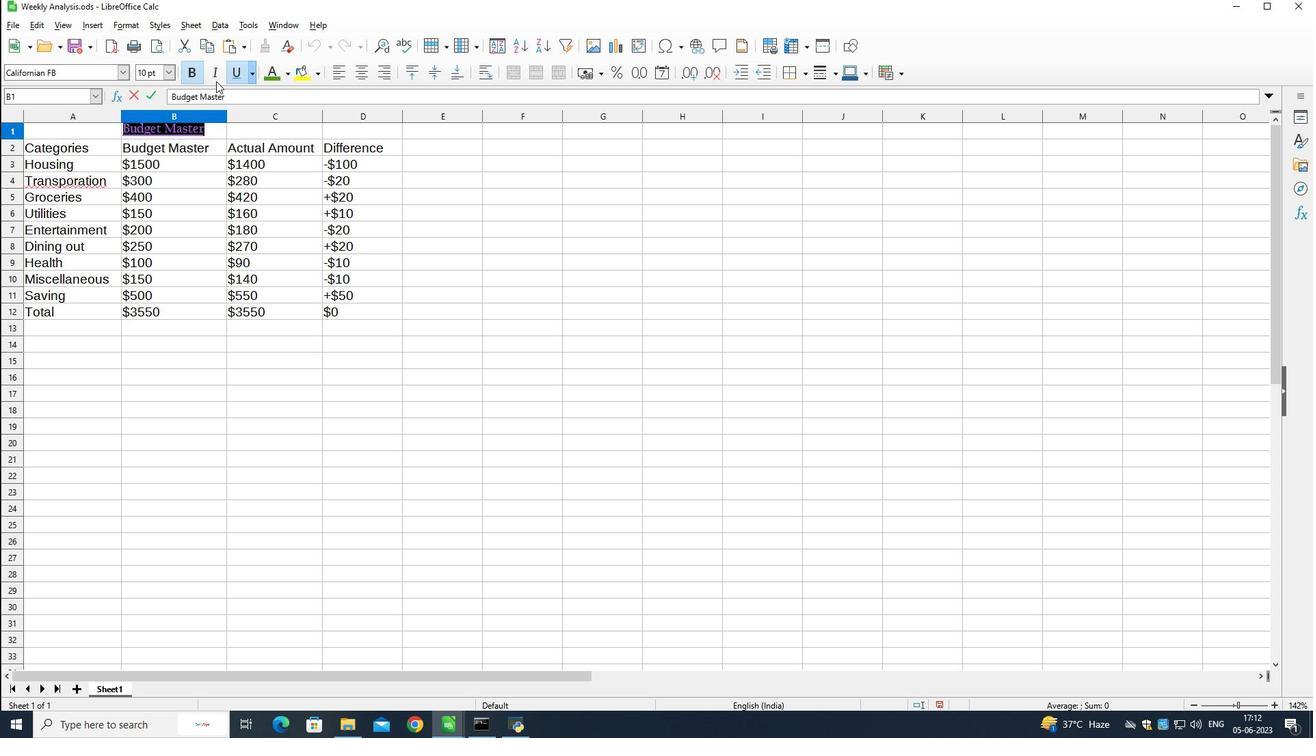 
Action: Mouse moved to (17, 23)
Screenshot: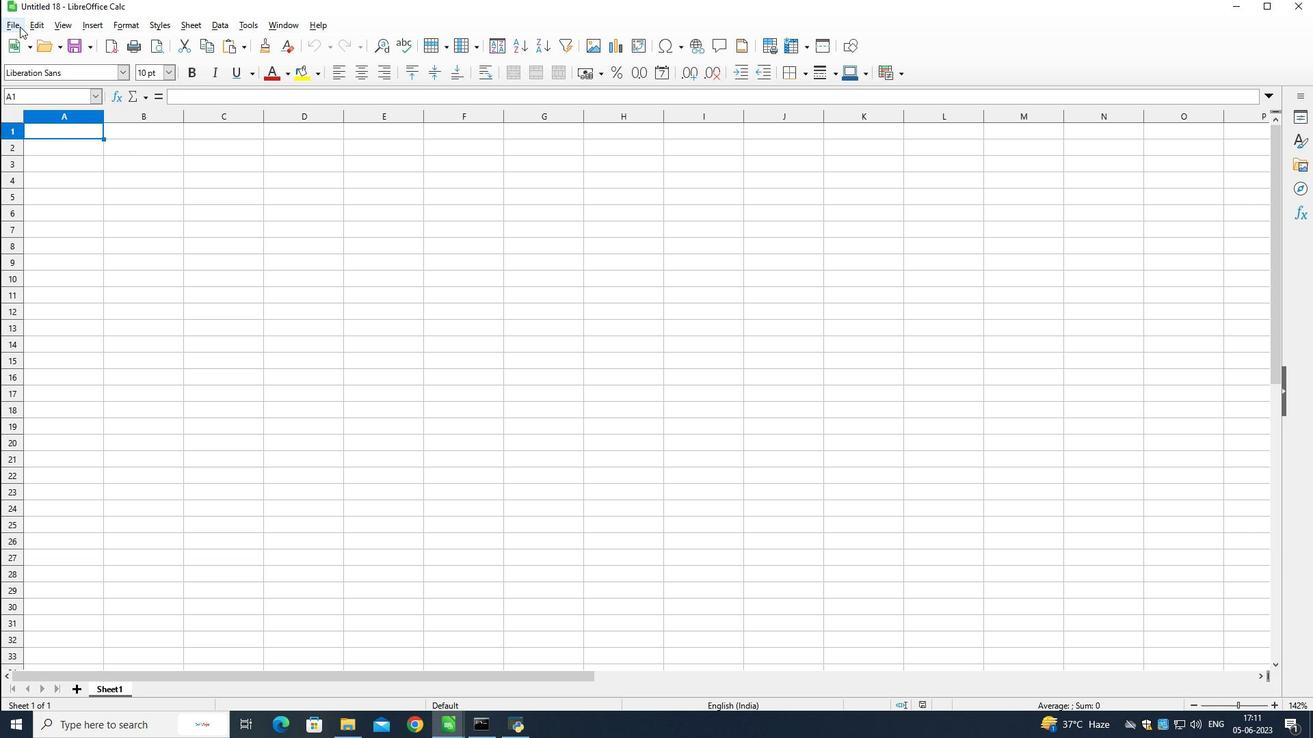 
Action: Mouse pressed left at (17, 23)
Screenshot: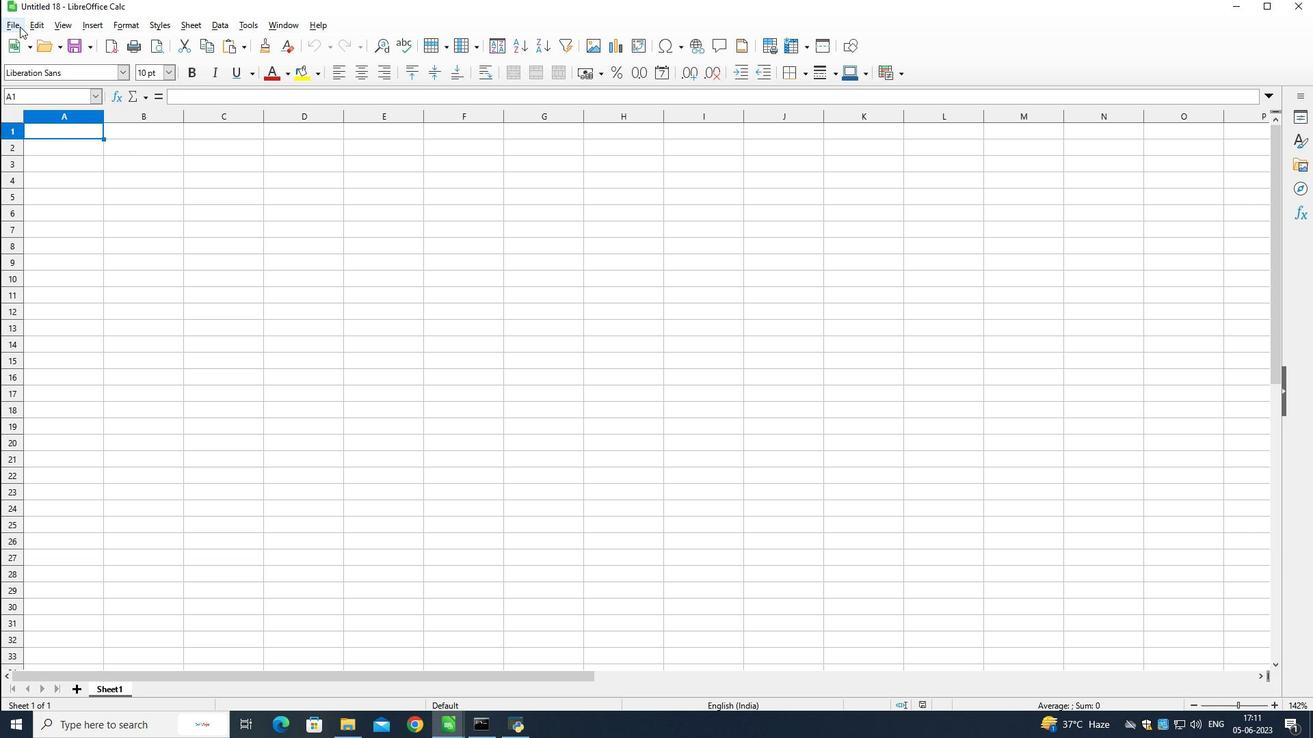 
Action: Mouse moved to (26, 51)
Screenshot: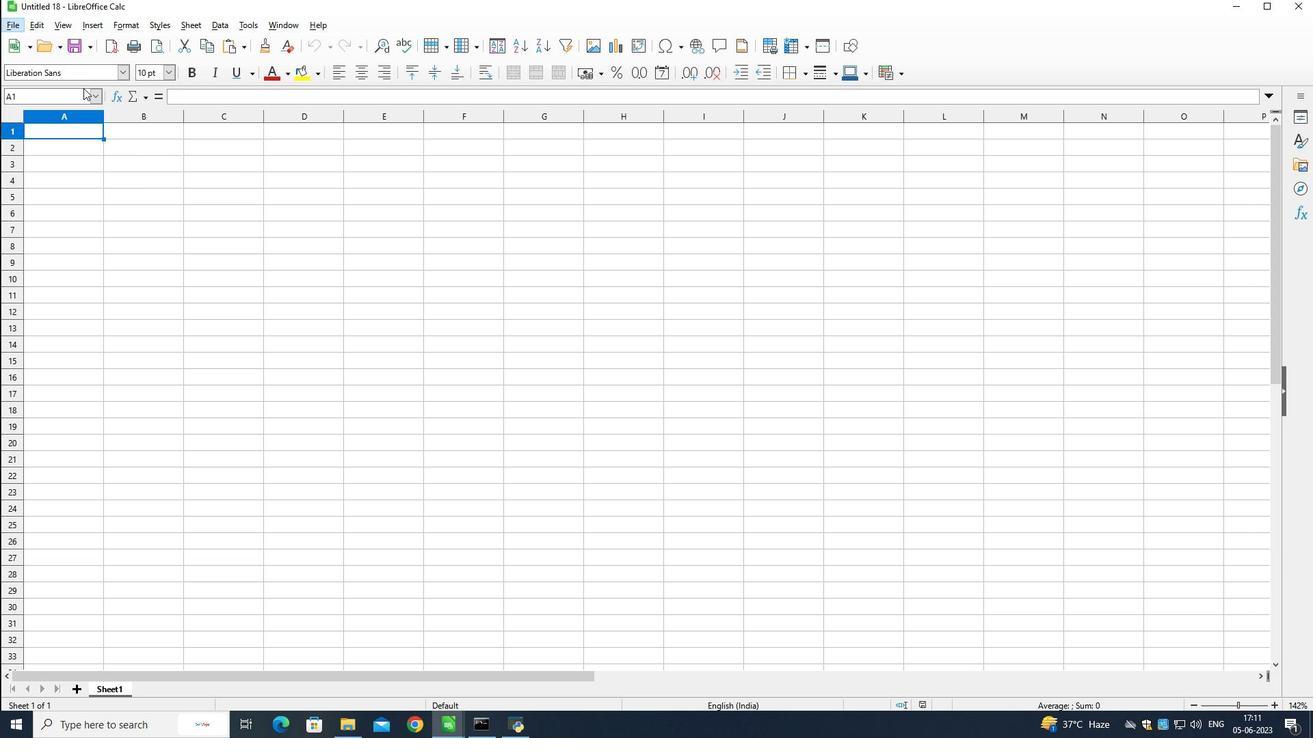 
Action: Mouse pressed left at (26, 51)
Screenshot: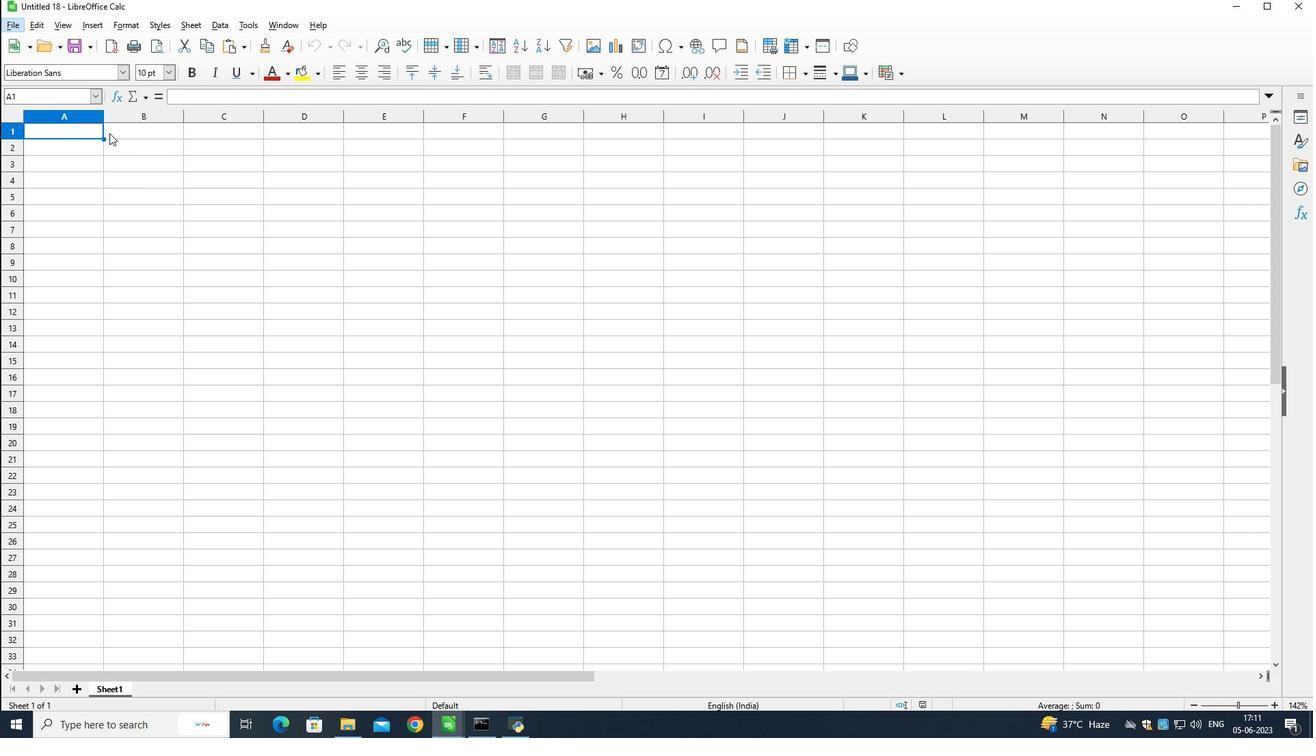
Action: Mouse moved to (527, 54)
Screenshot: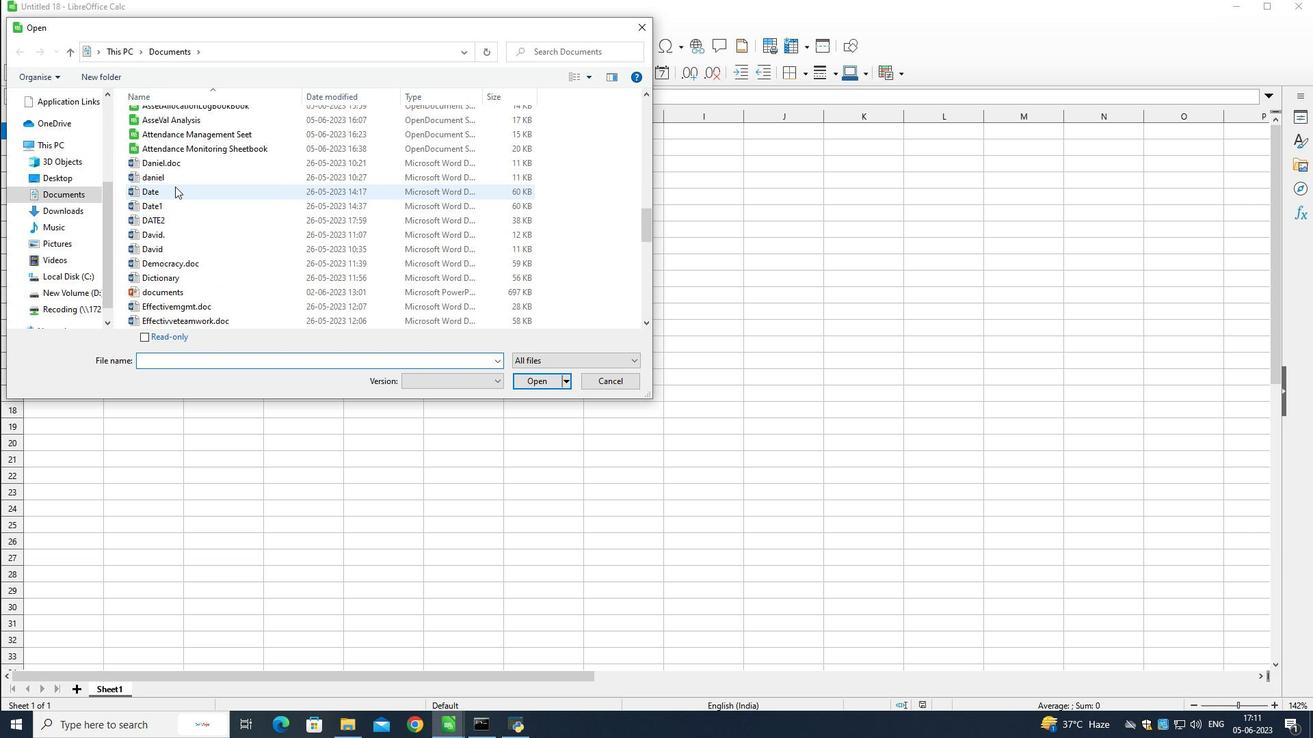 
Action: Mouse pressed left at (527, 54)
Screenshot: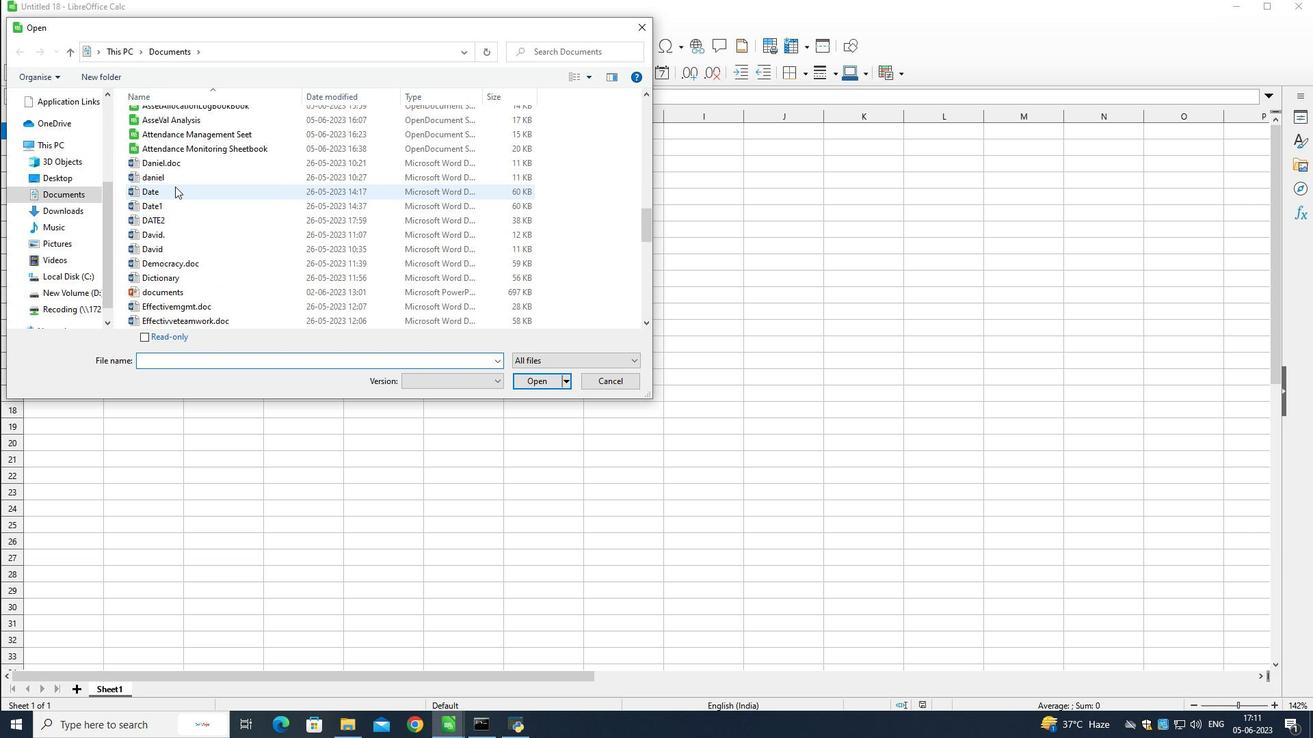 
Action: Mouse moved to (524, 48)
Screenshot: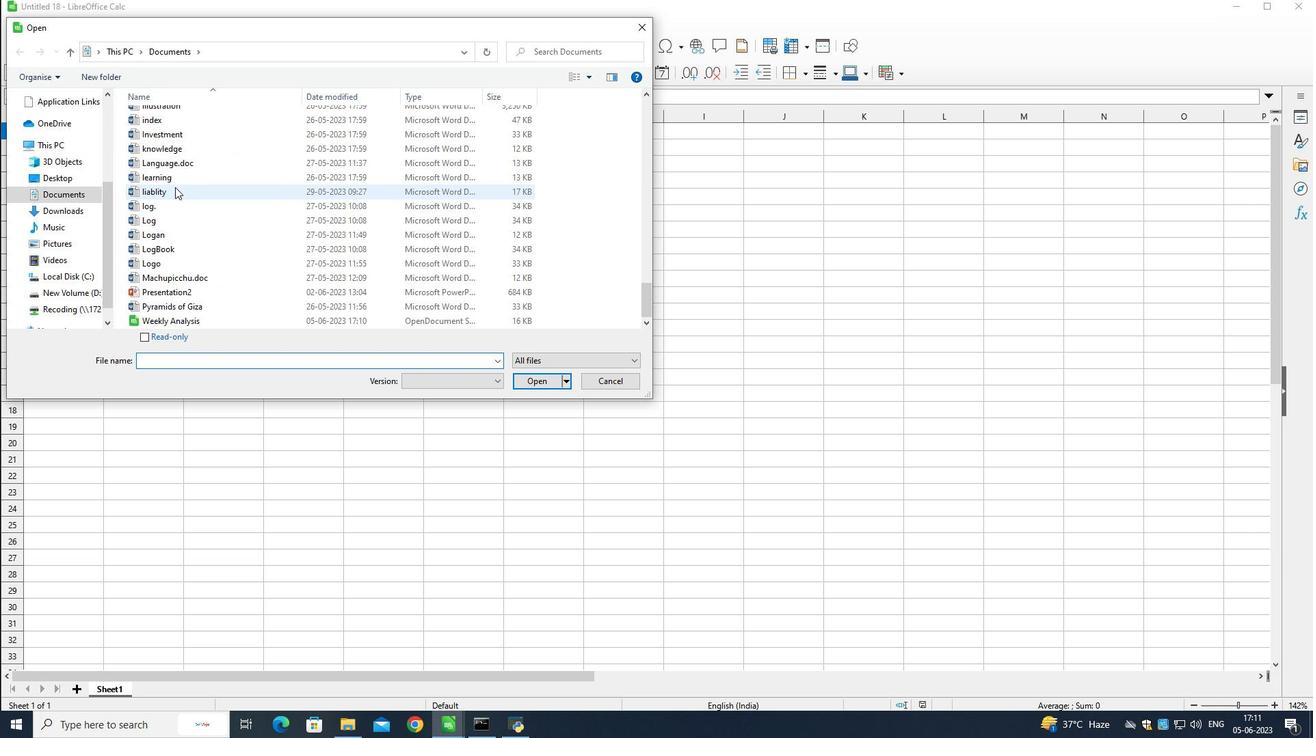 
Action: Key pressed w
Screenshot: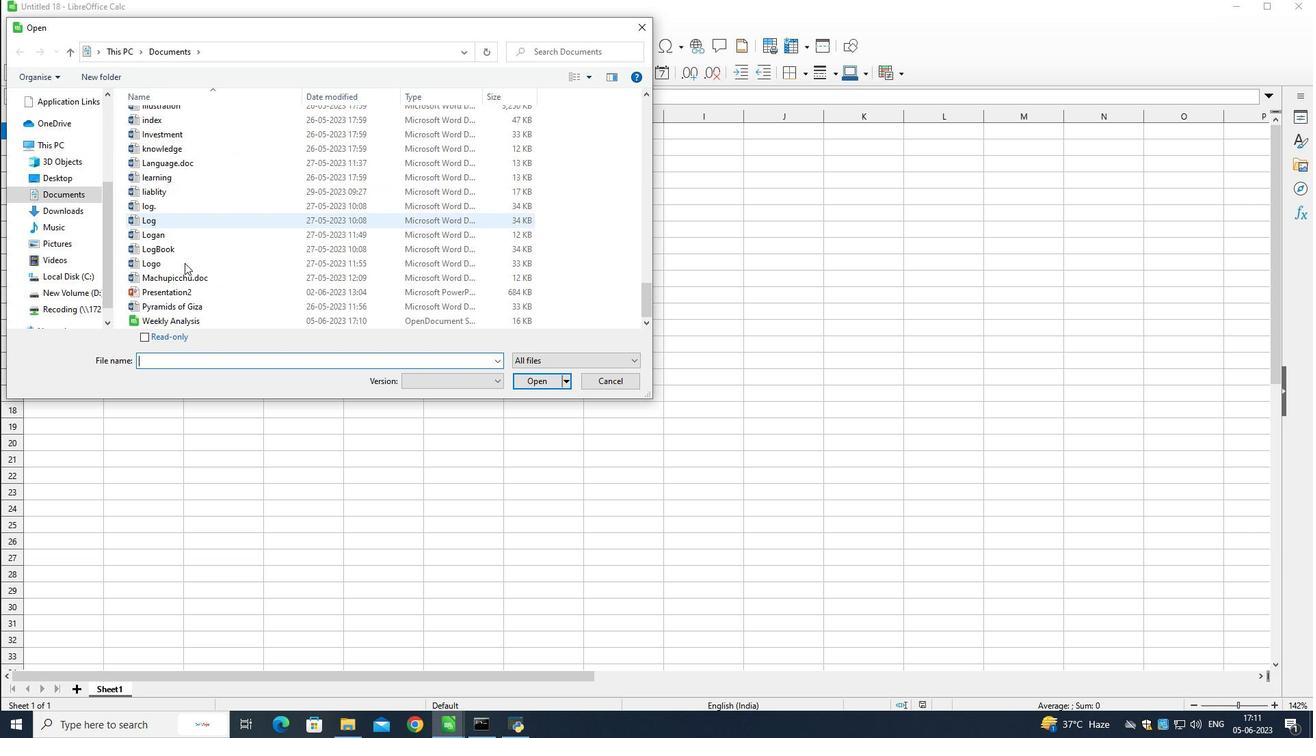 
Action: Mouse moved to (546, 69)
Screenshot: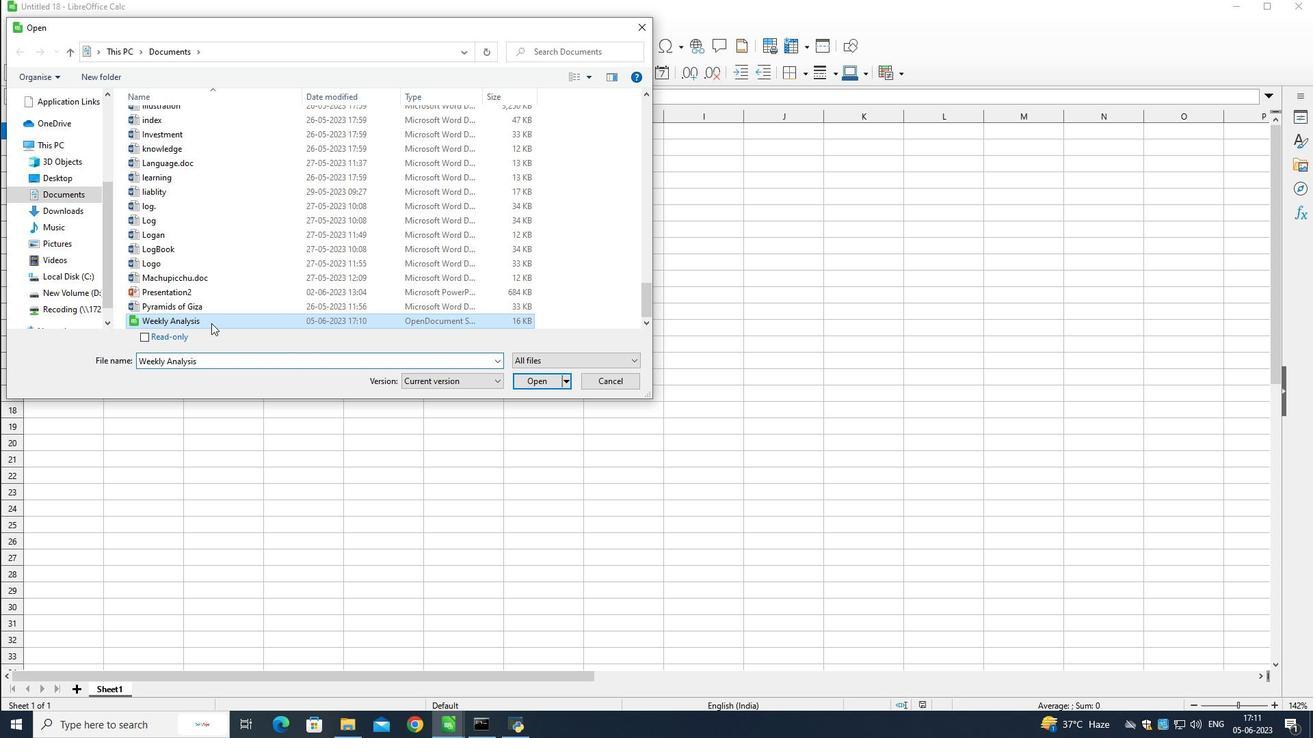 
Action: Mouse pressed left at (546, 69)
Screenshot: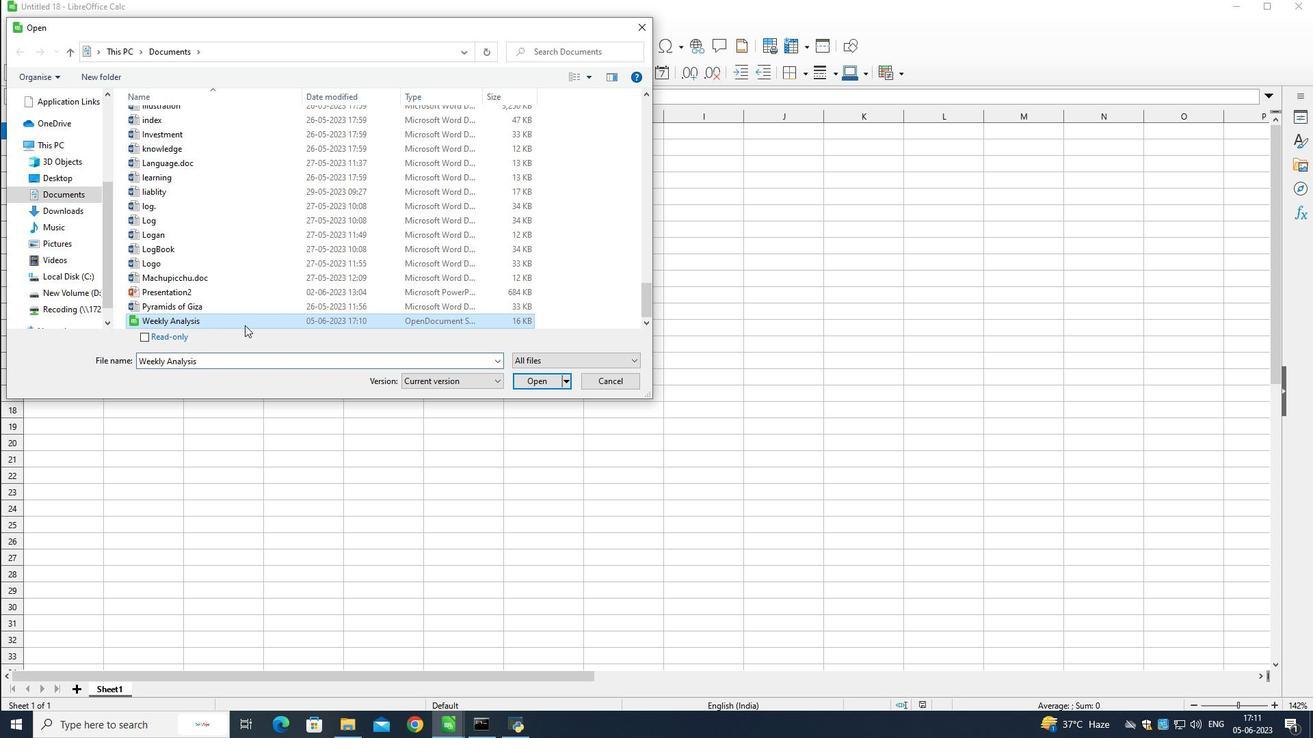 
Action: Mouse moved to (504, 222)
Screenshot: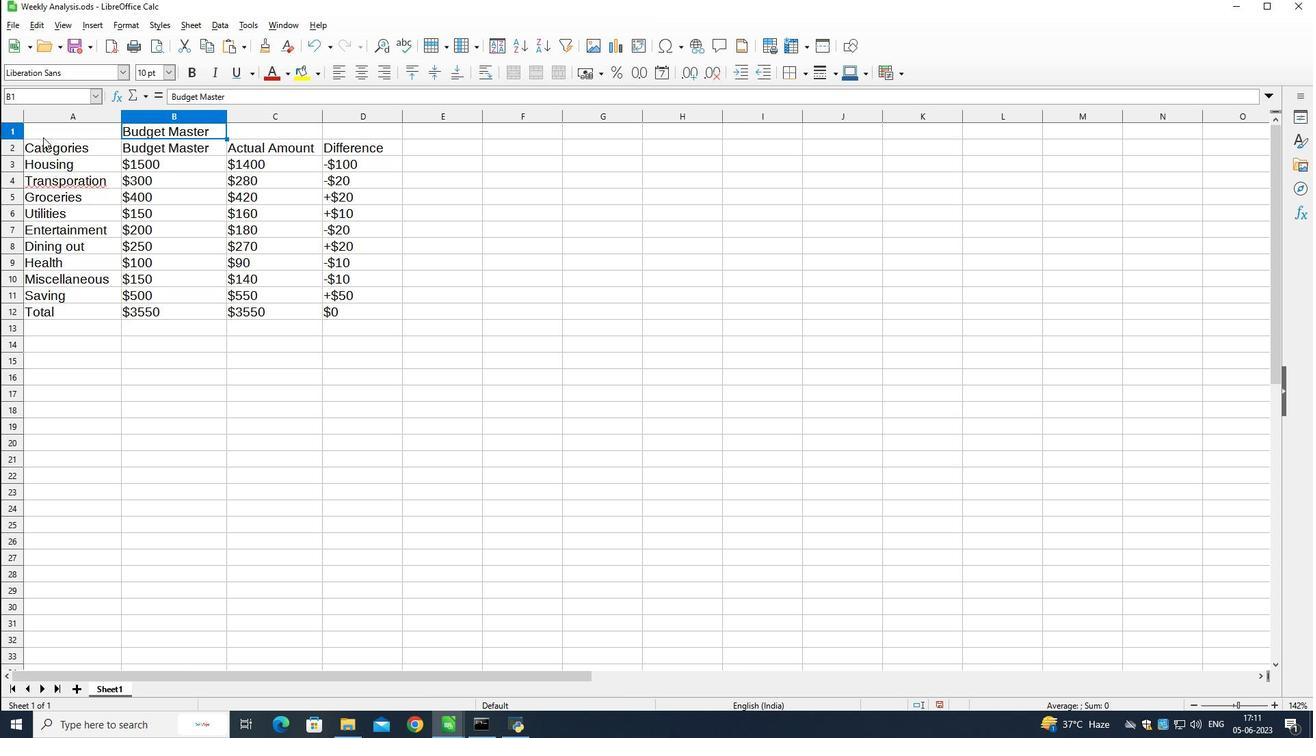 
Action: Mouse scrolled (504, 221) with delta (0, 0)
Screenshot: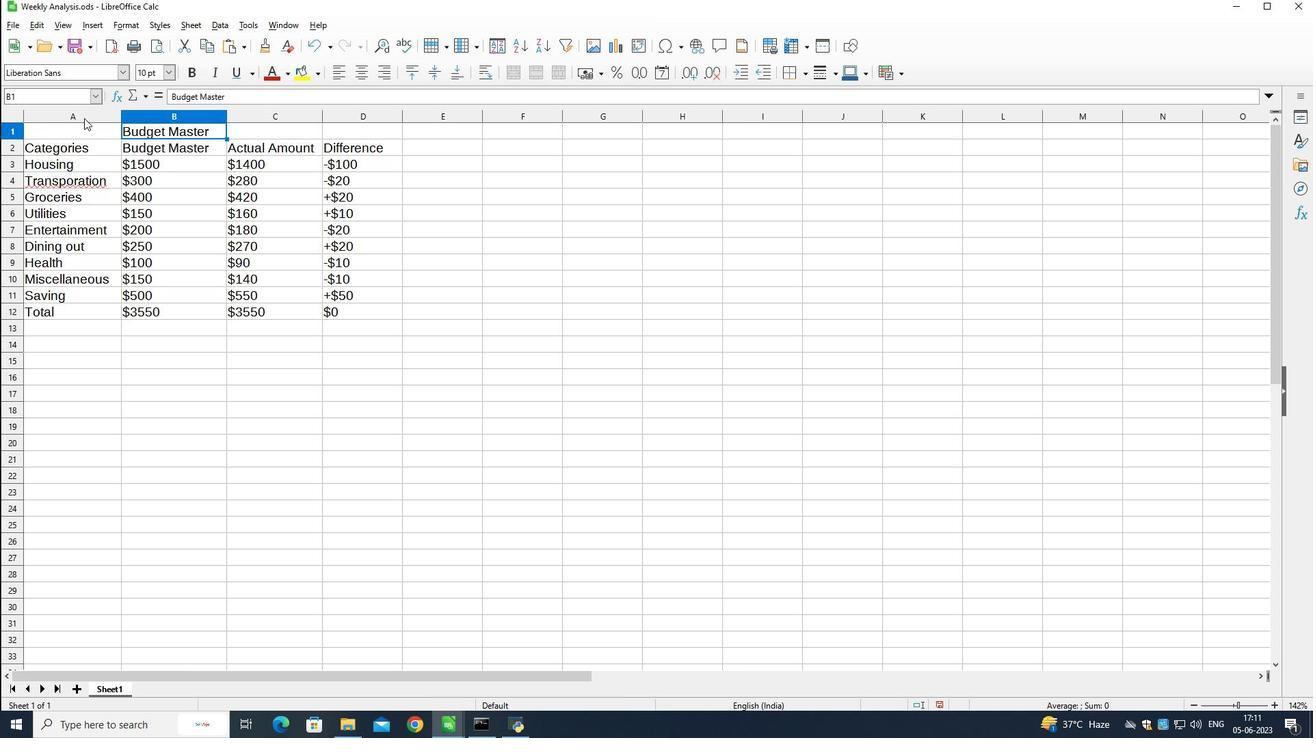 
Action: Mouse moved to (588, 46)
Screenshot: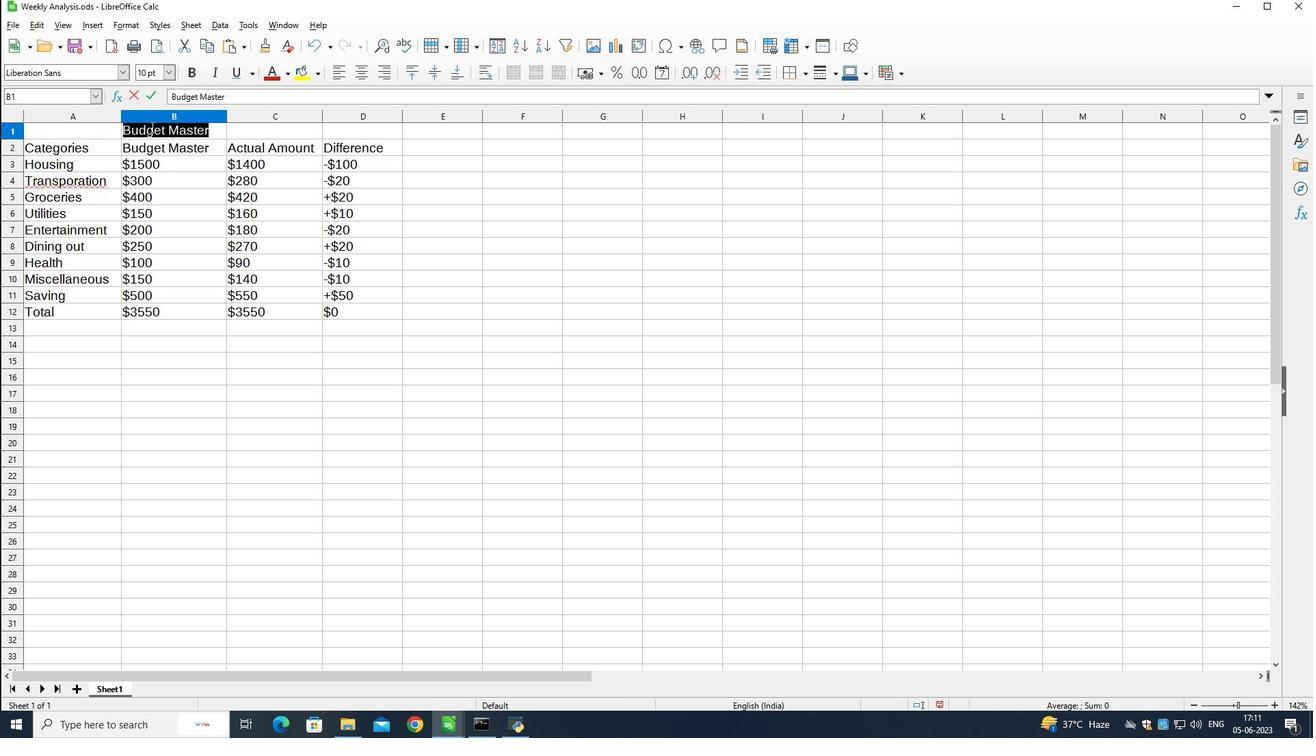 
Action: Mouse pressed left at (588, 46)
Screenshot: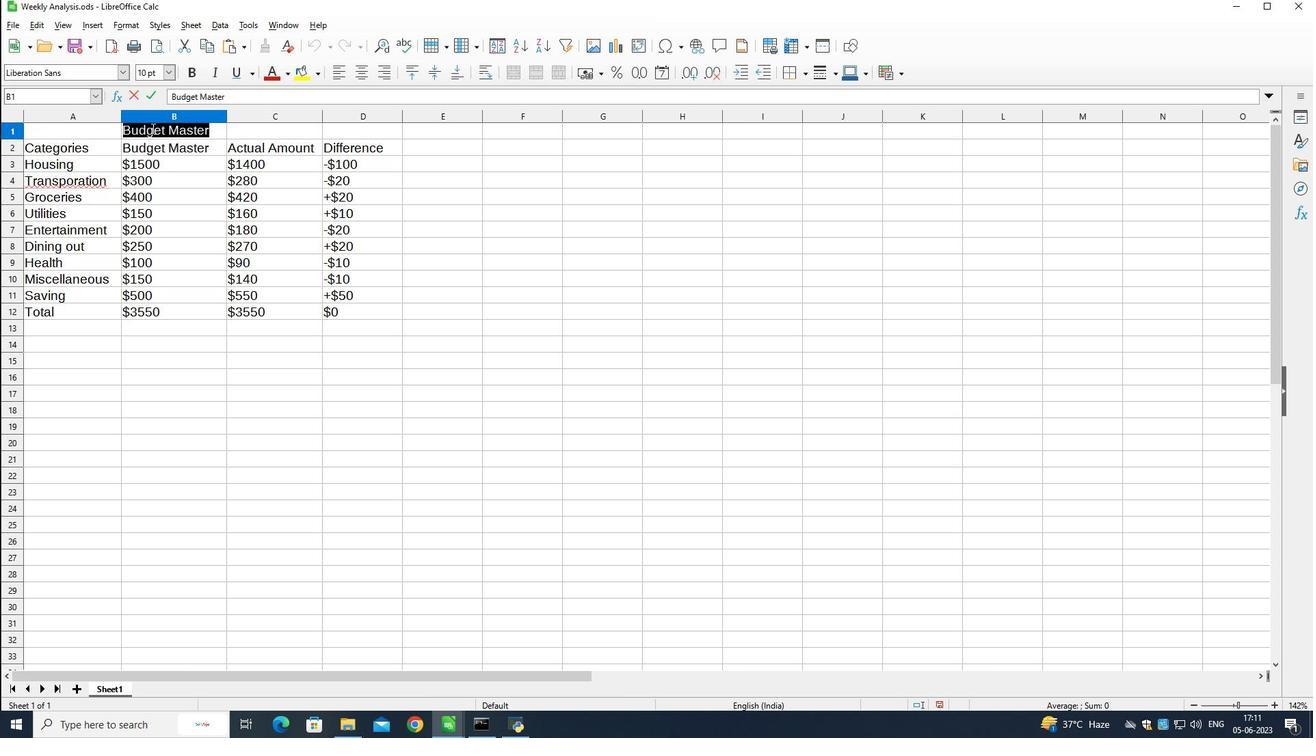 
Action: Mouse moved to (583, 71)
Screenshot: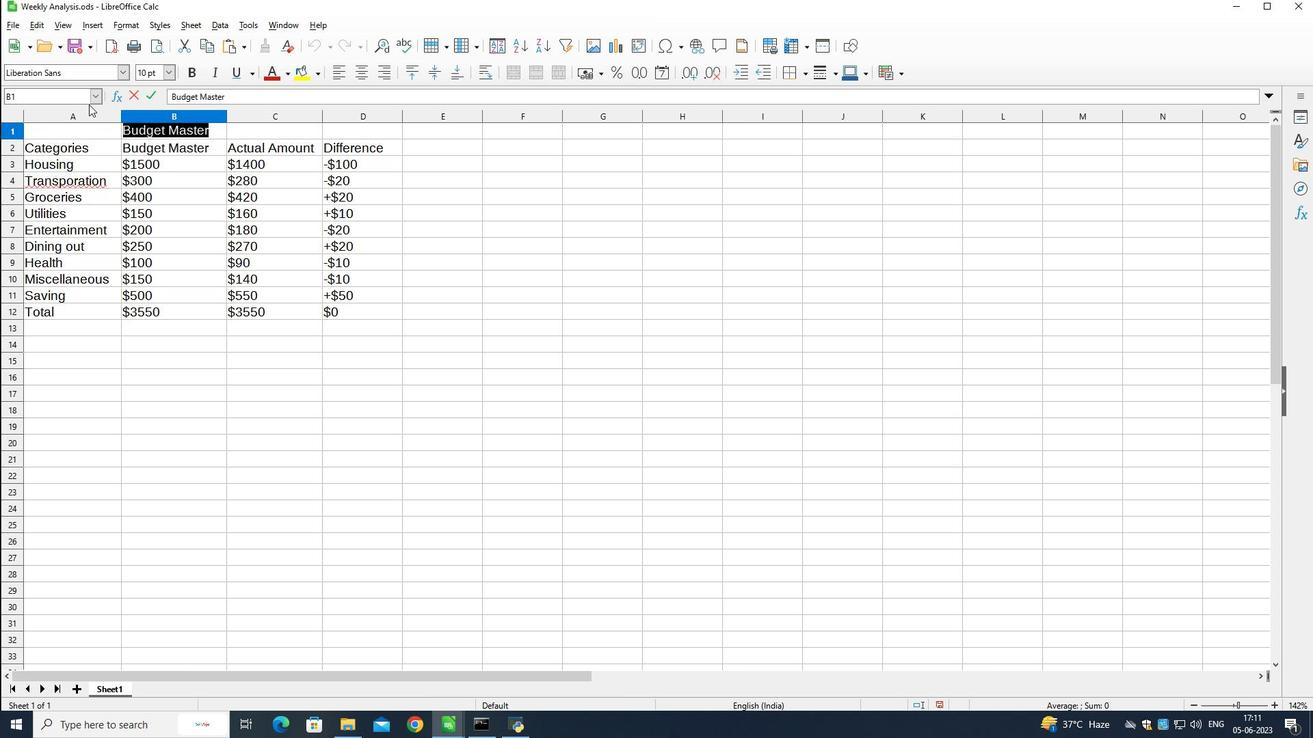
Action: Mouse pressed left at (583, 71)
Screenshot: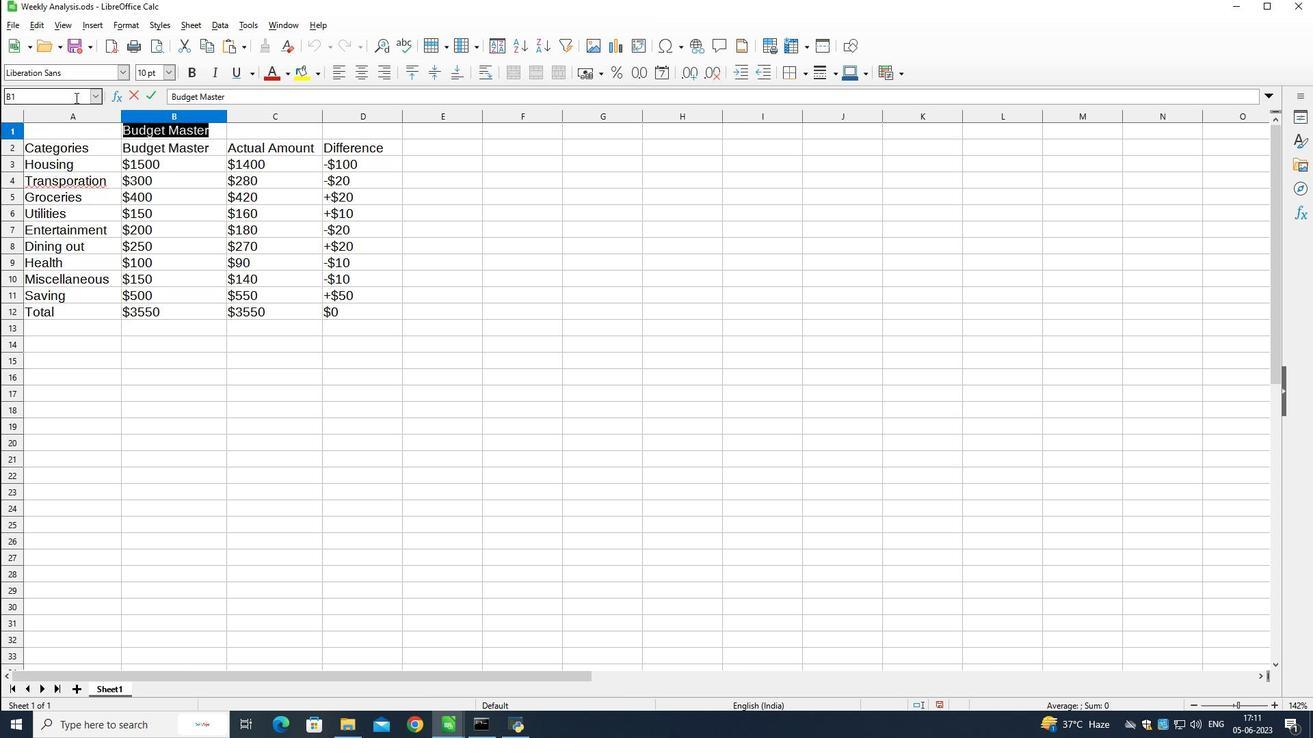 
Action: Mouse moved to (710, 459)
Screenshot: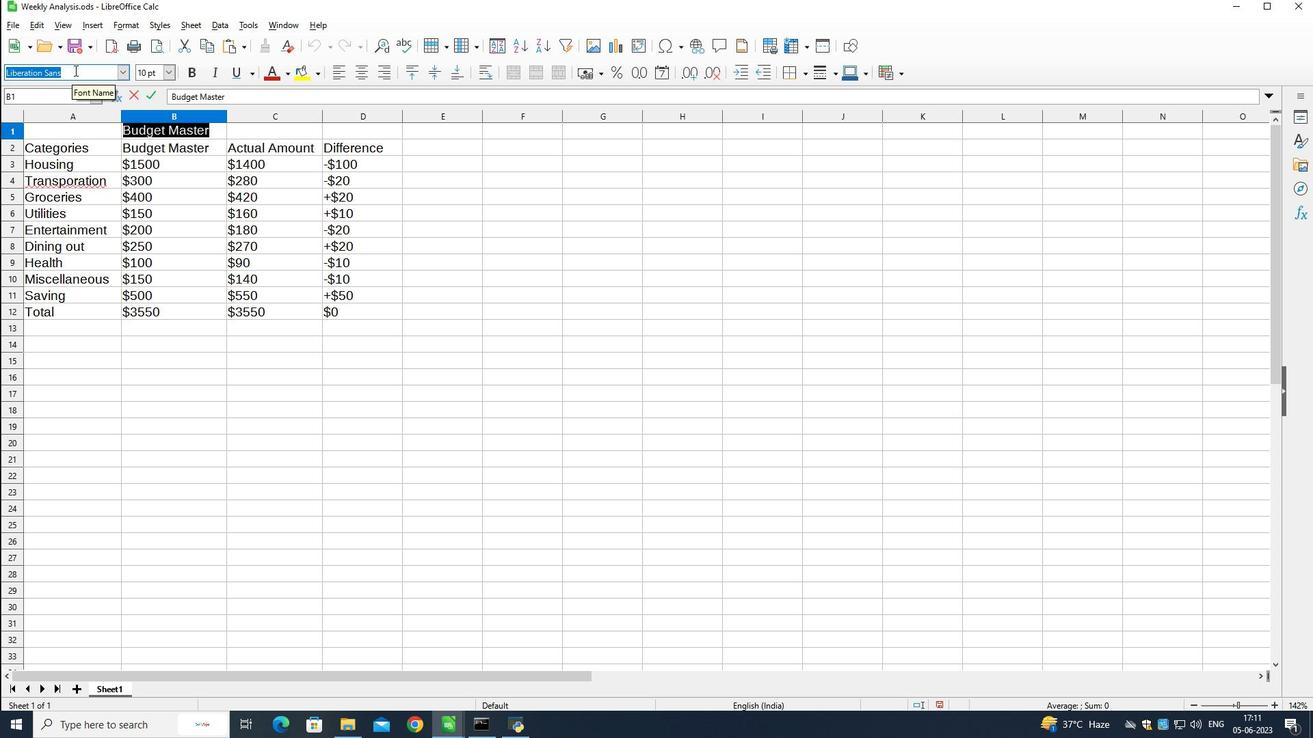 
Action: Mouse pressed left at (710, 459)
Screenshot: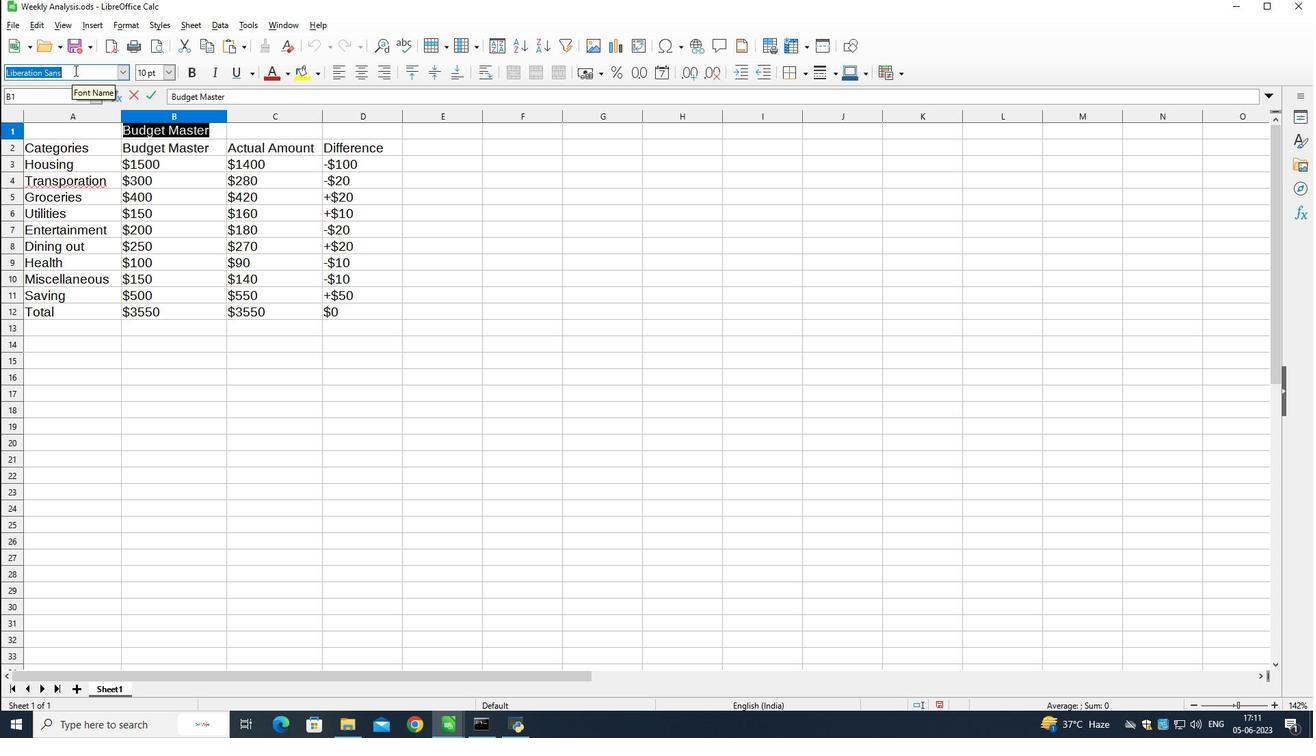 
Action: Mouse moved to (505, 343)
Screenshot: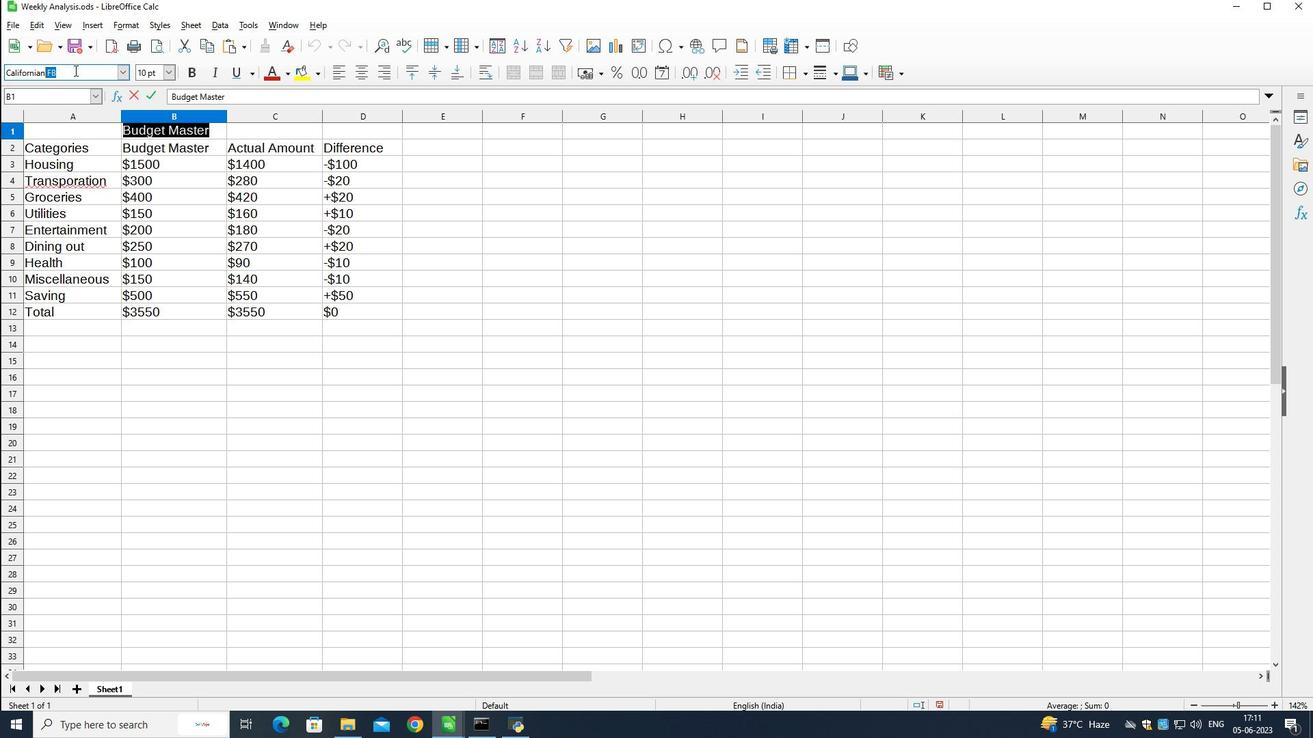 
Action: Mouse pressed left at (505, 343)
Screenshot: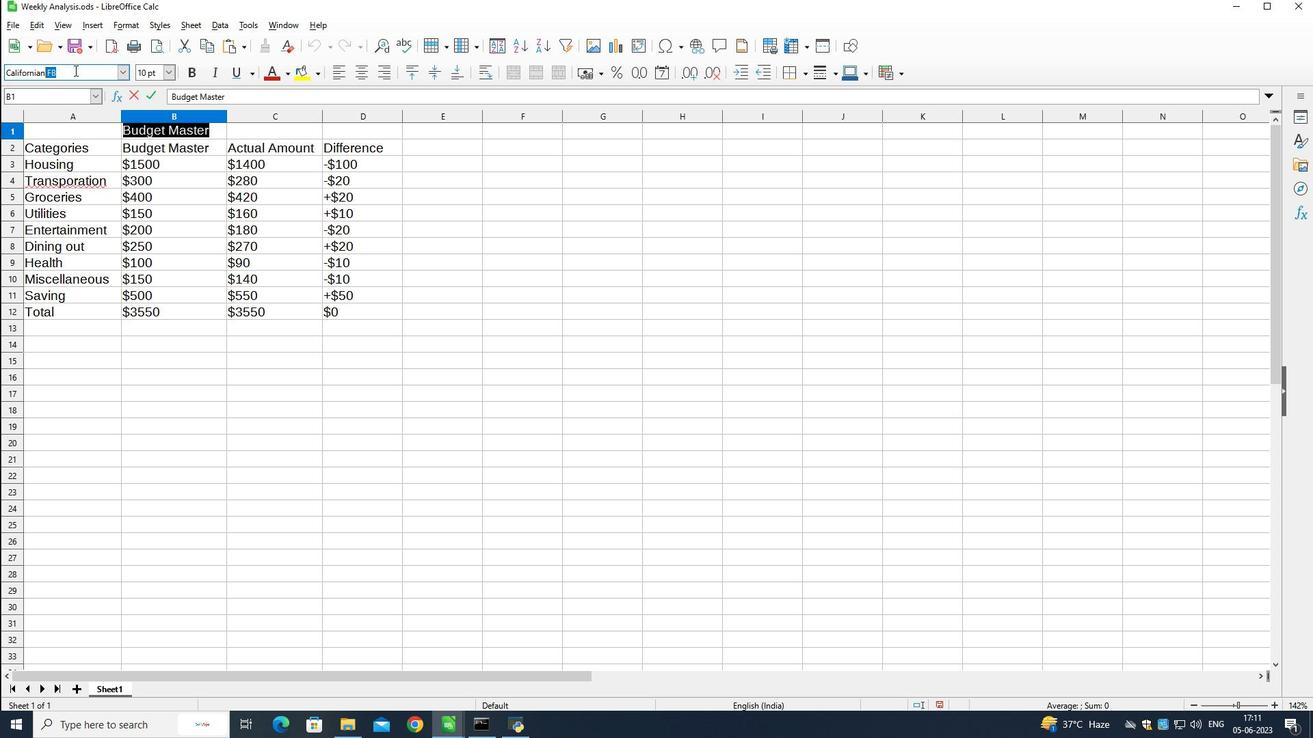 
Action: Mouse moved to (172, 186)
Screenshot: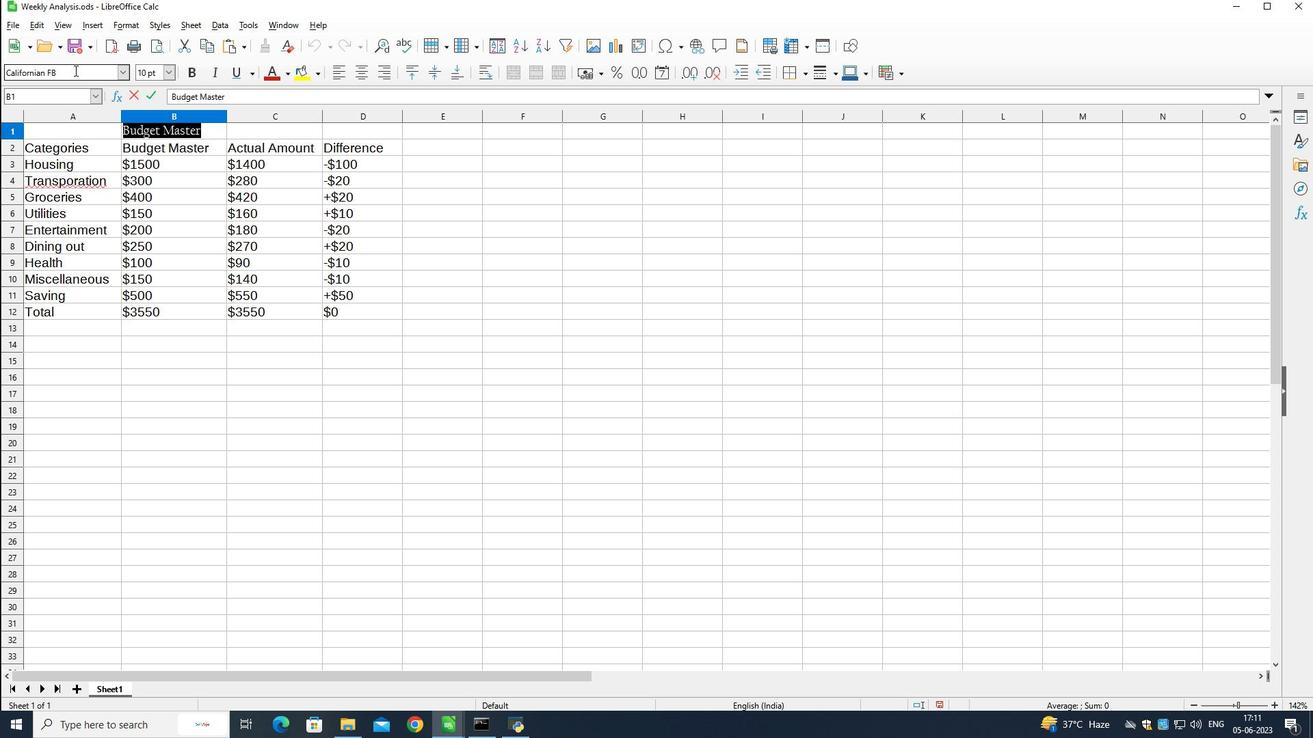 
Action: Mouse pressed left at (172, 186)
Screenshot: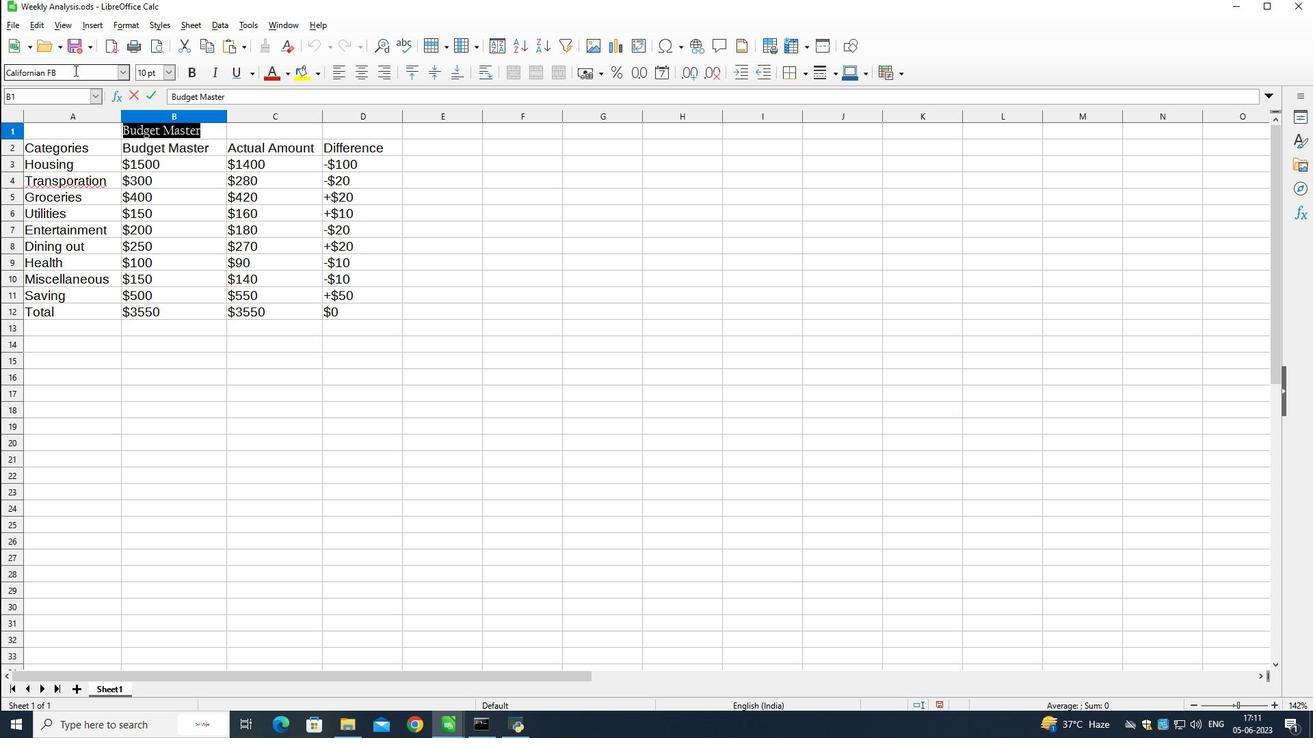 
Action: Mouse moved to (132, 130)
Screenshot: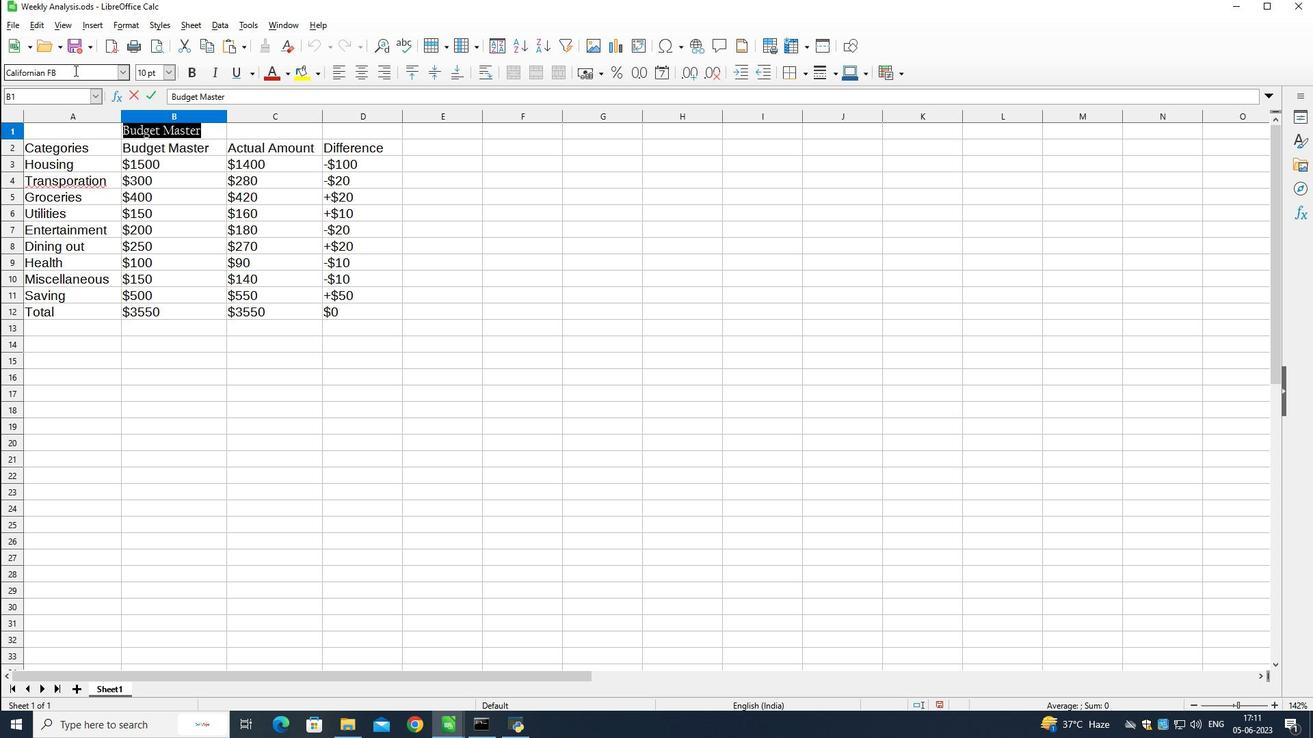 
Action: Mouse pressed left at (132, 130)
Screenshot: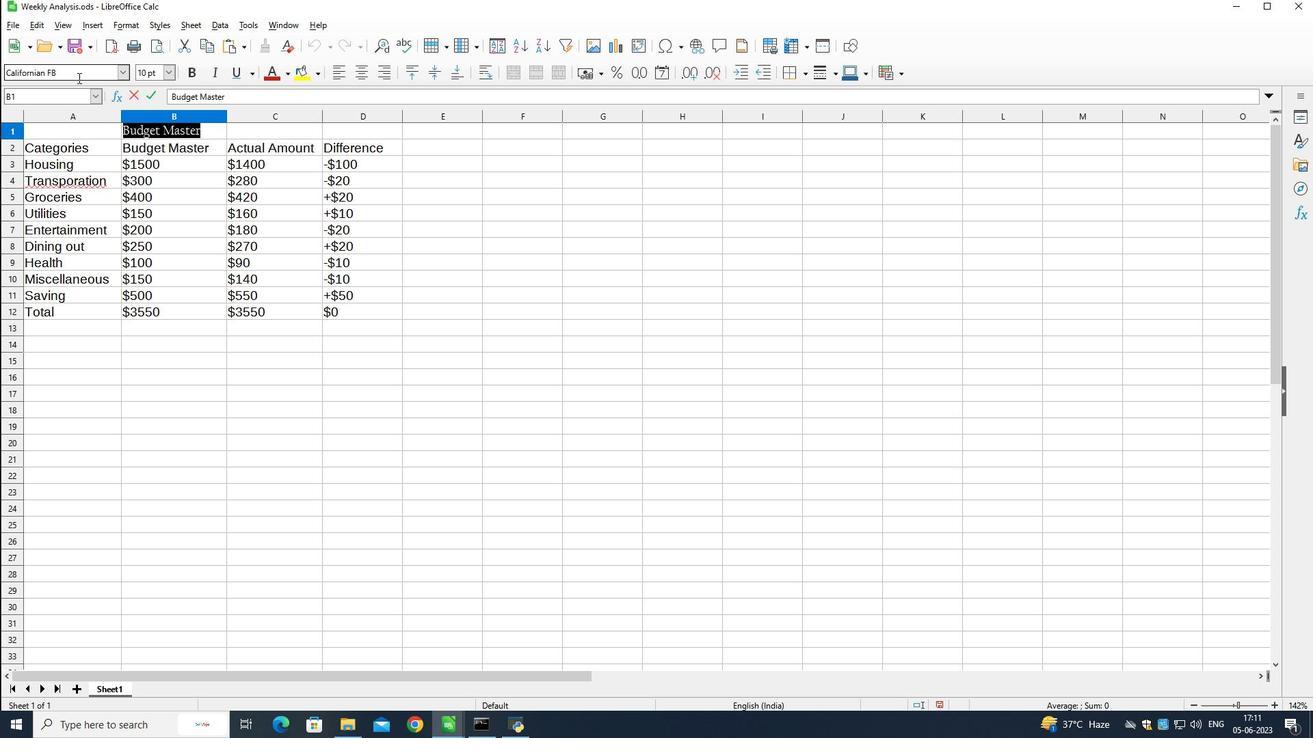 
Action: Mouse pressed left at (132, 130)
Screenshot: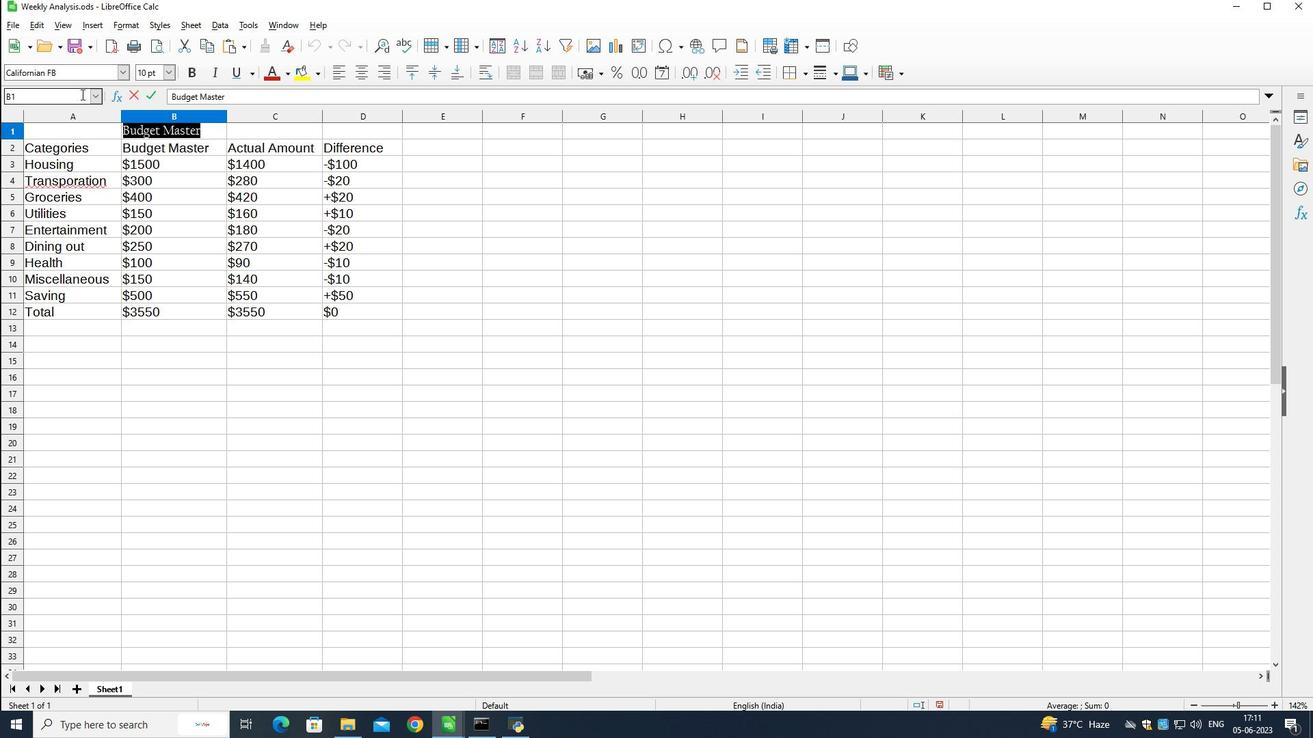 
Action: Mouse moved to (132, 129)
Screenshot: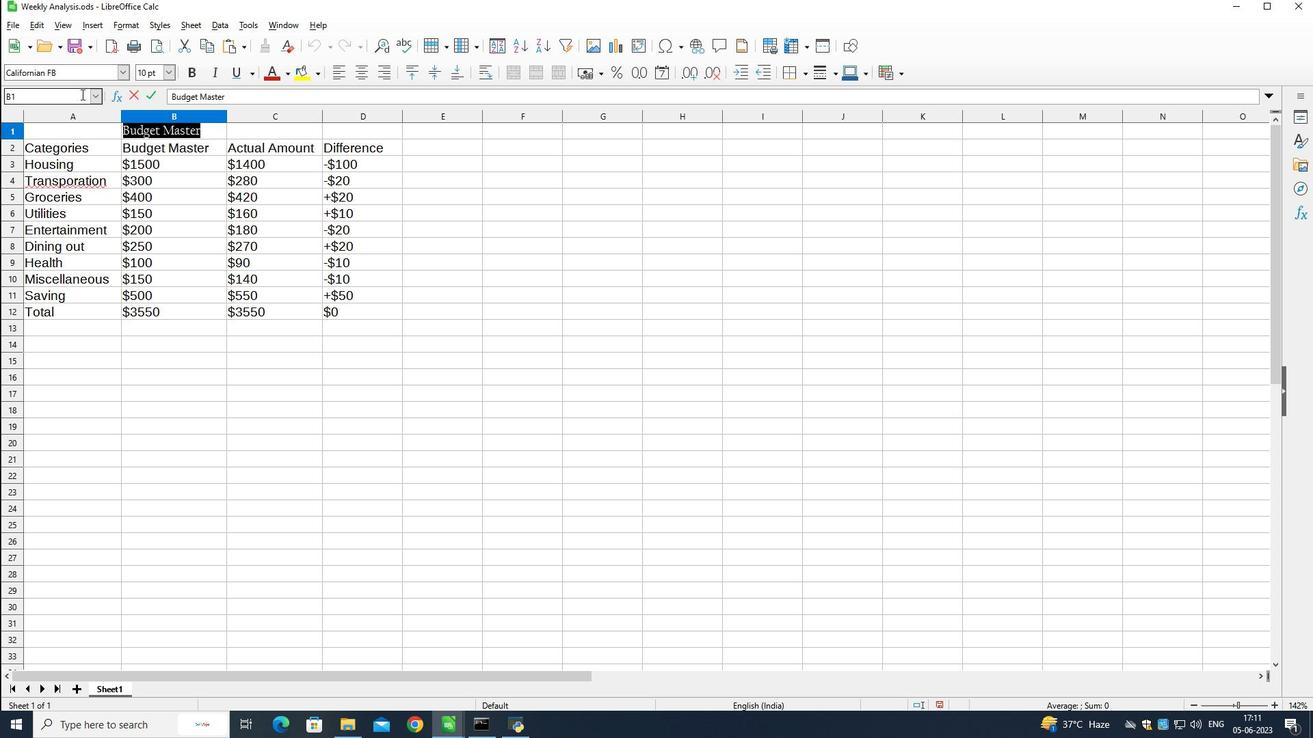 
Action: Mouse pressed left at (132, 129)
Screenshot: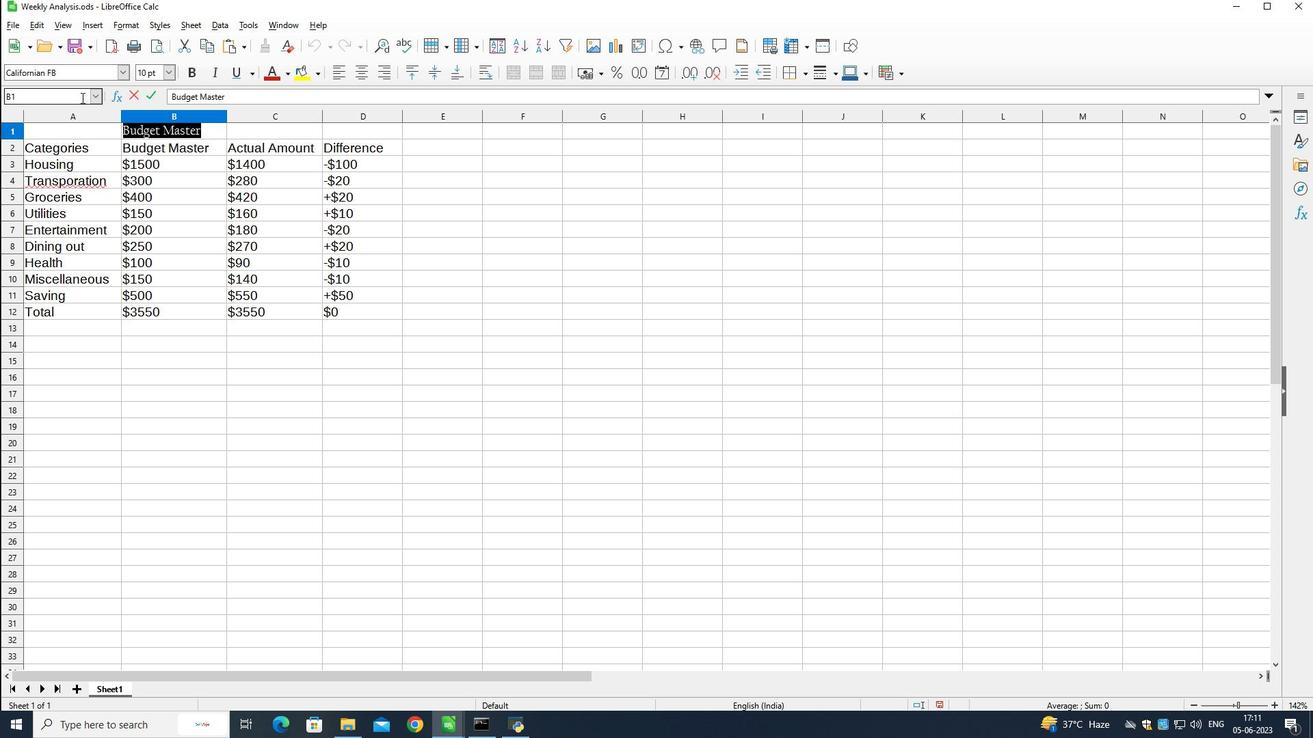 
Action: Mouse moved to (133, 129)
Screenshot: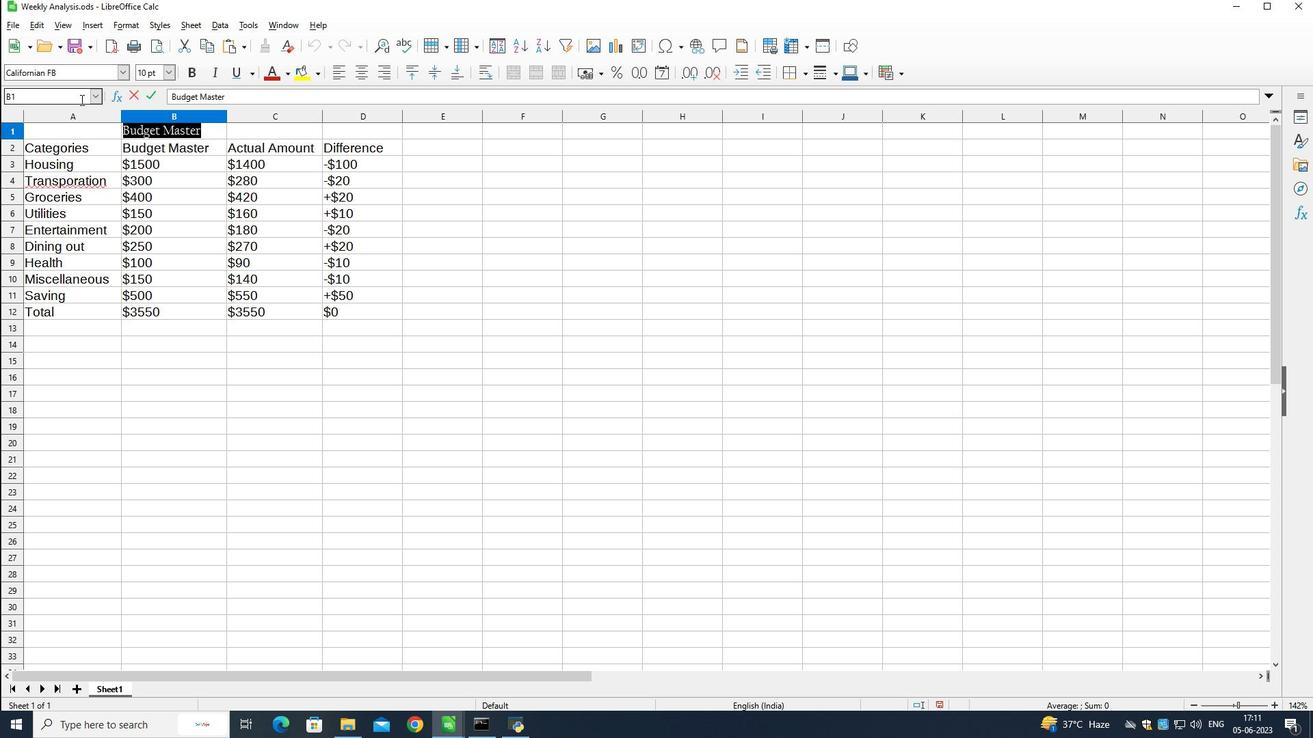 
Action: Mouse pressed left at (133, 129)
Screenshot: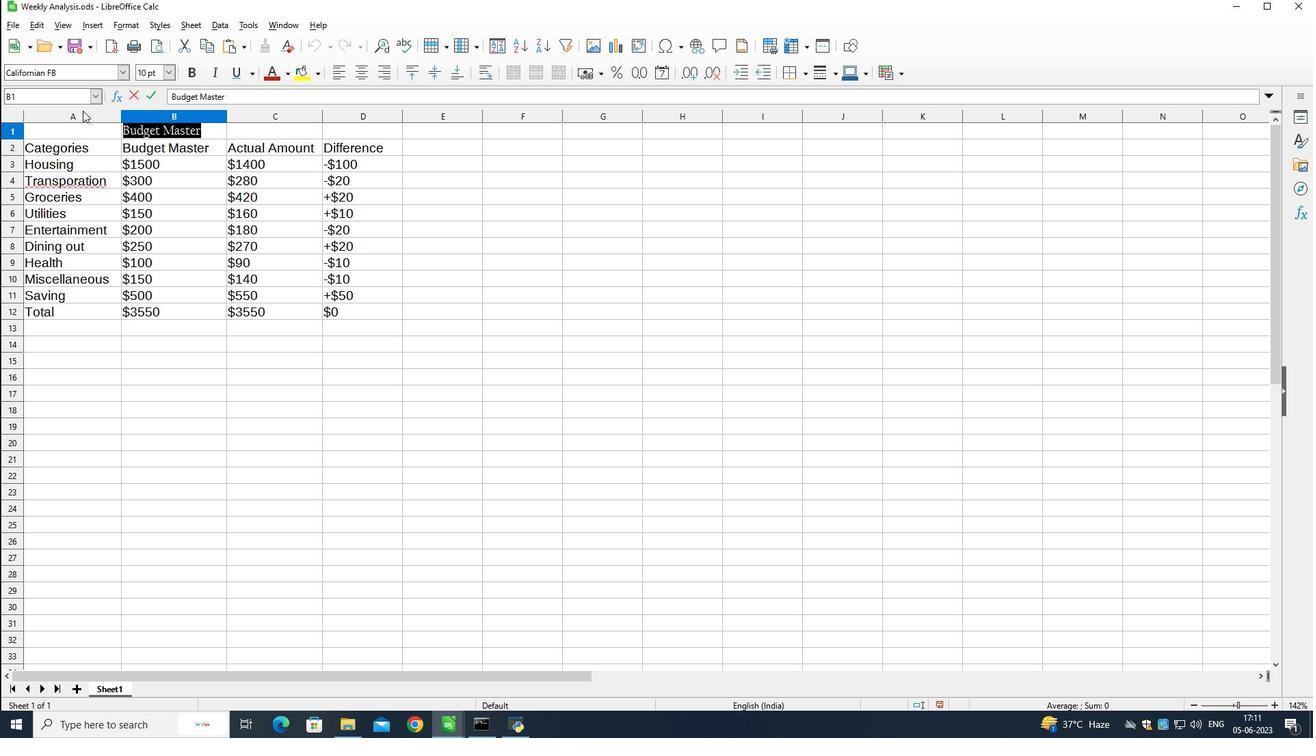 
Action: Mouse pressed left at (133, 129)
Screenshot: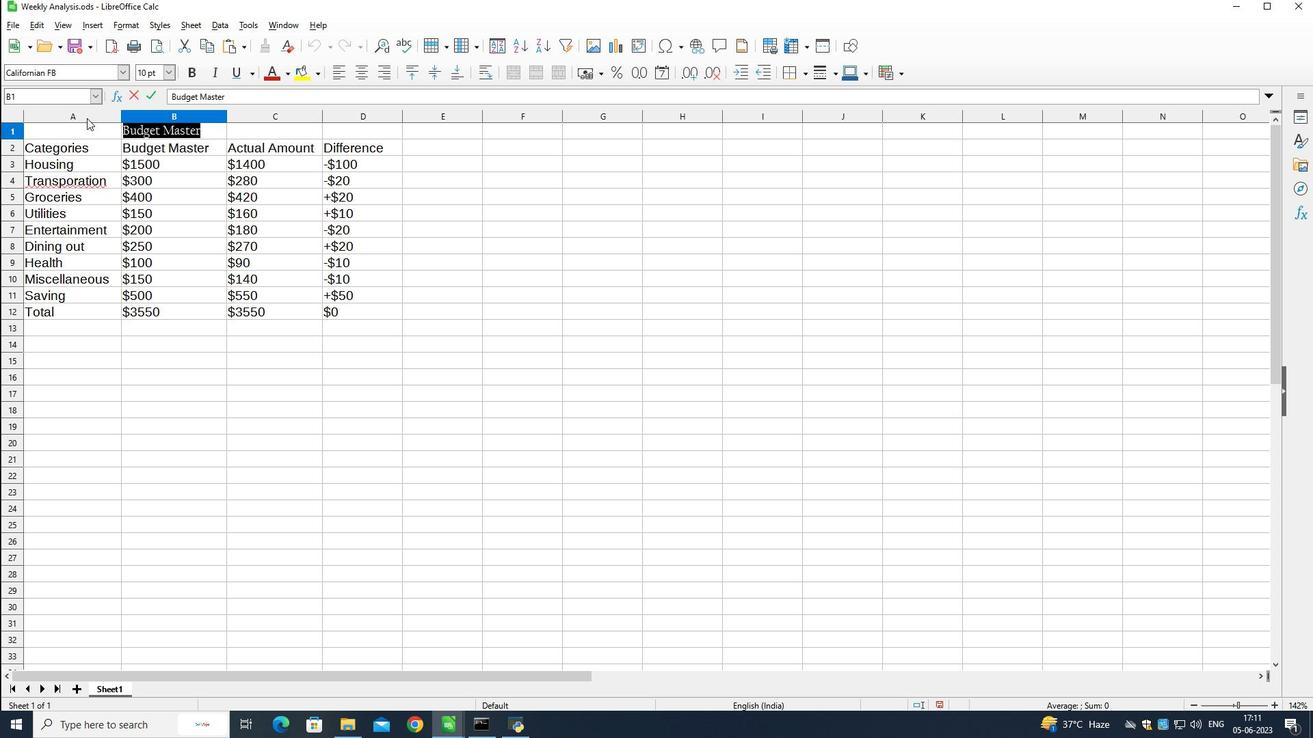 
Action: Mouse moved to (177, 165)
Screenshot: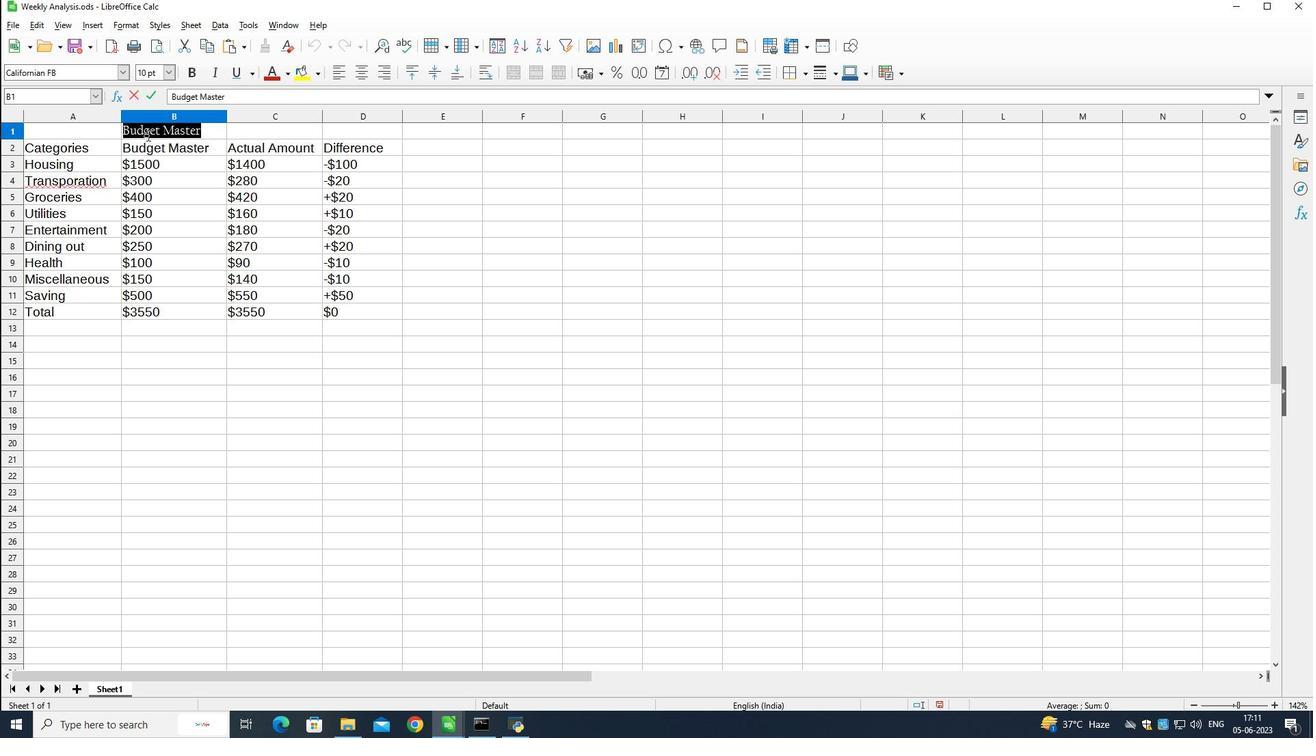 
Action: Mouse pressed left at (177, 165)
Screenshot: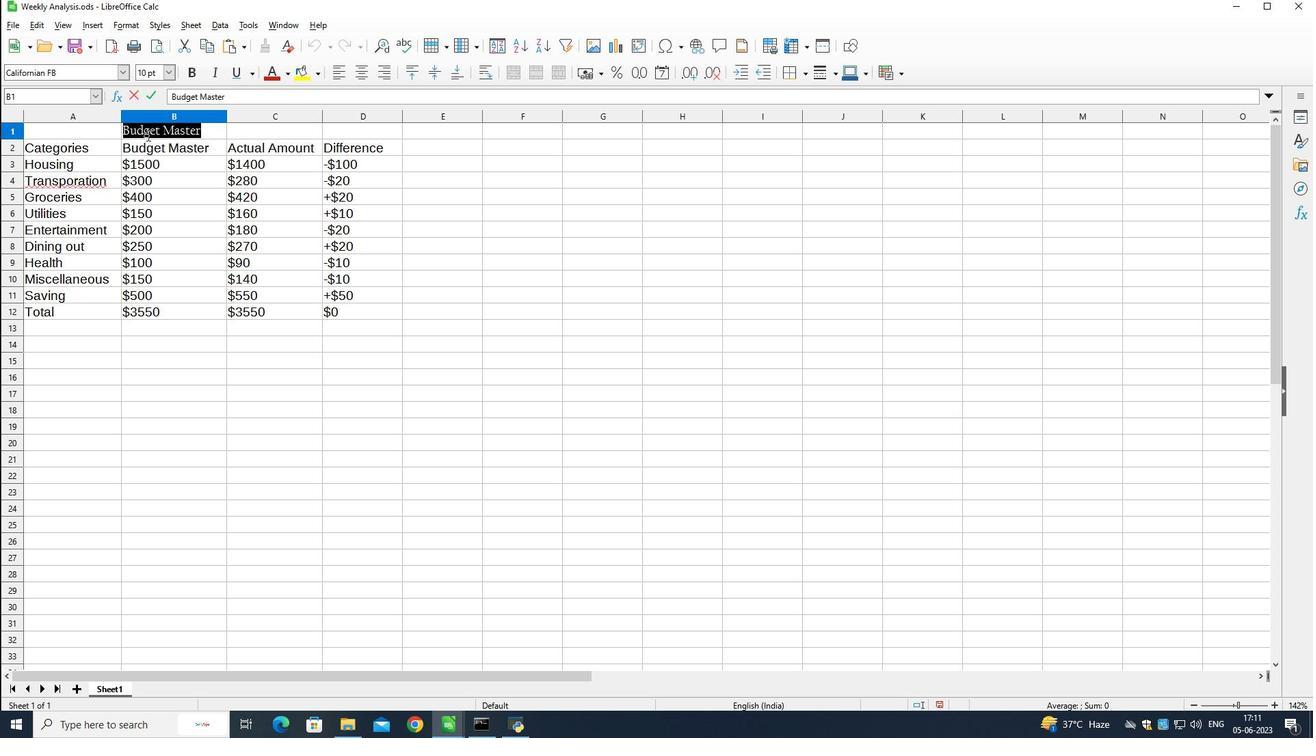 
Action: Mouse moved to (140, 125)
Screenshot: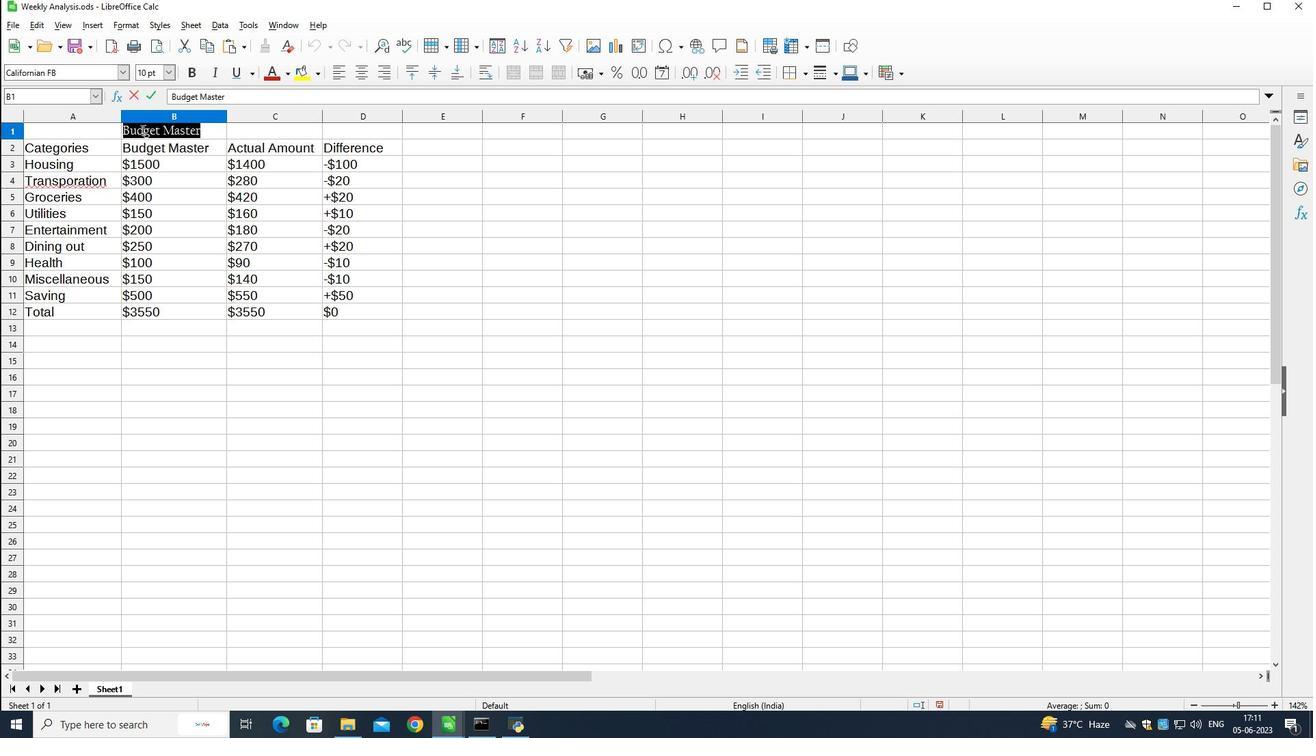 
Action: Mouse pressed left at (140, 125)
Screenshot: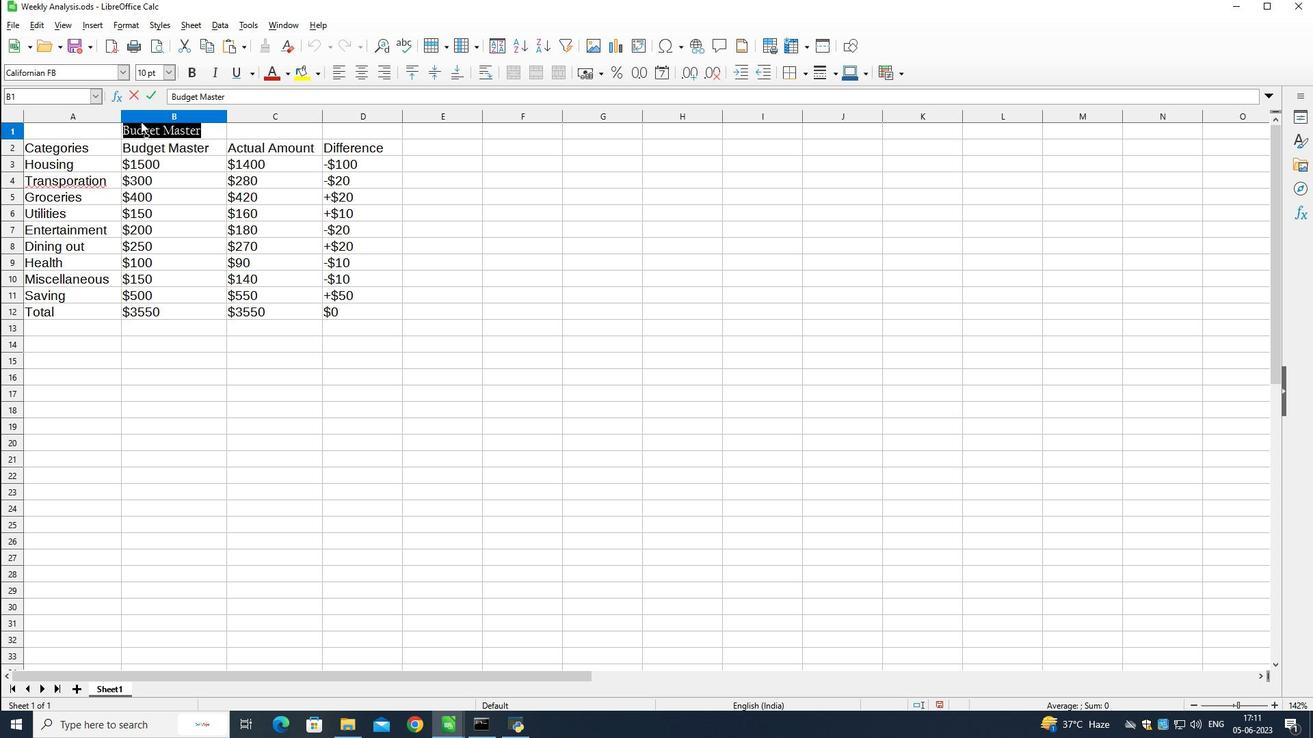 
Action: Mouse moved to (149, 133)
Screenshot: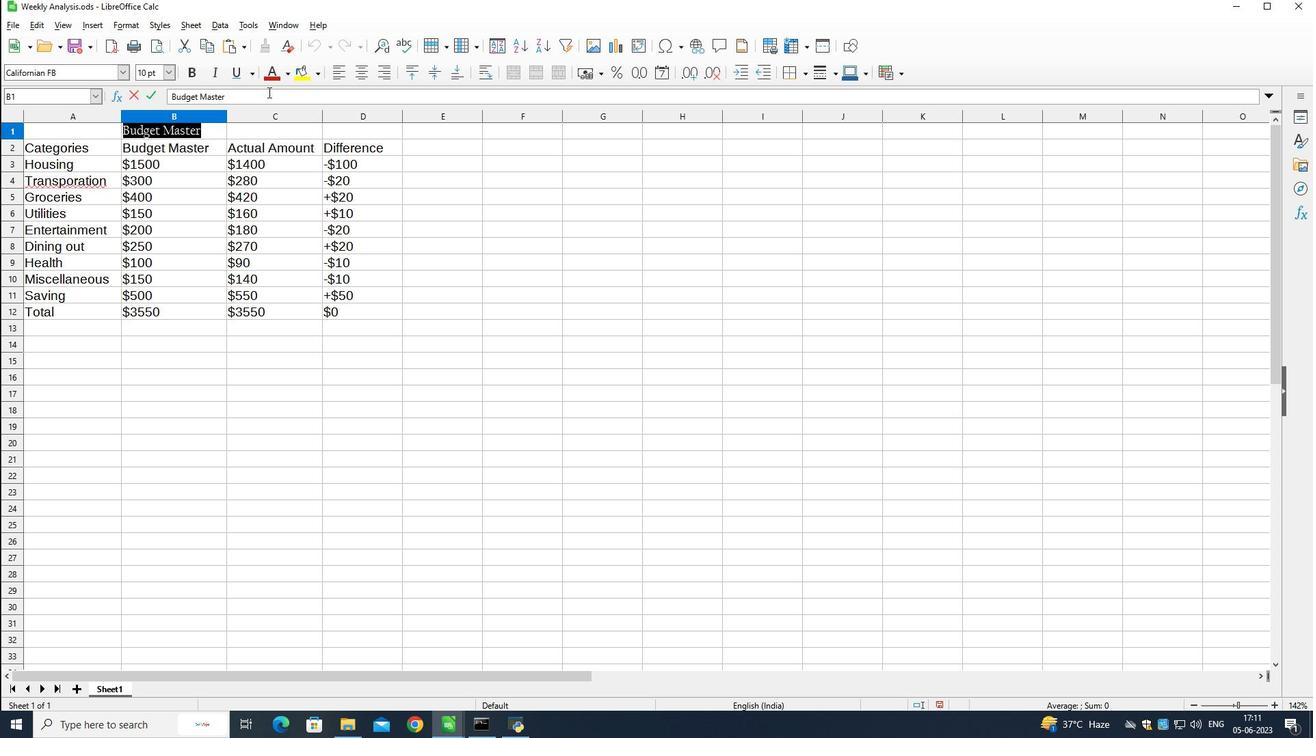 
Action: Mouse pressed left at (149, 133)
Screenshot: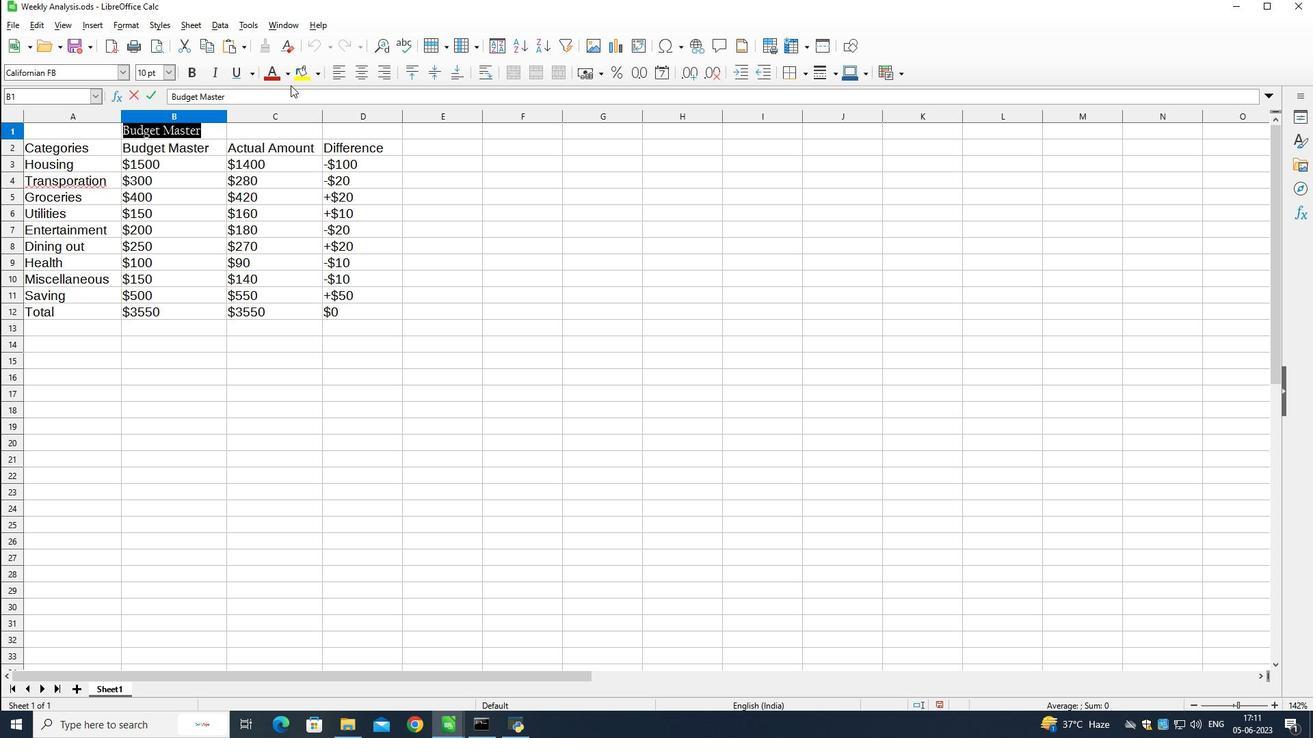 
Action: Mouse pressed left at (149, 133)
Screenshot: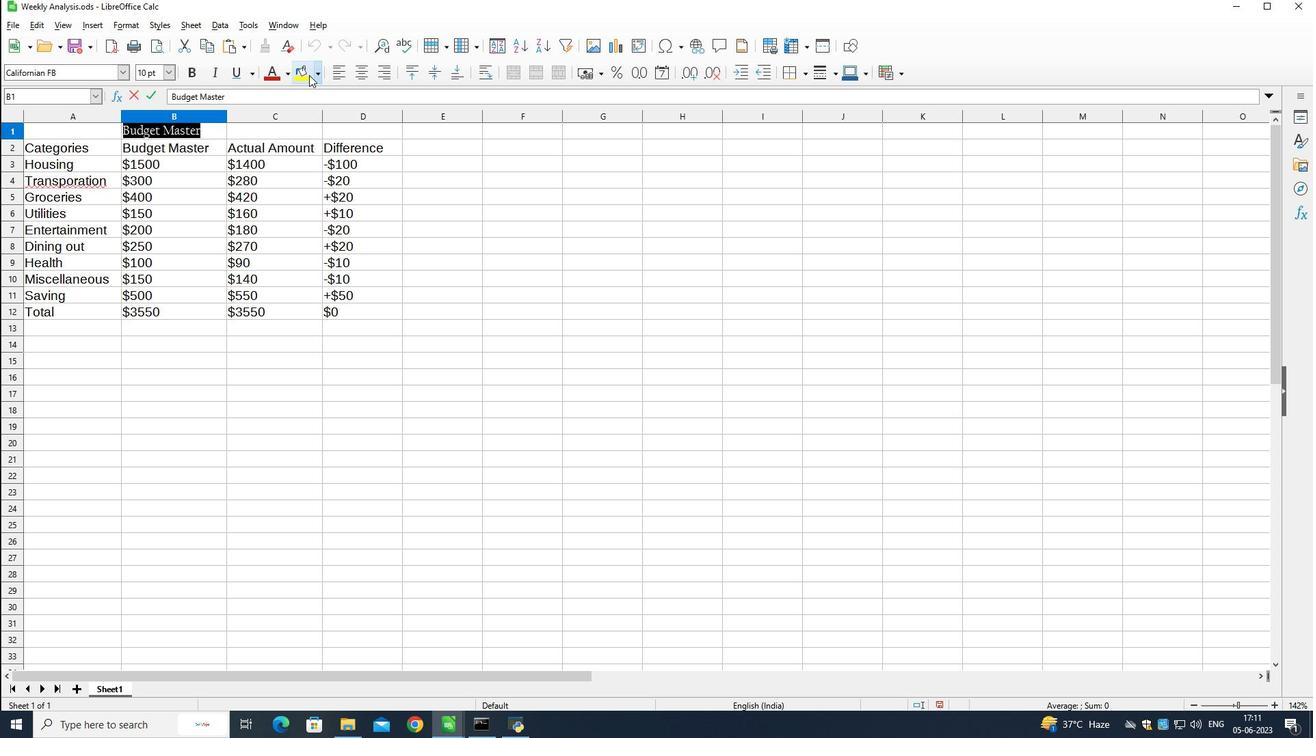 
Action: Mouse pressed left at (149, 133)
Screenshot: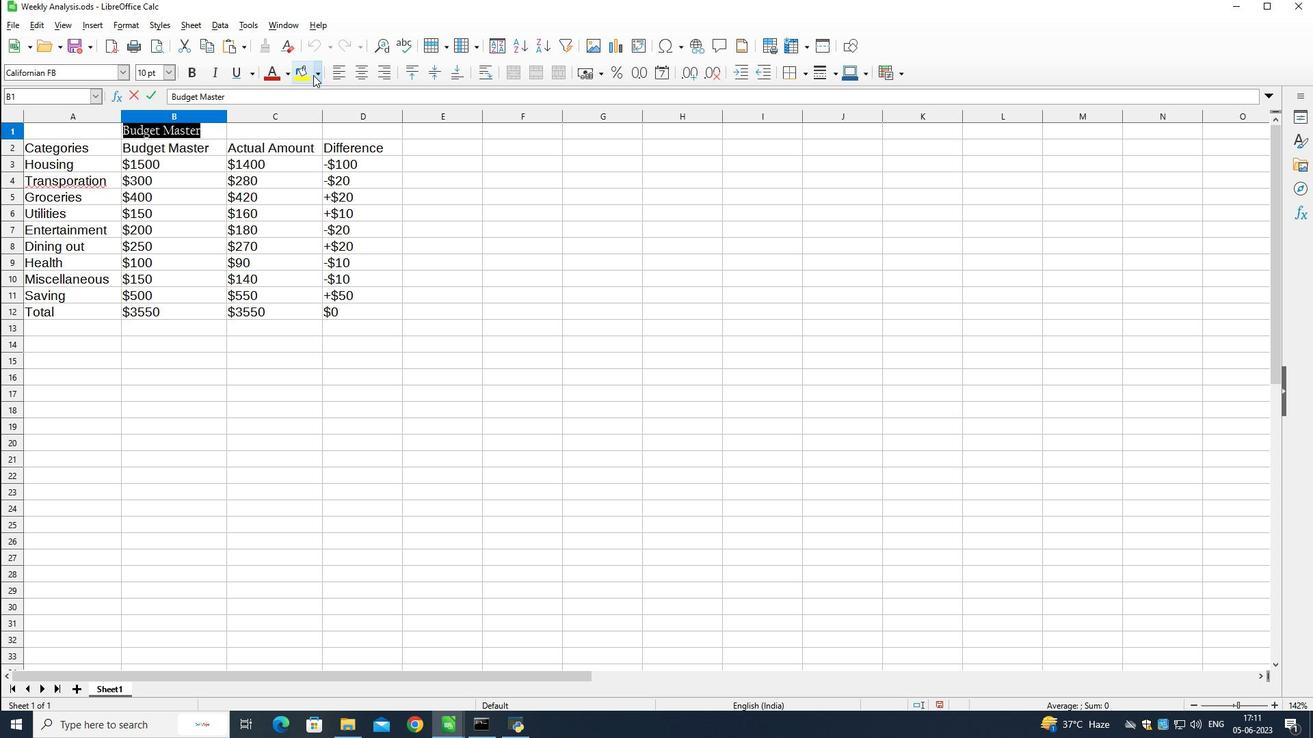 
Action: Mouse moved to (150, 134)
Screenshot: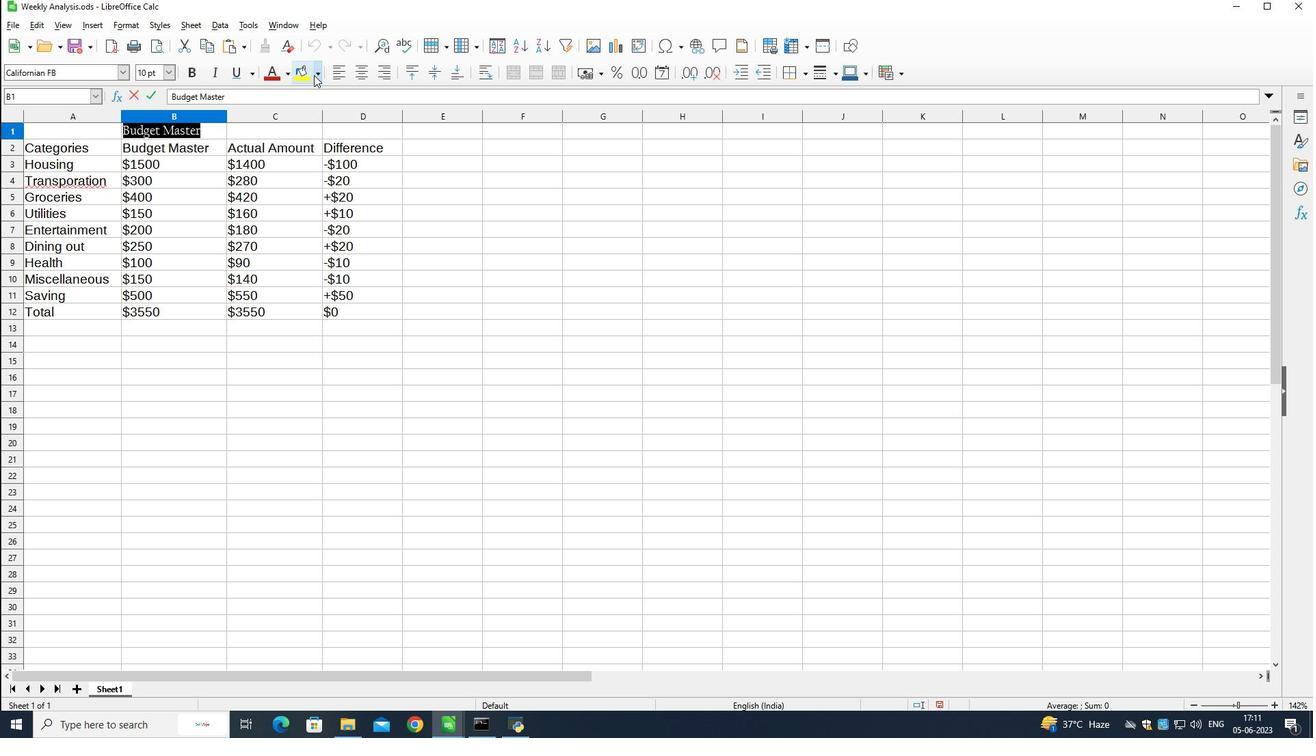 
Action: Mouse pressed left at (150, 134)
Screenshot: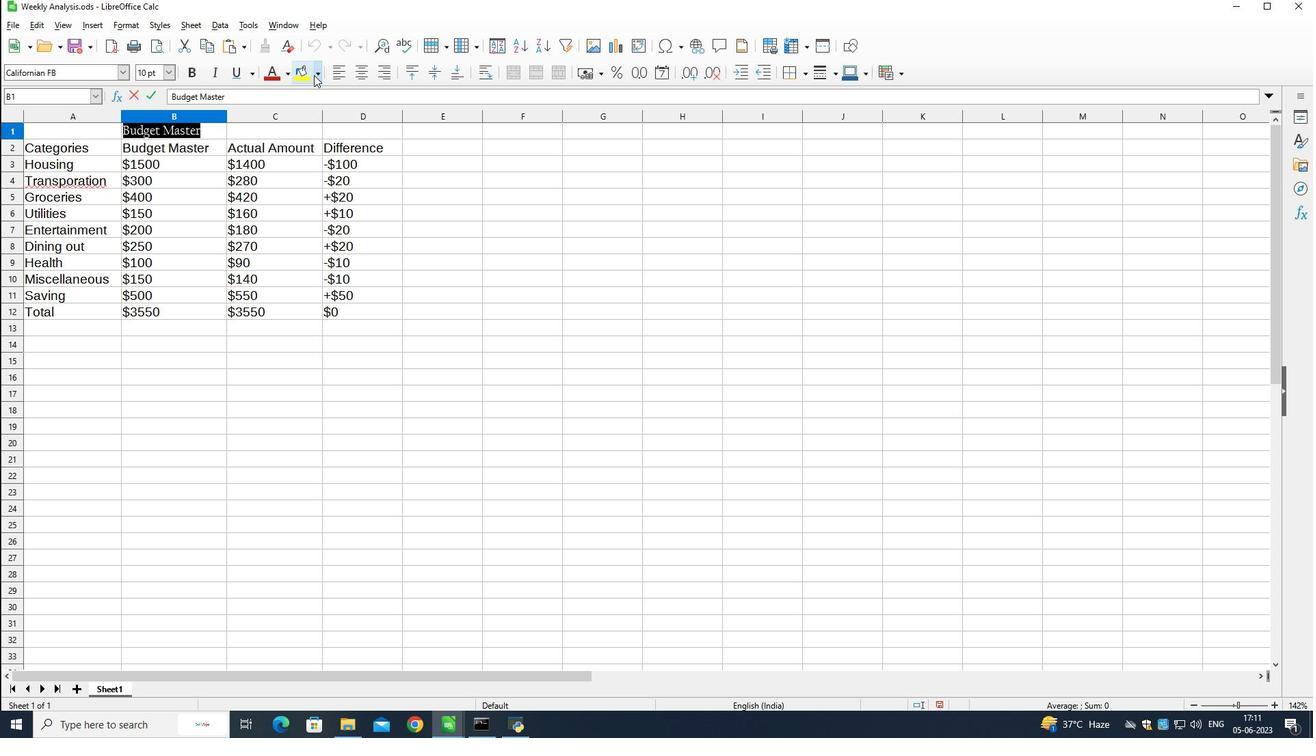 
Action: Mouse pressed left at (150, 134)
Screenshot: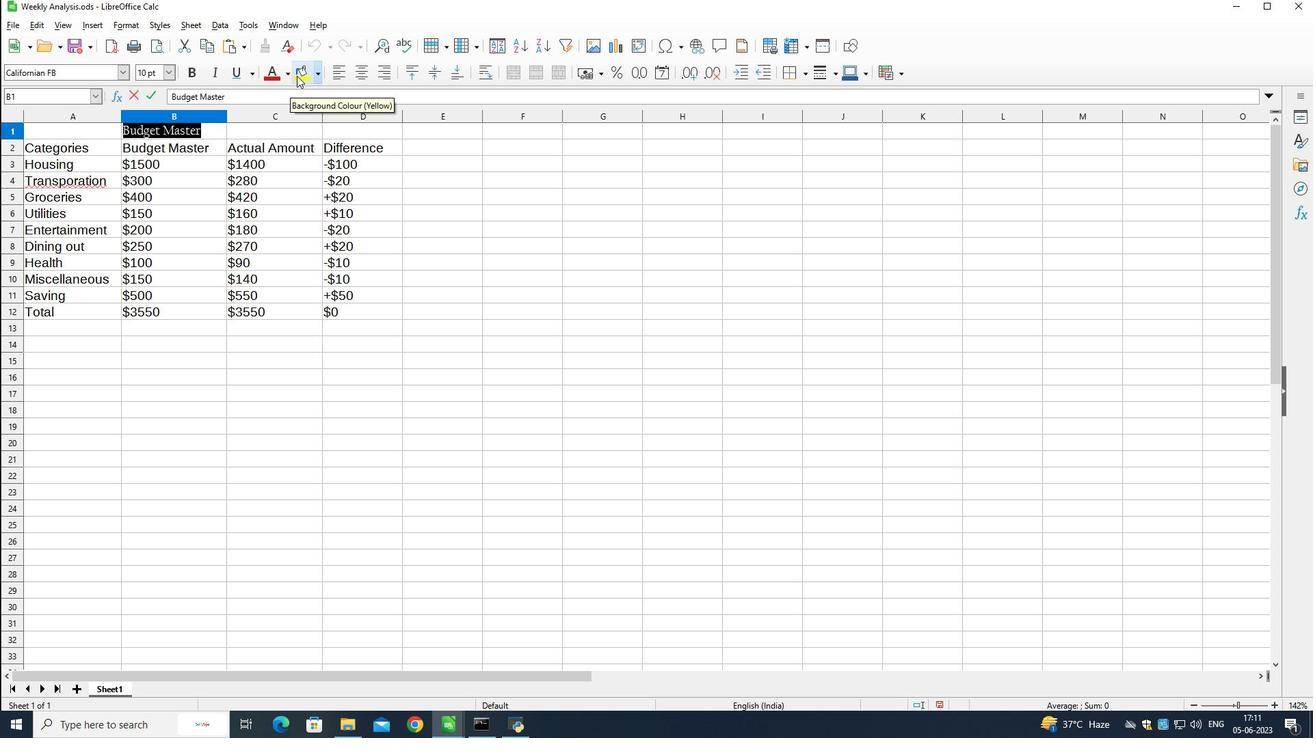 
Action: Mouse pressed left at (150, 134)
Screenshot: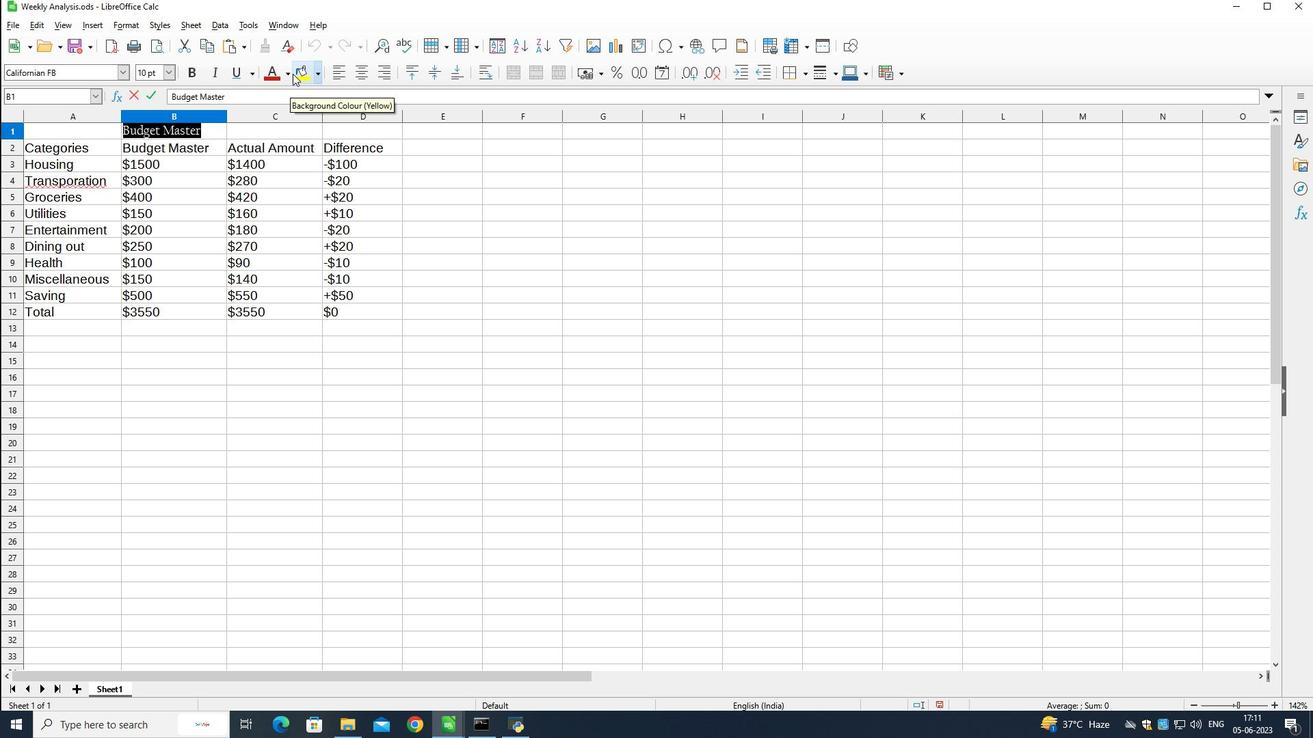 
Action: Mouse pressed left at (150, 134)
Screenshot: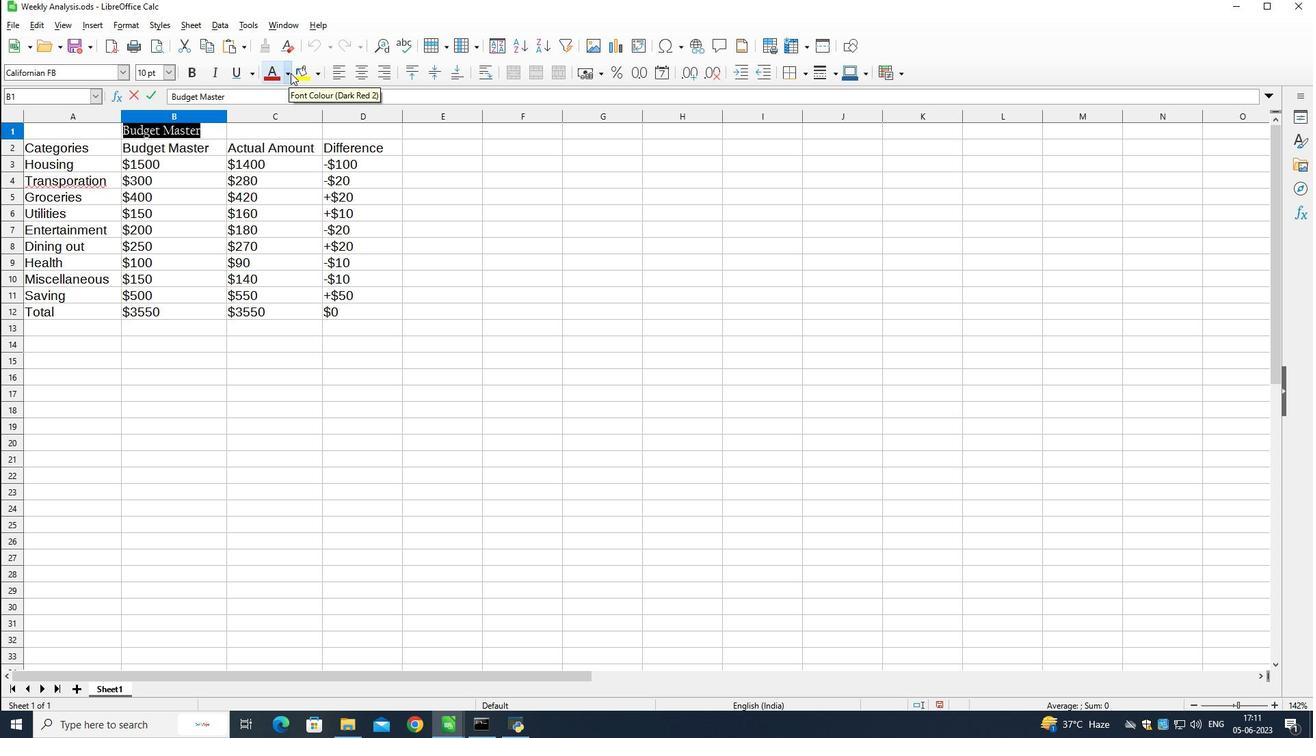 
Action: Mouse moved to (138, 129)
Screenshot: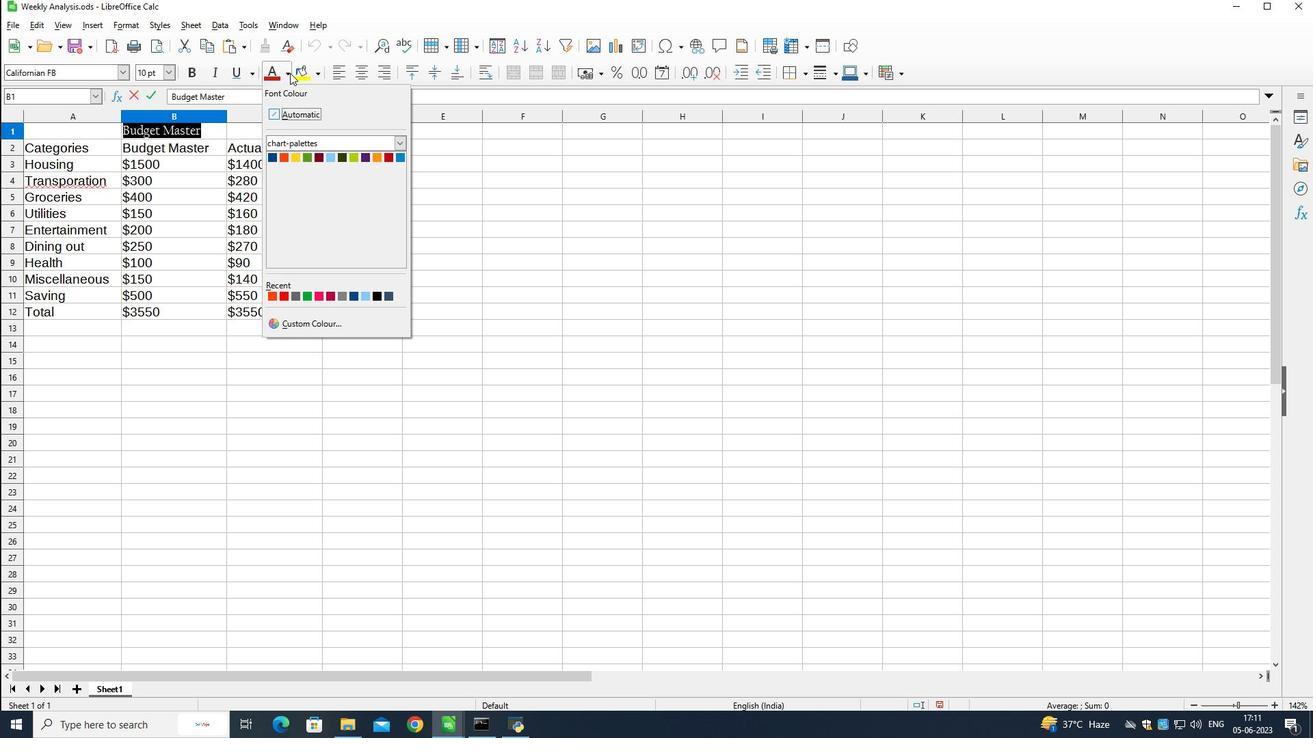 
Action: Mouse pressed left at (138, 129)
Screenshot: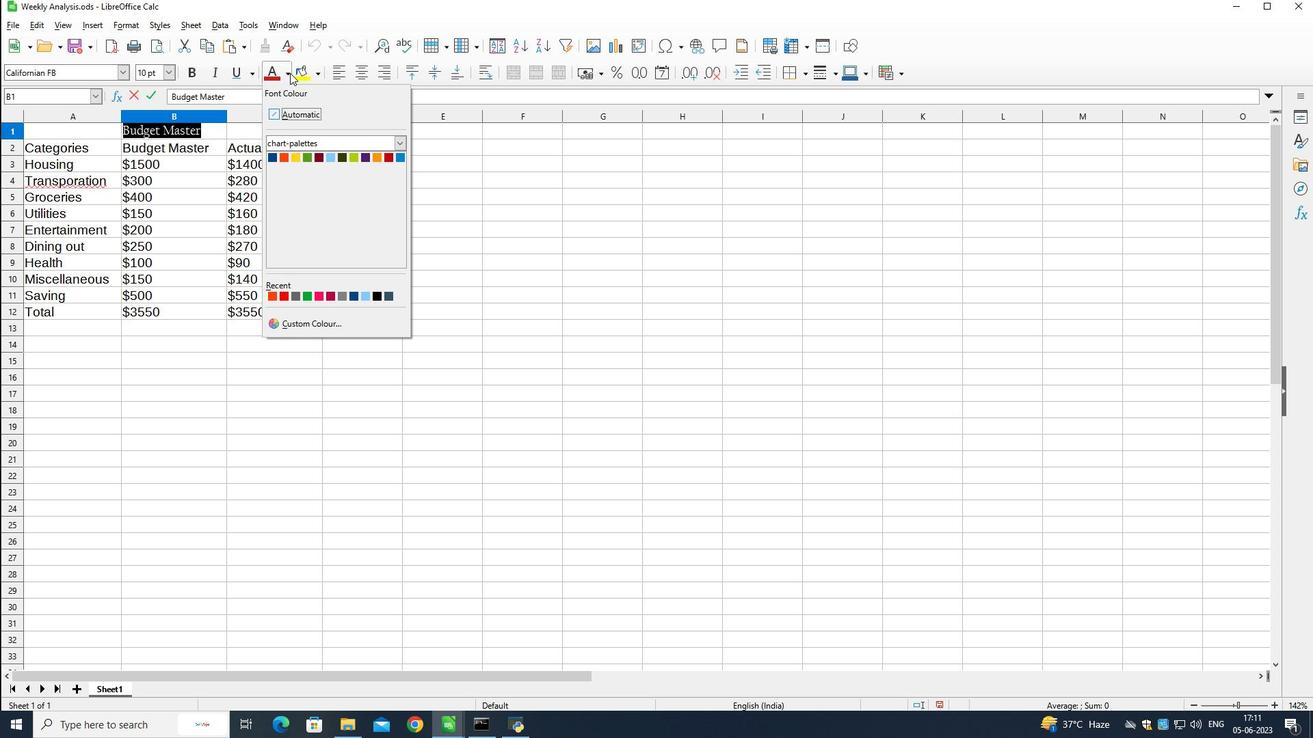 
Action: Mouse moved to (208, 133)
Screenshot: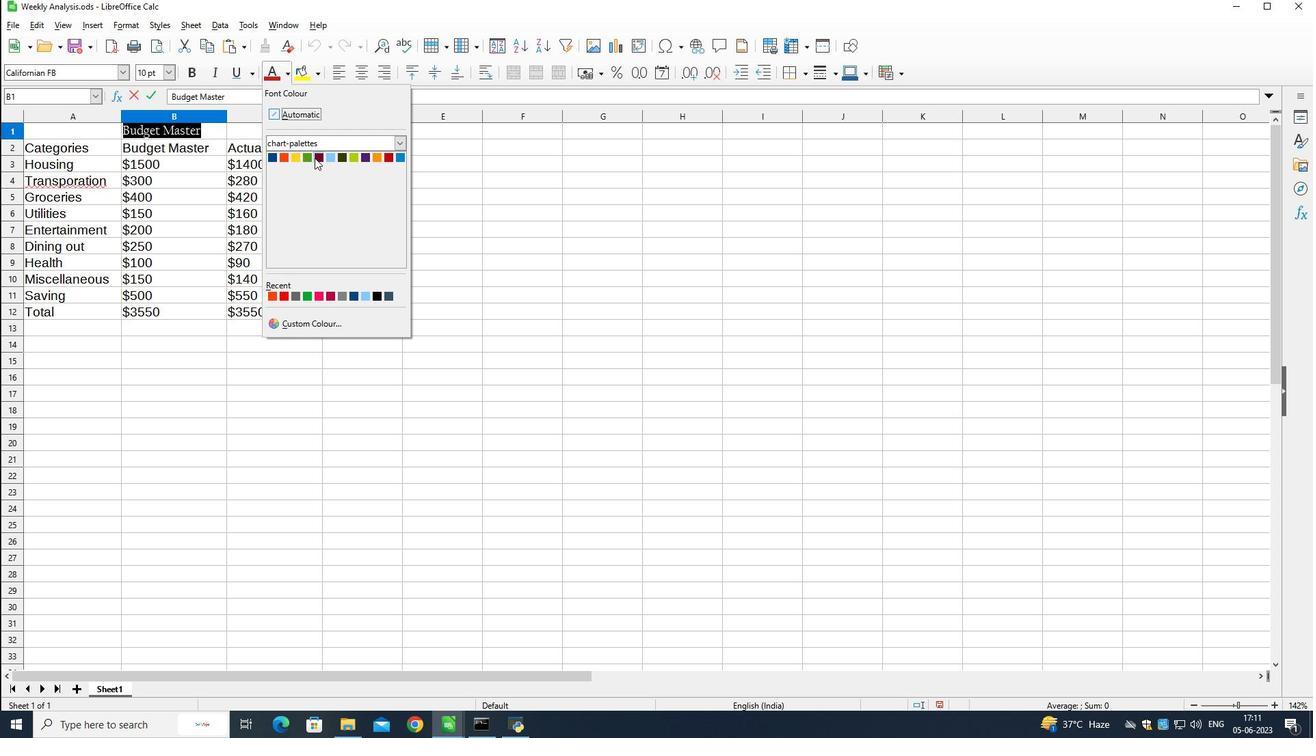 
Action: Mouse pressed left at (208, 133)
Screenshot: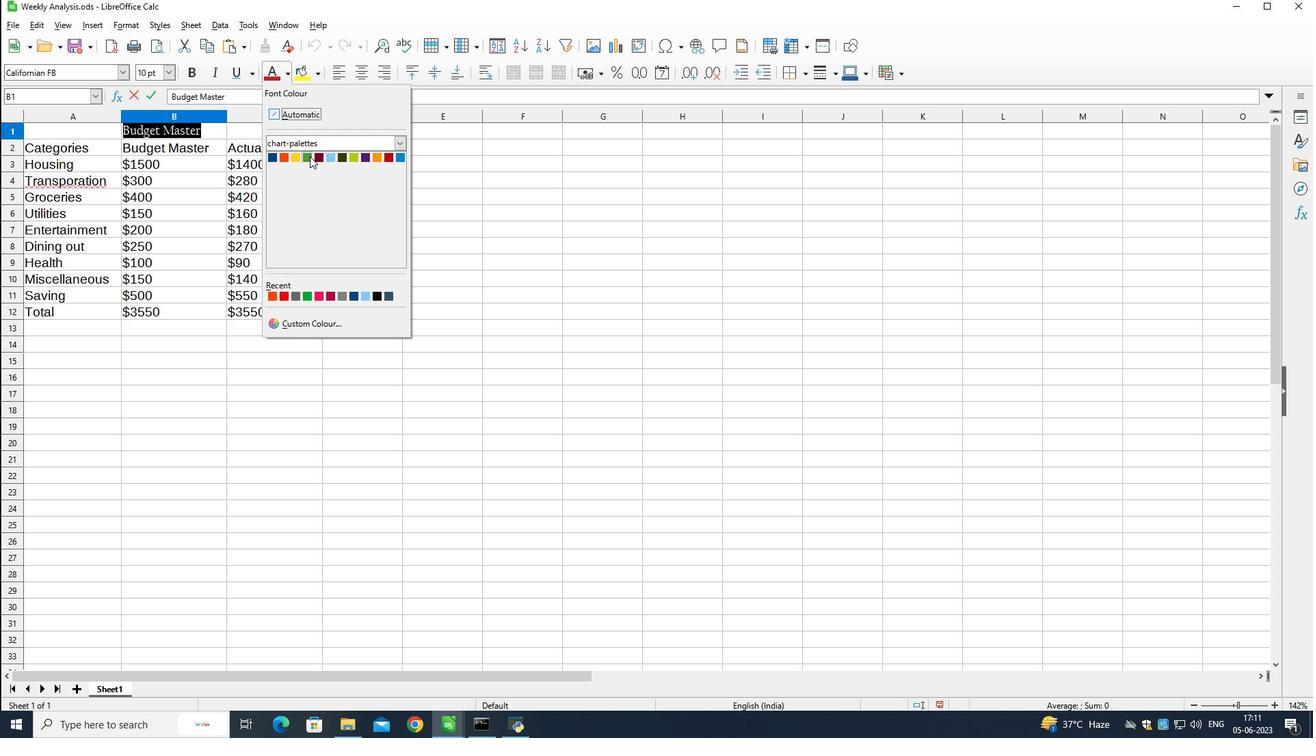 
Action: Mouse moved to (19, 26)
Screenshot: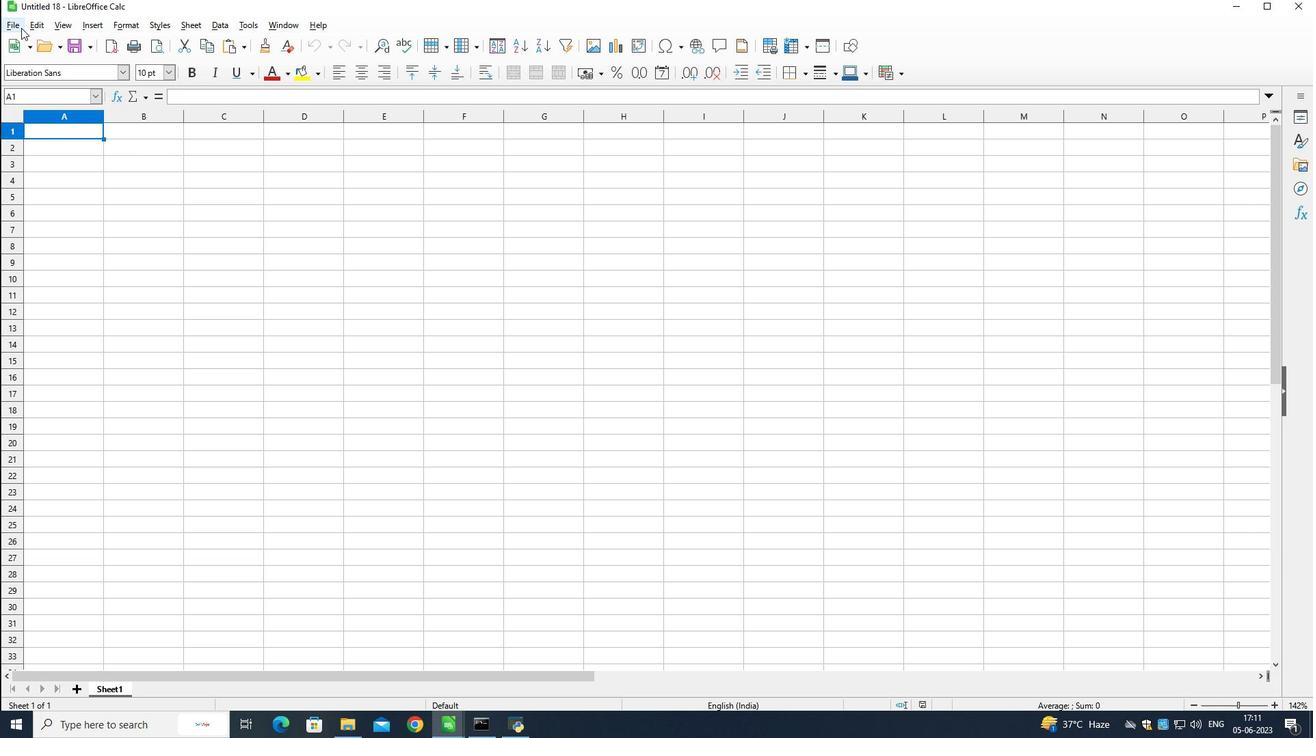 
Action: Mouse pressed left at (19, 26)
Screenshot: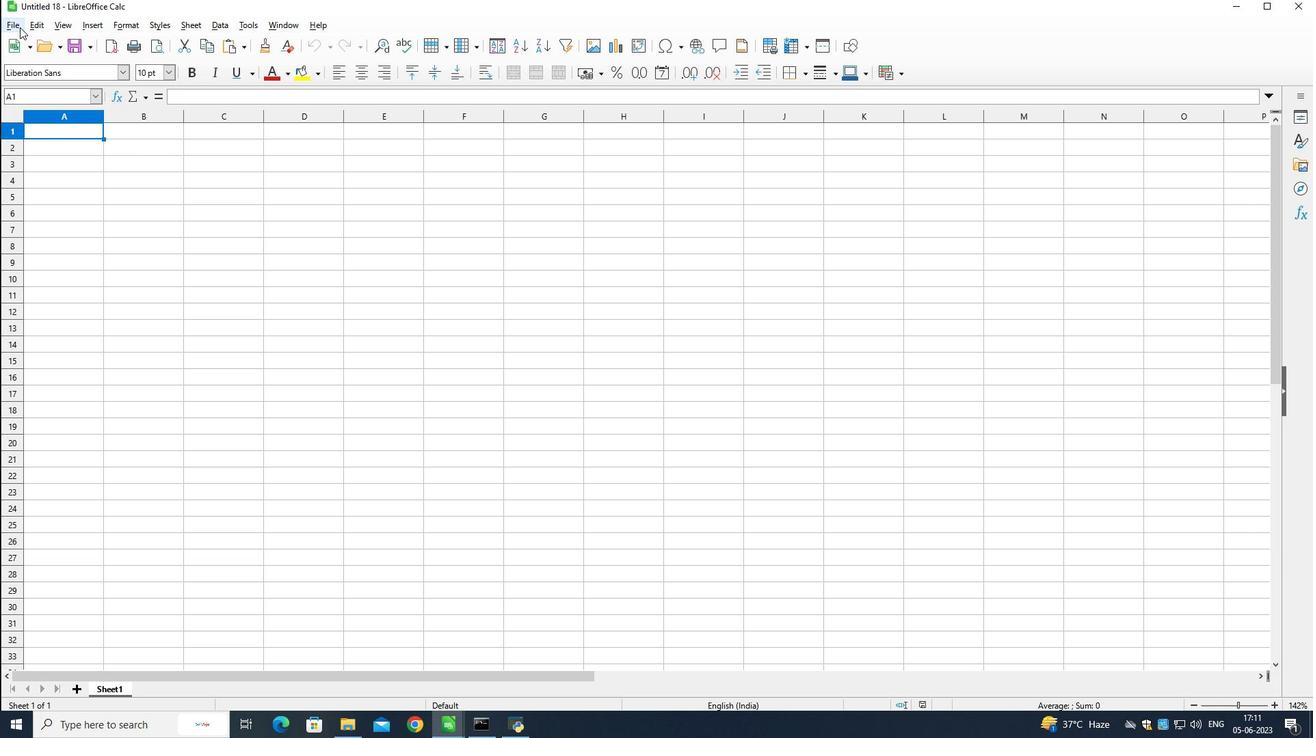 
Action: Mouse moved to (63, 58)
Screenshot: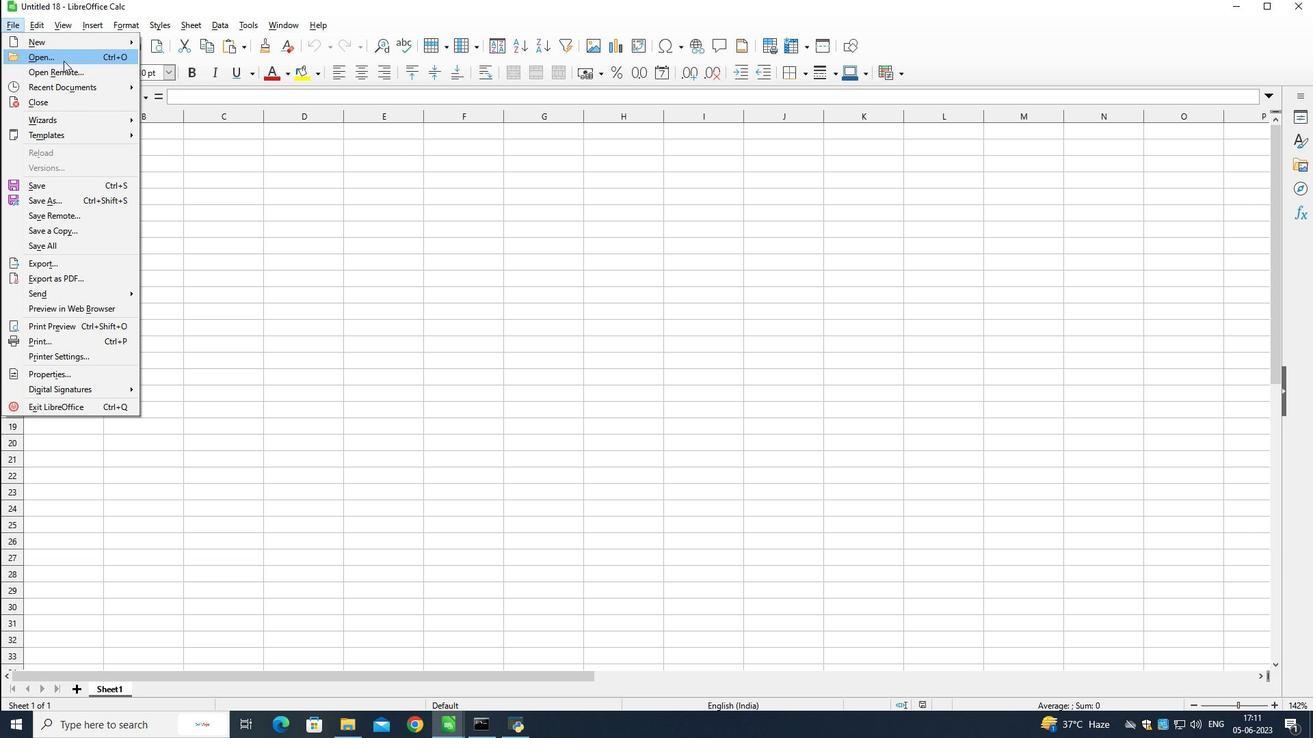 
Action: Mouse pressed left at (63, 58)
Screenshot: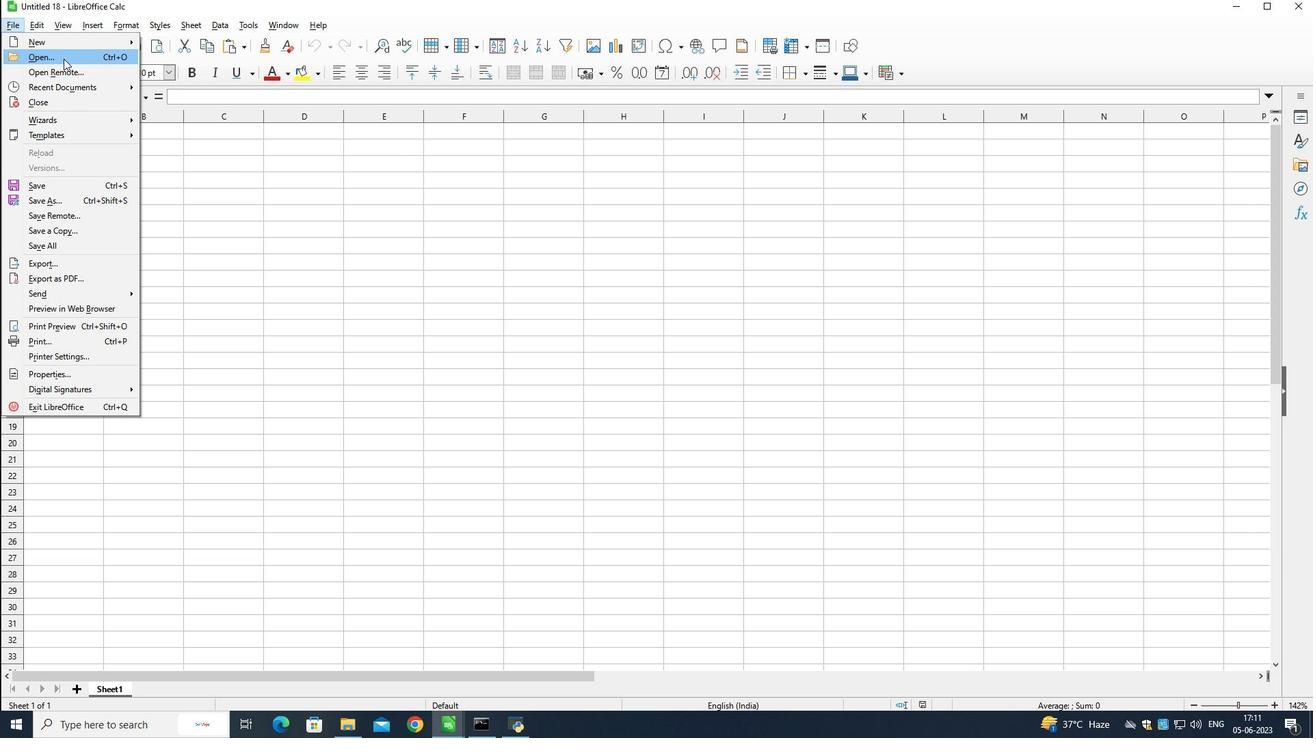 
Action: Mouse moved to (175, 186)
Screenshot: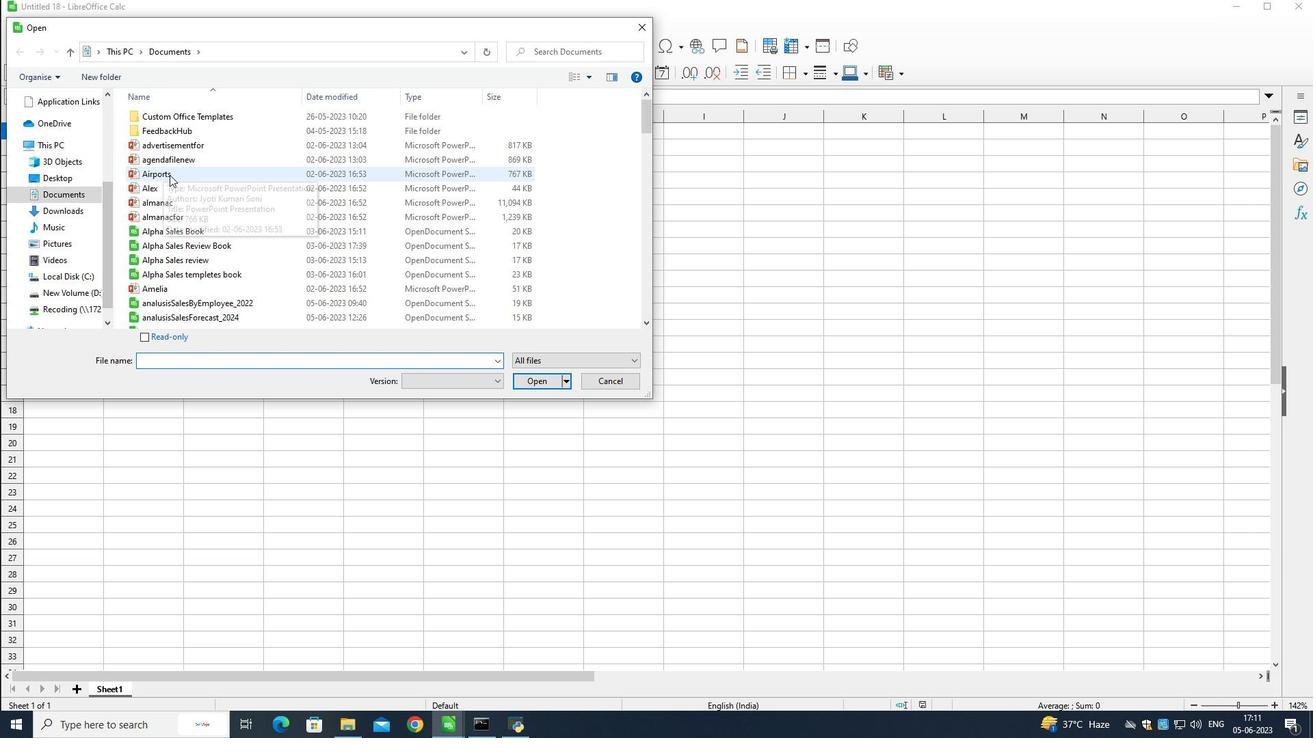 
Action: Mouse scrolled (172, 177) with delta (0, 0)
Screenshot: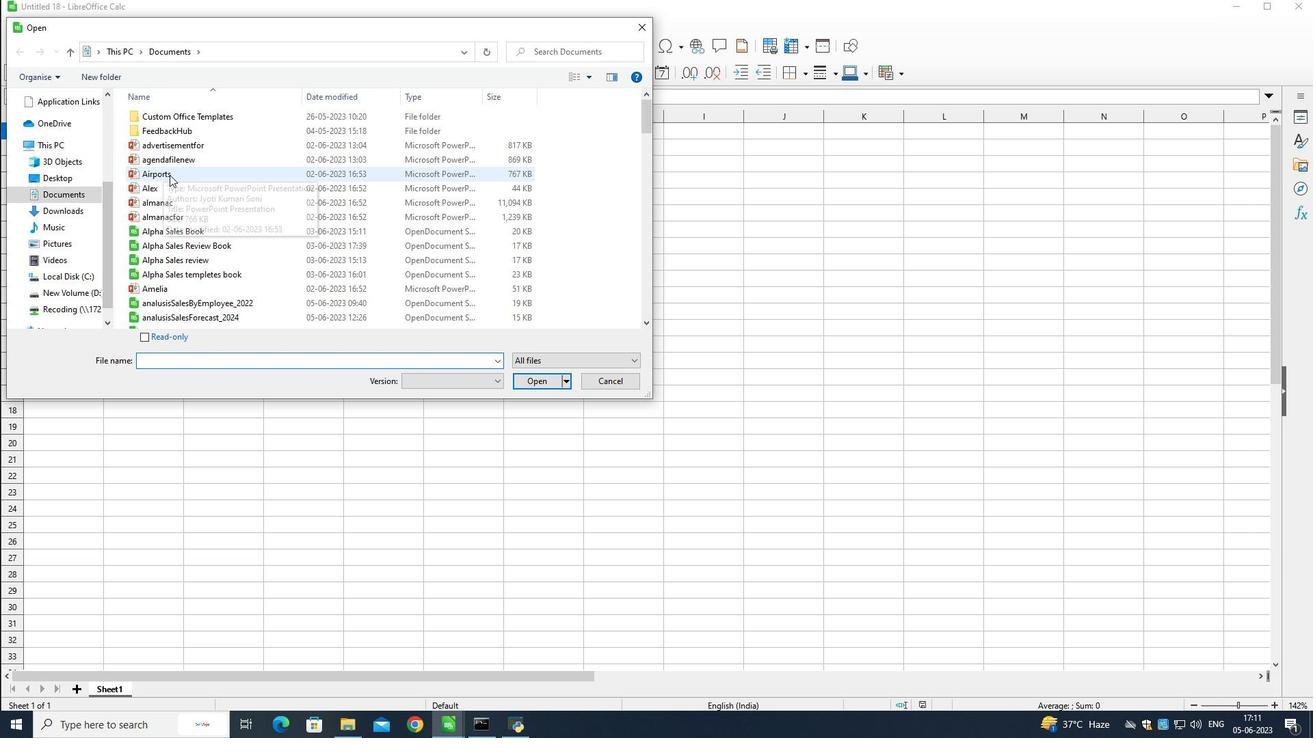 
Action: Mouse scrolled (174, 184) with delta (0, 0)
Screenshot: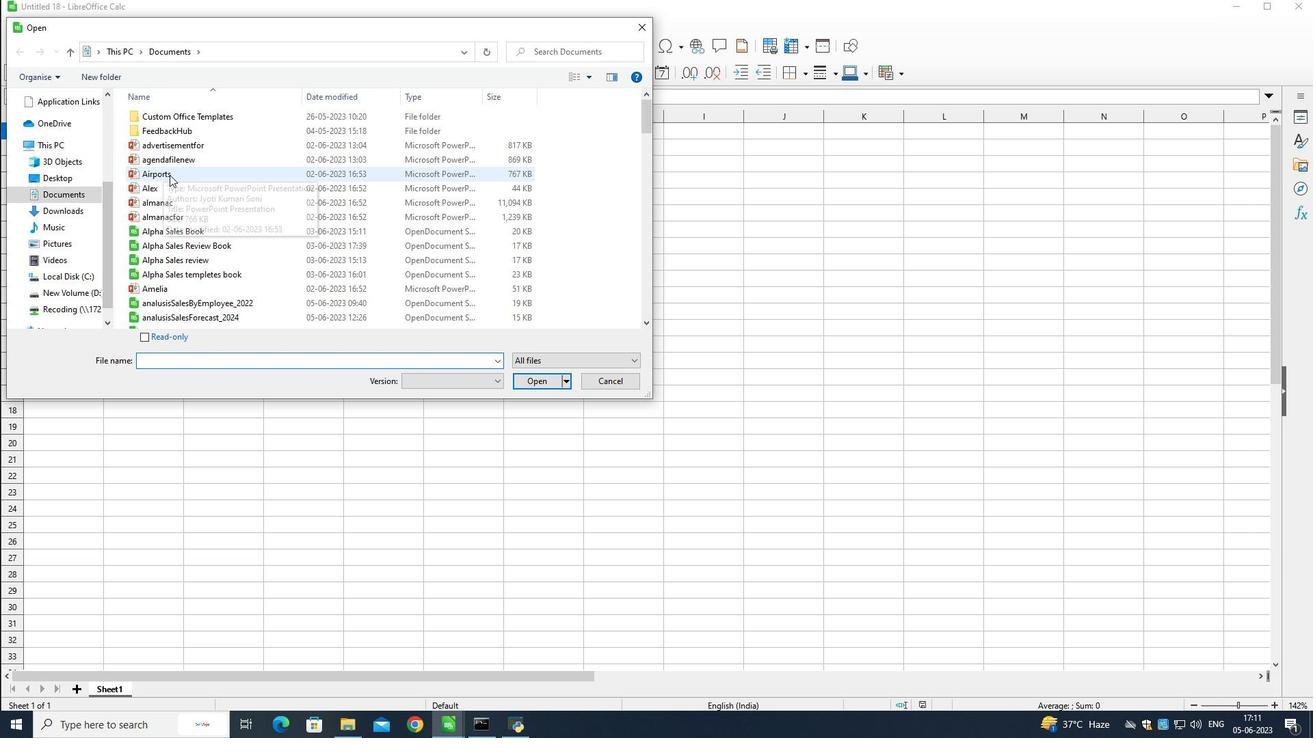 
Action: Mouse scrolled (175, 186) with delta (0, 0)
Screenshot: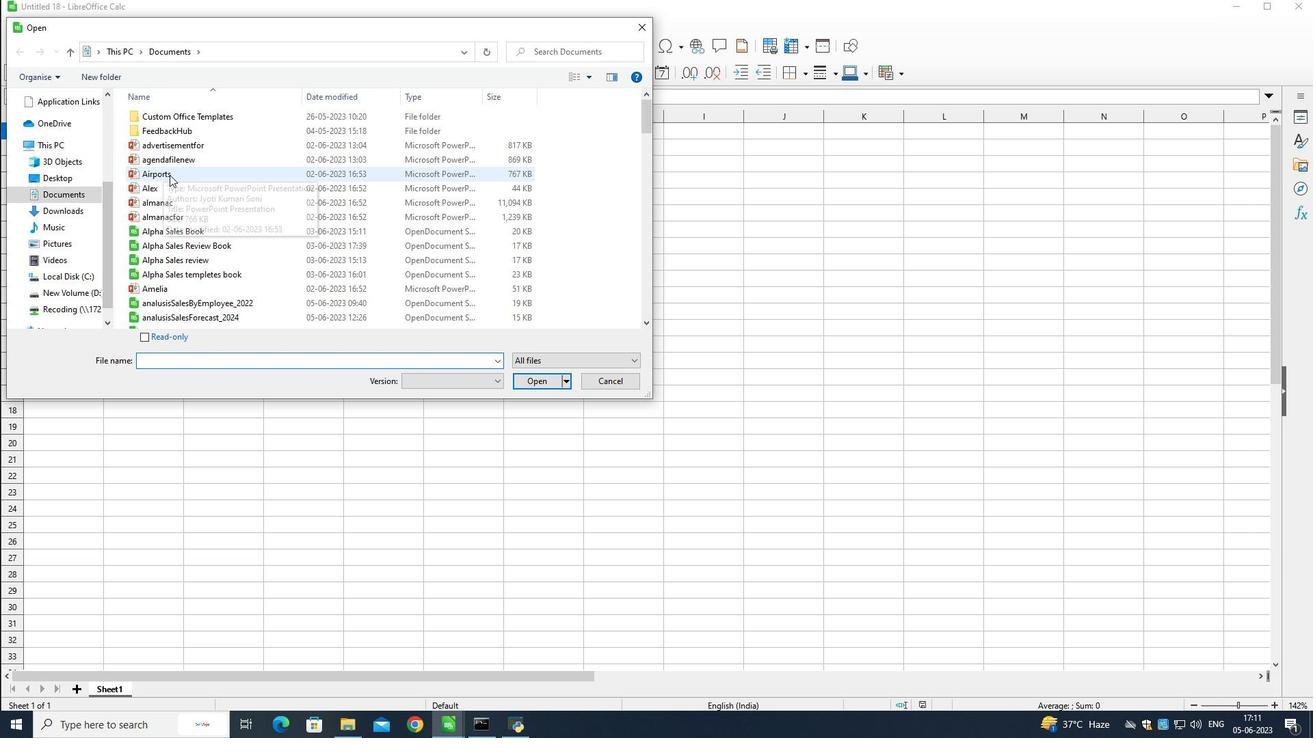 
Action: Mouse scrolled (175, 186) with delta (0, 0)
Screenshot: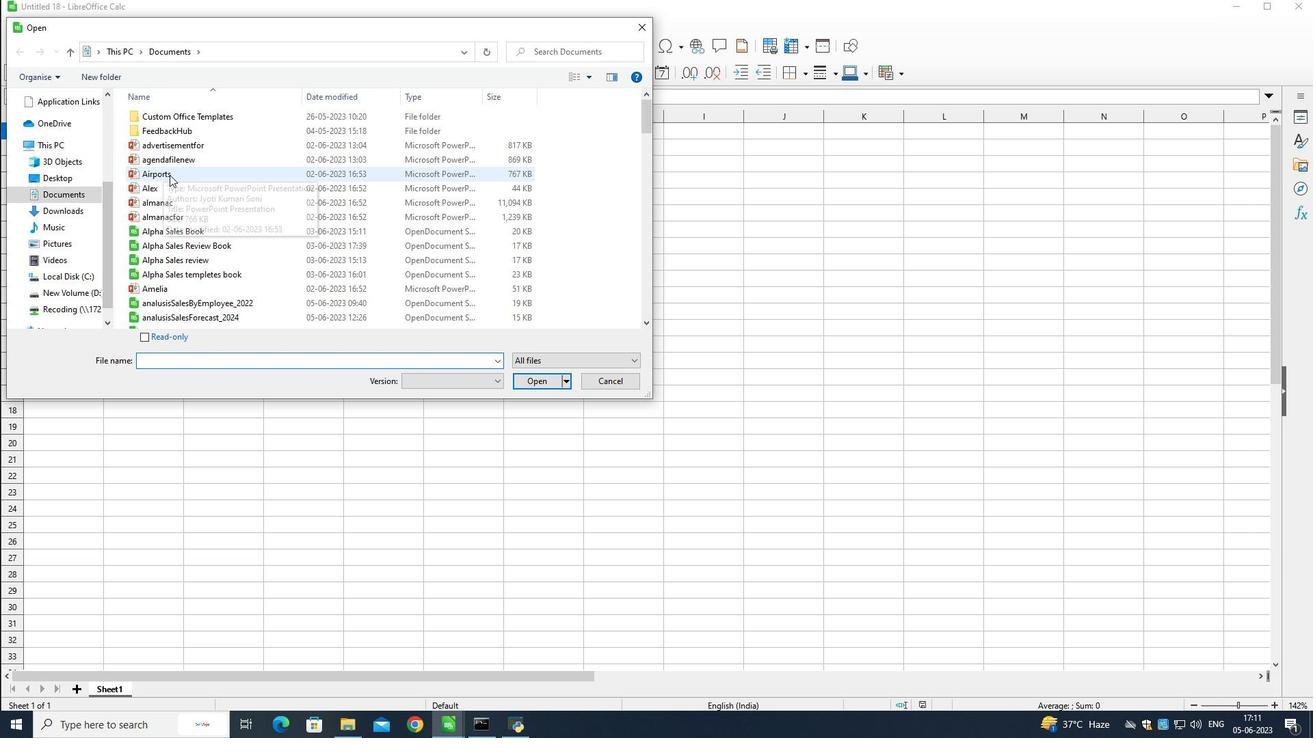 
Action: Mouse scrolled (175, 186) with delta (0, 0)
Screenshot: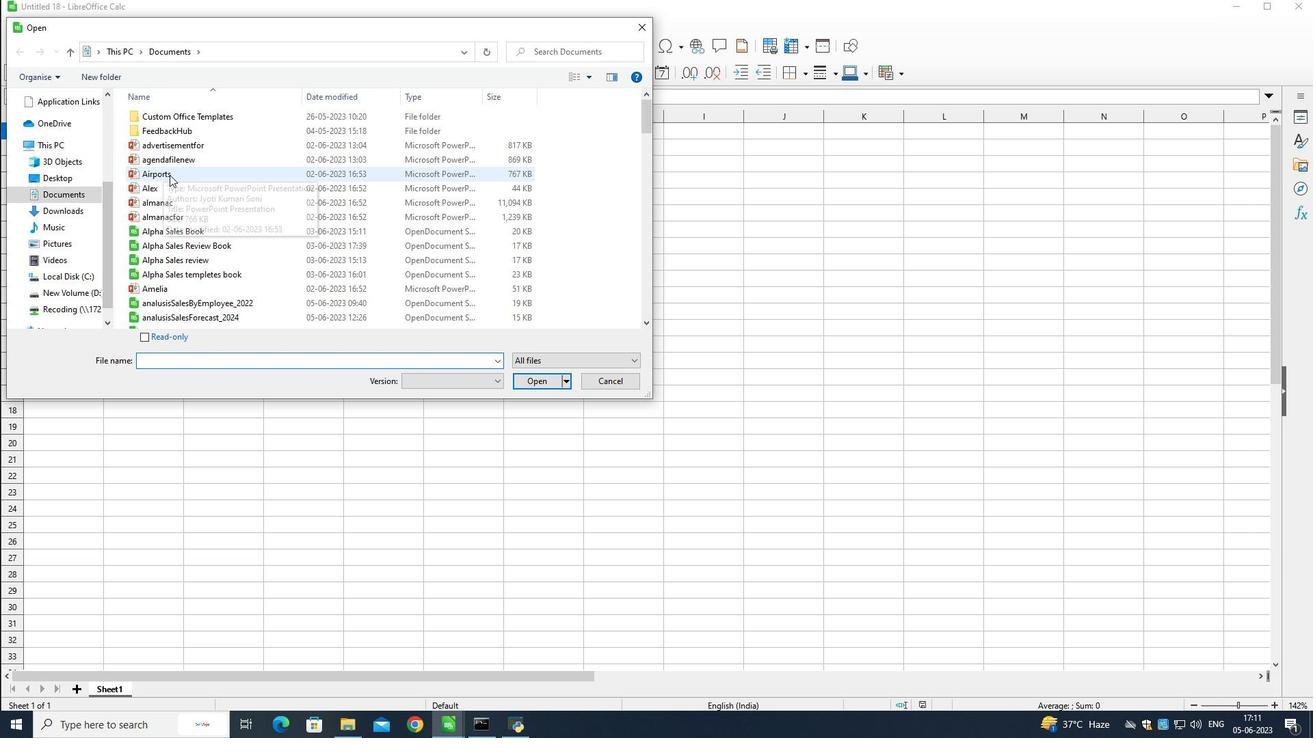 
Action: Mouse scrolled (175, 186) with delta (0, 0)
Screenshot: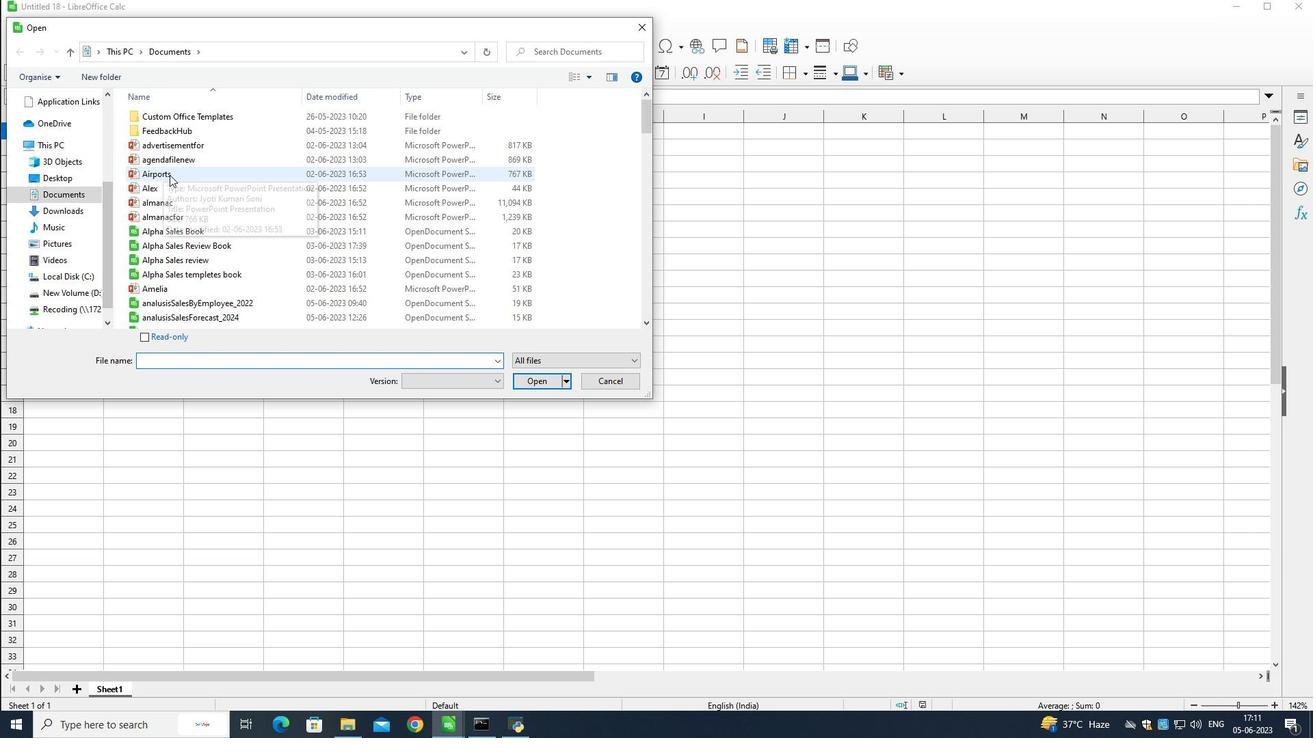 
Action: Mouse moved to (175, 186)
Screenshot: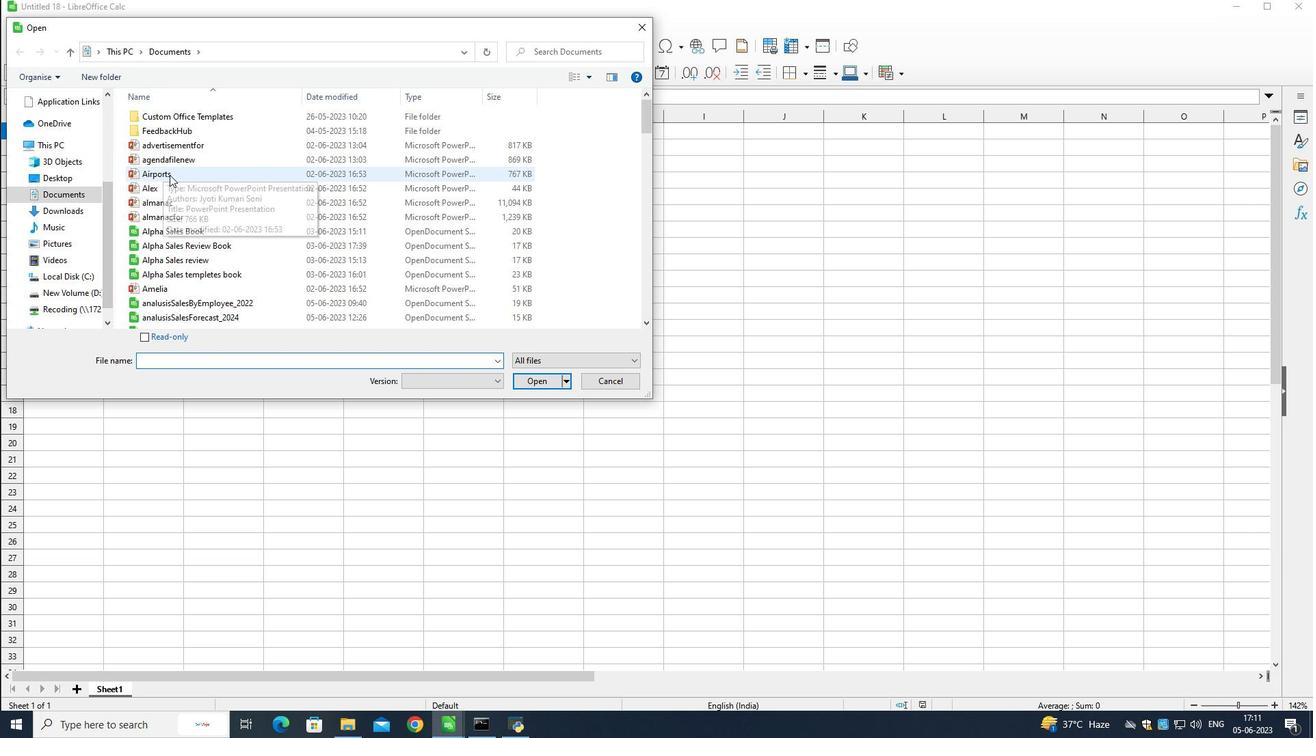 
Action: Mouse scrolled (175, 186) with delta (0, 0)
Screenshot: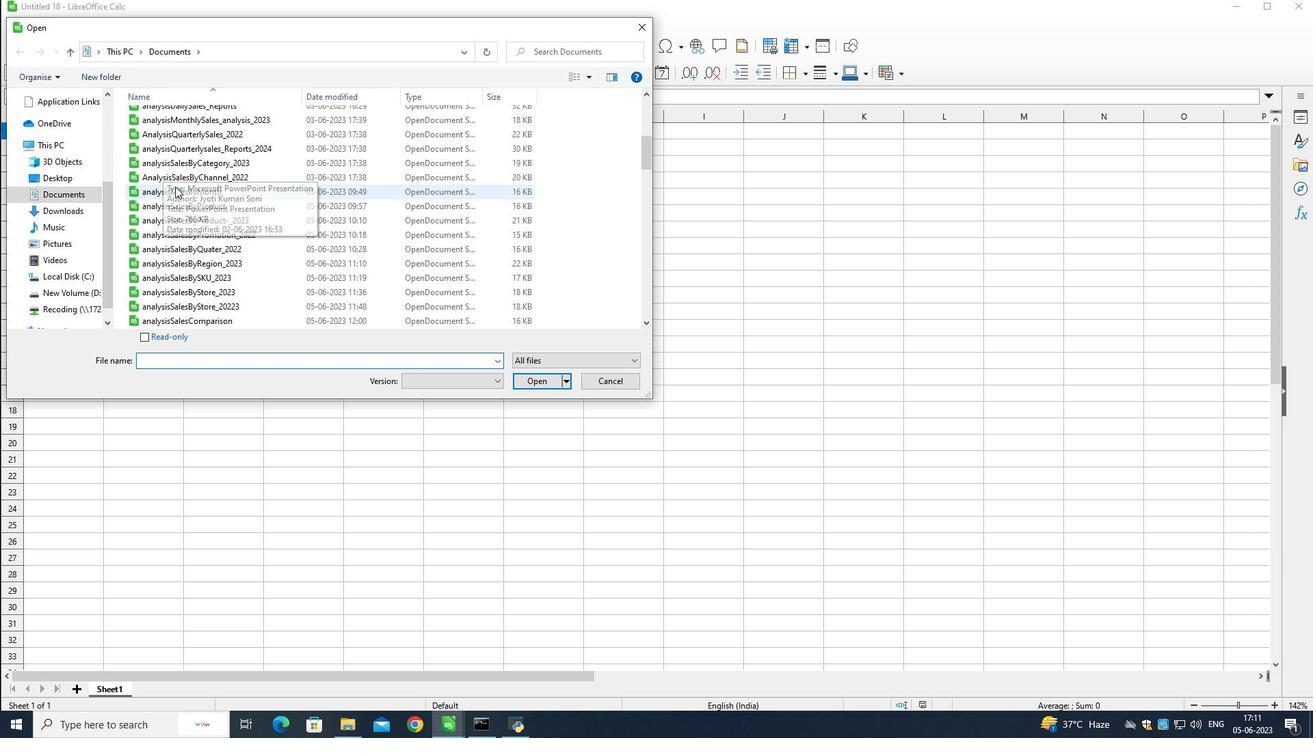 
Action: Mouse scrolled (175, 186) with delta (0, 0)
Screenshot: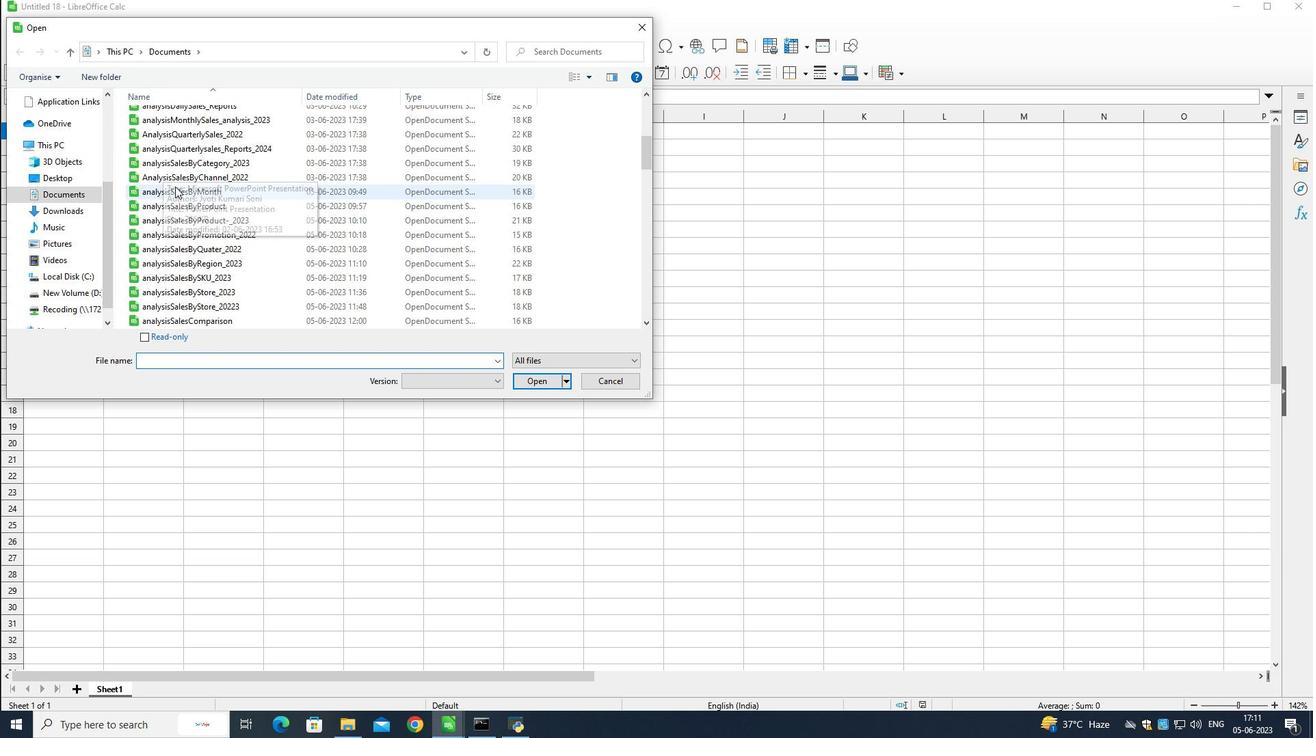 
Action: Mouse scrolled (175, 186) with delta (0, 0)
Screenshot: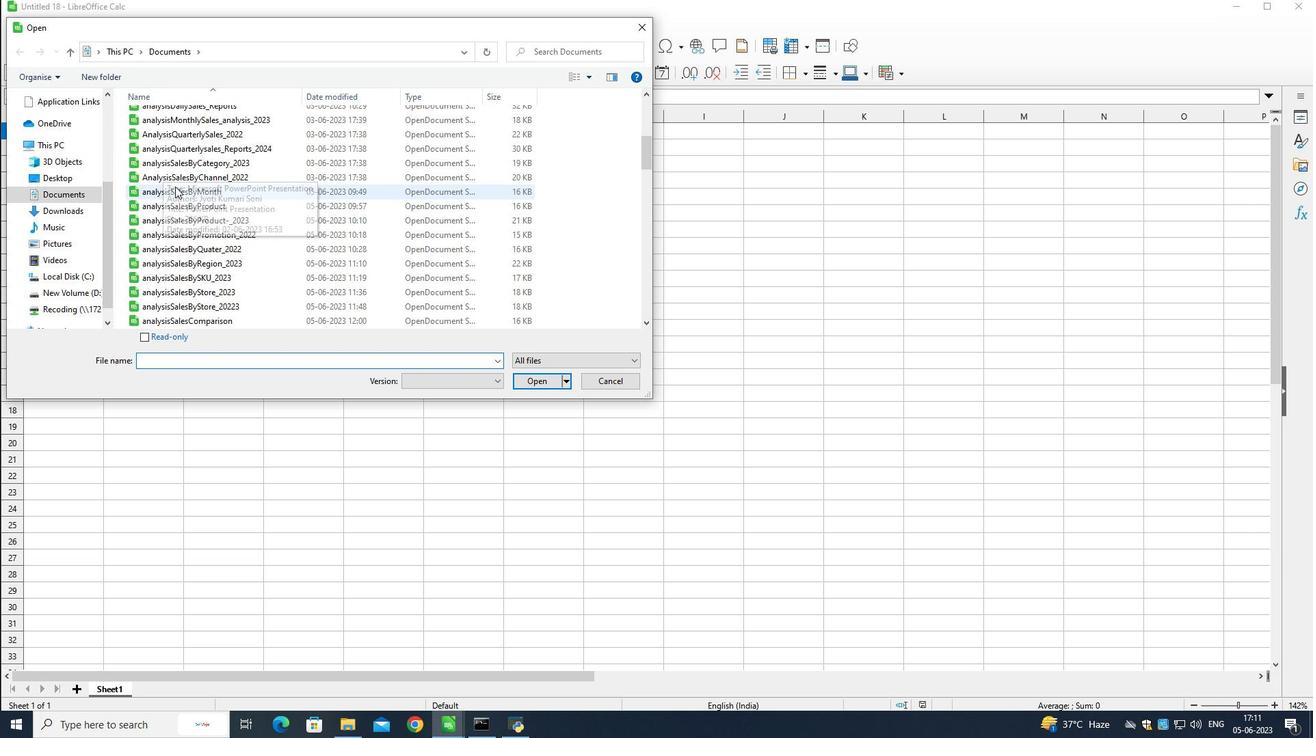 
Action: Mouse scrolled (175, 186) with delta (0, 0)
Screenshot: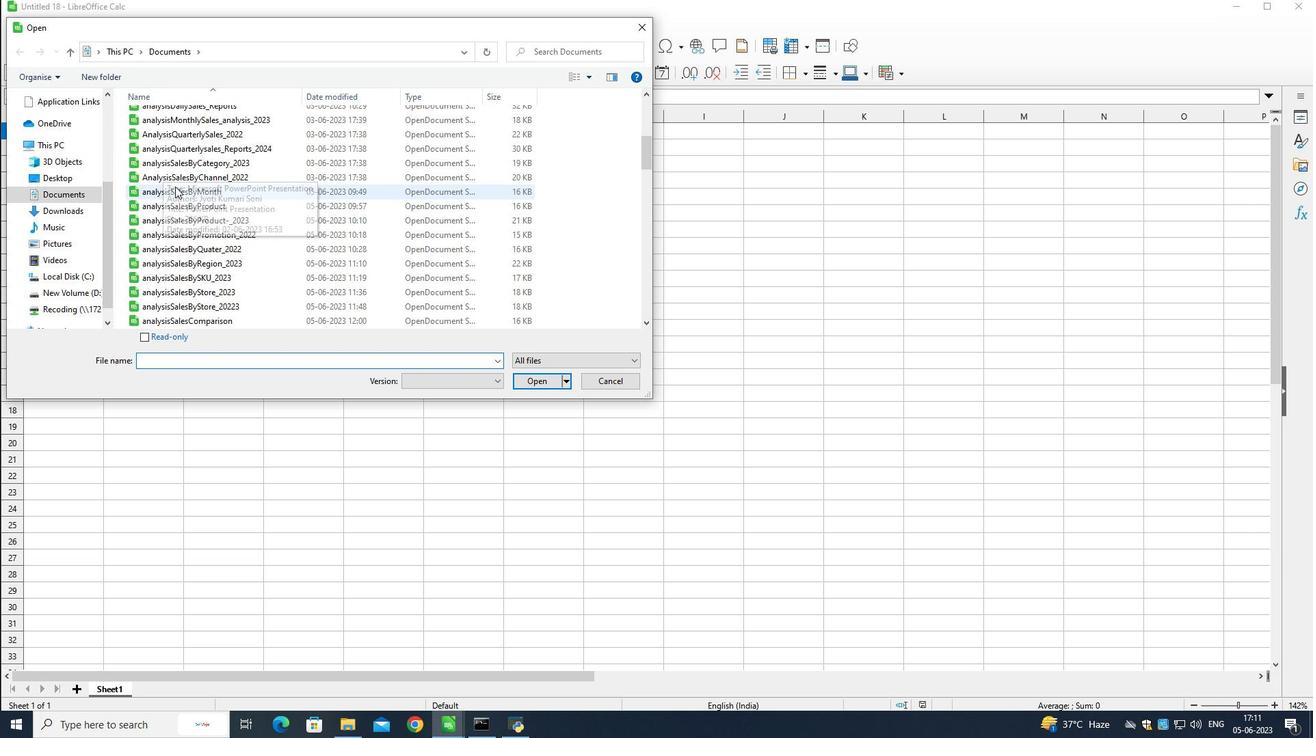 
Action: Mouse scrolled (175, 186) with delta (0, 0)
Screenshot: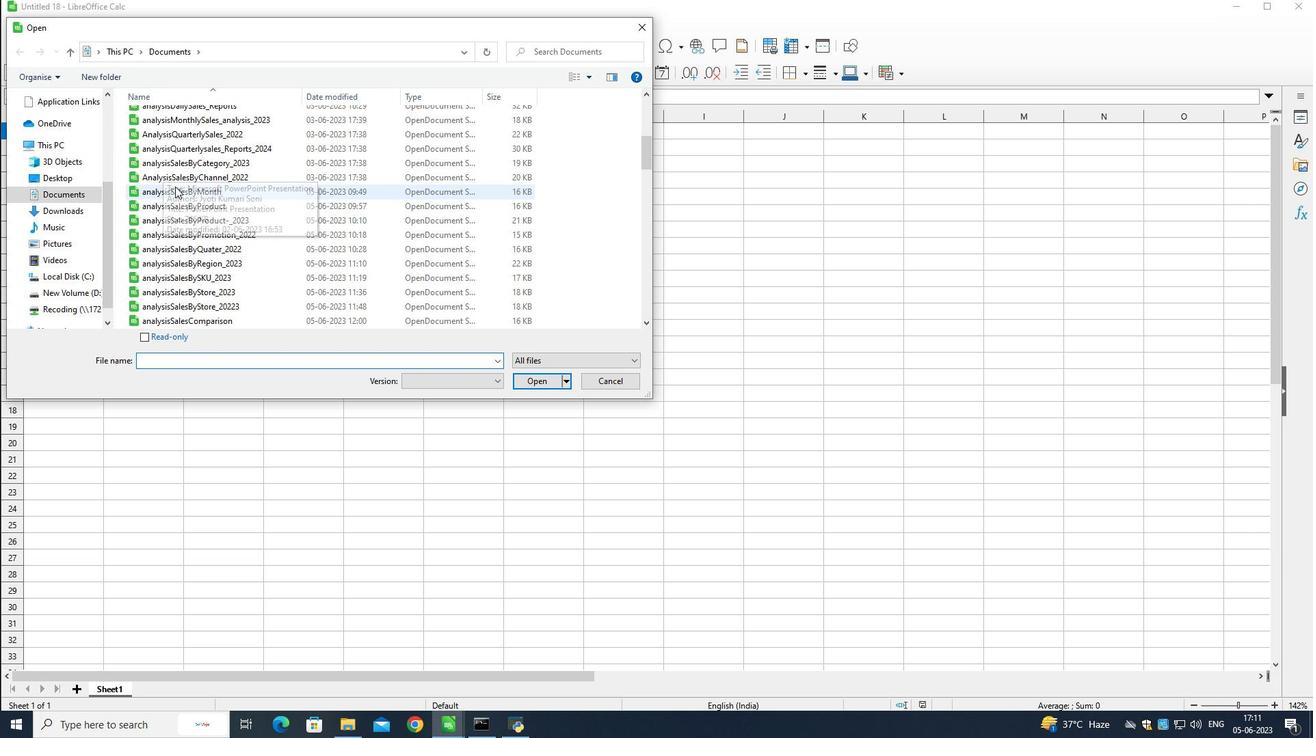 
Action: Mouse scrolled (175, 186) with delta (0, 0)
Screenshot: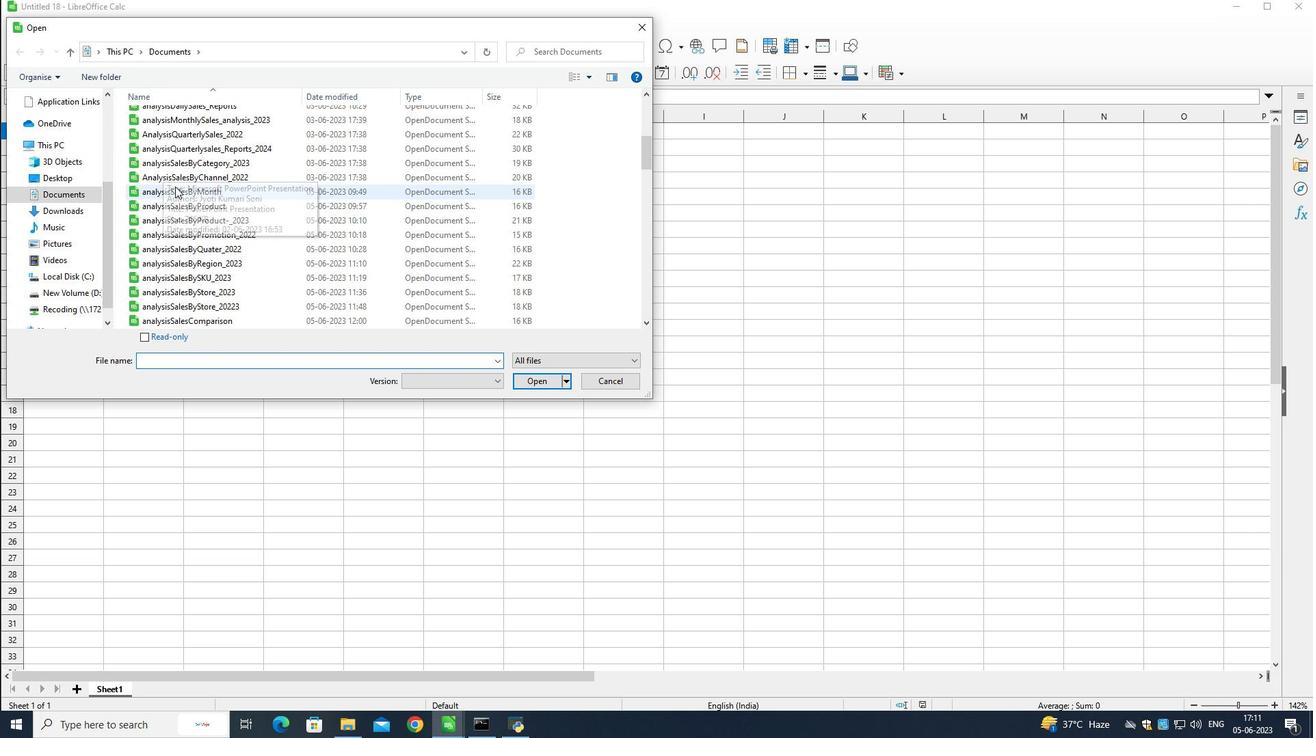 
Action: Mouse scrolled (175, 186) with delta (0, 0)
Screenshot: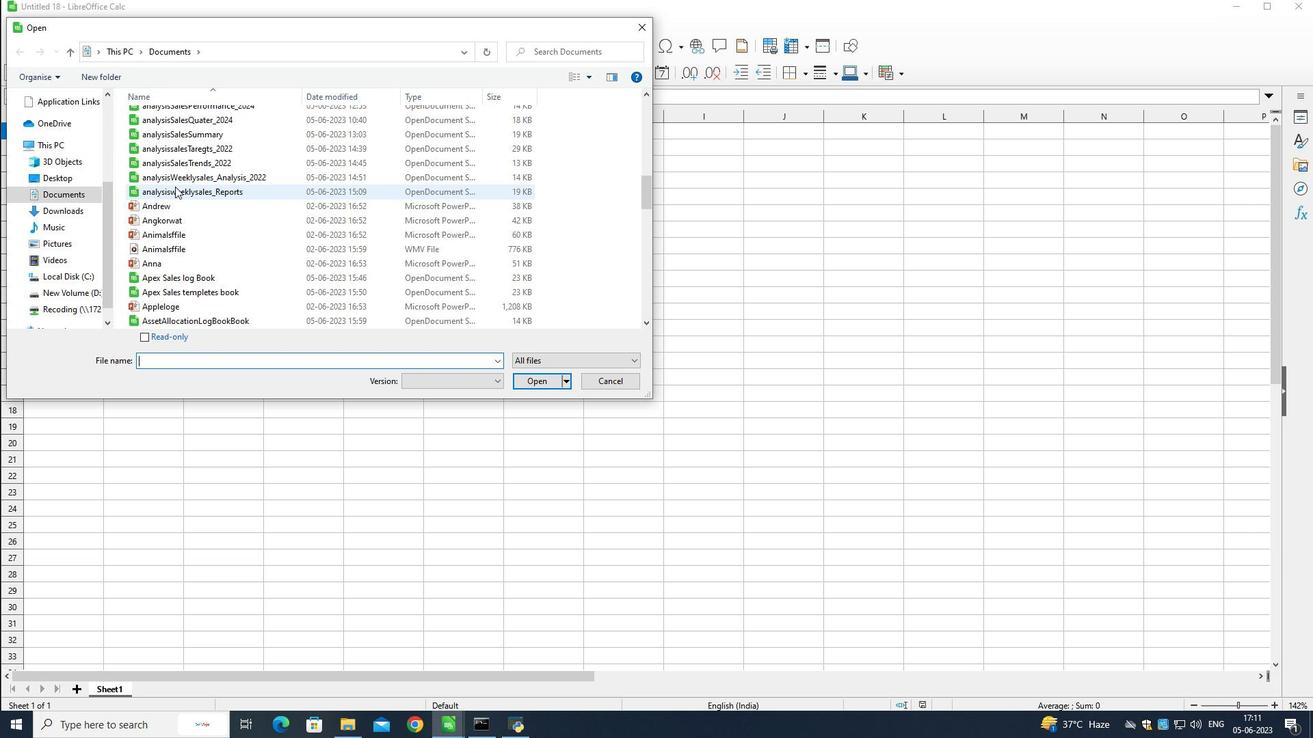 
Action: Mouse scrolled (175, 186) with delta (0, 0)
Screenshot: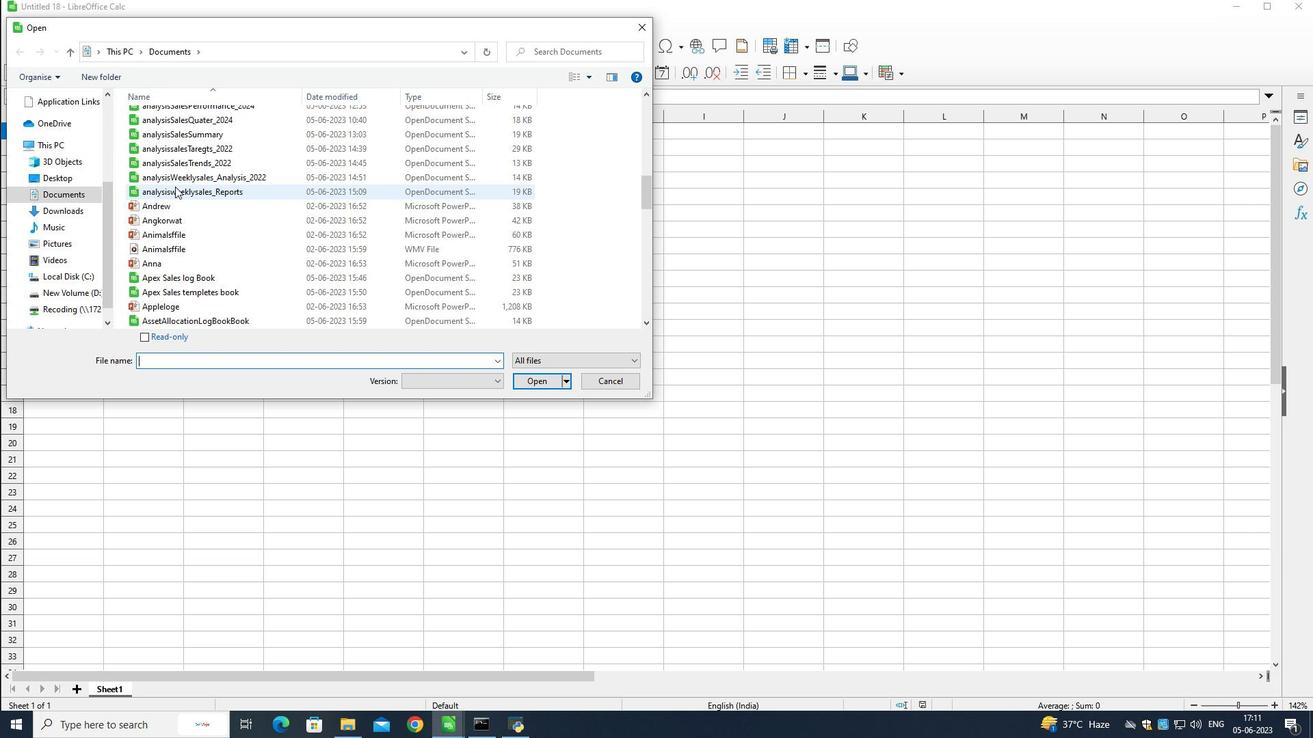 
Action: Mouse scrolled (175, 186) with delta (0, 0)
Screenshot: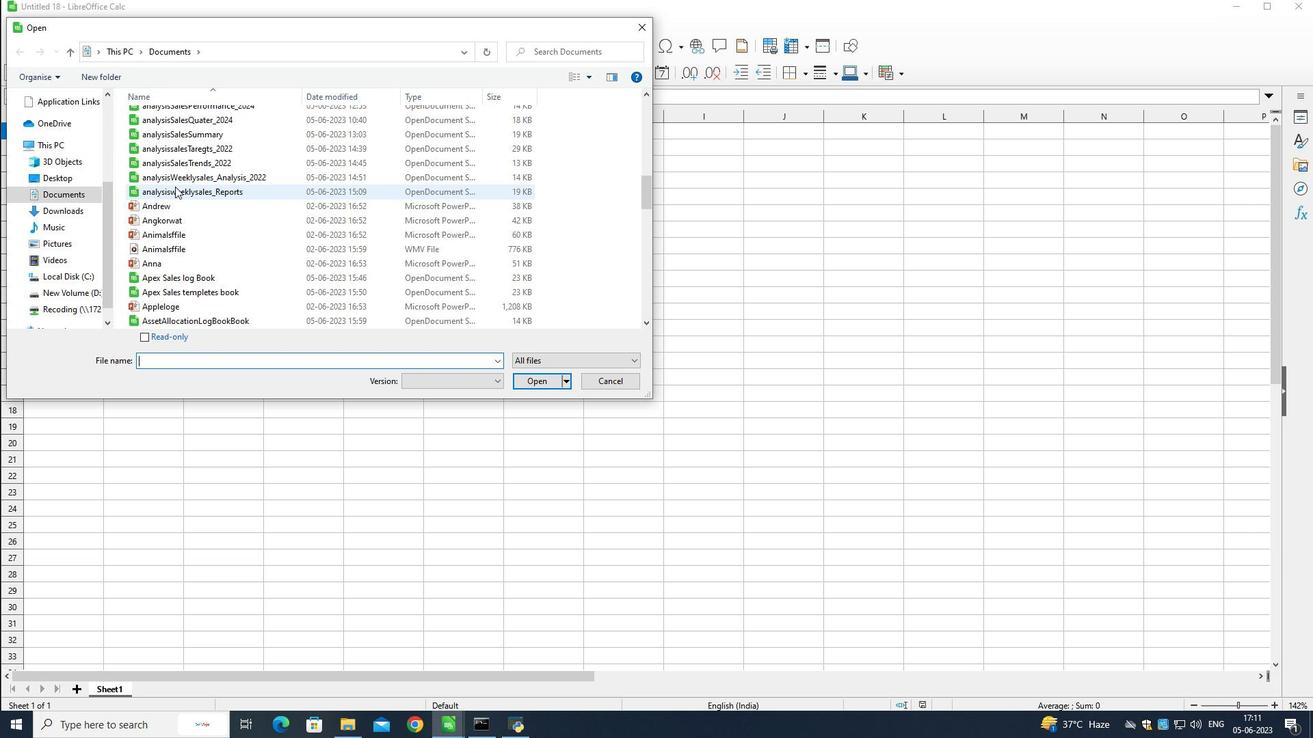 
Action: Mouse scrolled (175, 186) with delta (0, 0)
Screenshot: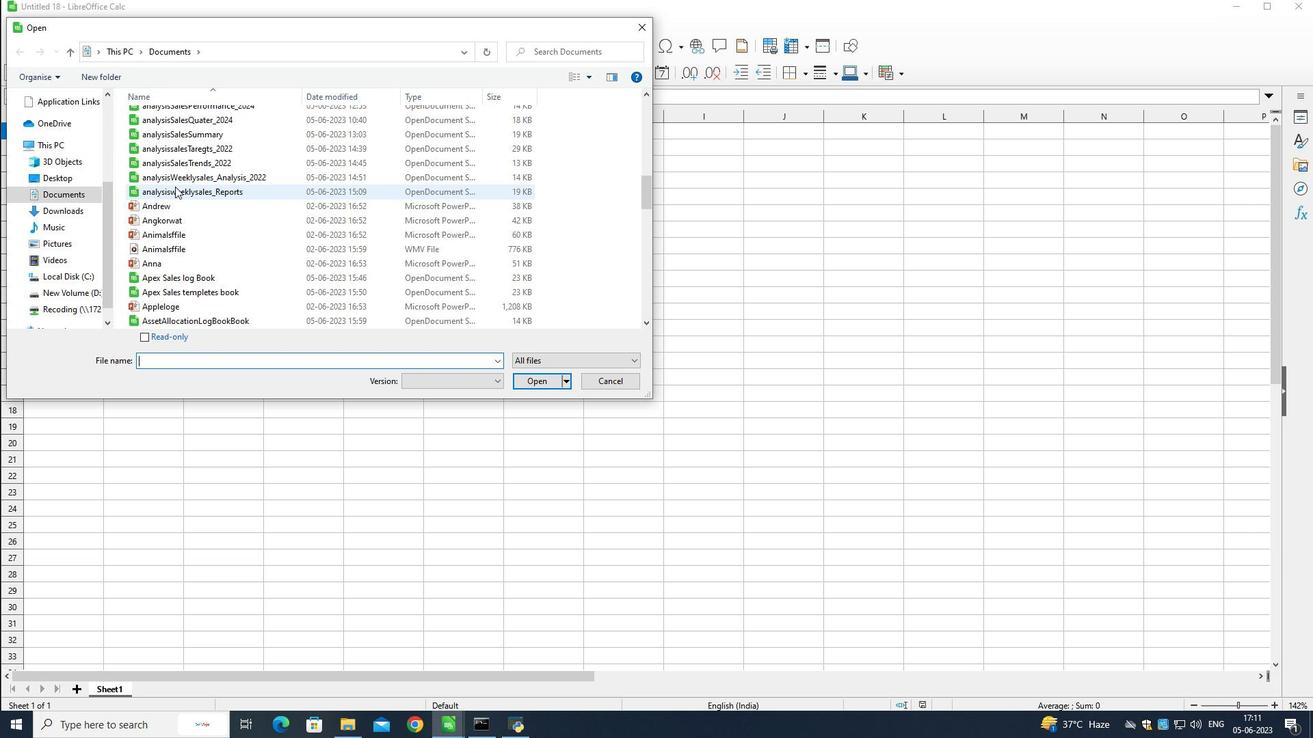 
Action: Mouse scrolled (175, 186) with delta (0, 0)
Screenshot: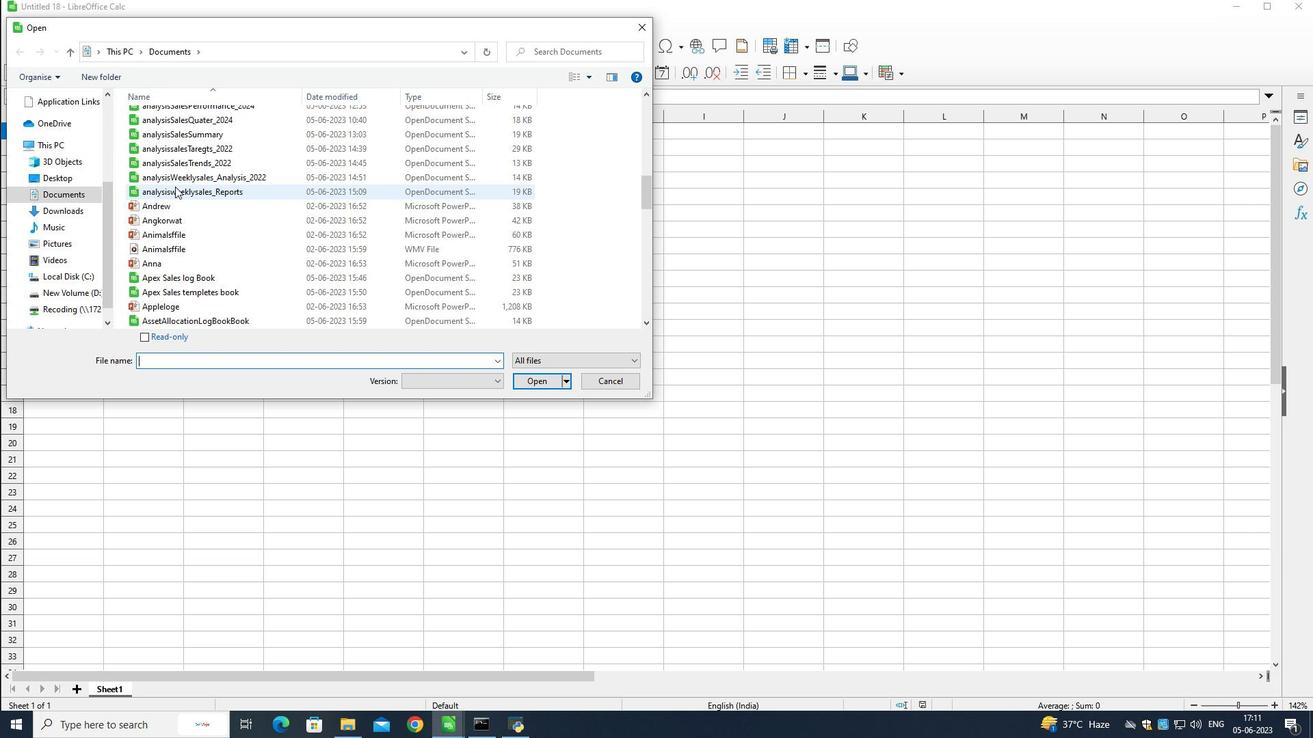 
Action: Mouse scrolled (175, 186) with delta (0, 0)
Screenshot: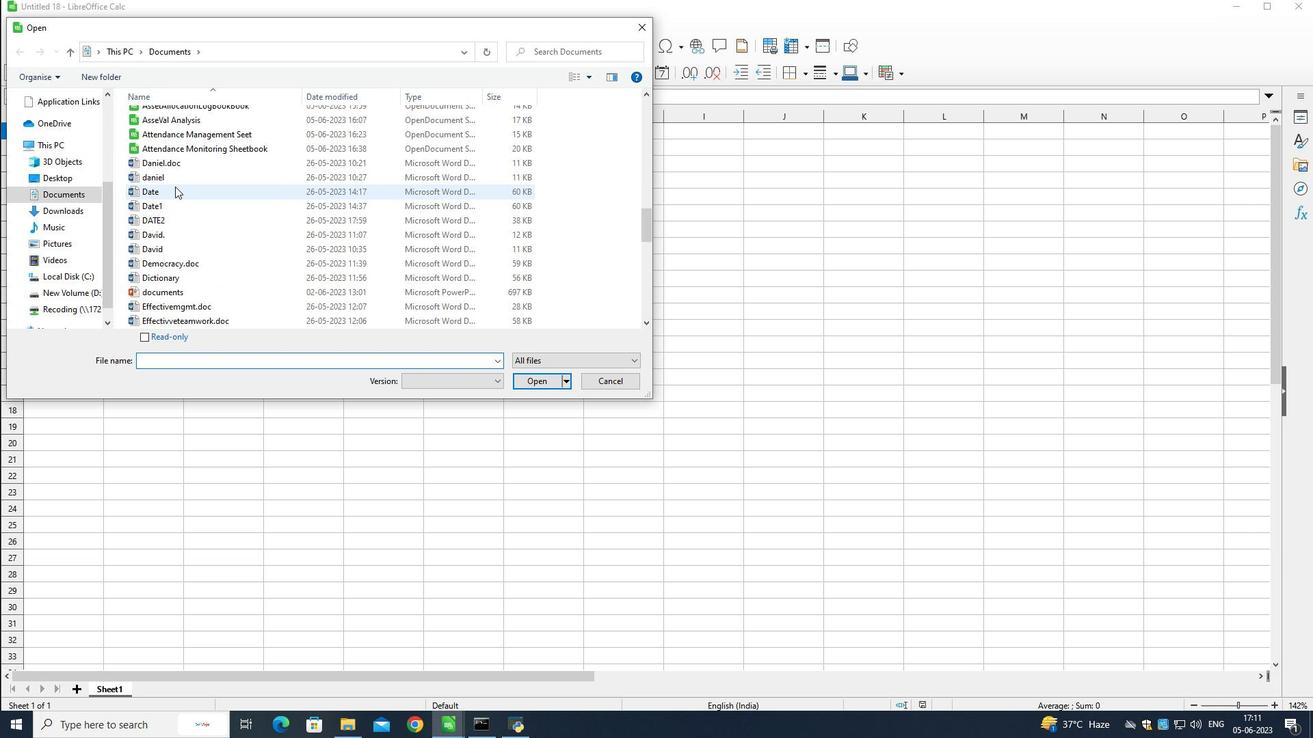 
Action: Mouse scrolled (175, 186) with delta (0, 0)
Screenshot: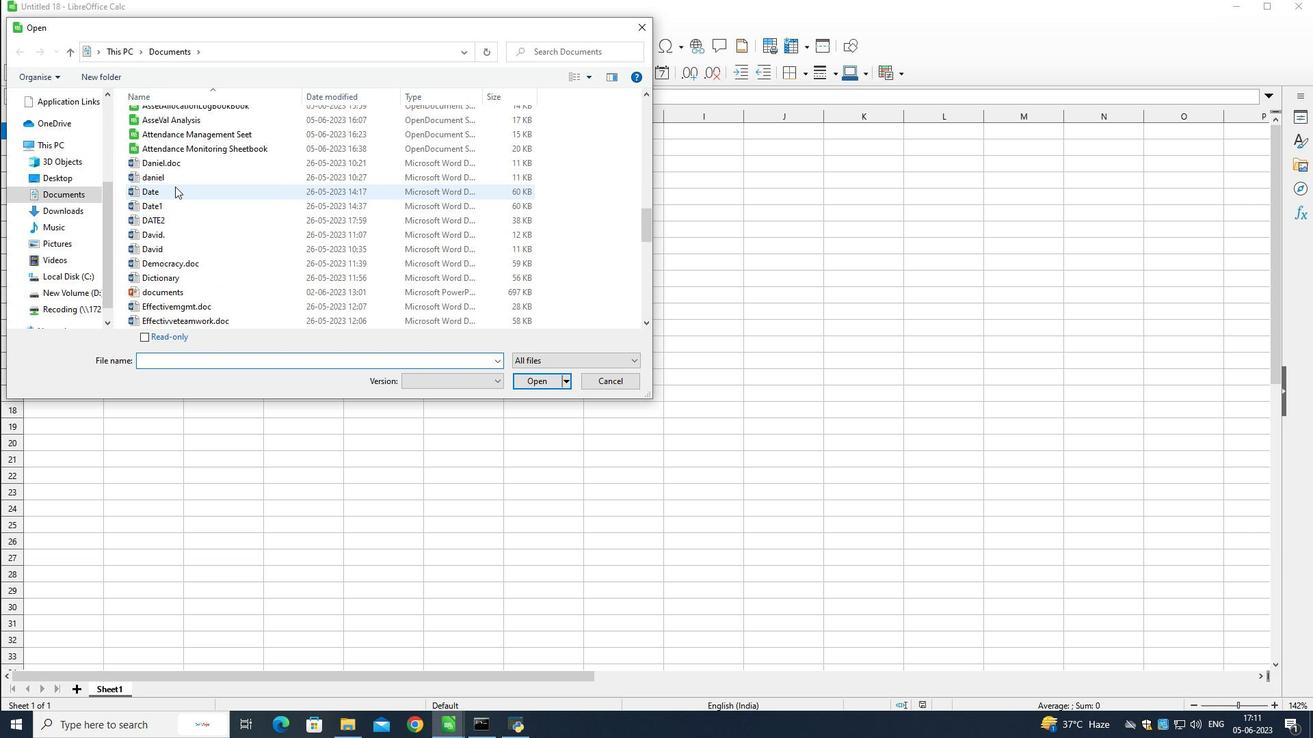
Action: Mouse scrolled (175, 186) with delta (0, 0)
Screenshot: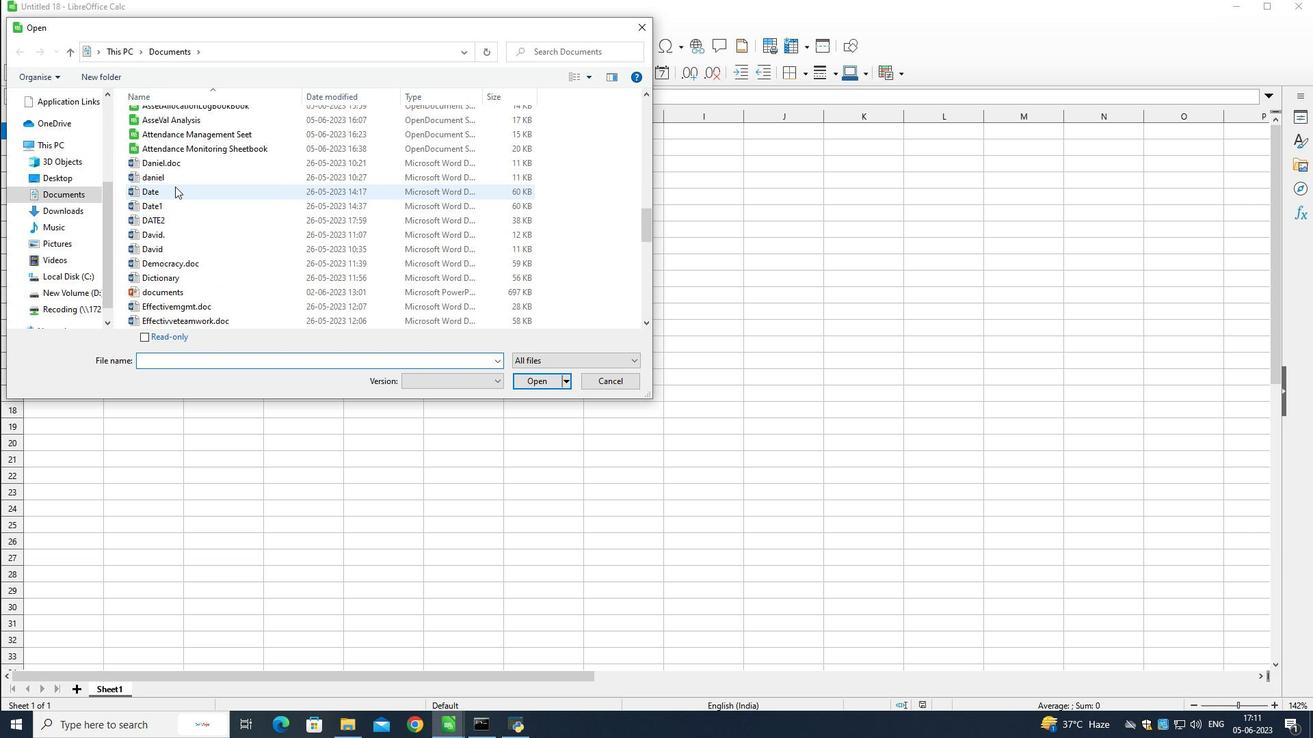 
Action: Mouse scrolled (175, 186) with delta (0, 0)
Screenshot: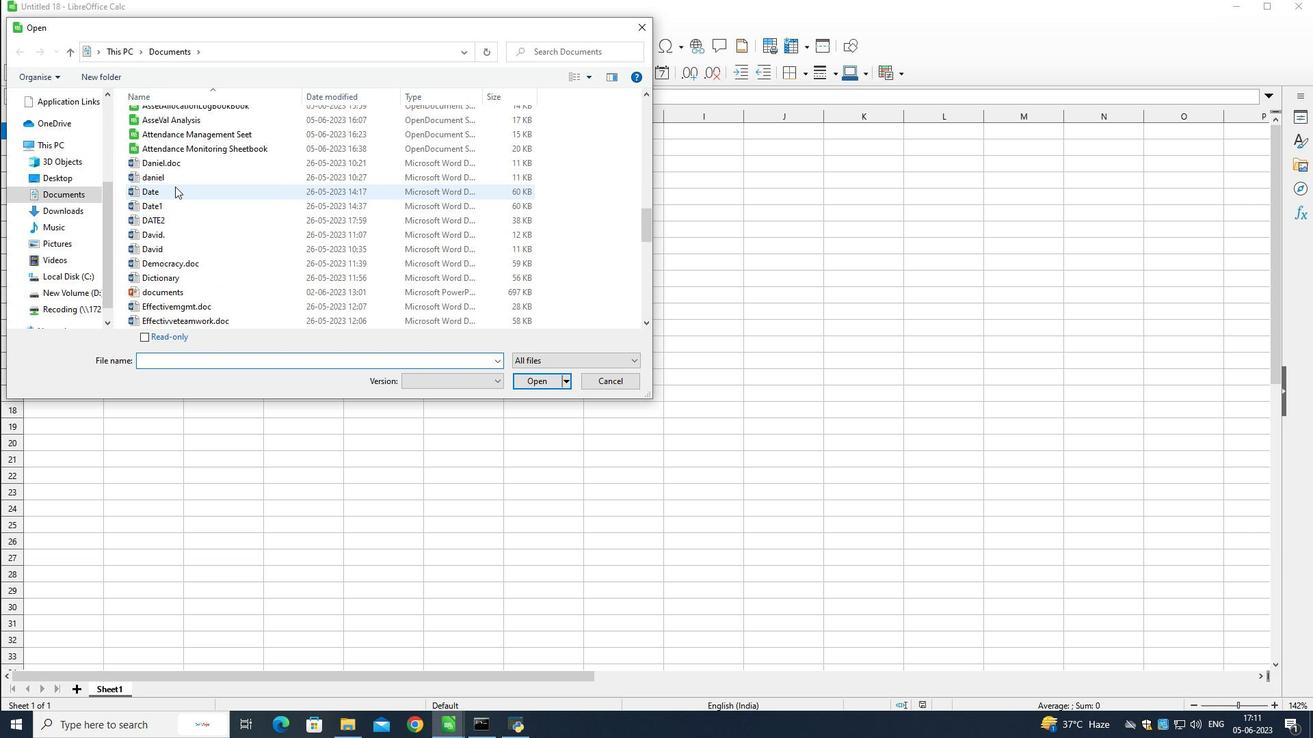 
Action: Mouse scrolled (175, 186) with delta (0, 0)
Screenshot: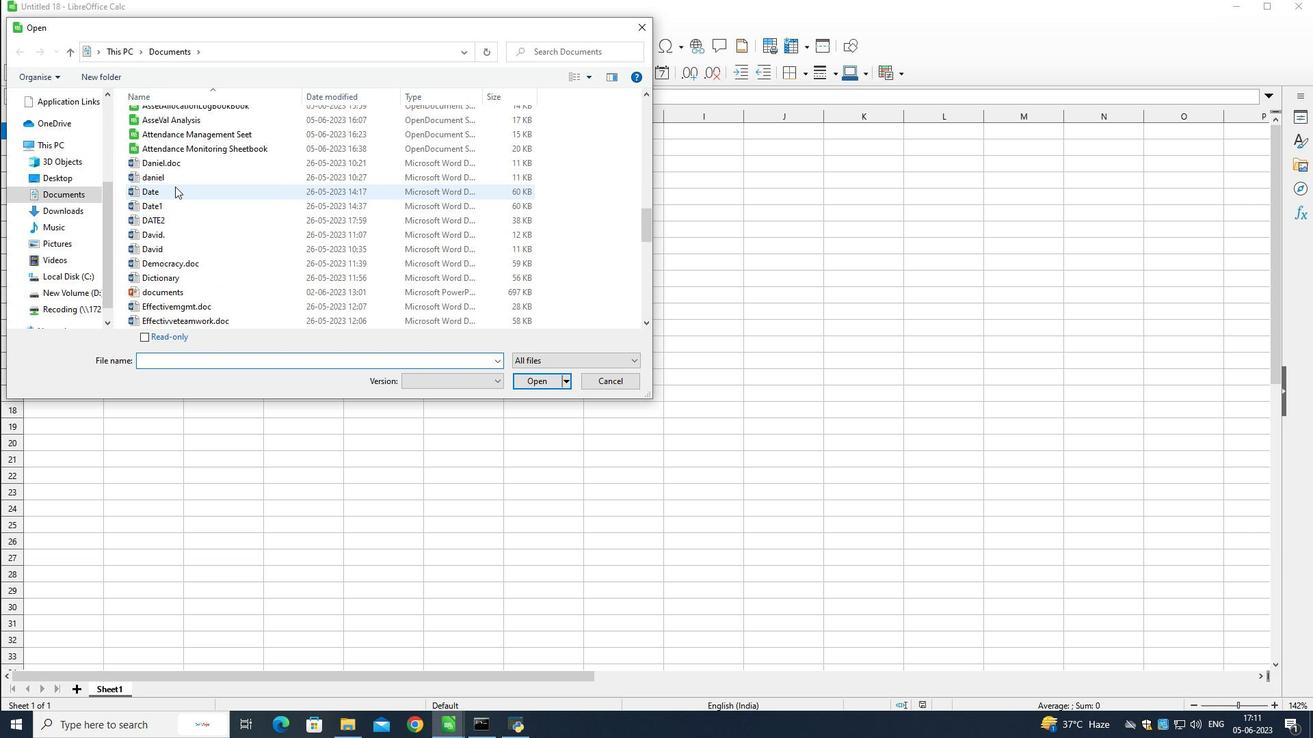 
Action: Mouse scrolled (175, 186) with delta (0, 0)
Screenshot: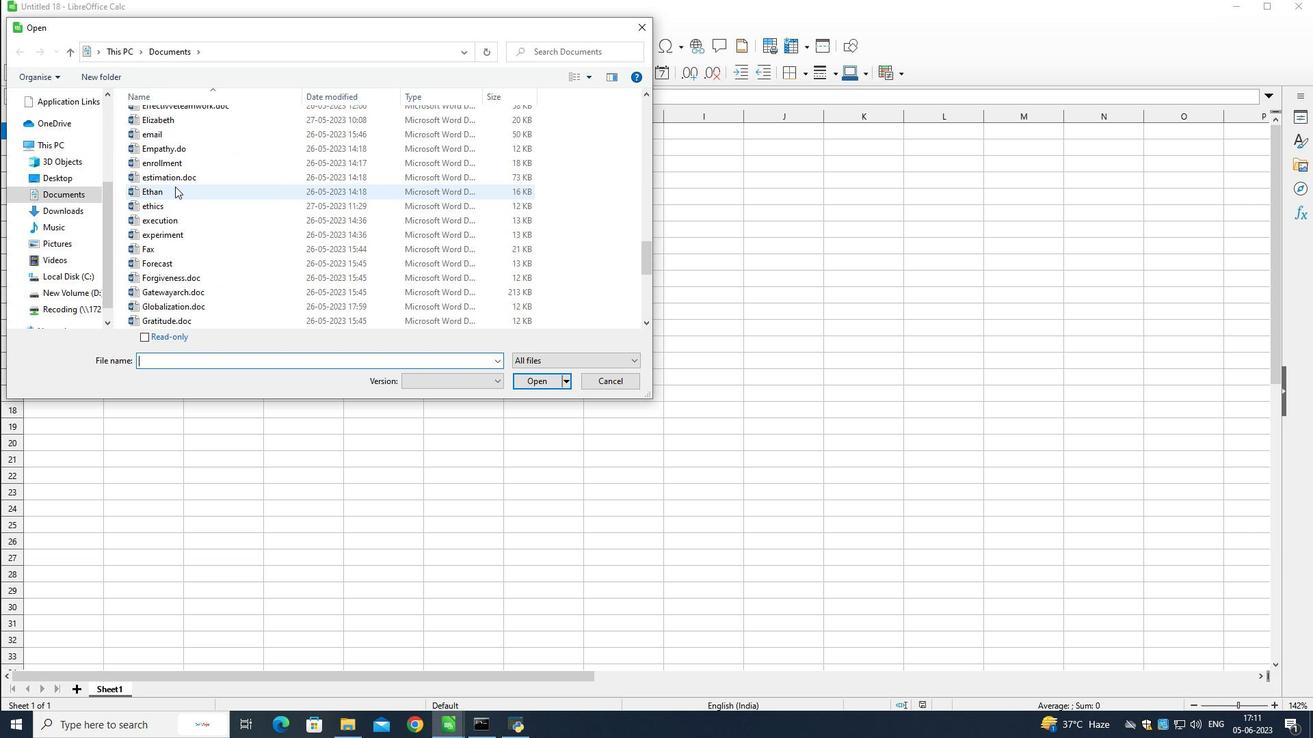 
Action: Mouse scrolled (175, 186) with delta (0, 0)
Screenshot: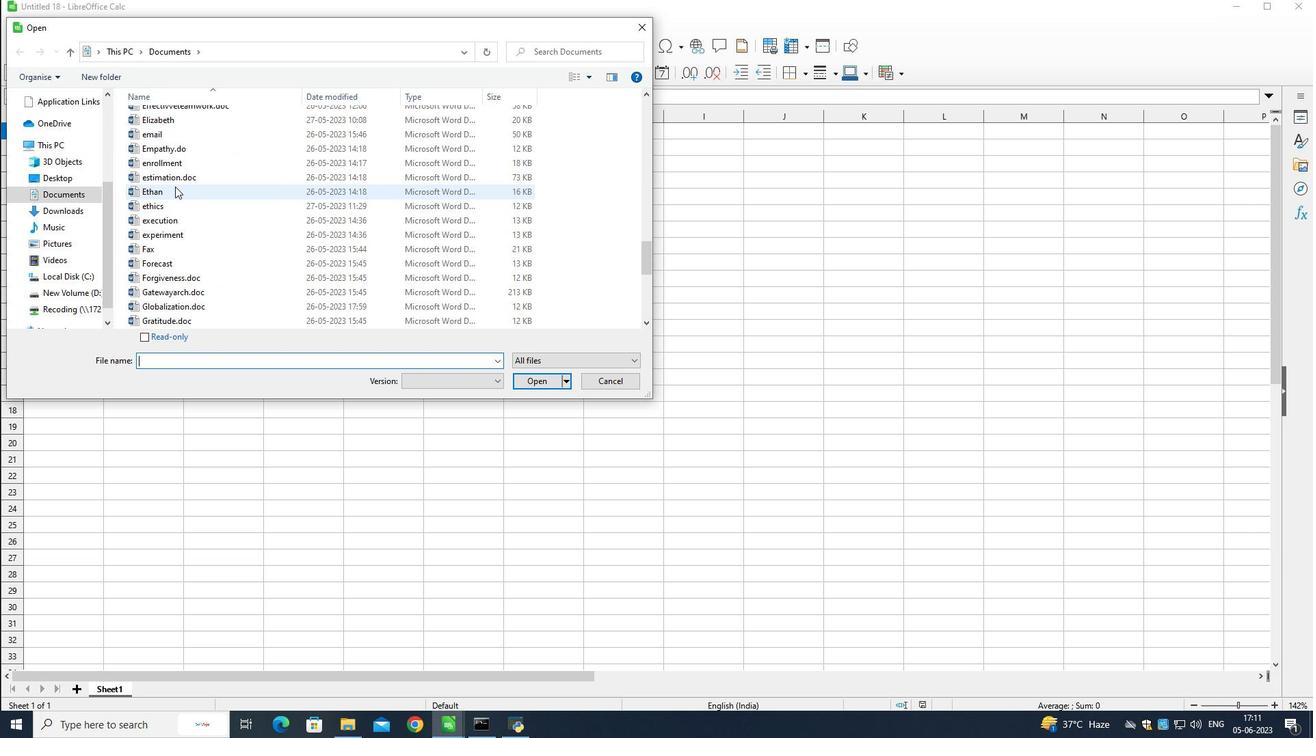 
Action: Mouse scrolled (175, 185) with delta (0, -1)
Screenshot: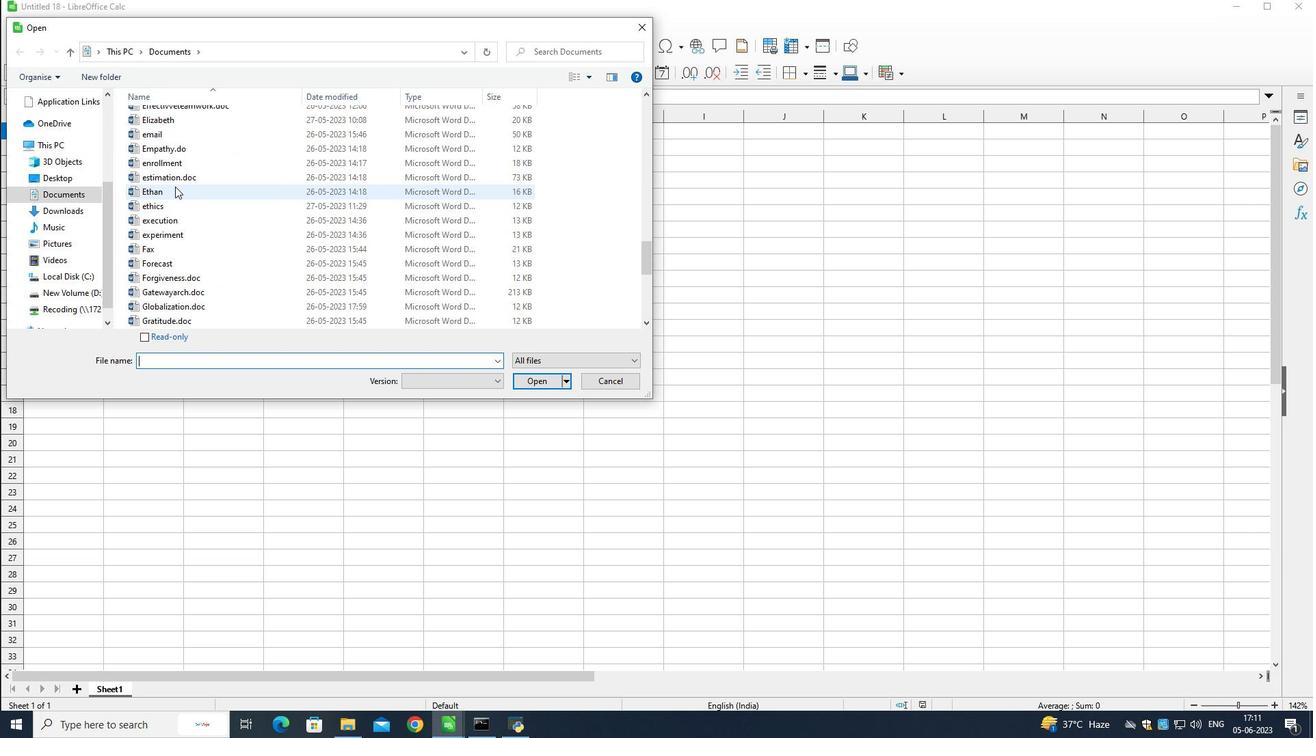 
Action: Mouse scrolled (175, 186) with delta (0, 0)
Screenshot: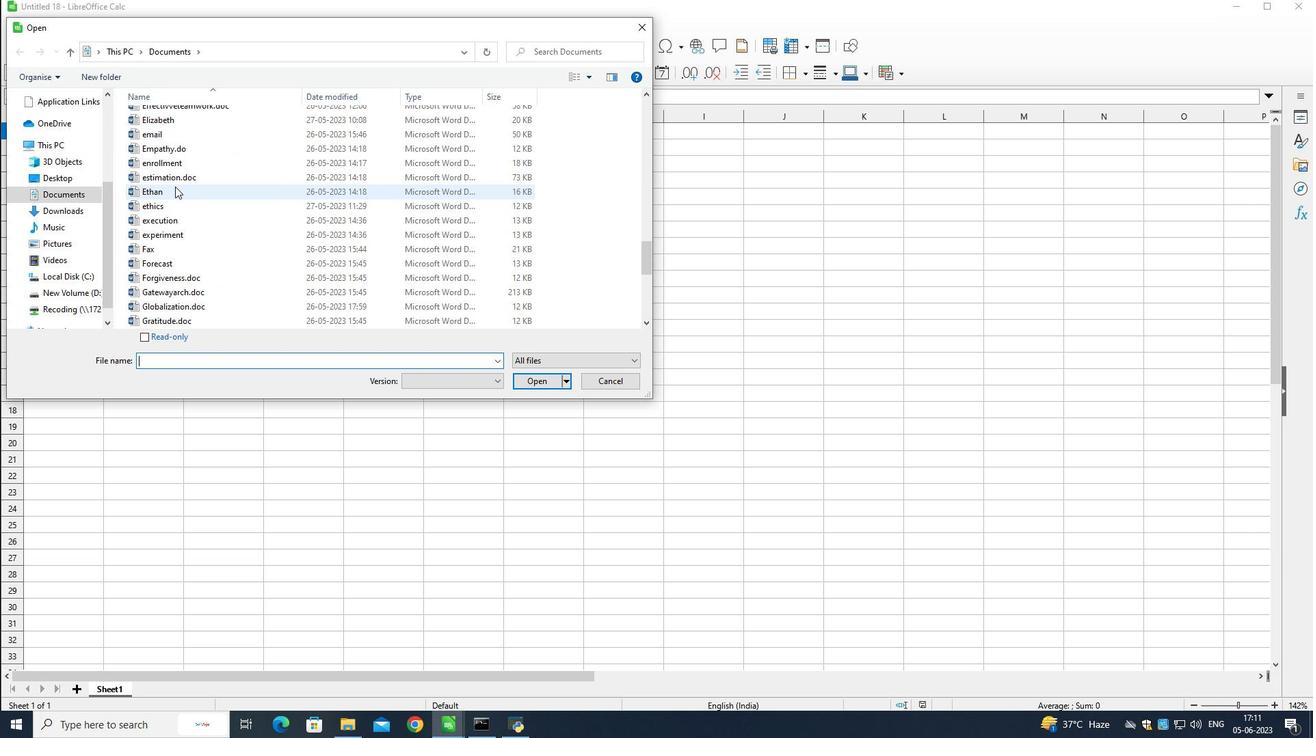 
Action: Mouse scrolled (175, 186) with delta (0, 0)
Screenshot: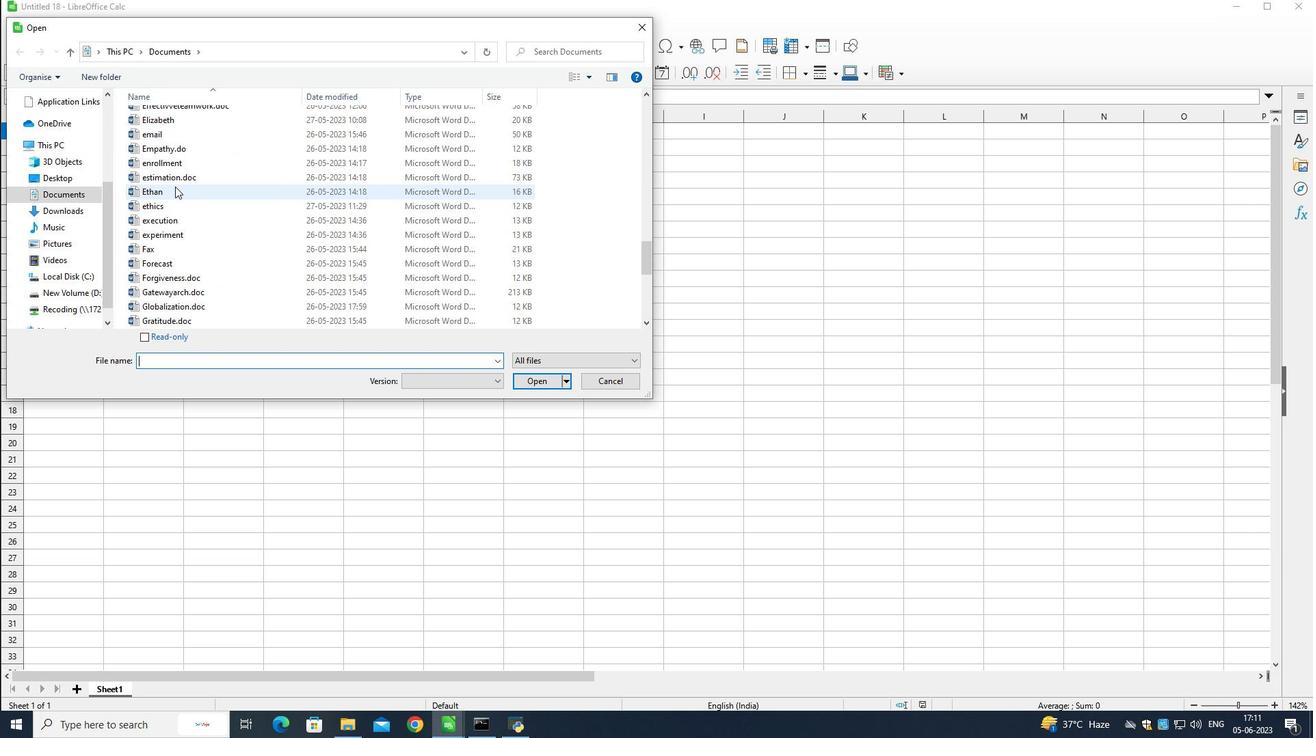 
Action: Mouse scrolled (175, 186) with delta (0, 0)
Screenshot: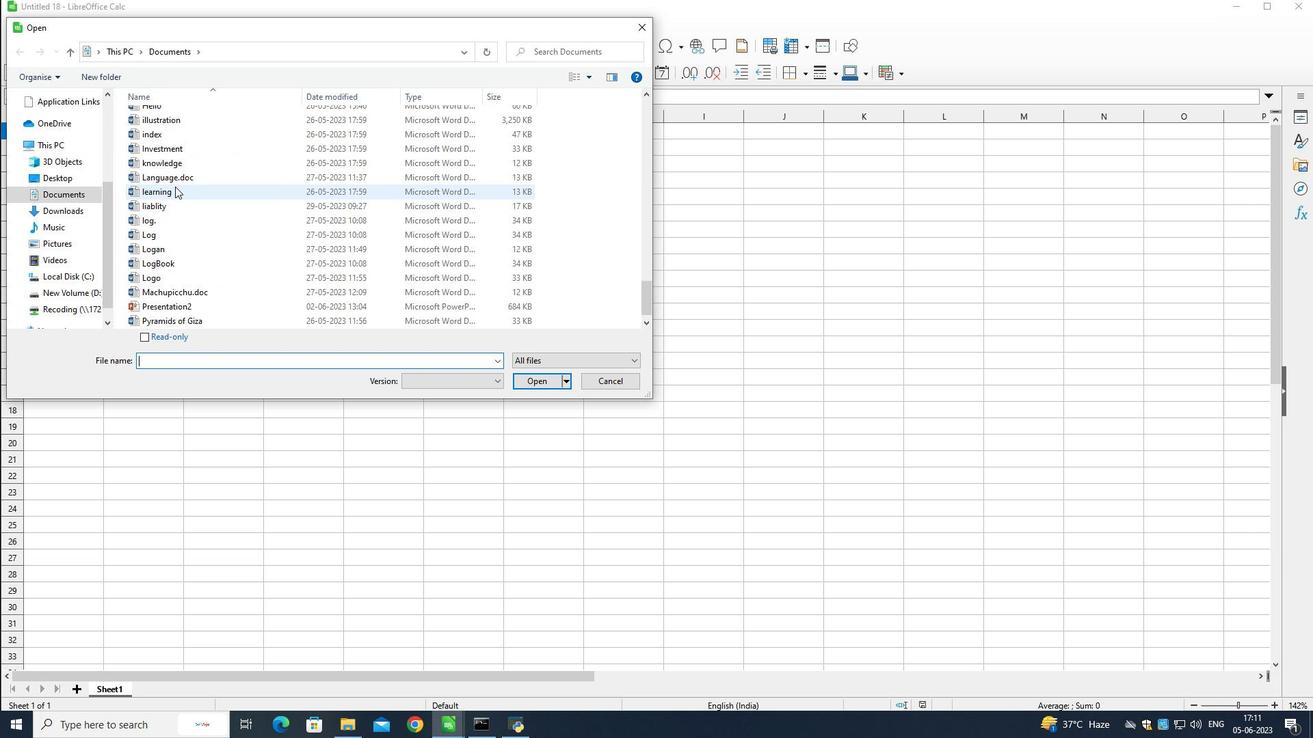
Action: Mouse scrolled (175, 186) with delta (0, 0)
Screenshot: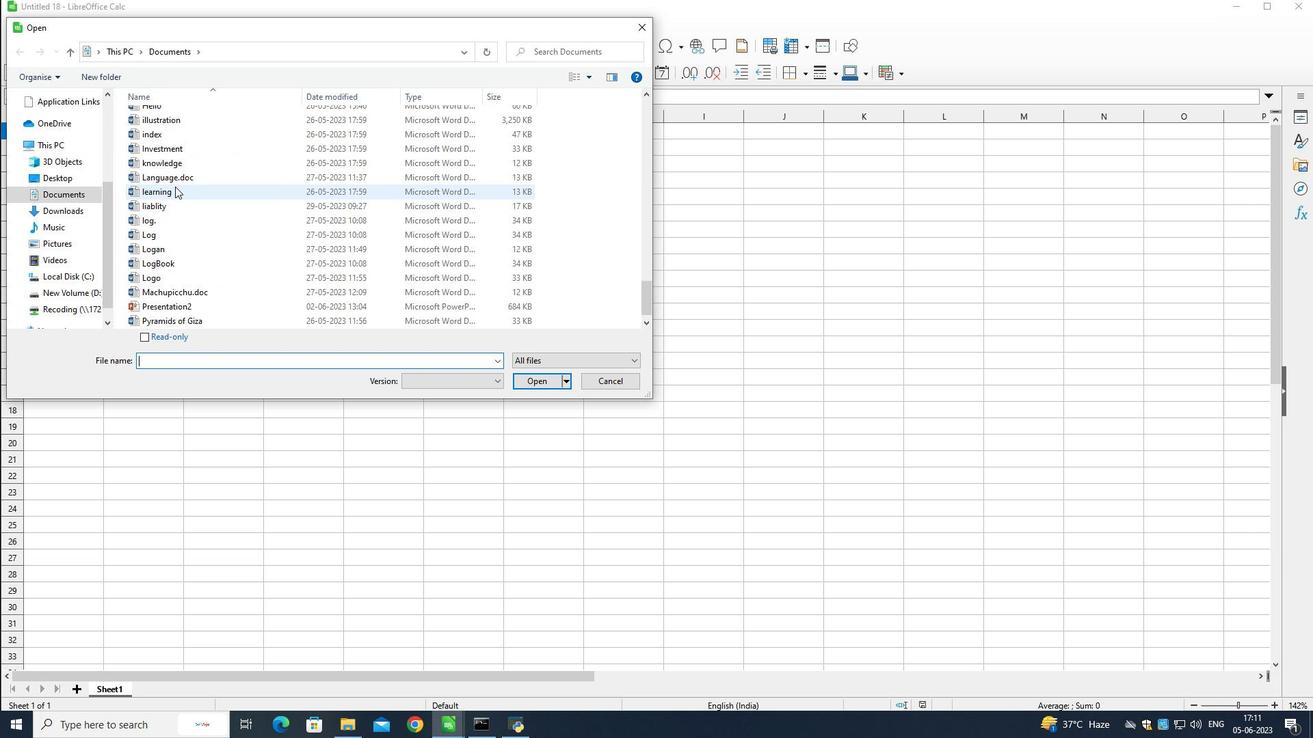
Action: Mouse scrolled (175, 186) with delta (0, 0)
Screenshot: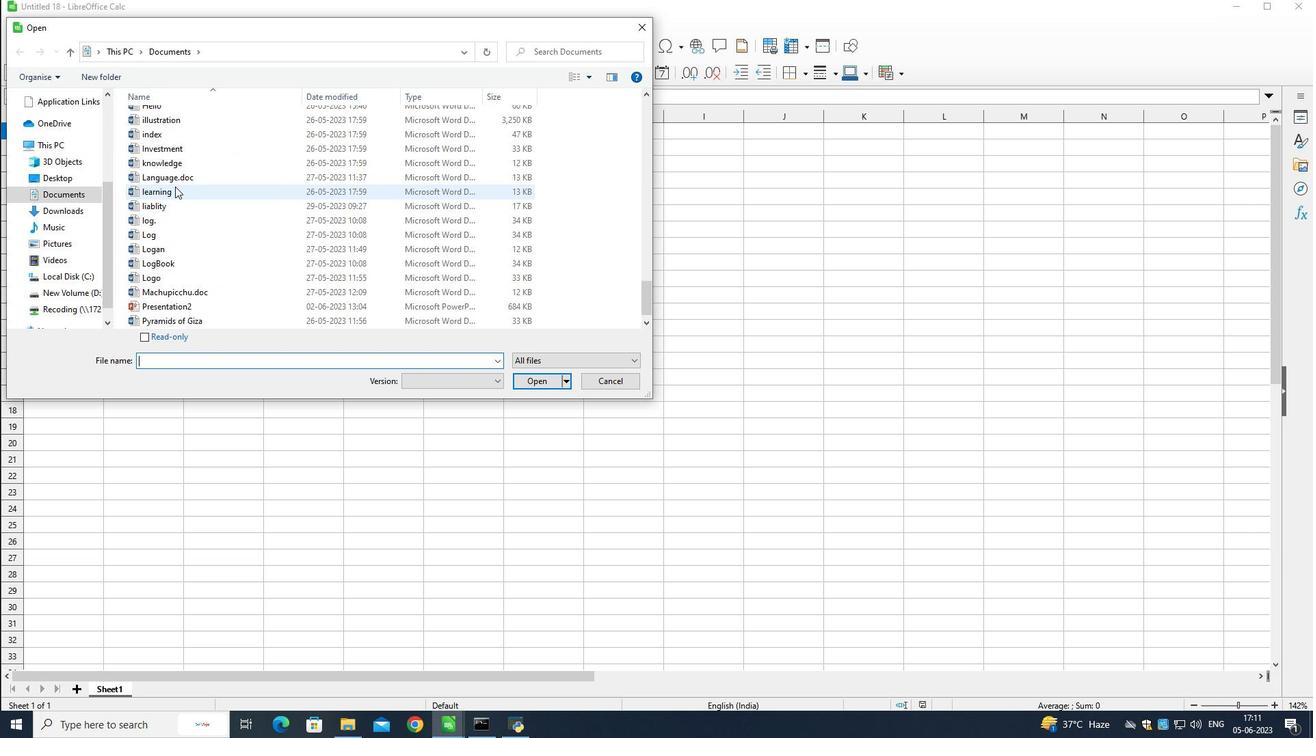 
Action: Mouse scrolled (175, 186) with delta (0, 0)
Screenshot: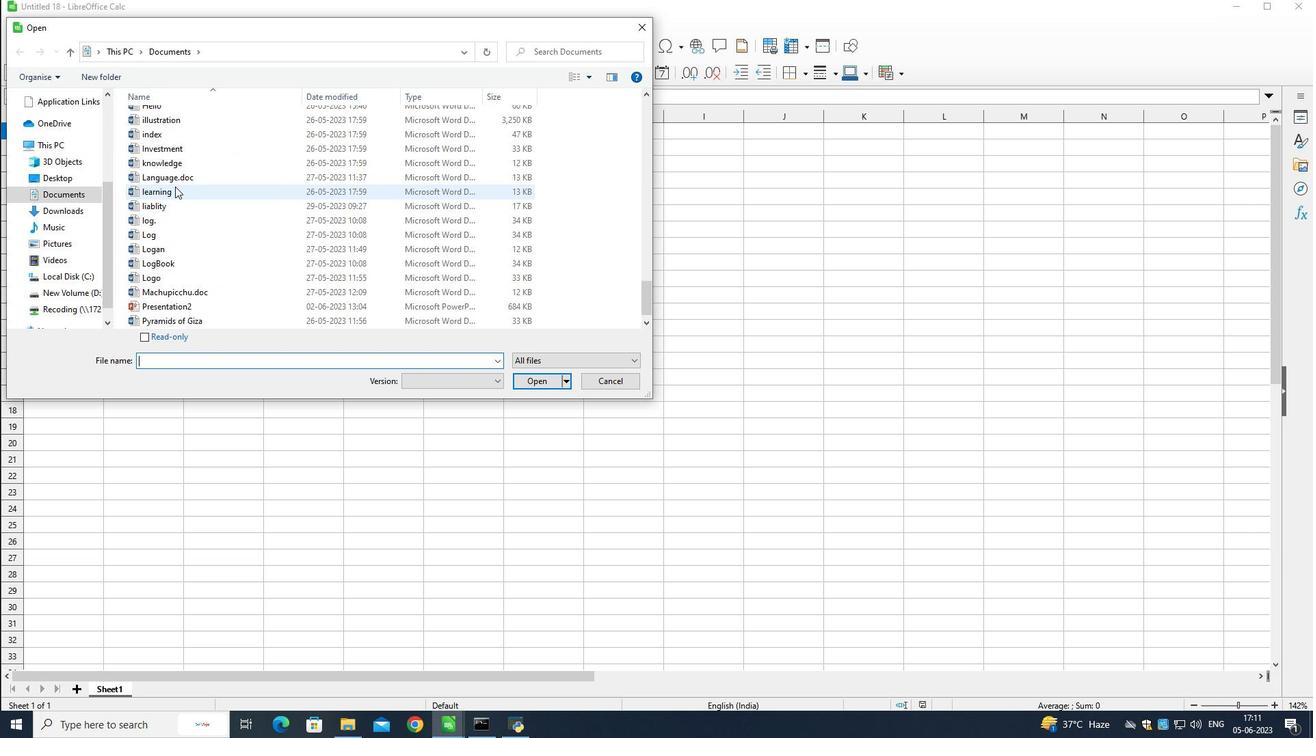 
Action: Mouse scrolled (175, 186) with delta (0, 0)
Screenshot: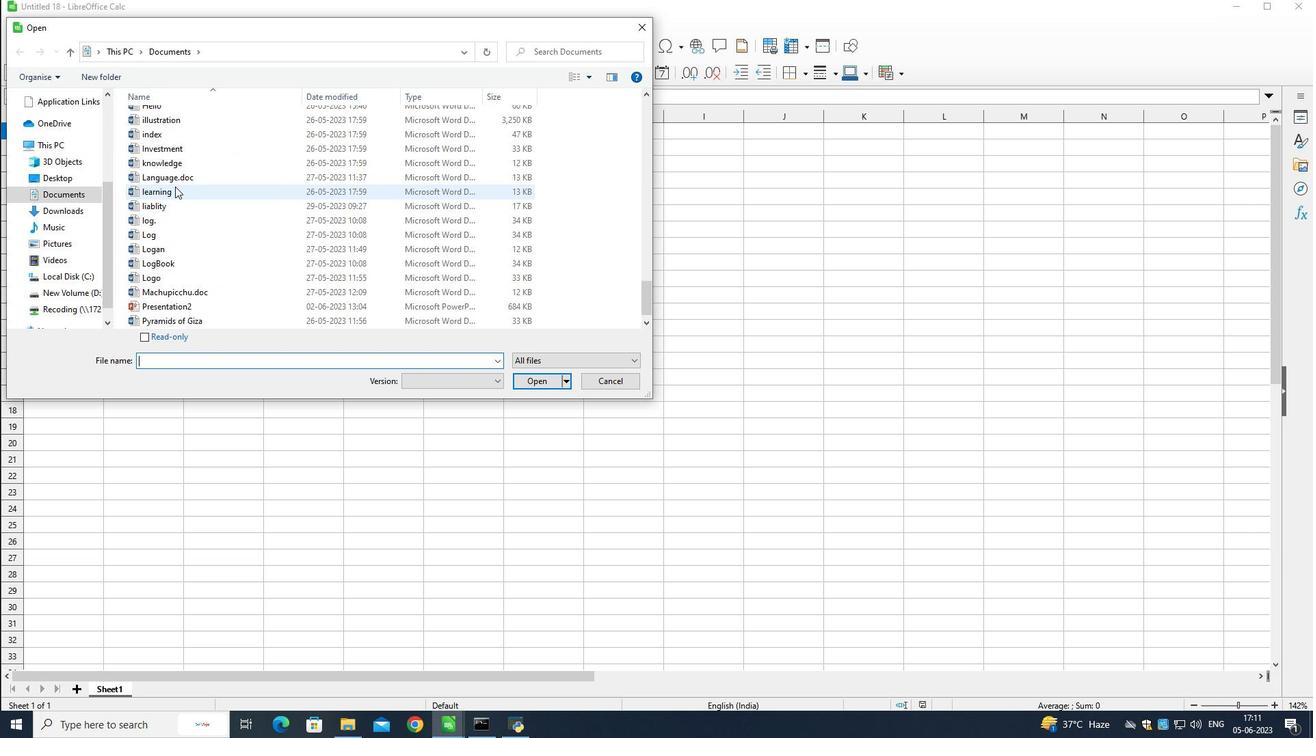 
Action: Mouse moved to (175, 187)
Screenshot: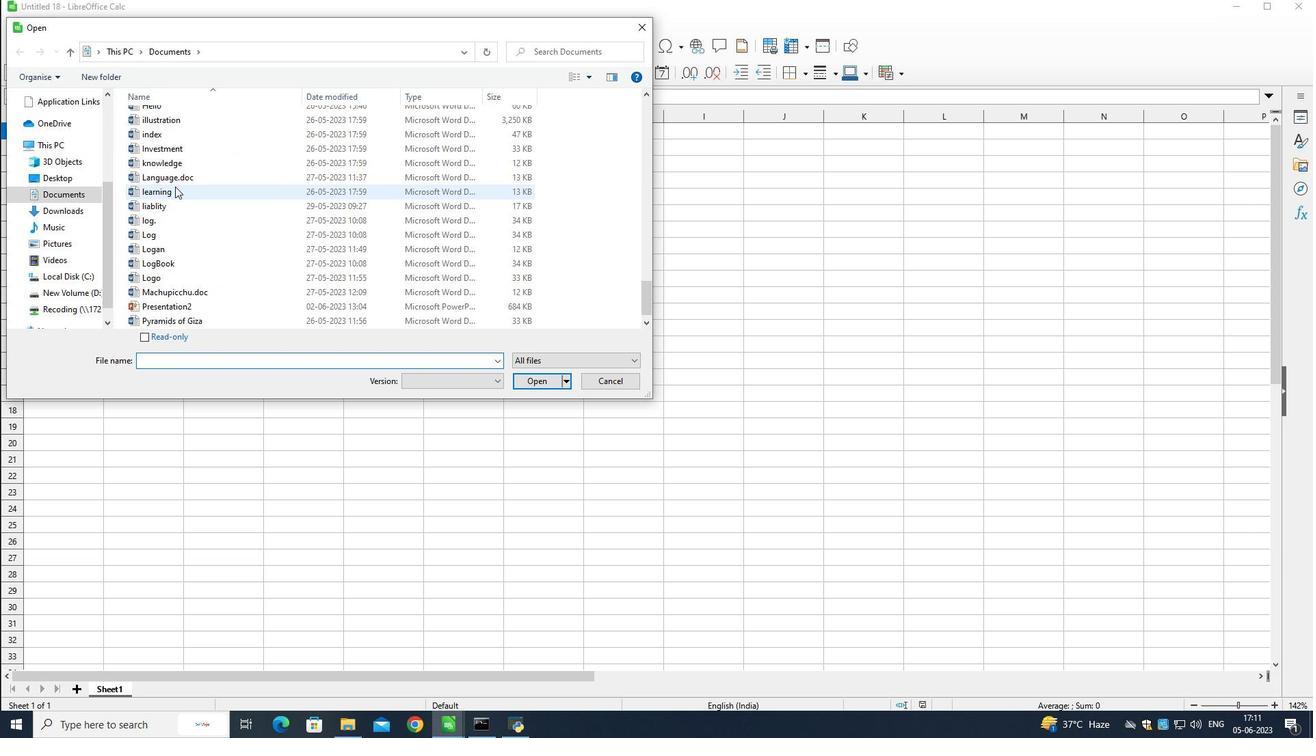 
Action: Mouse scrolled (175, 186) with delta (0, 0)
Screenshot: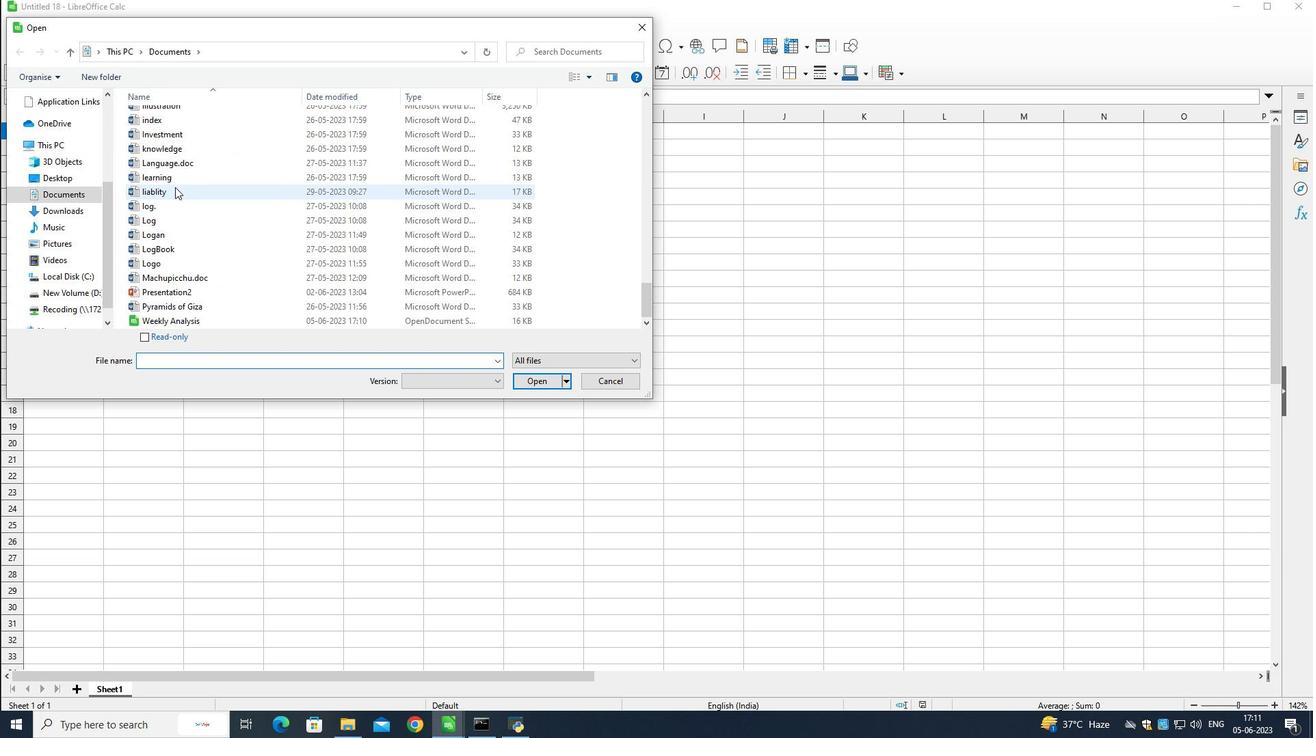 
Action: Mouse moved to (175, 188)
Screenshot: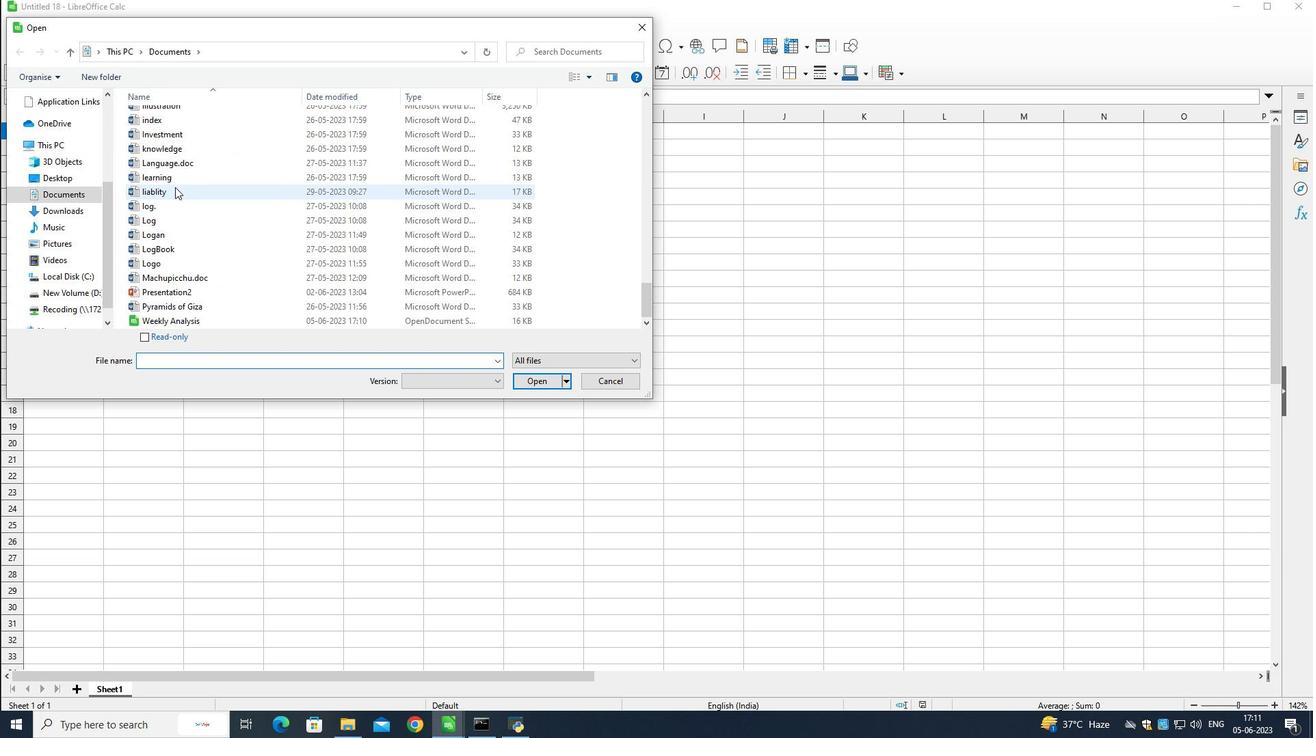 
Action: Mouse scrolled (175, 187) with delta (0, 0)
Screenshot: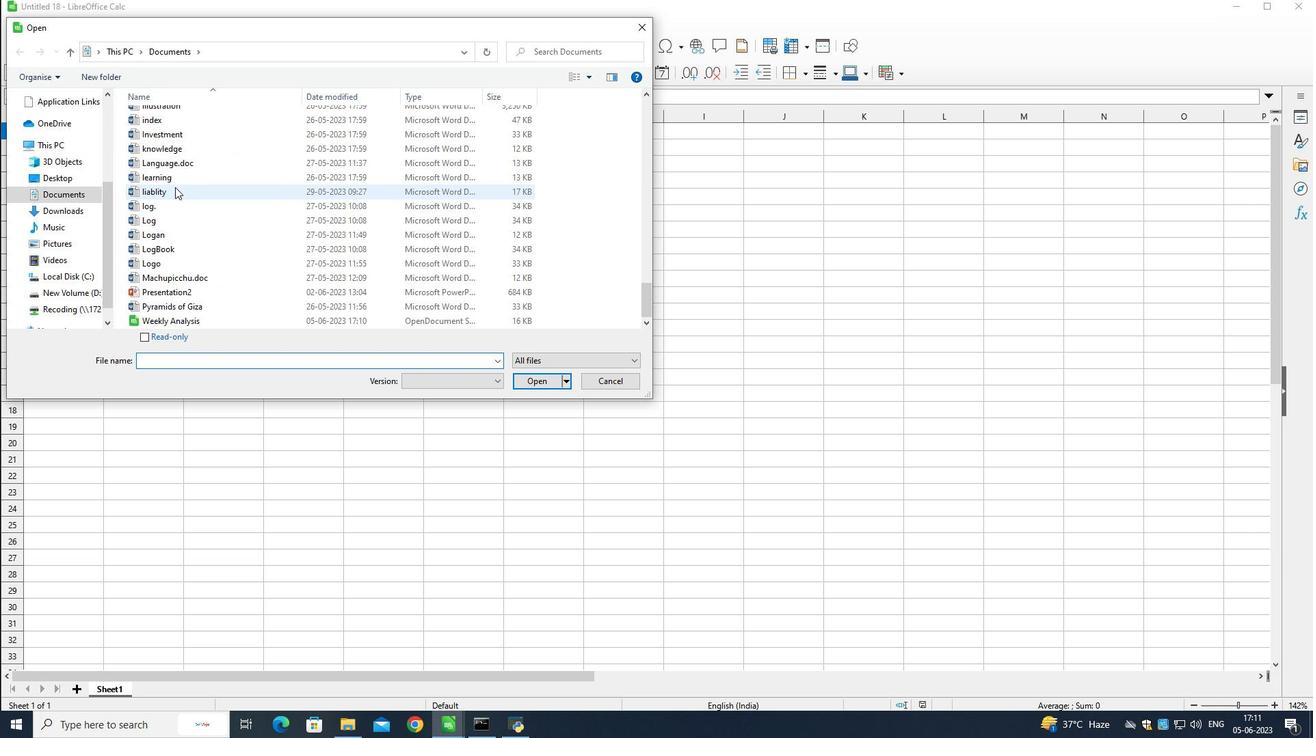 
Action: Mouse scrolled (175, 187) with delta (0, 0)
Screenshot: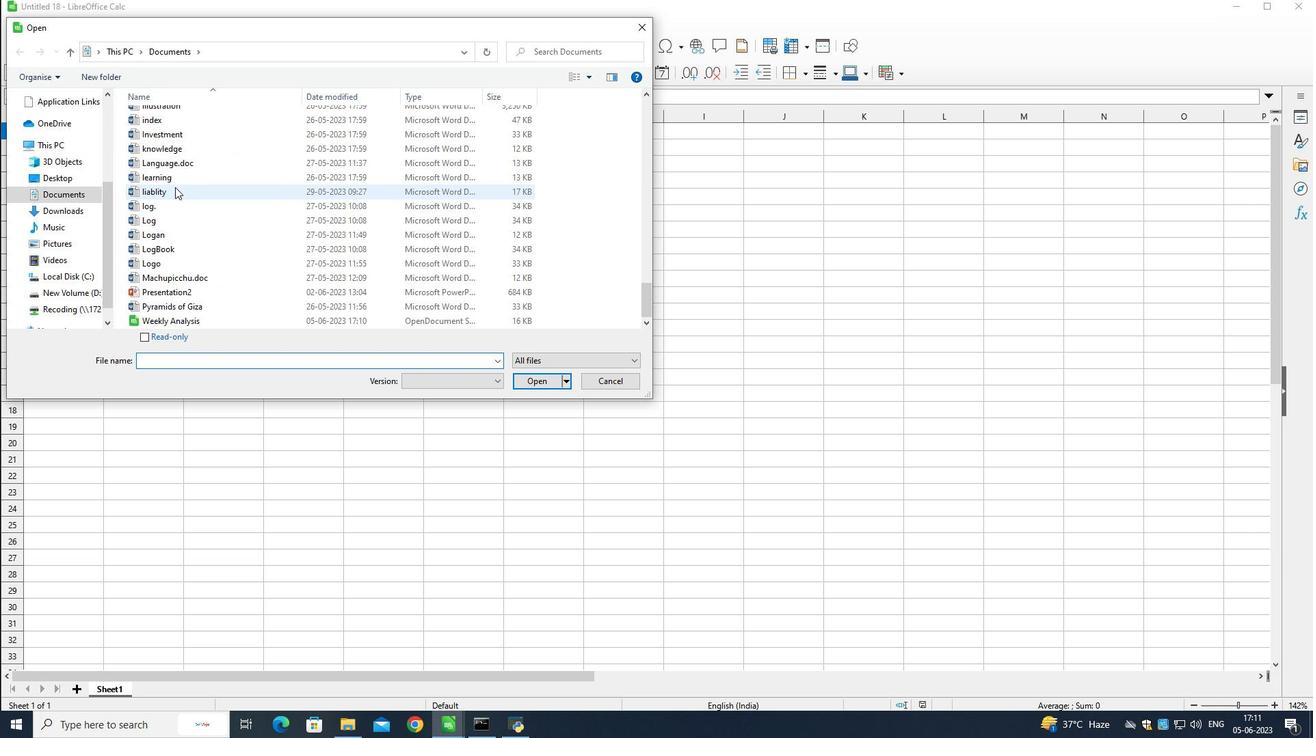
Action: Mouse scrolled (175, 187) with delta (0, 0)
Screenshot: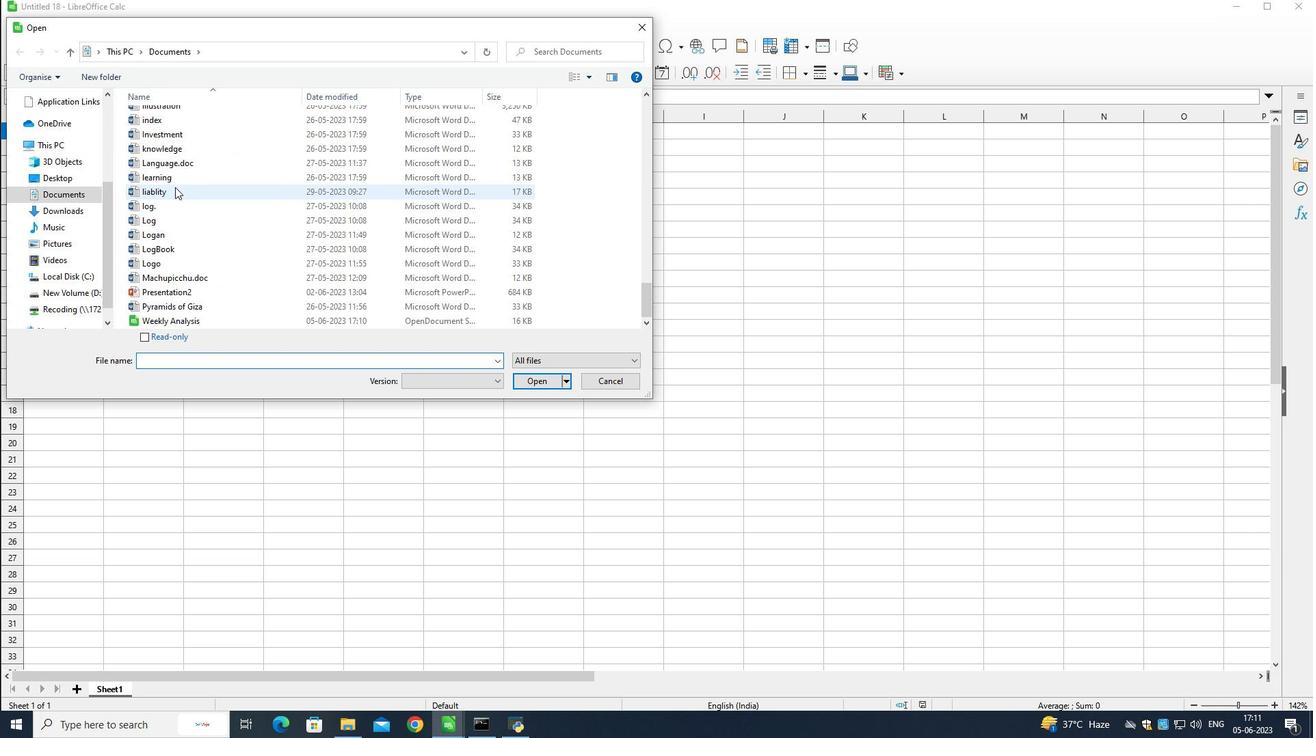 
Action: Mouse scrolled (175, 187) with delta (0, 0)
Screenshot: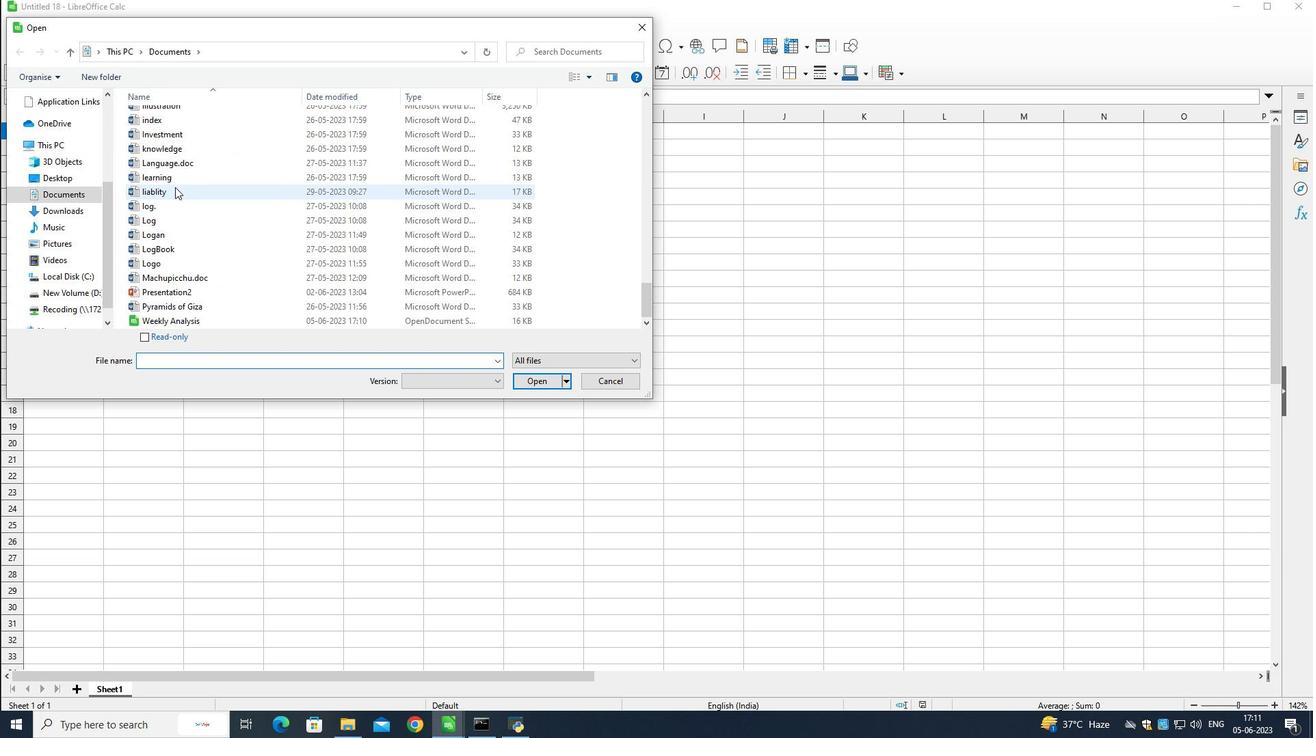 
Action: Mouse moved to (194, 321)
Screenshot: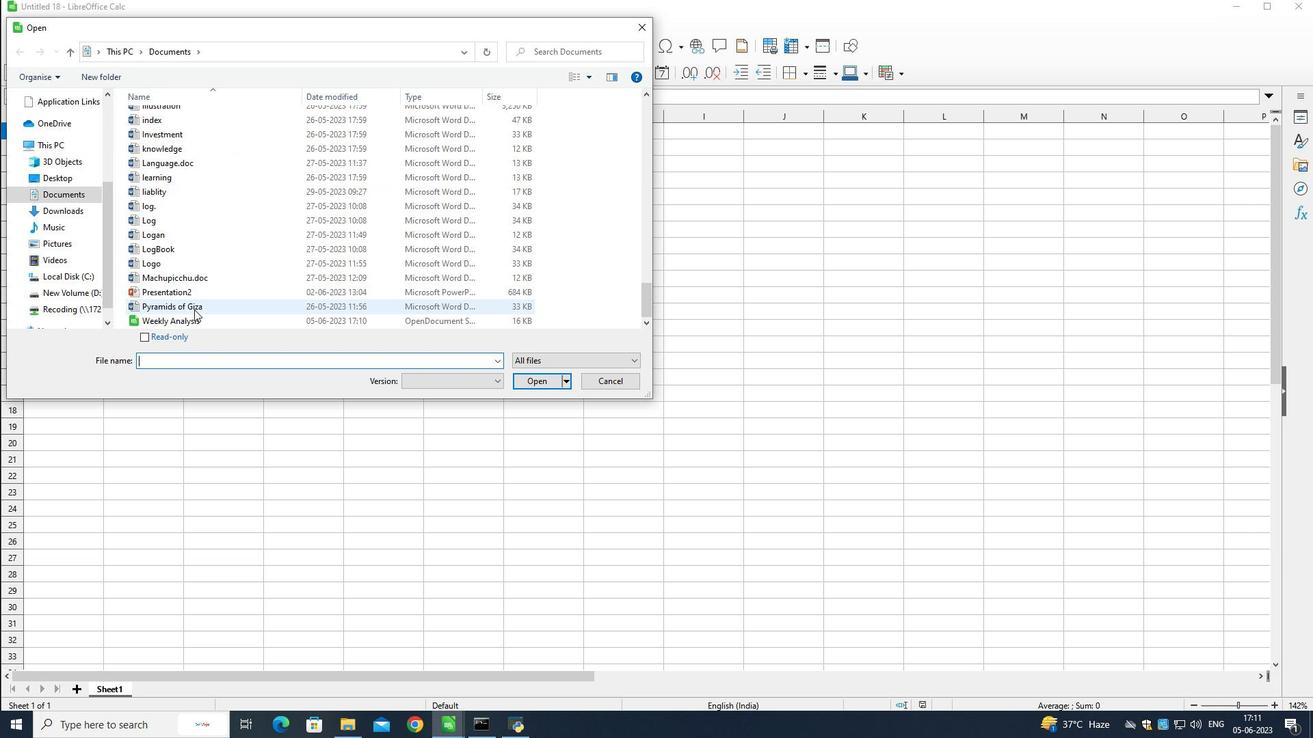 
Action: Mouse pressed left at (194, 321)
Screenshot: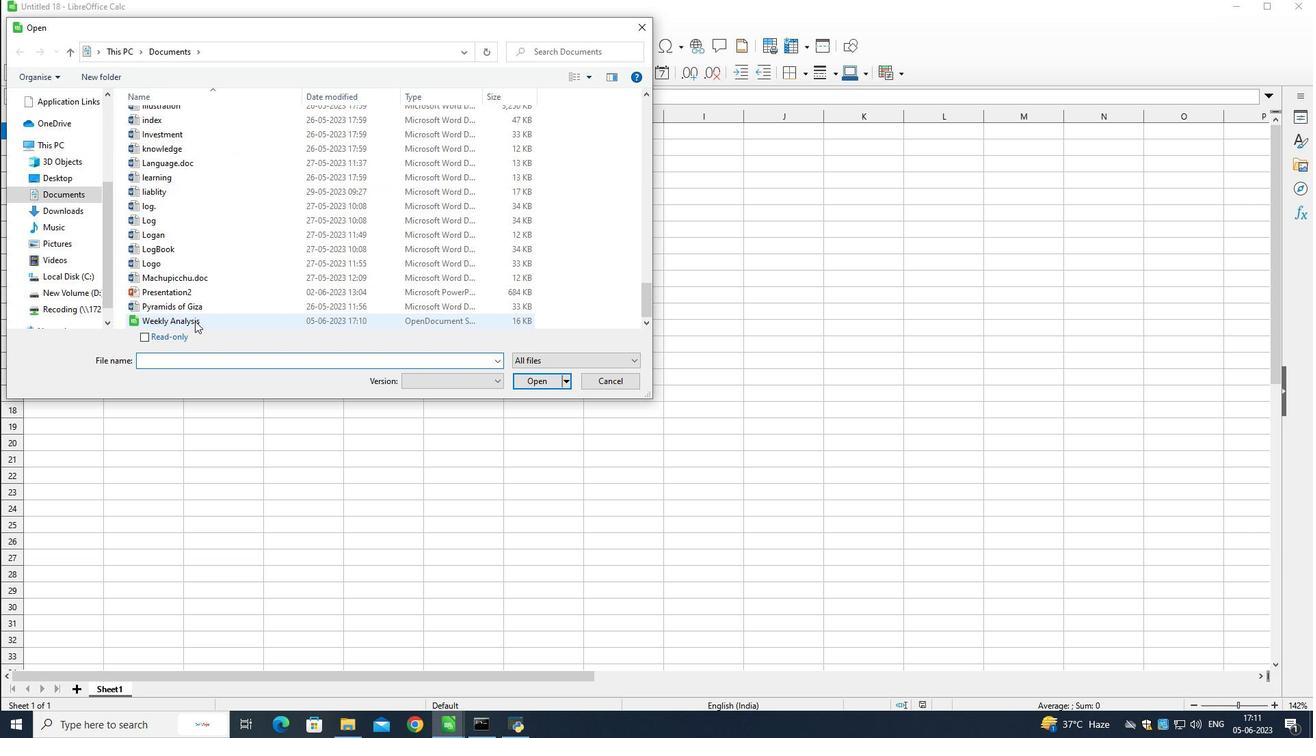 
Action: Mouse moved to (528, 377)
Screenshot: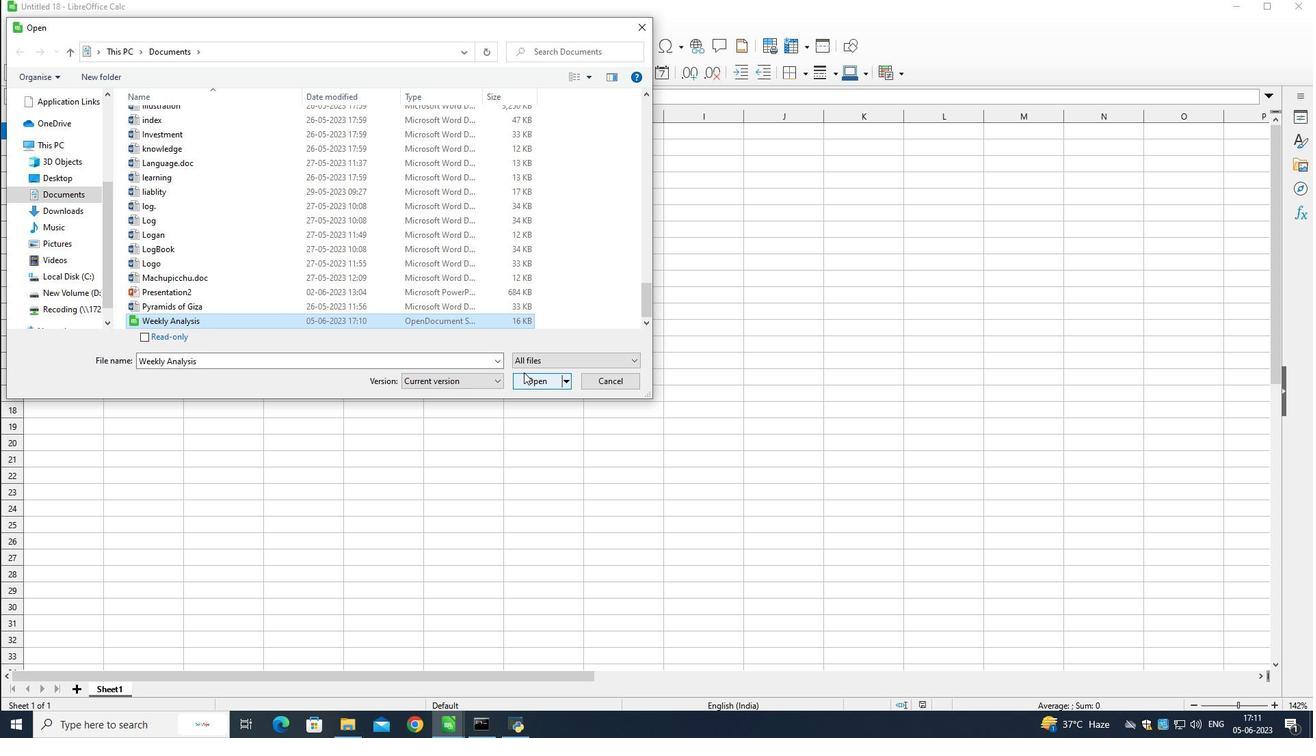 
Action: Mouse pressed left at (528, 377)
Screenshot: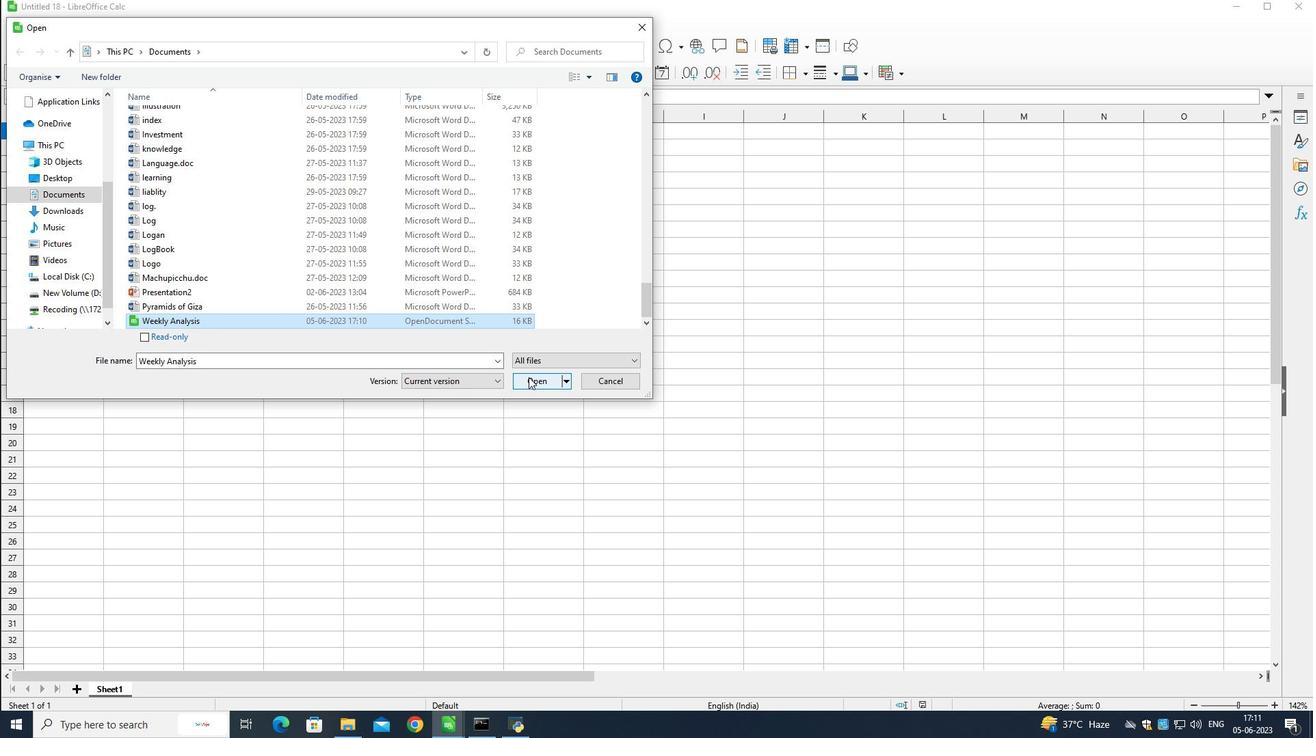 
Action: Mouse moved to (148, 127)
Screenshot: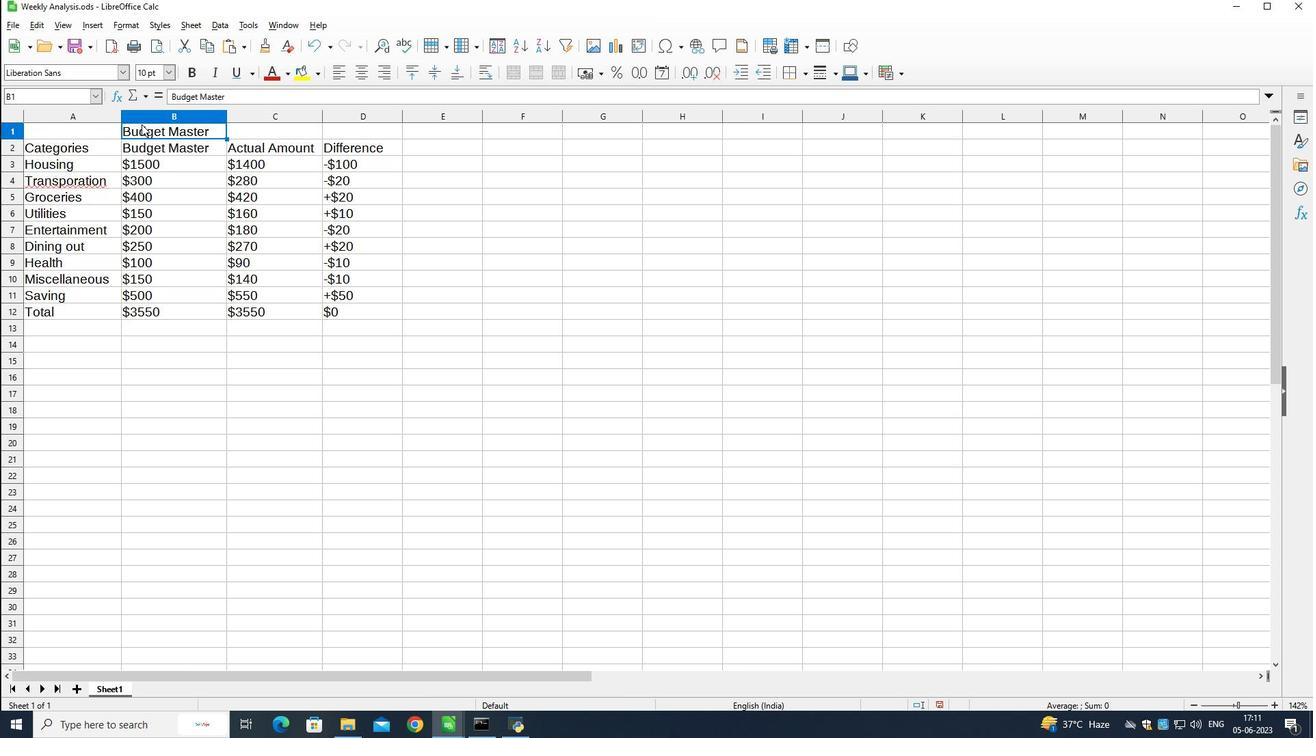 
Action: Mouse pressed left at (148, 127)
Screenshot: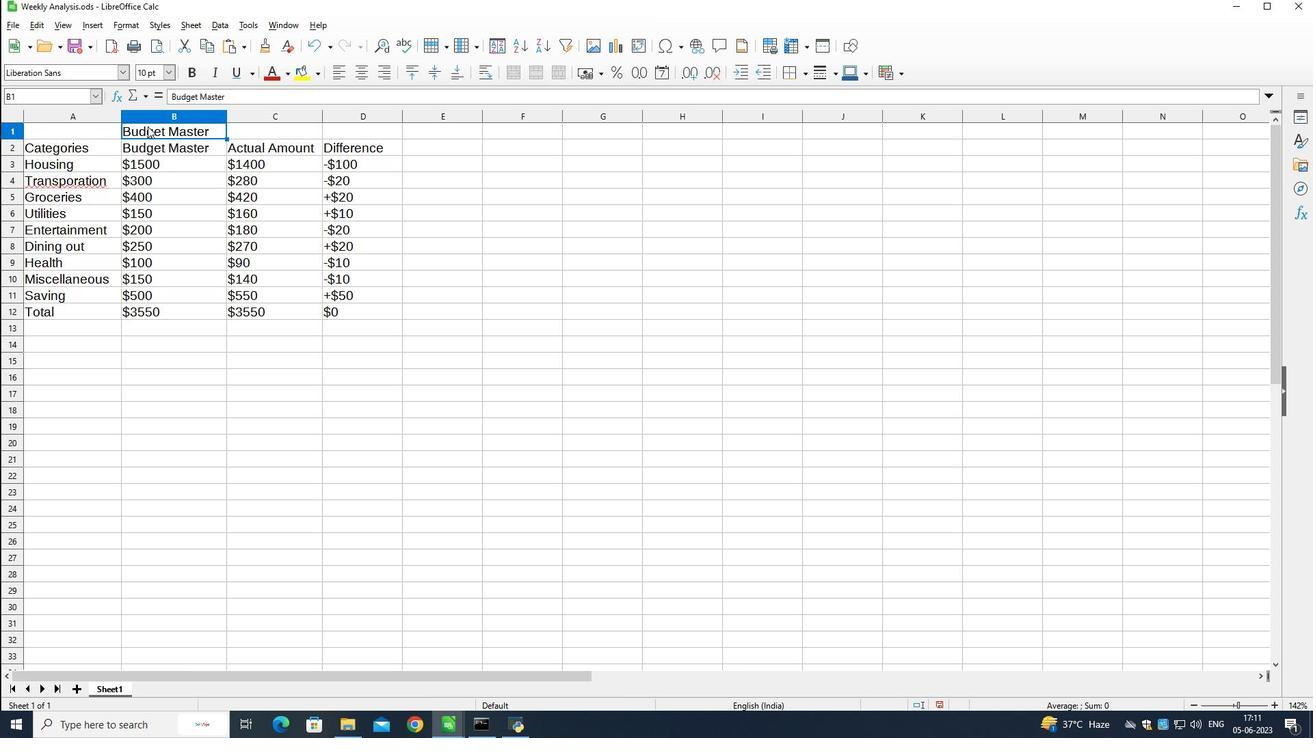 
Action: Mouse moved to (149, 127)
Screenshot: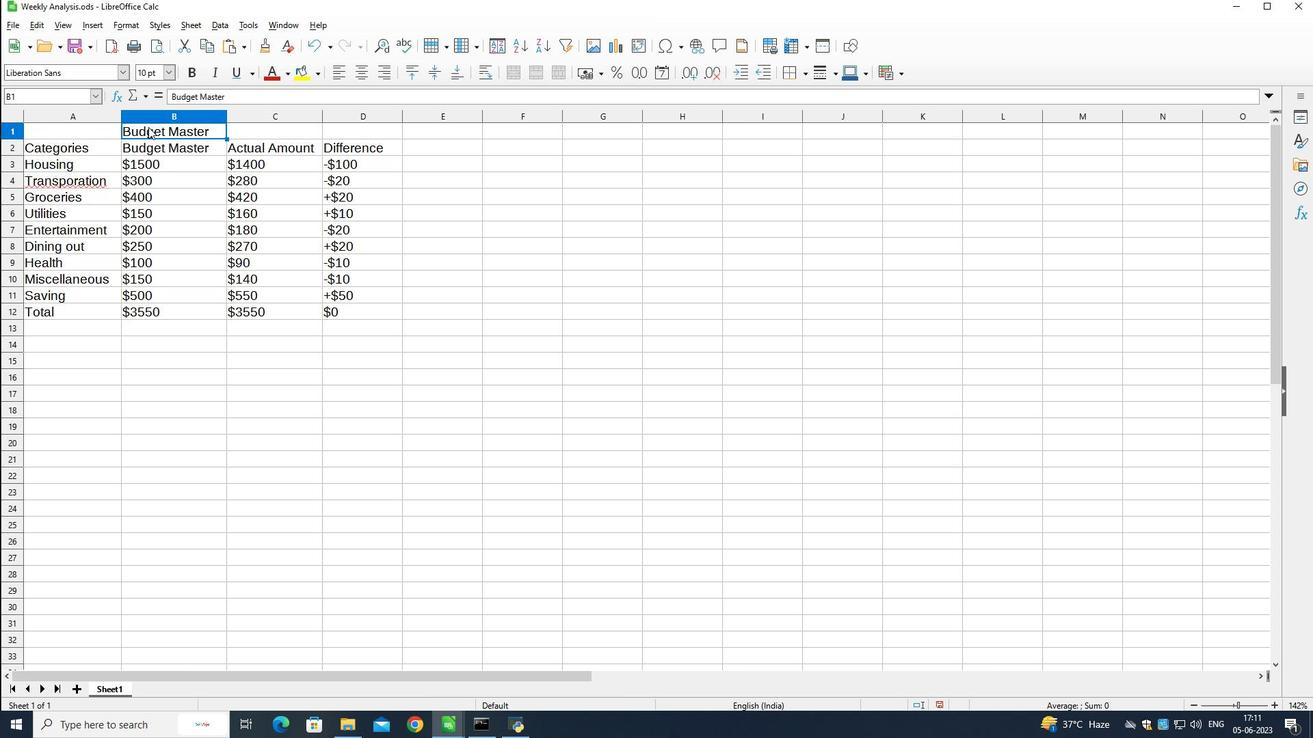 
Action: Mouse pressed left at (149, 127)
Screenshot: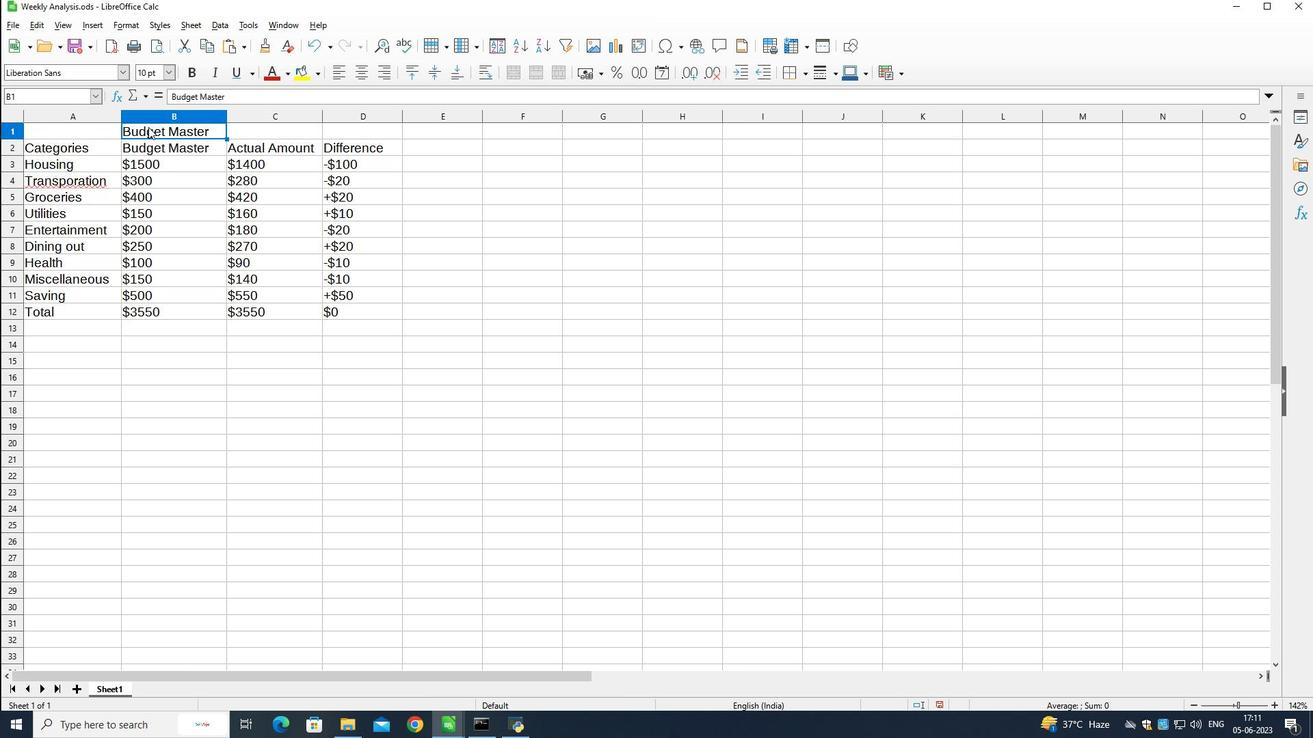 
Action: Mouse moved to (150, 127)
